 Task: Plan a trip to Sinan, South Korea from 11th November, 2023 to 15th November, 2023 for 2 adults. Place can be private room with 1  bedroom having 2 beds and 1 bathroom. Property type can be hotel.
Action: Mouse moved to (452, 62)
Screenshot: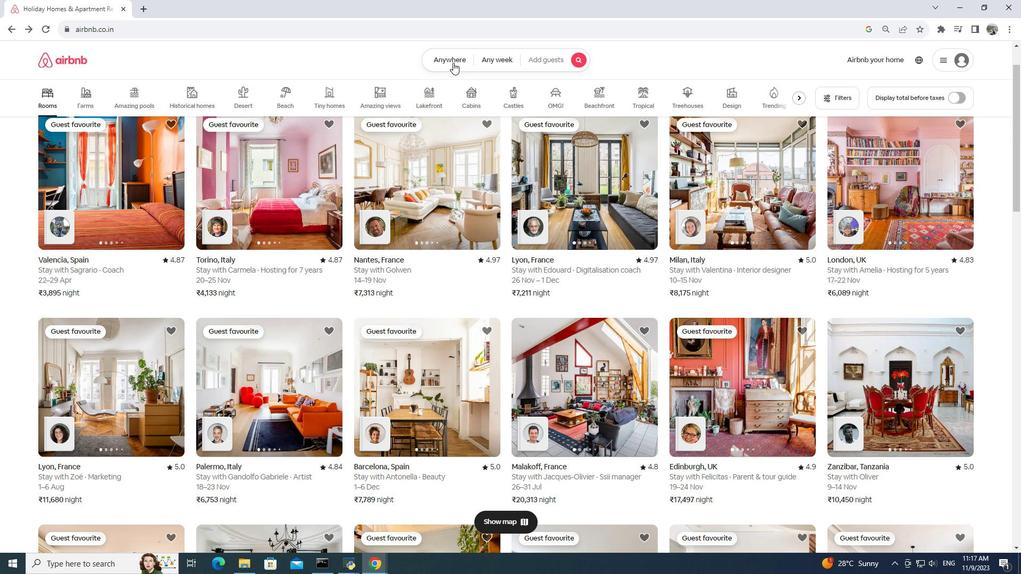 
Action: Mouse pressed left at (452, 62)
Screenshot: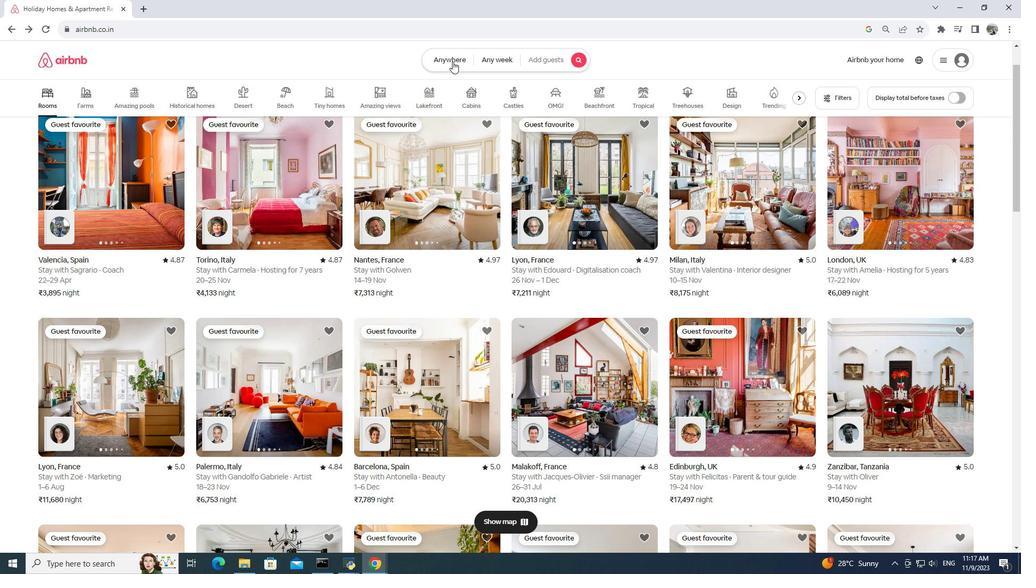
Action: Mouse moved to (381, 98)
Screenshot: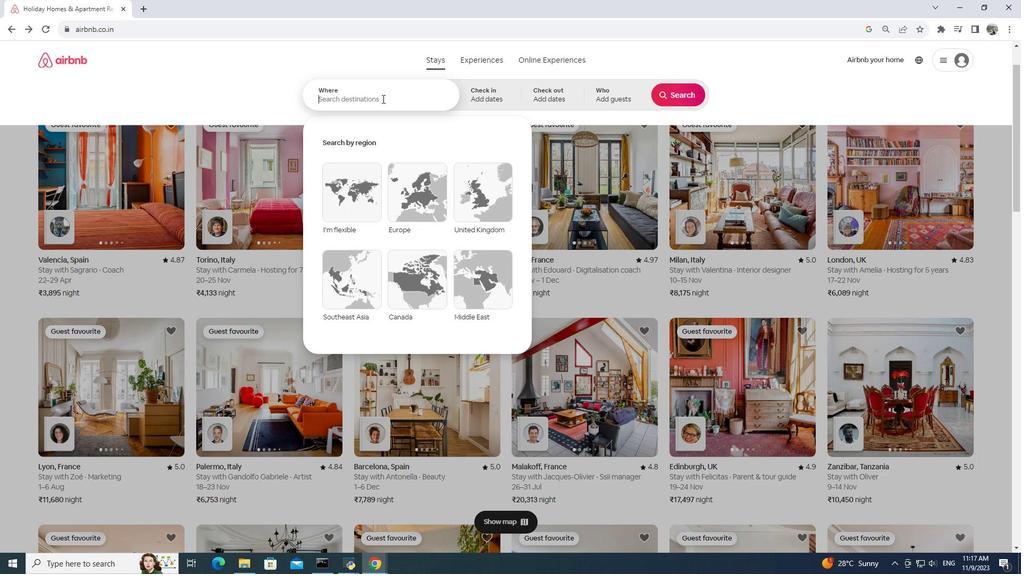 
Action: Mouse pressed left at (381, 98)
Screenshot: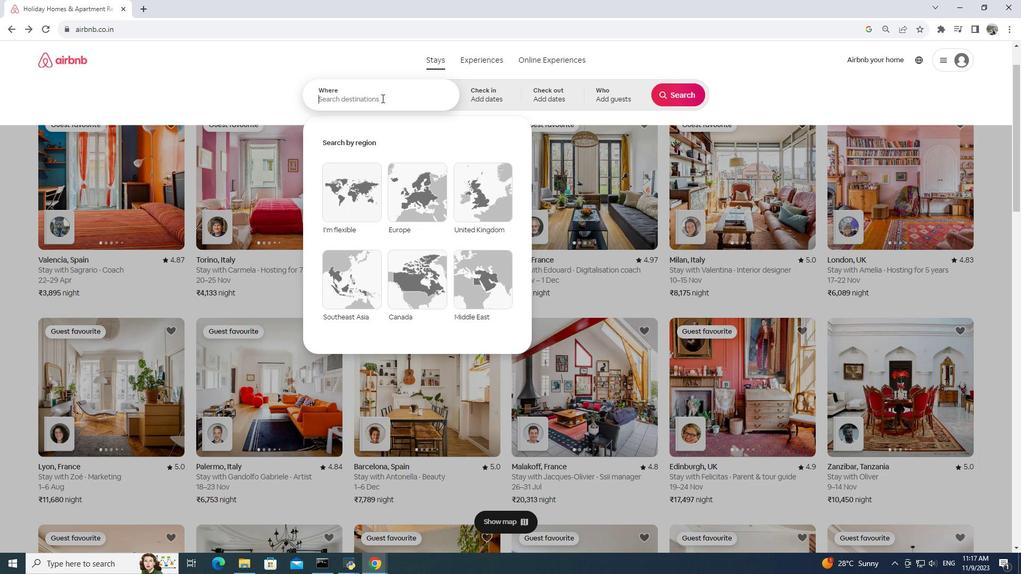 
Action: Mouse moved to (381, 96)
Screenshot: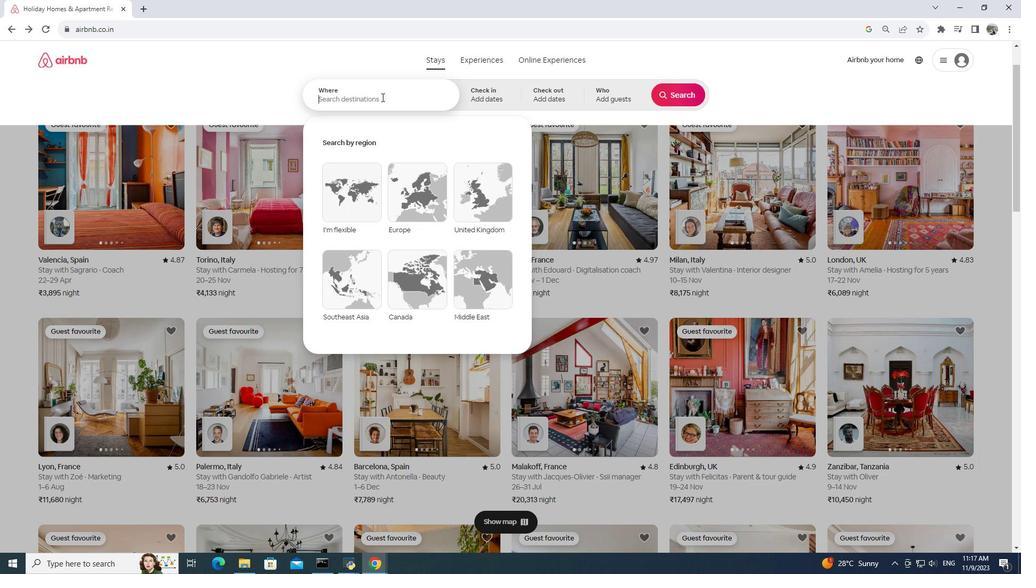 
Action: Key pressed sinan<Key.space>,<Key.space>south<Key.space>korea
Screenshot: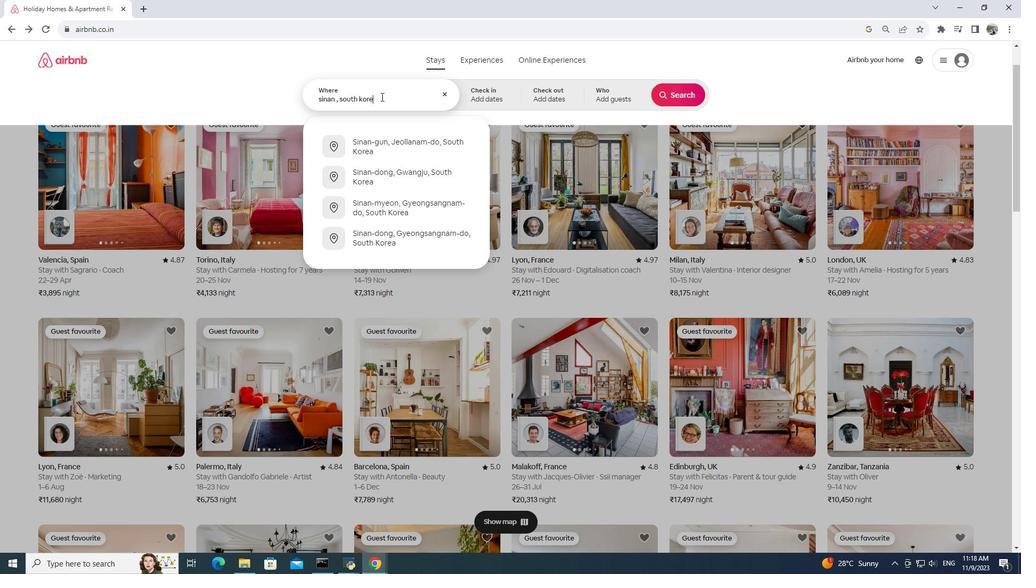
Action: Mouse moved to (495, 89)
Screenshot: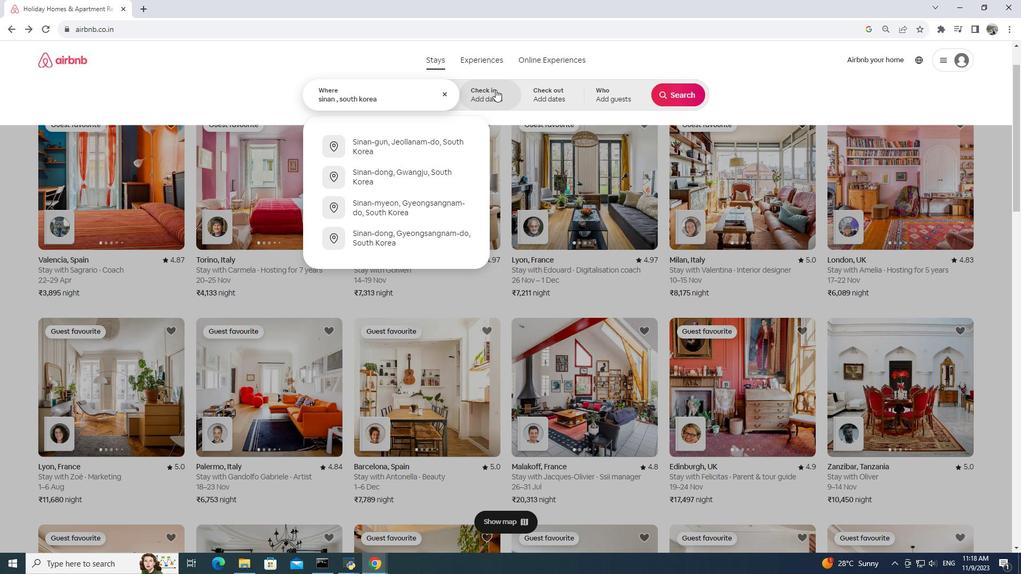 
Action: Mouse pressed left at (495, 89)
Screenshot: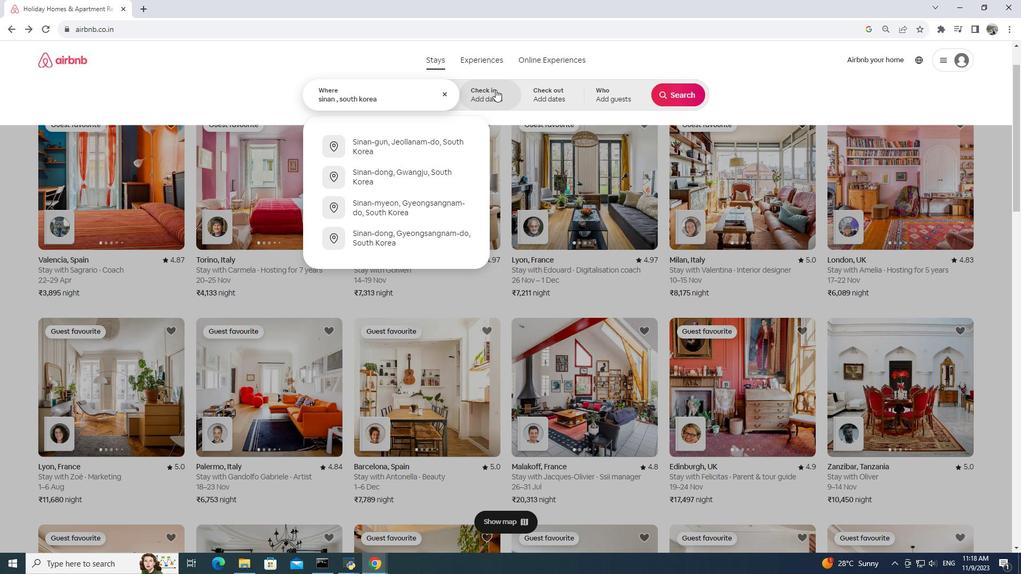
Action: Mouse moved to (479, 235)
Screenshot: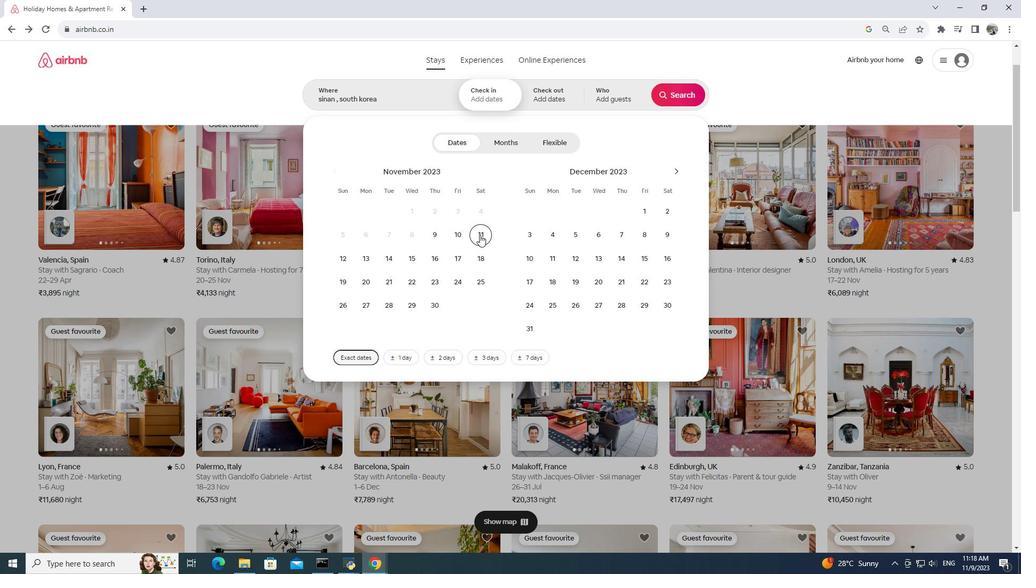 
Action: Mouse pressed left at (479, 235)
Screenshot: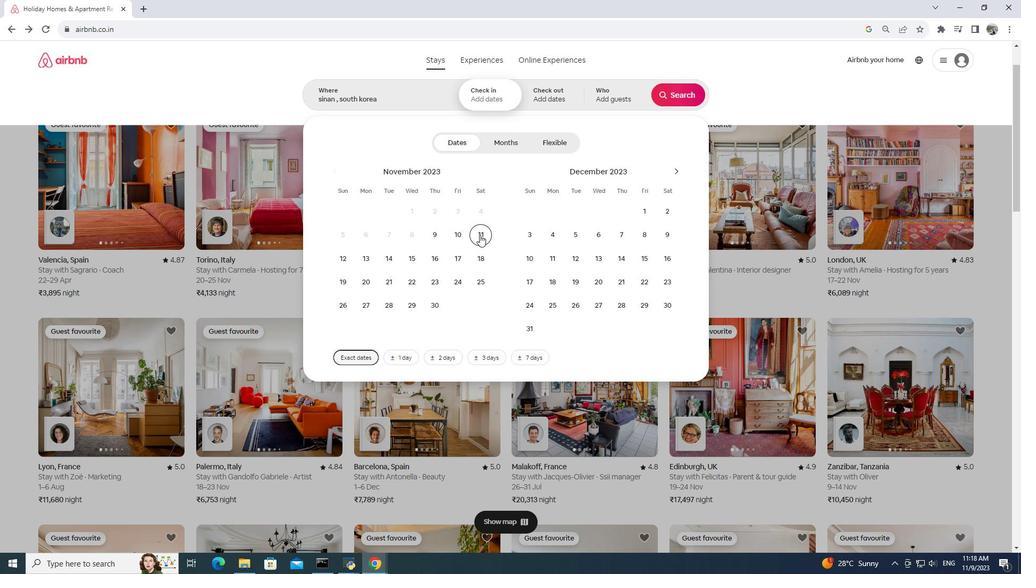 
Action: Mouse moved to (415, 260)
Screenshot: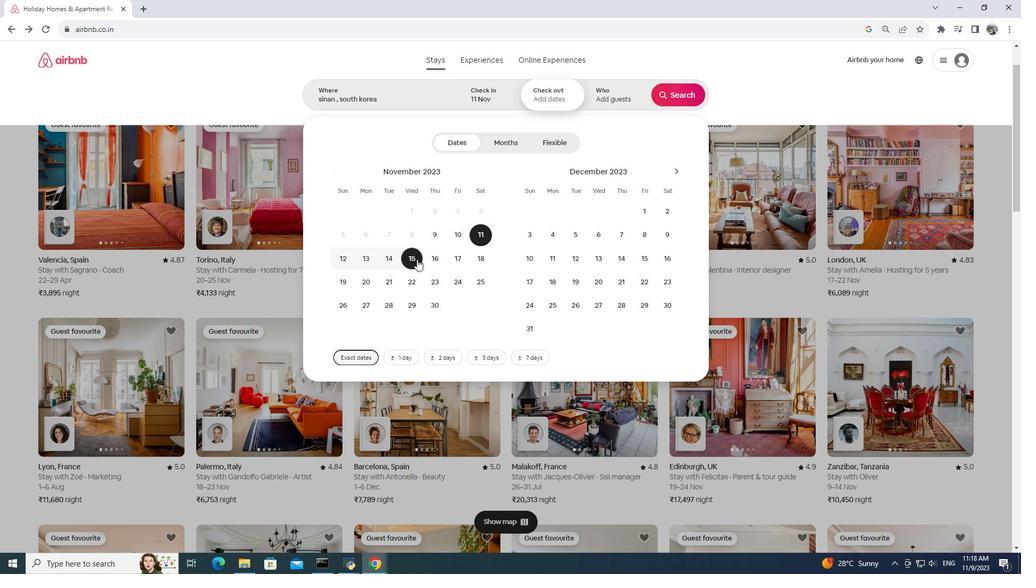 
Action: Mouse pressed left at (415, 260)
Screenshot: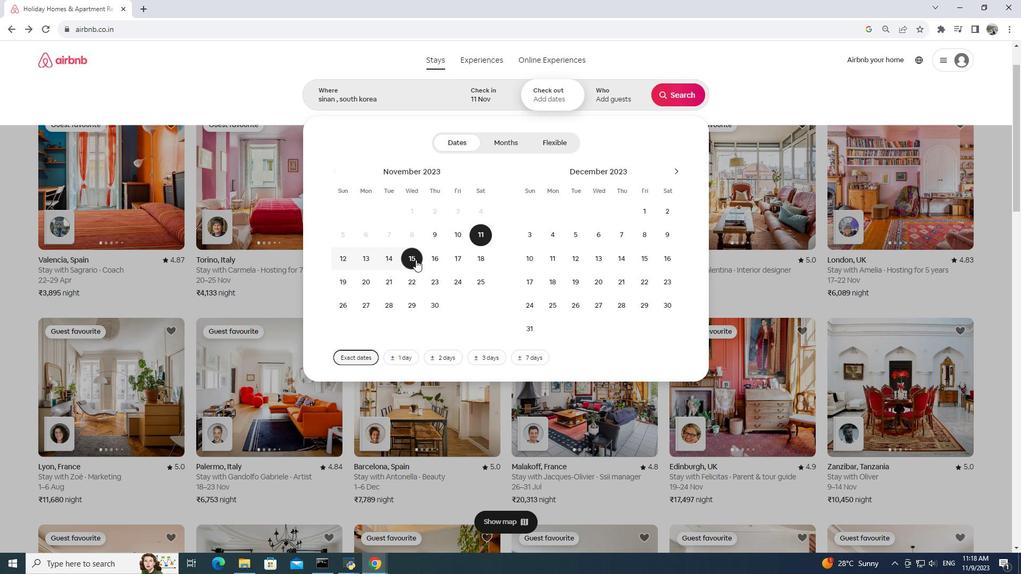 
Action: Mouse moved to (591, 96)
Screenshot: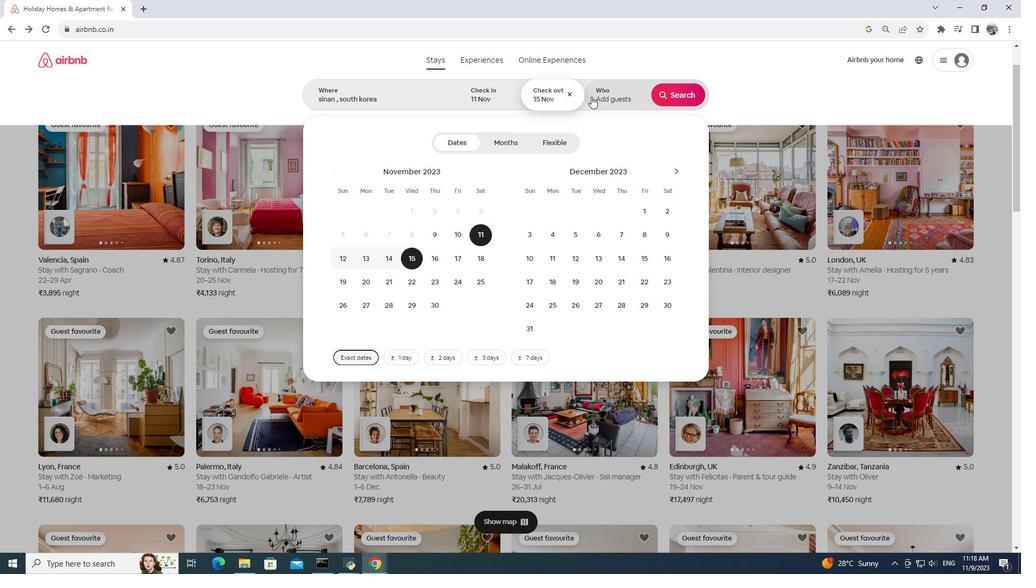 
Action: Mouse pressed left at (591, 96)
Screenshot: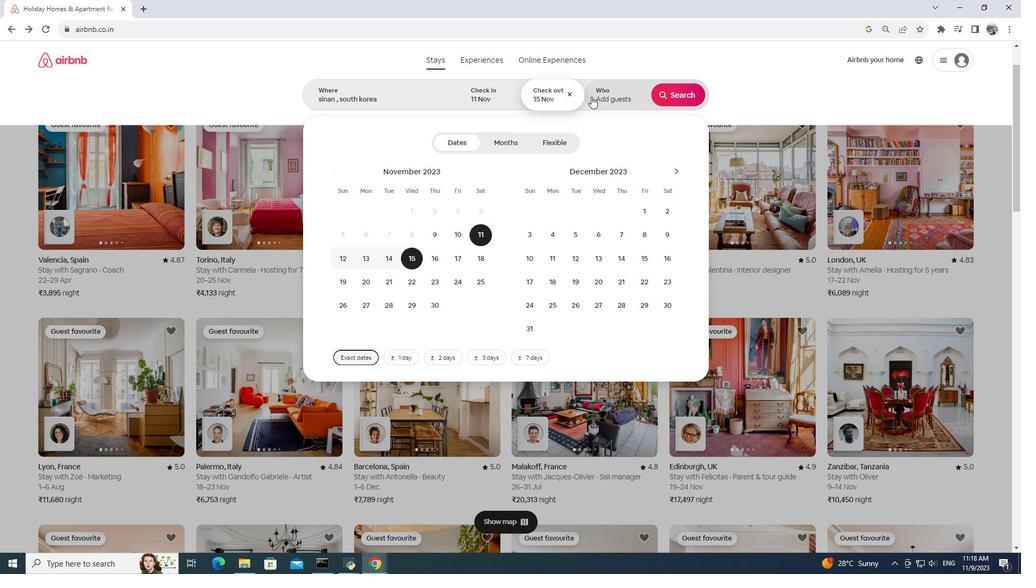 
Action: Mouse moved to (685, 144)
Screenshot: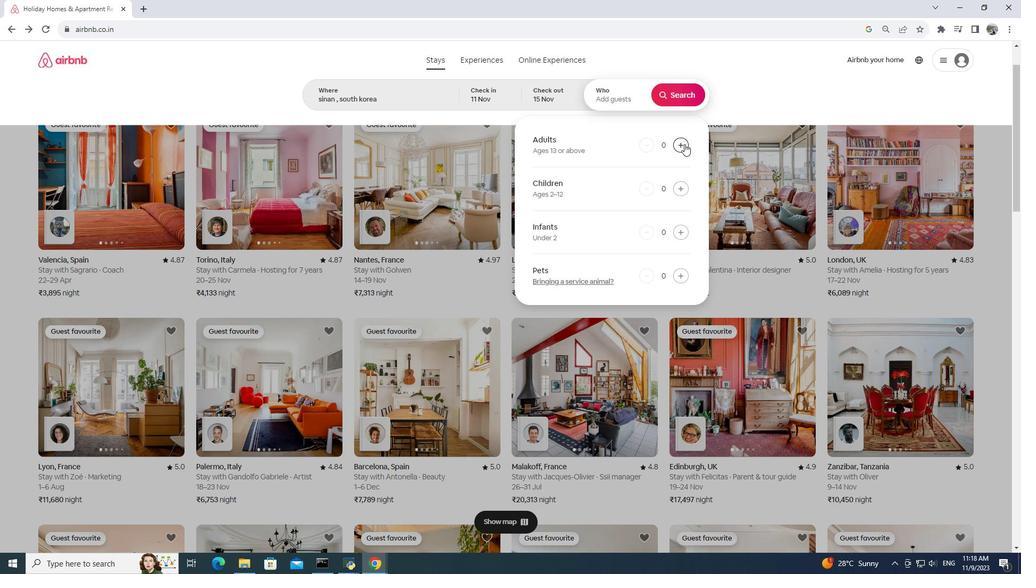 
Action: Mouse pressed left at (685, 144)
Screenshot: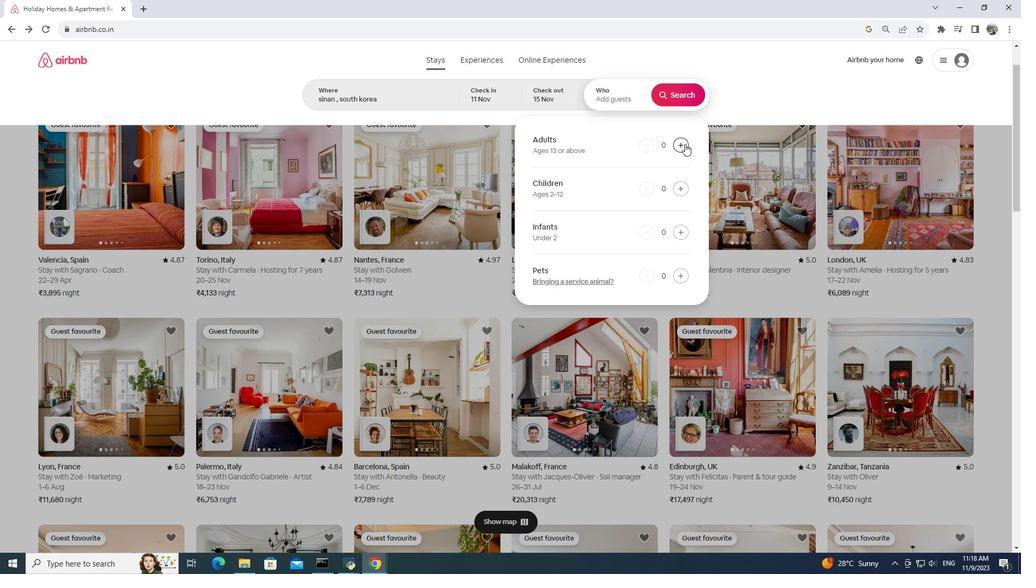 
Action: Mouse pressed left at (685, 144)
Screenshot: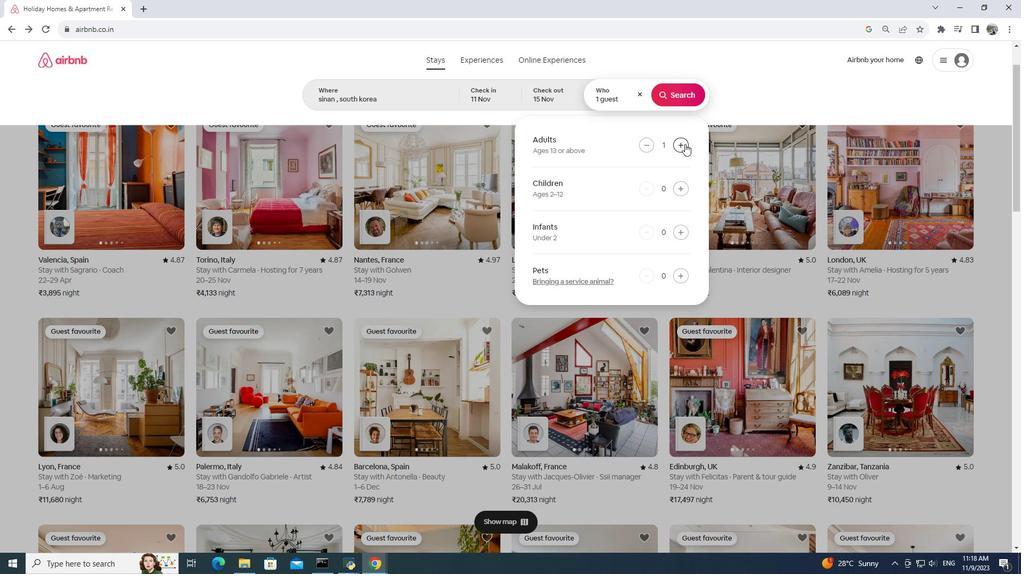 
Action: Mouse moved to (677, 103)
Screenshot: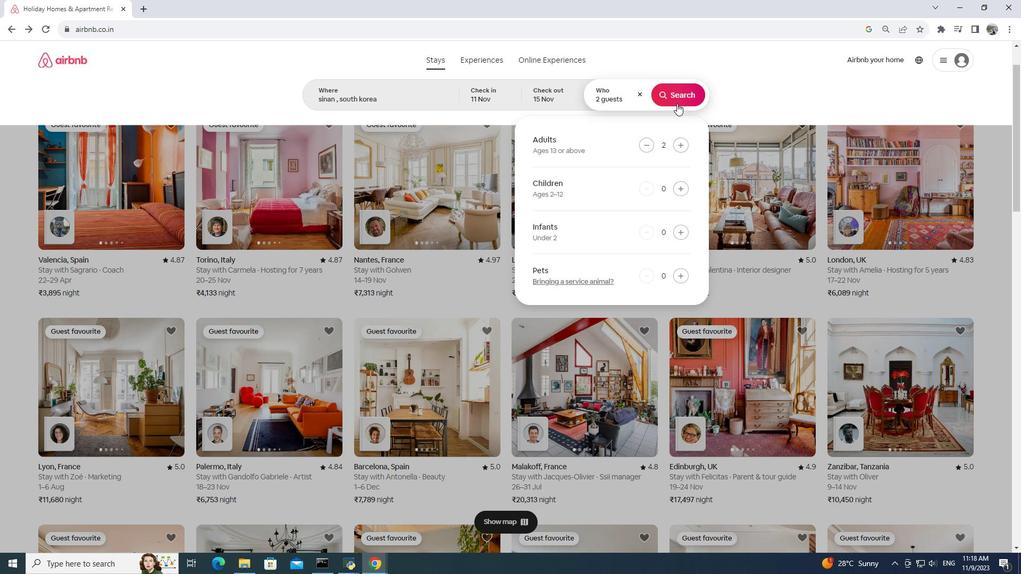 
Action: Mouse pressed left at (677, 103)
Screenshot: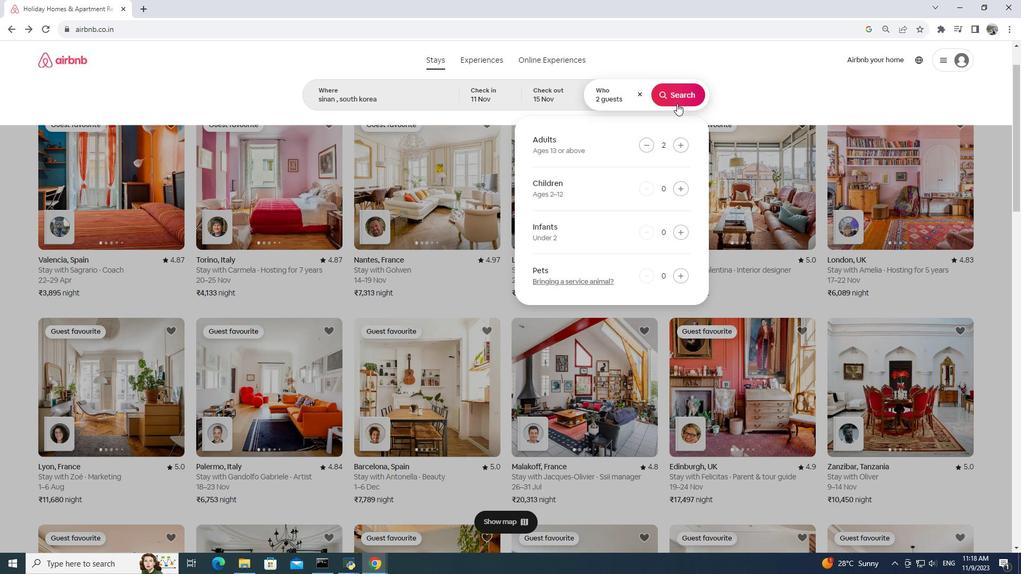 
Action: Mouse moved to (858, 94)
Screenshot: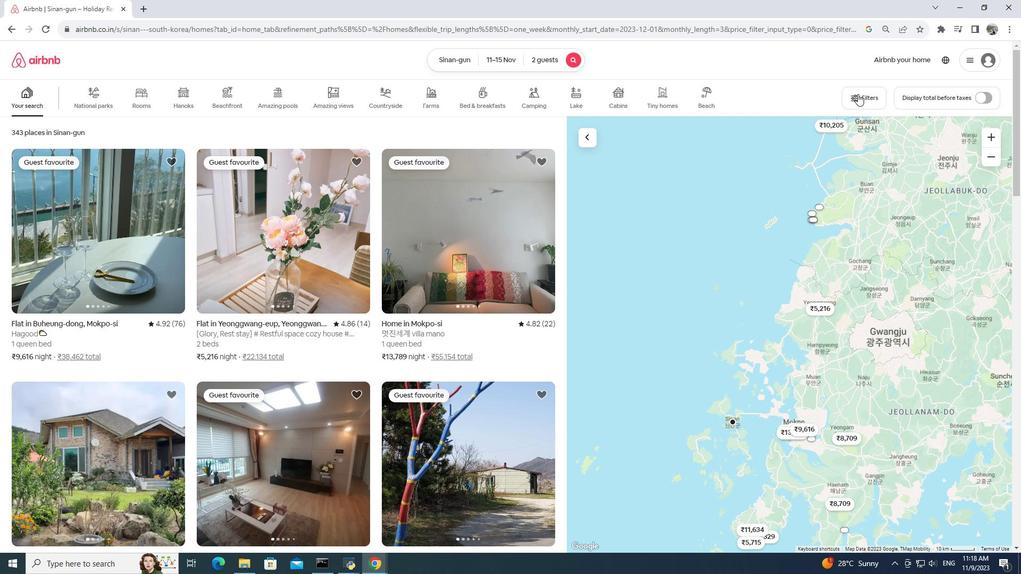 
Action: Mouse pressed left at (858, 94)
Screenshot: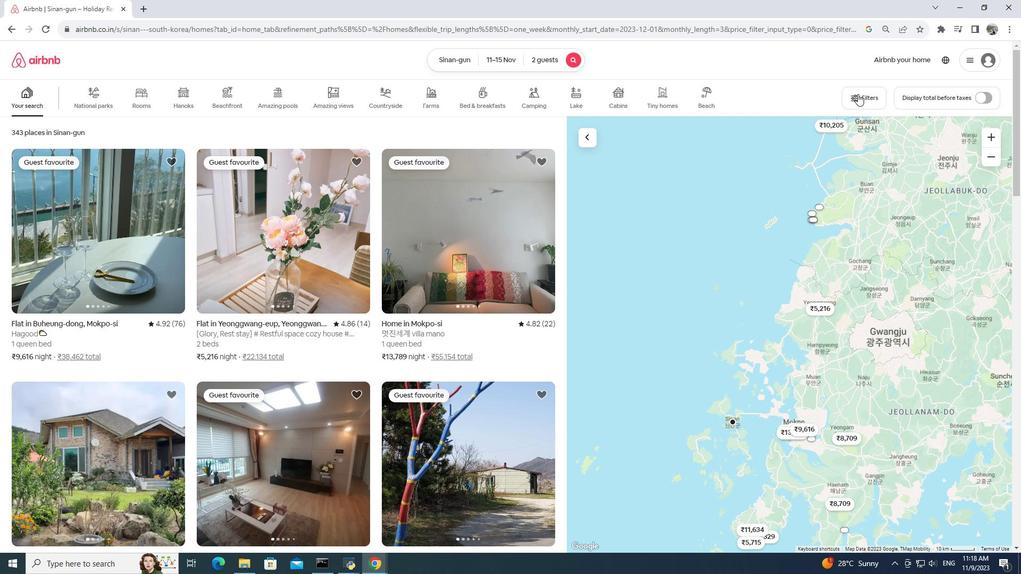 
Action: Mouse moved to (384, 402)
Screenshot: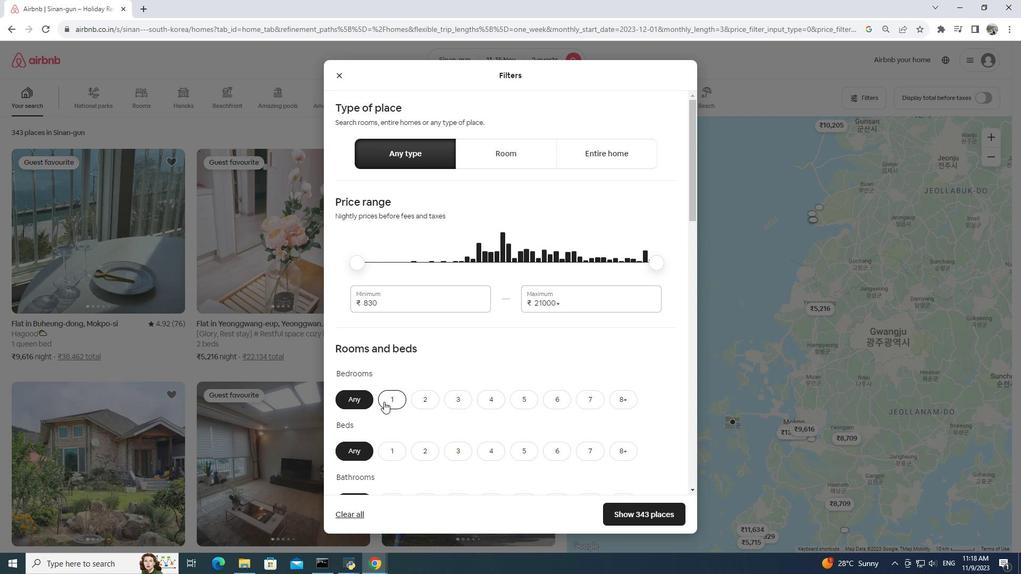 
Action: Mouse pressed left at (384, 402)
Screenshot: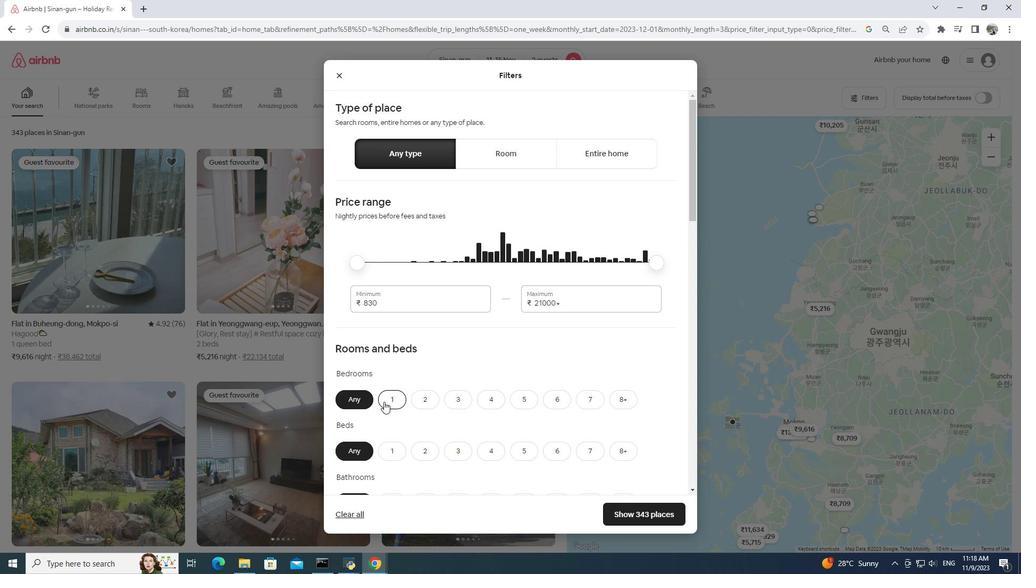 
Action: Mouse moved to (436, 454)
Screenshot: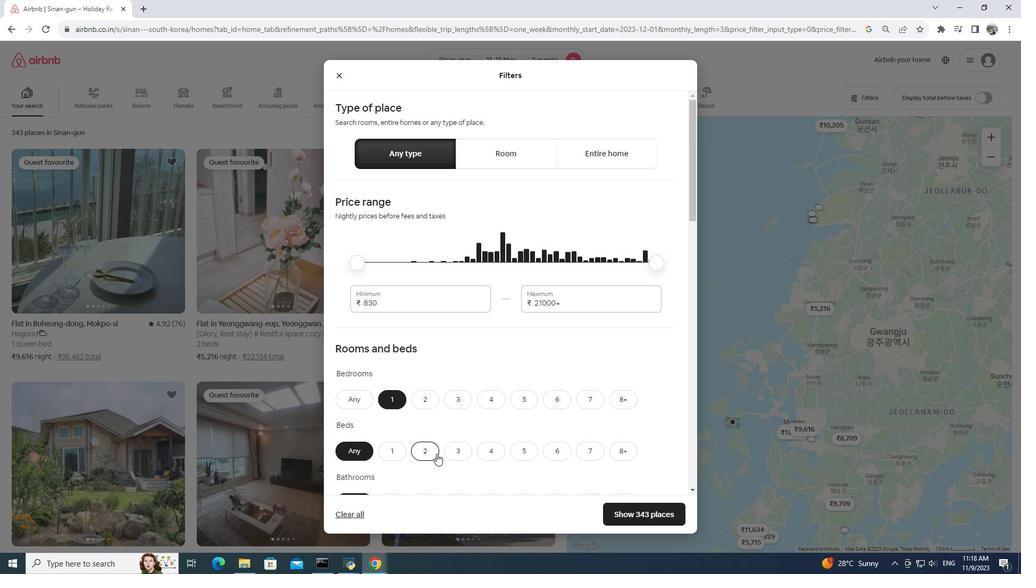 
Action: Mouse pressed left at (436, 454)
Screenshot: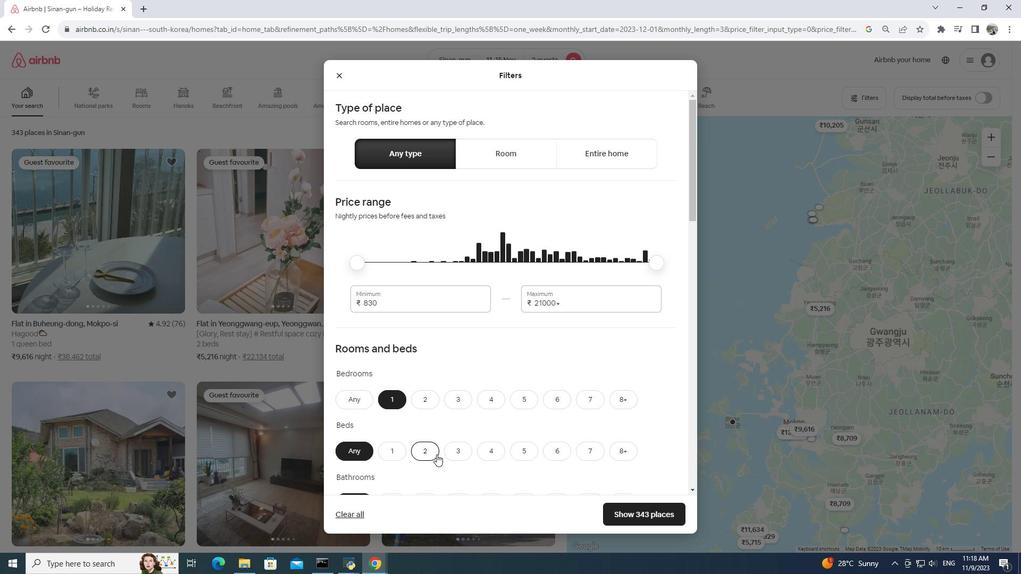 
Action: Mouse moved to (447, 426)
Screenshot: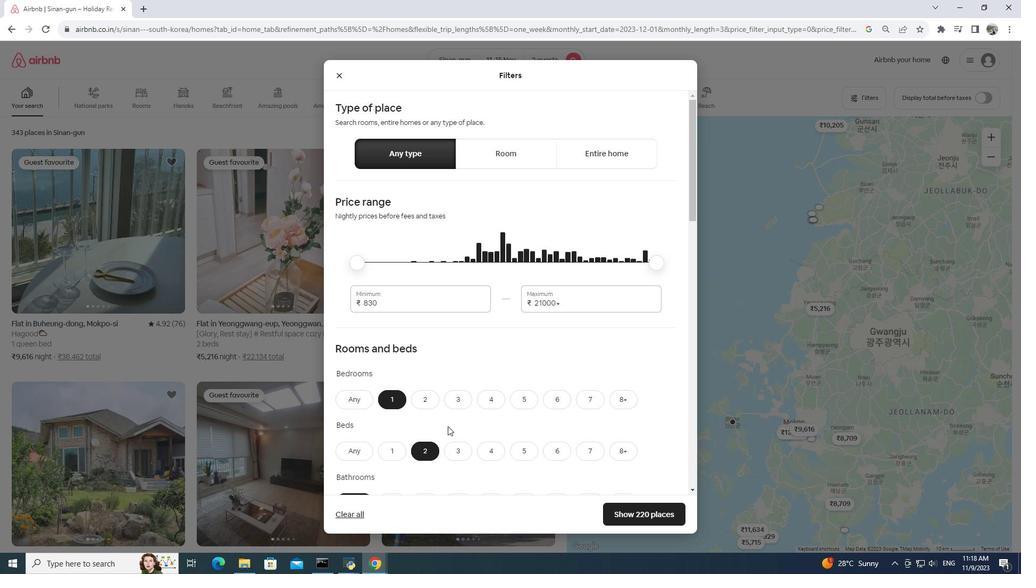 
Action: Mouse scrolled (447, 426) with delta (0, 0)
Screenshot: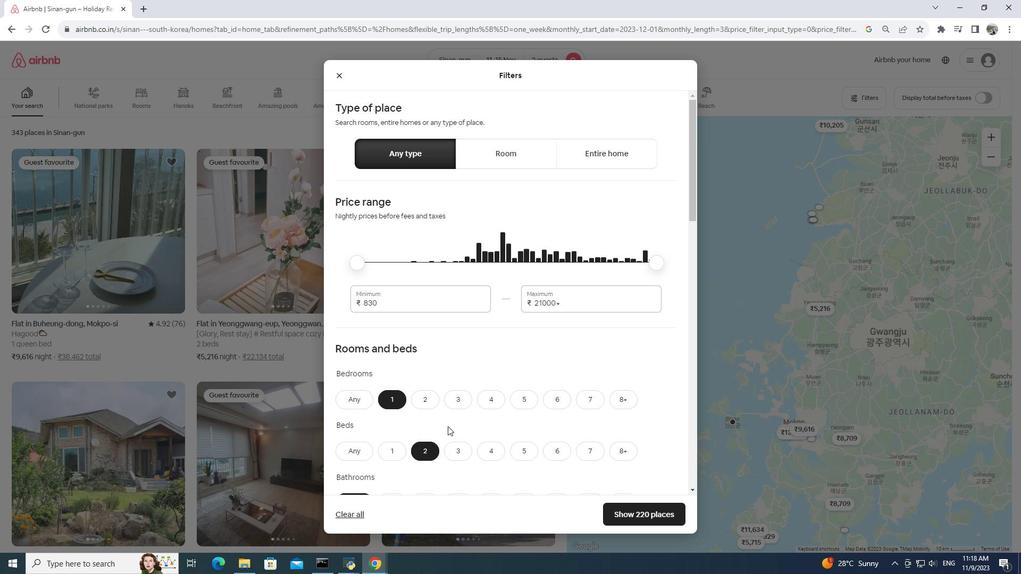 
Action: Mouse scrolled (447, 426) with delta (0, 0)
Screenshot: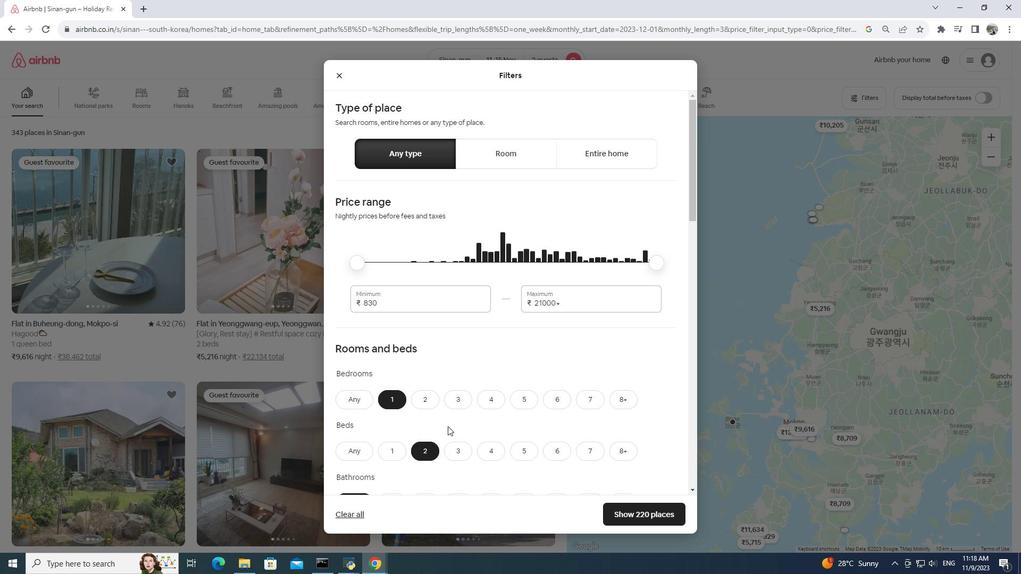 
Action: Mouse moved to (396, 399)
Screenshot: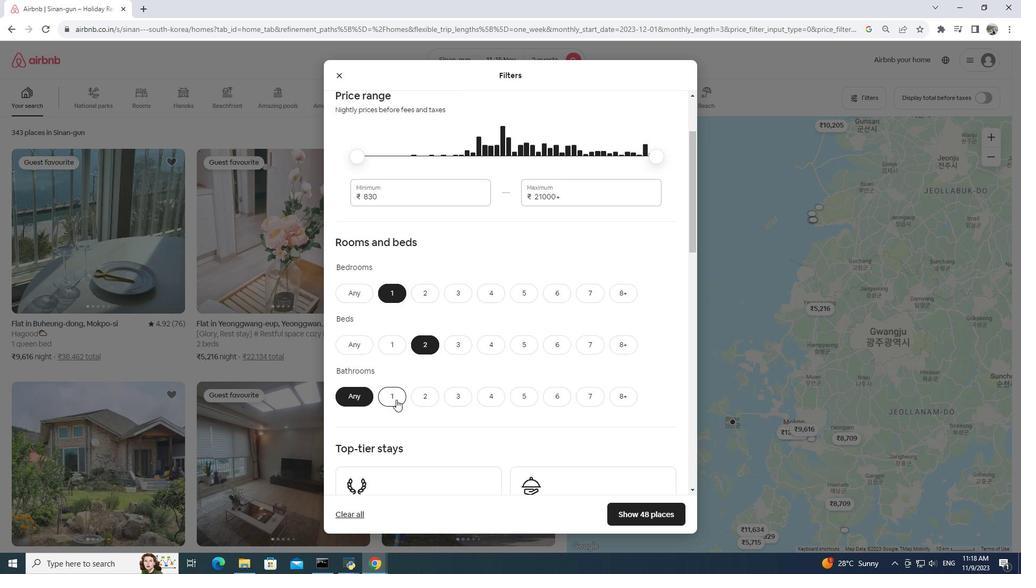 
Action: Mouse pressed left at (396, 399)
Screenshot: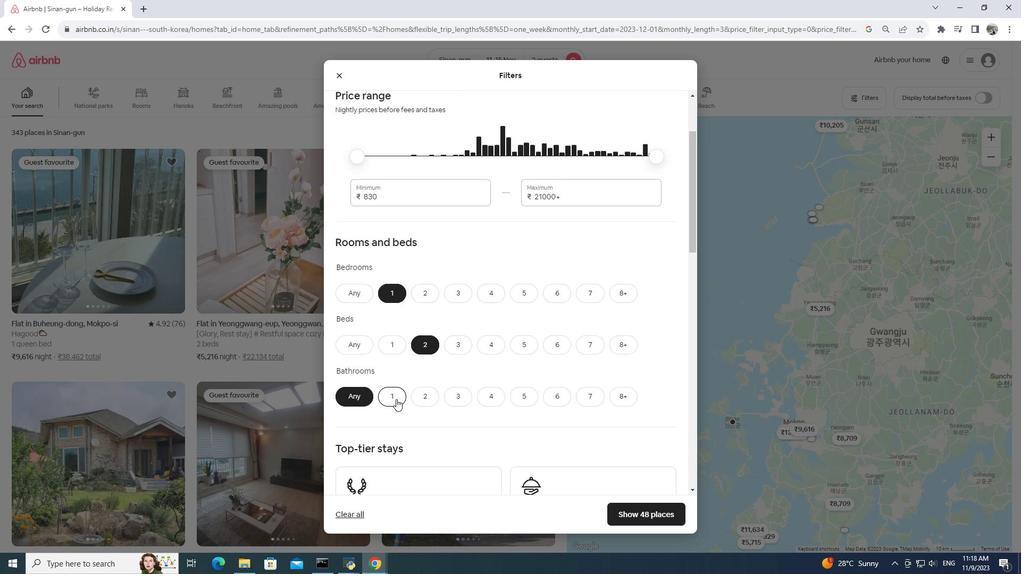 
Action: Mouse moved to (522, 344)
Screenshot: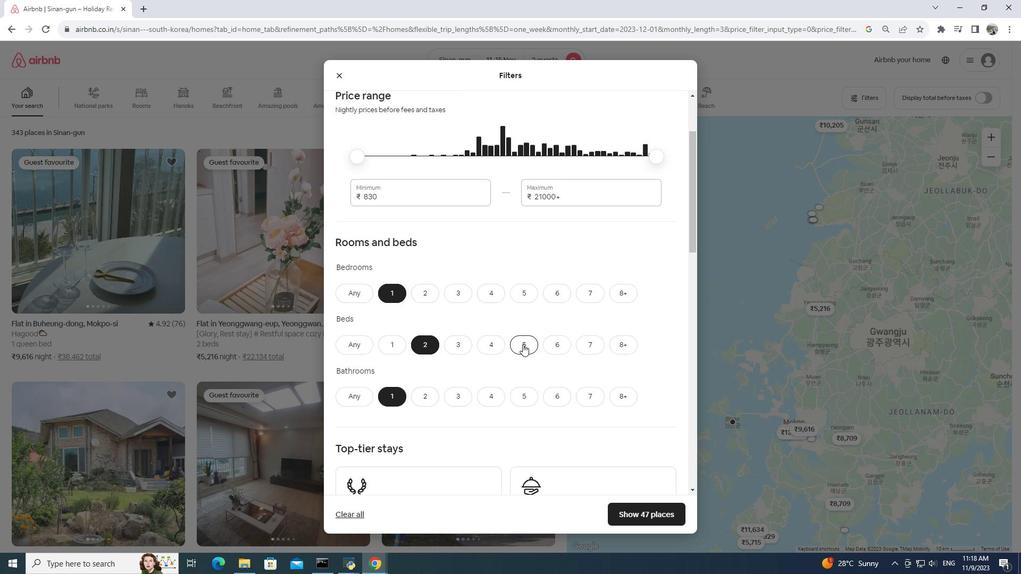 
Action: Mouse scrolled (522, 344) with delta (0, 0)
Screenshot: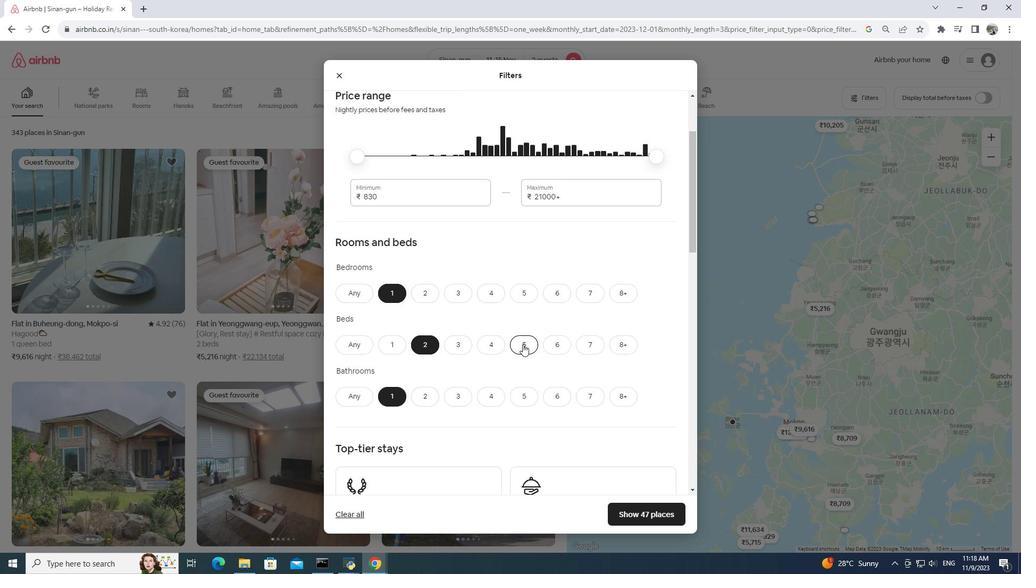 
Action: Mouse scrolled (522, 344) with delta (0, 0)
Screenshot: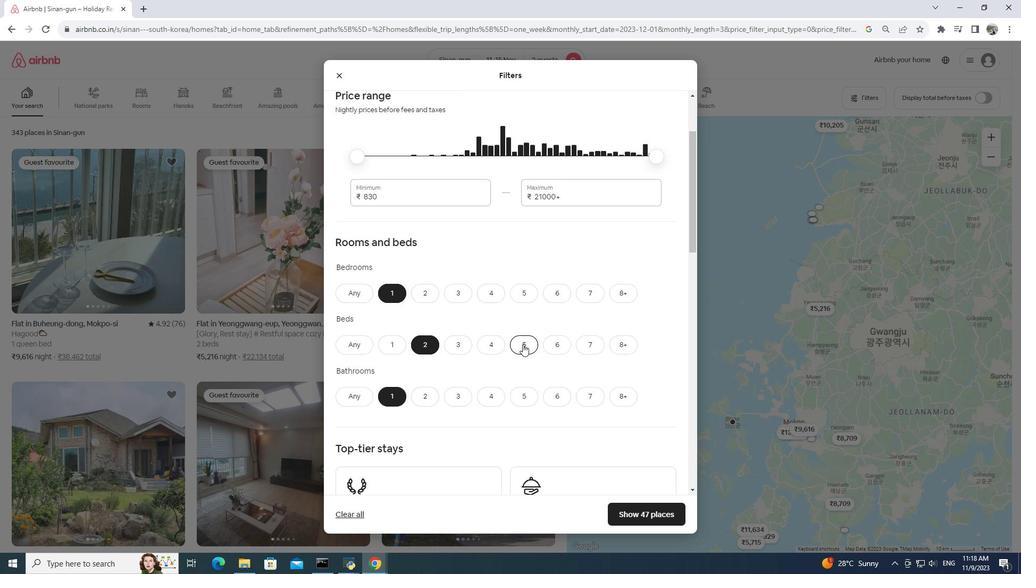 
Action: Mouse scrolled (522, 344) with delta (0, 0)
Screenshot: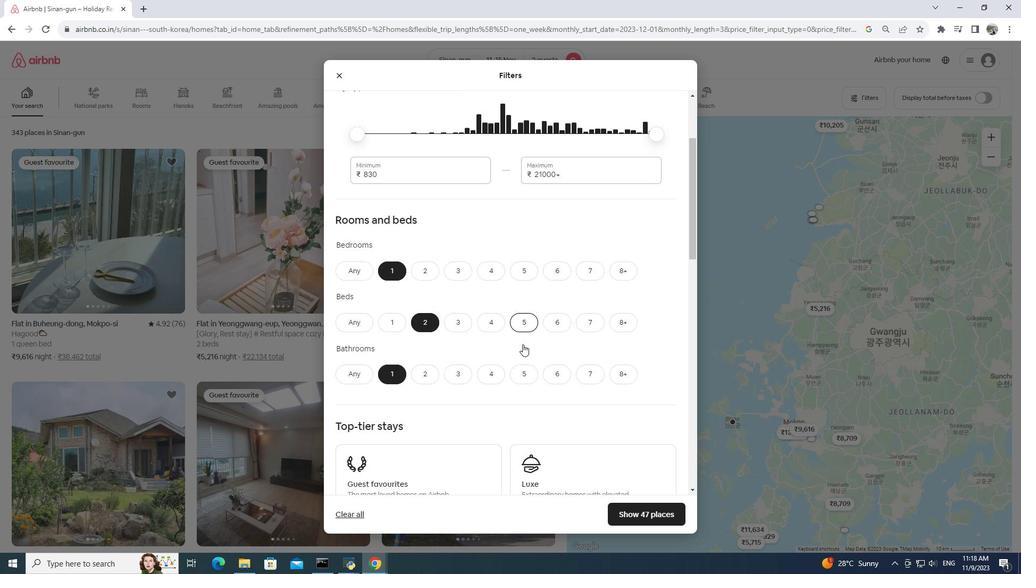 
Action: Mouse moved to (522, 344)
Screenshot: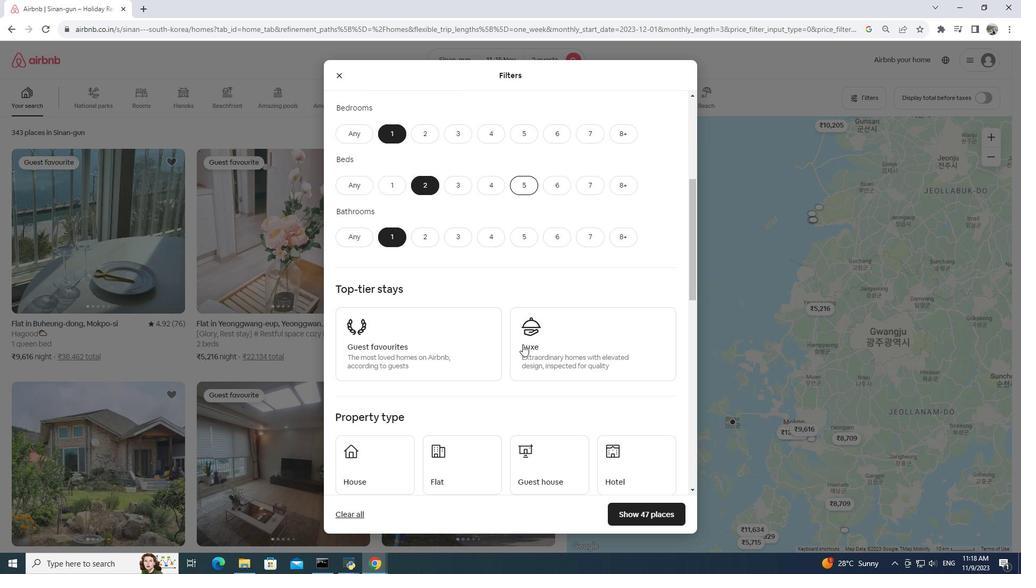 
Action: Mouse scrolled (522, 344) with delta (0, 0)
Screenshot: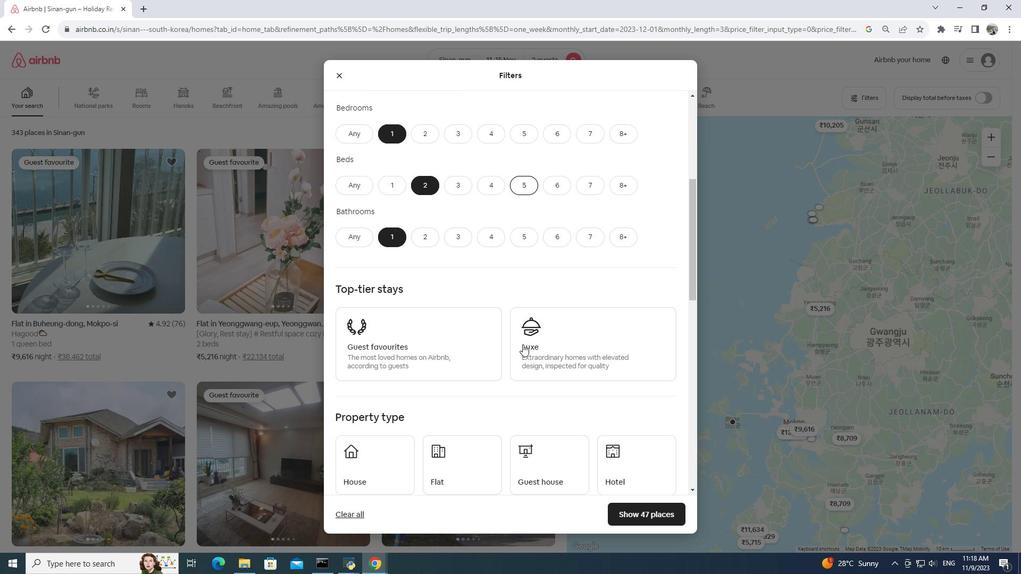 
Action: Mouse scrolled (522, 344) with delta (0, 0)
Screenshot: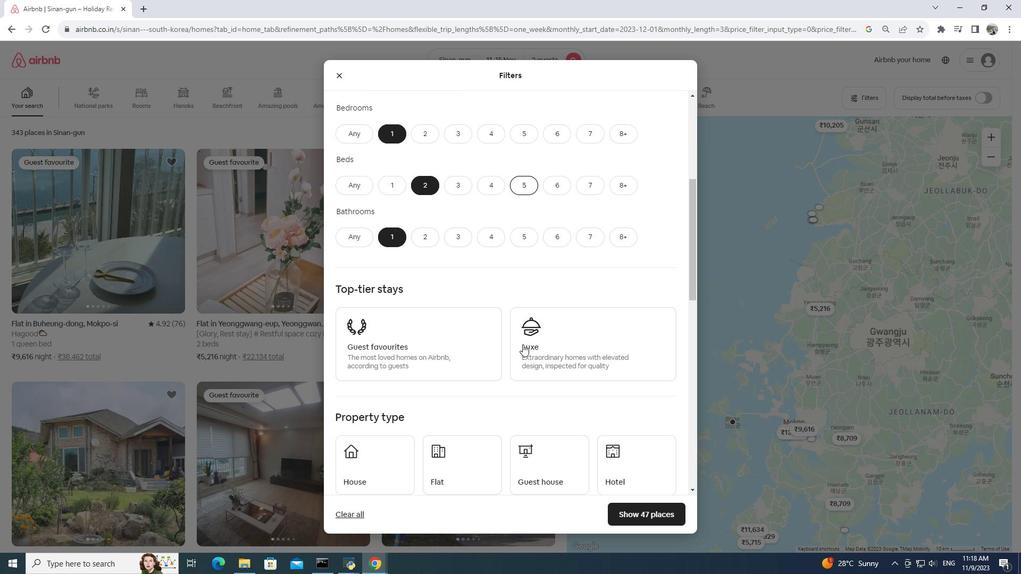 
Action: Mouse moved to (604, 372)
Screenshot: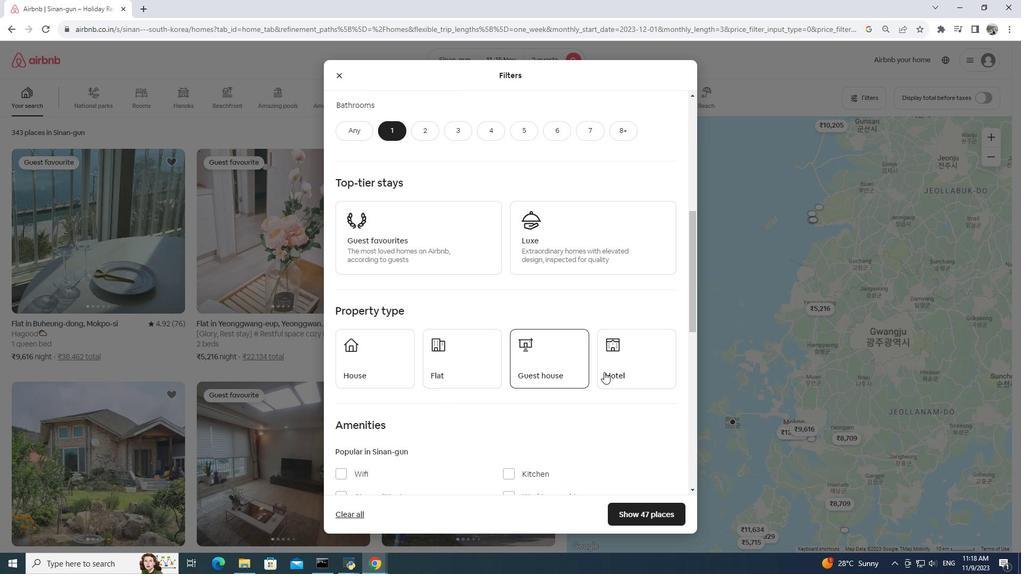 
Action: Mouse pressed left at (604, 372)
Screenshot: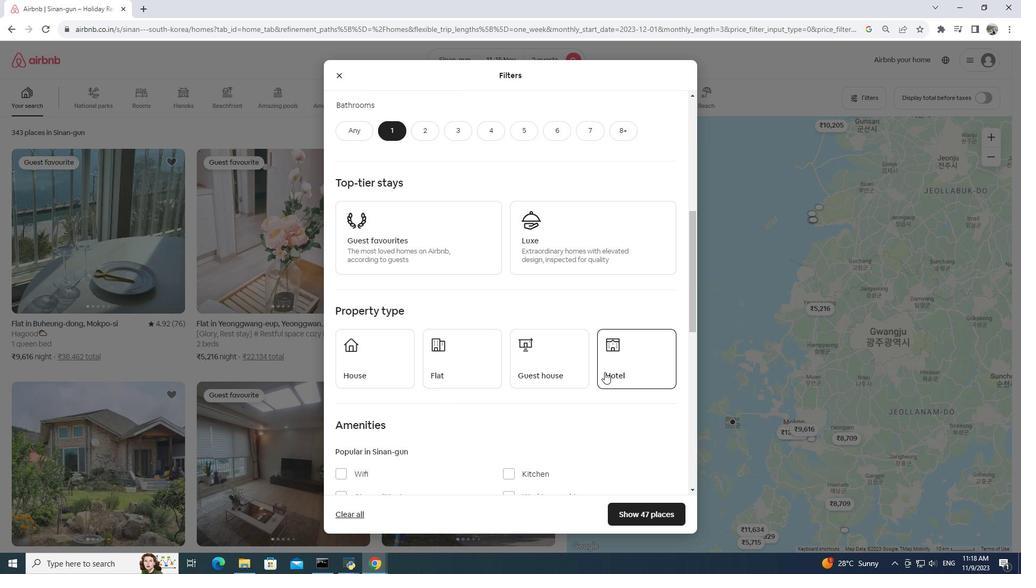 
Action: Mouse moved to (639, 514)
Screenshot: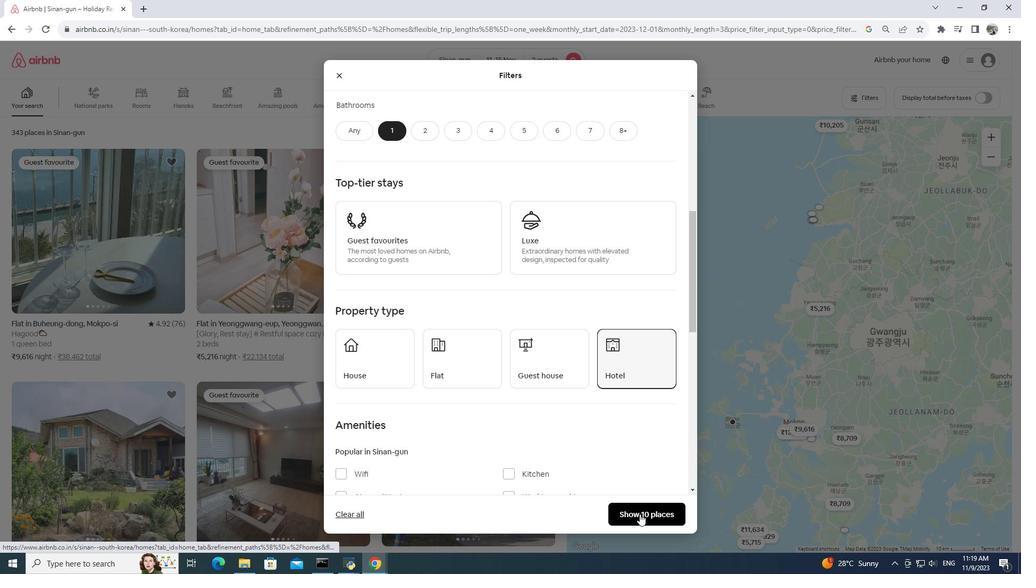 
Action: Mouse pressed left at (639, 514)
Screenshot: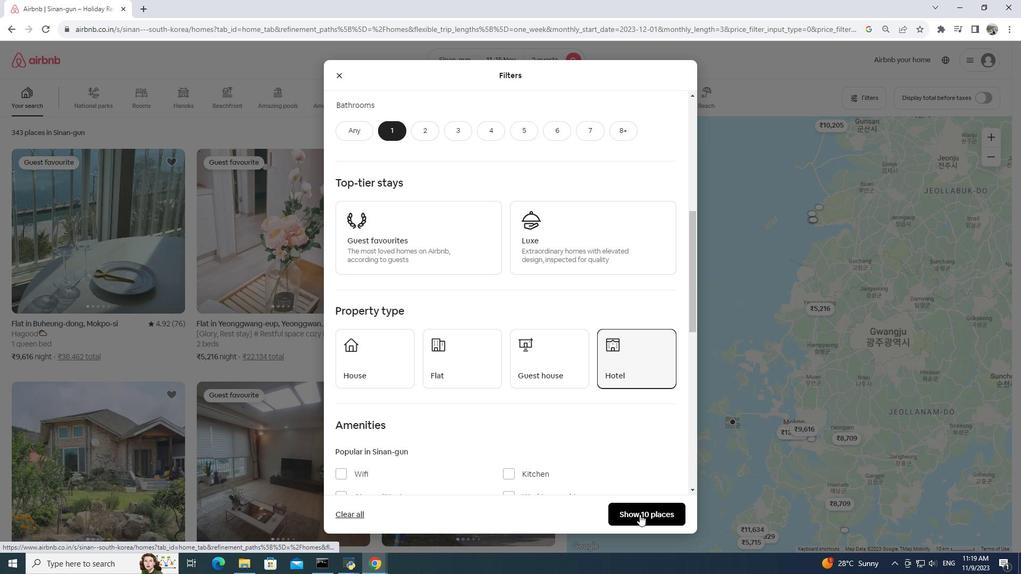 
Action: Mouse moved to (126, 285)
Screenshot: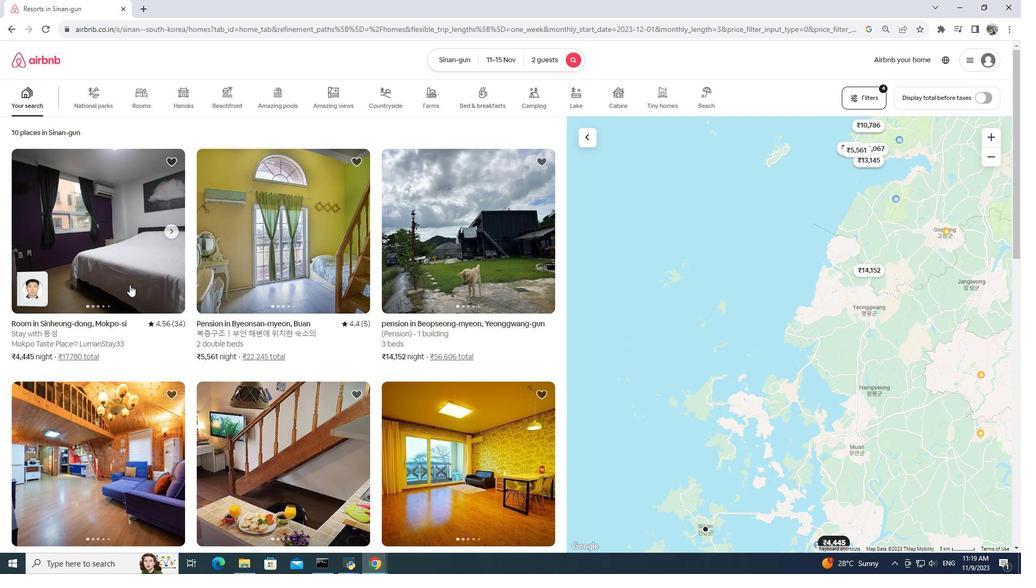 
Action: Mouse pressed left at (126, 285)
Screenshot: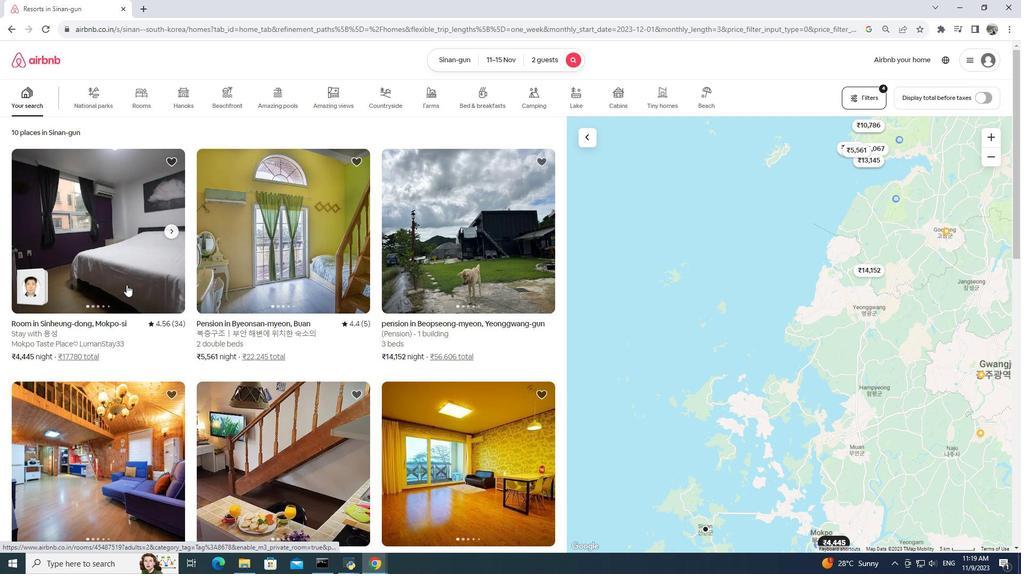 
Action: Mouse moved to (250, 8)
Screenshot: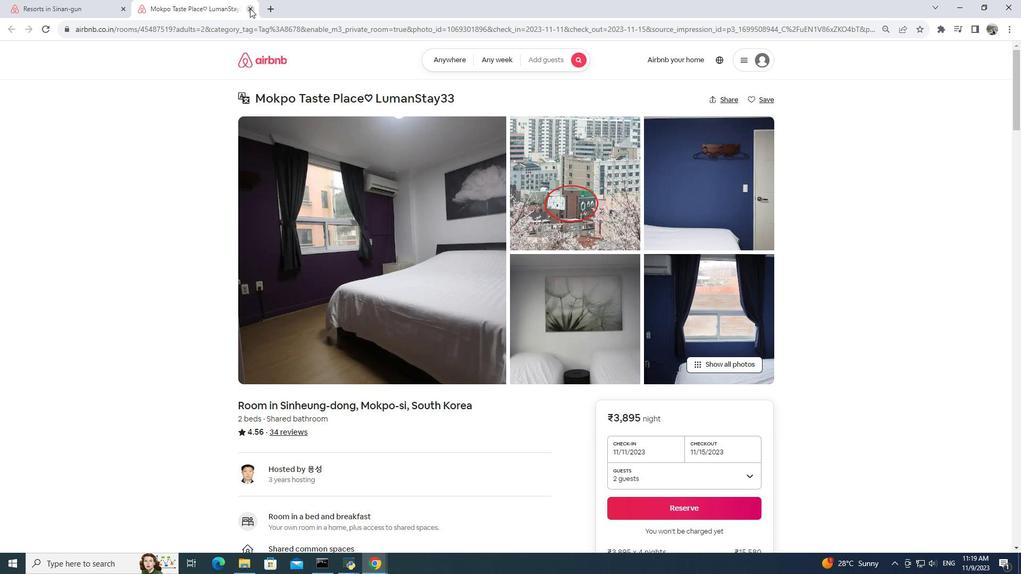 
Action: Mouse pressed left at (250, 8)
Screenshot: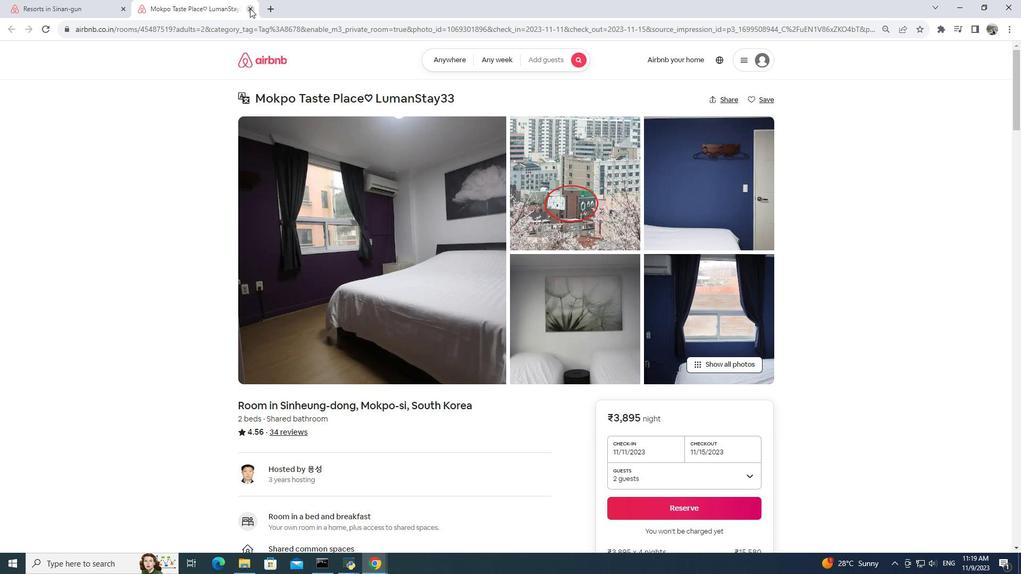 
Action: Mouse moved to (286, 261)
Screenshot: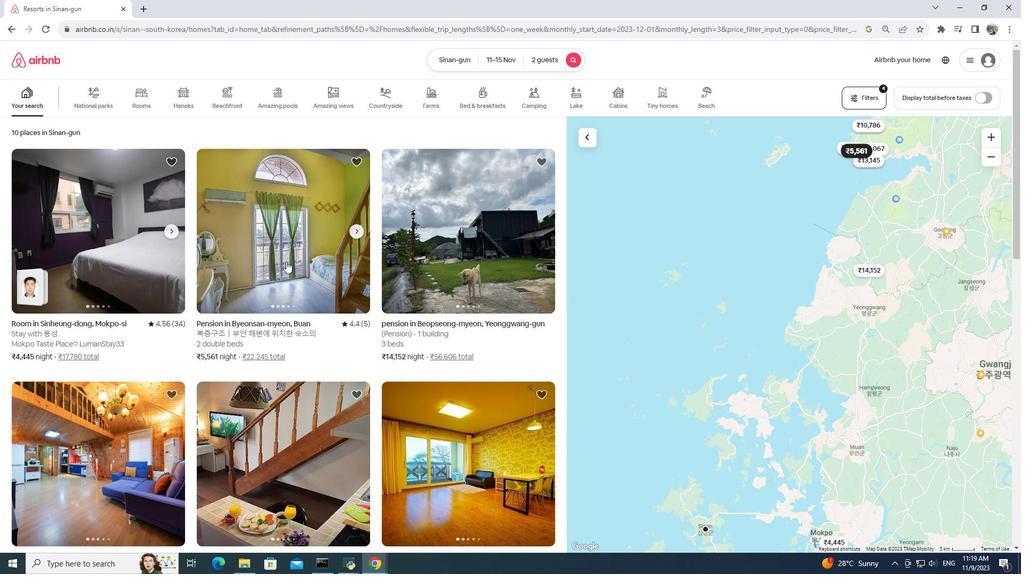 
Action: Mouse pressed left at (286, 261)
Screenshot: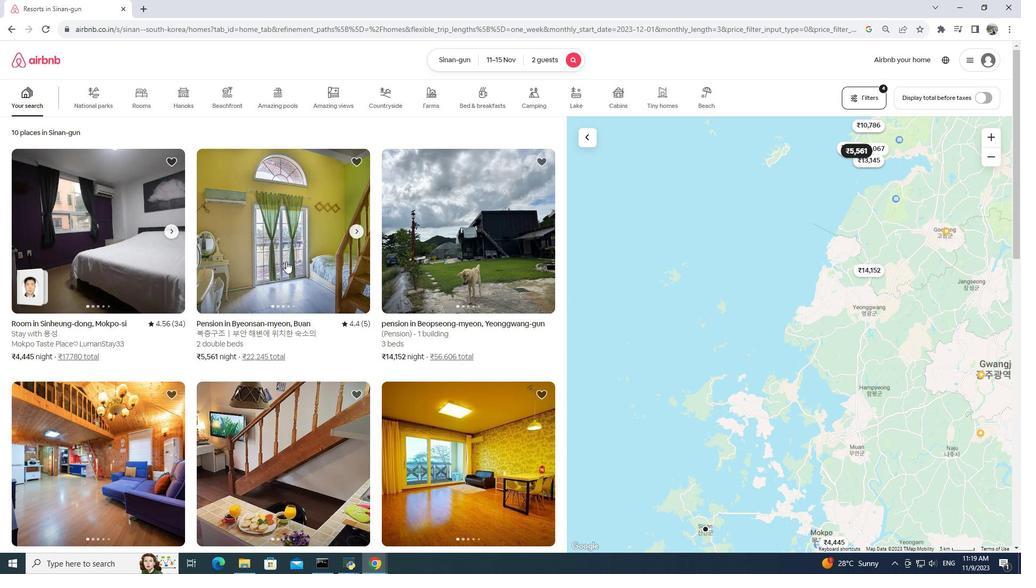 
Action: Mouse moved to (286, 261)
Screenshot: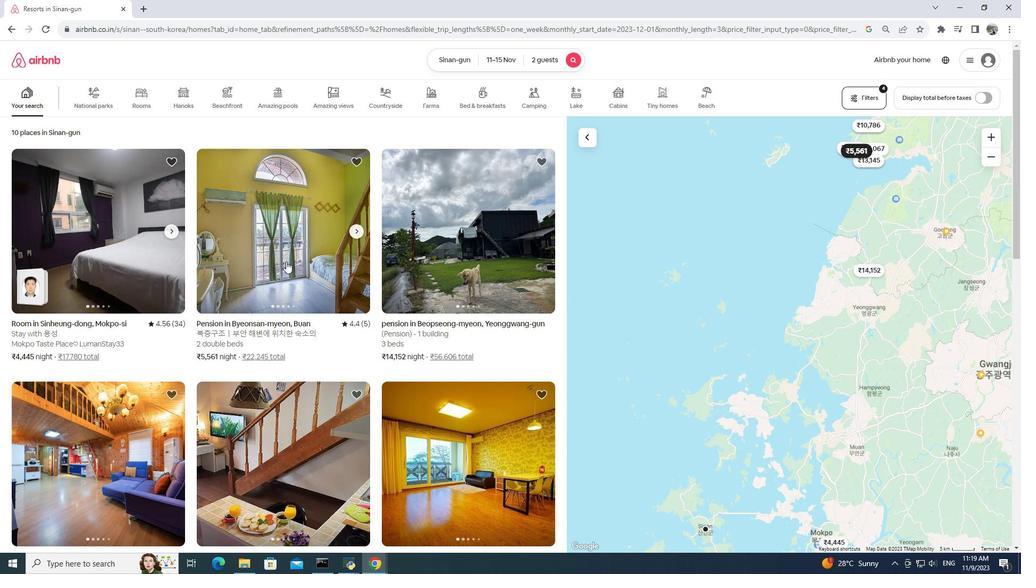 
Action: Mouse pressed left at (286, 261)
Screenshot: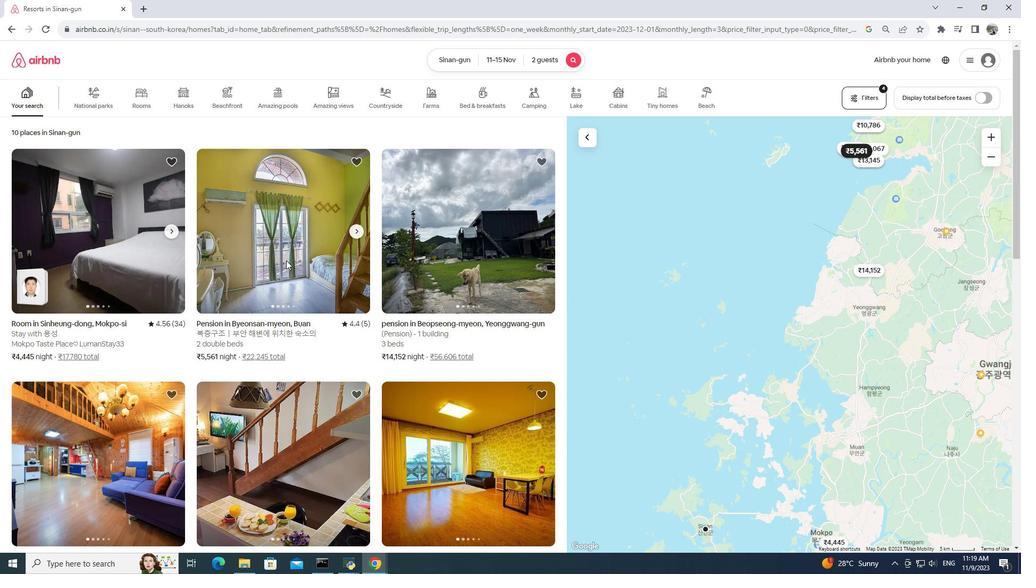 
Action: Mouse moved to (720, 374)
Screenshot: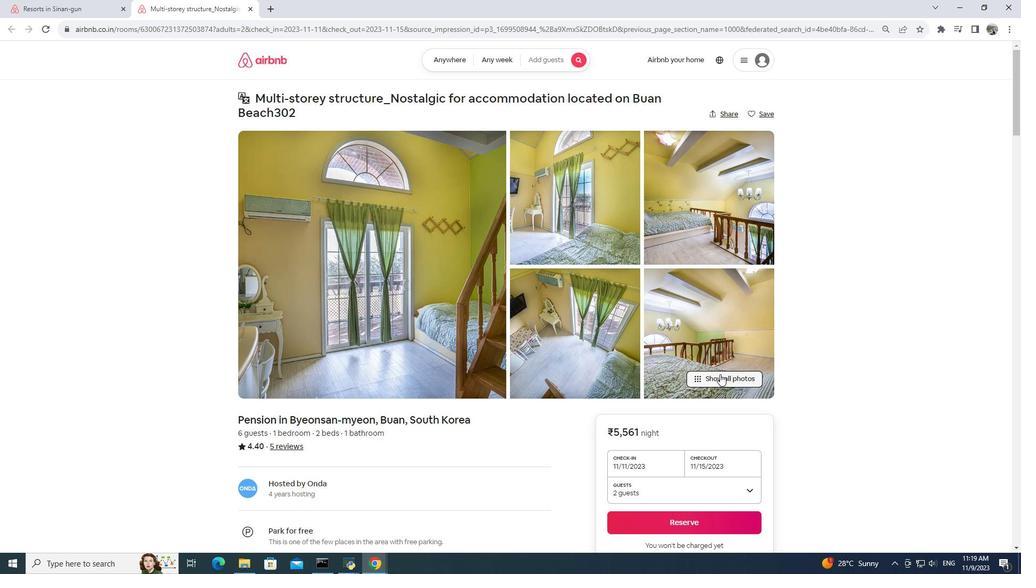 
Action: Mouse pressed left at (720, 374)
Screenshot: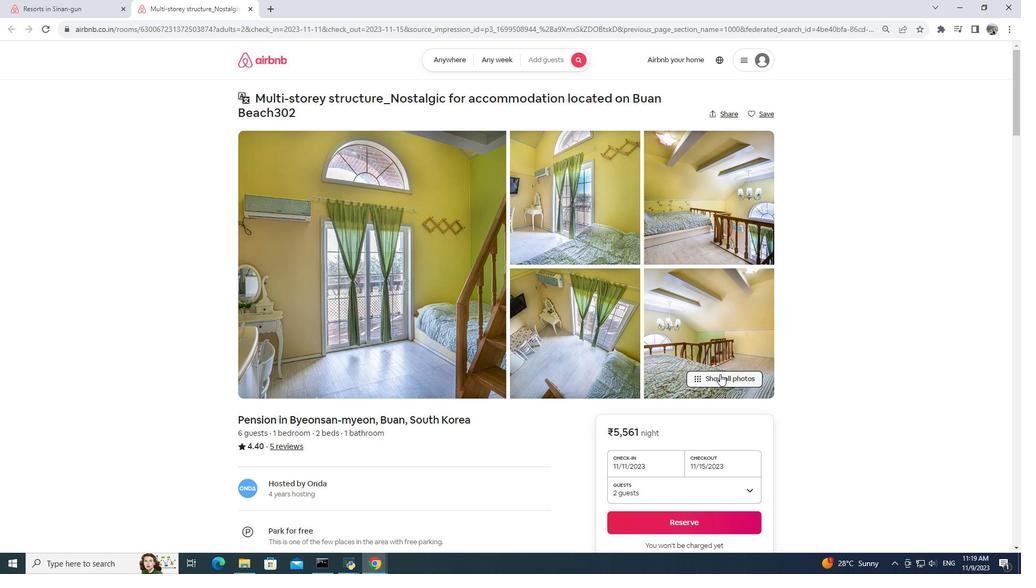 
Action: Mouse moved to (518, 280)
Screenshot: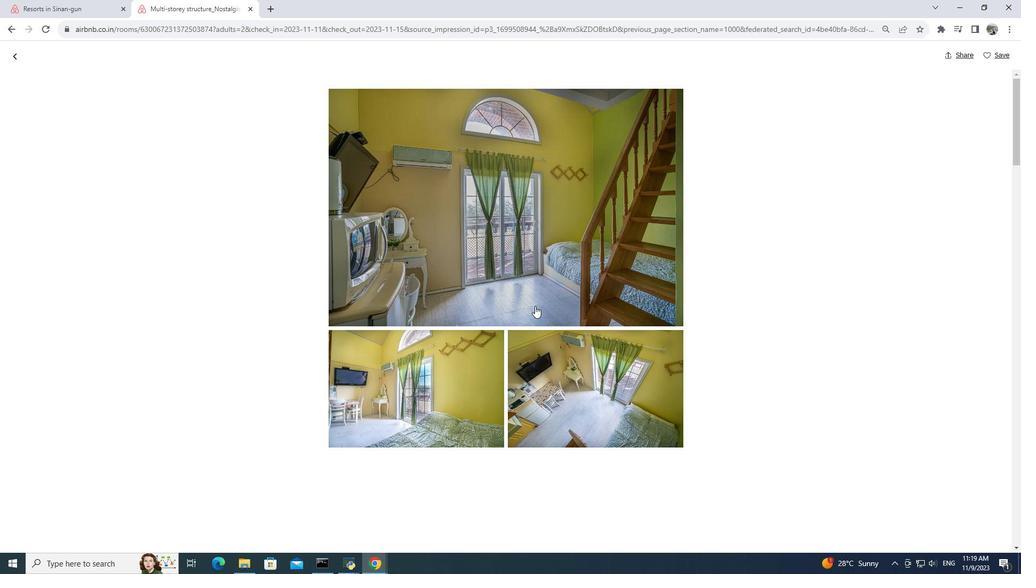 
Action: Mouse scrolled (518, 280) with delta (0, 0)
Screenshot: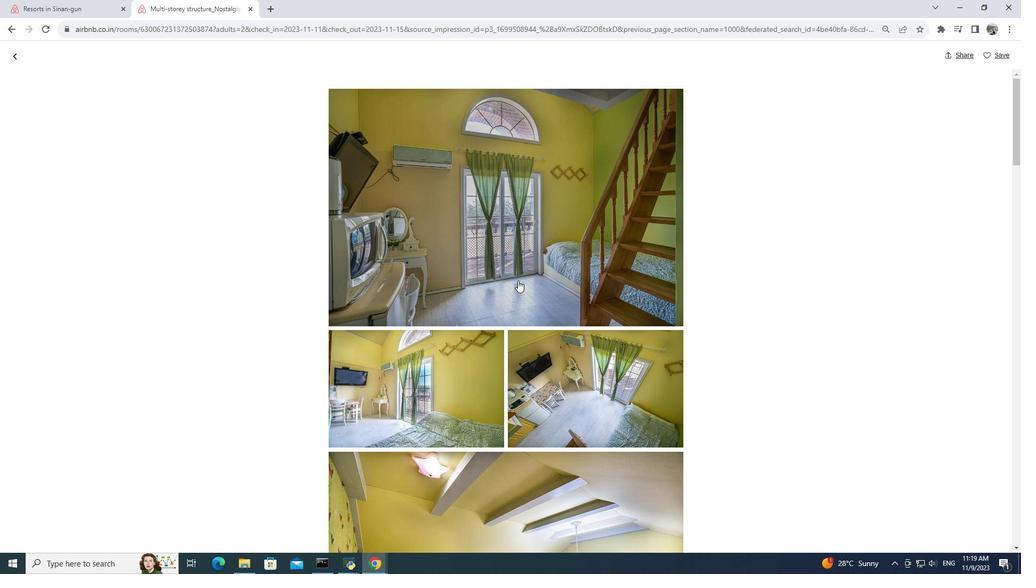 
Action: Mouse scrolled (518, 280) with delta (0, 0)
Screenshot: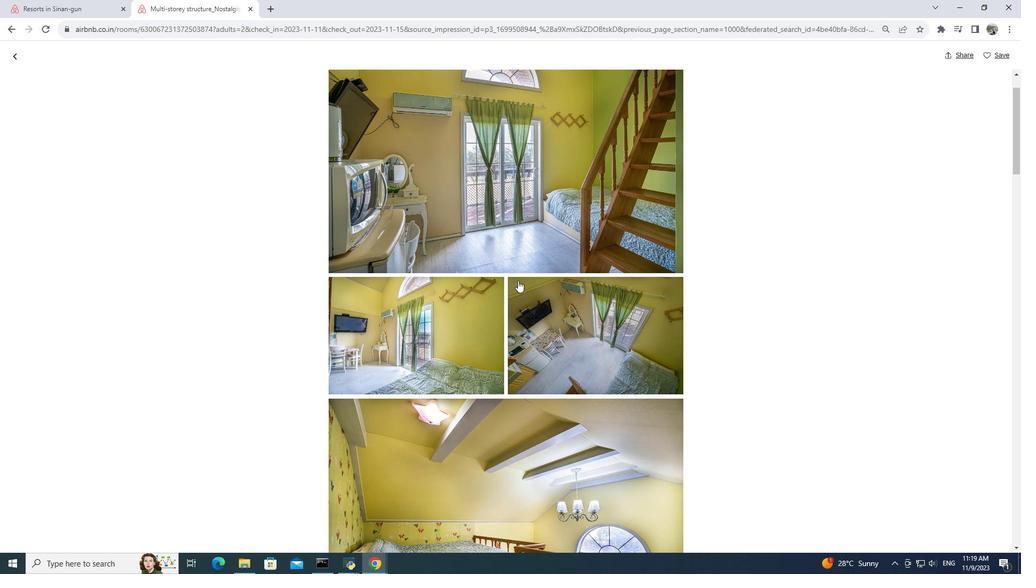 
Action: Mouse scrolled (518, 280) with delta (0, 0)
Screenshot: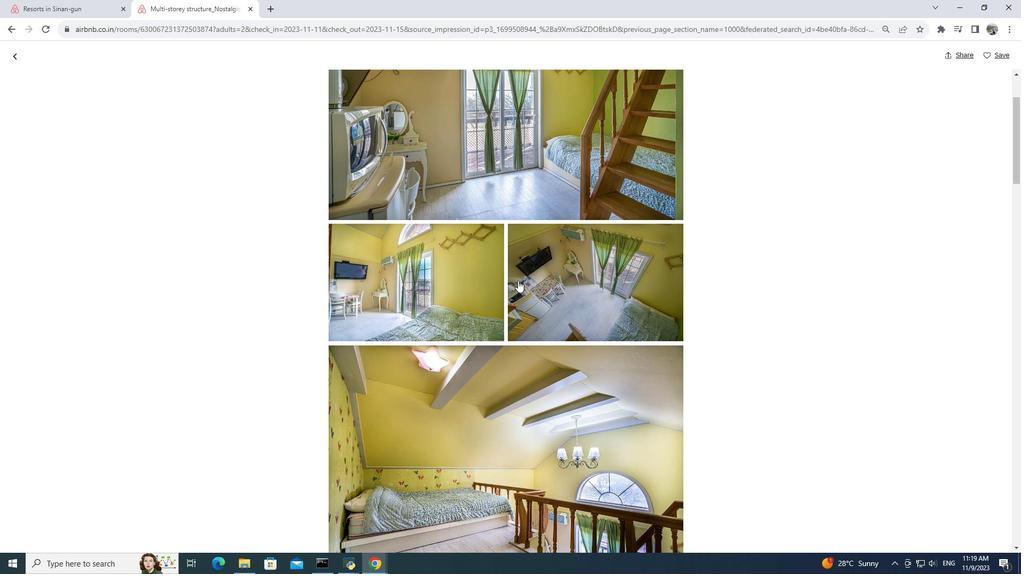
Action: Mouse scrolled (518, 280) with delta (0, 0)
Screenshot: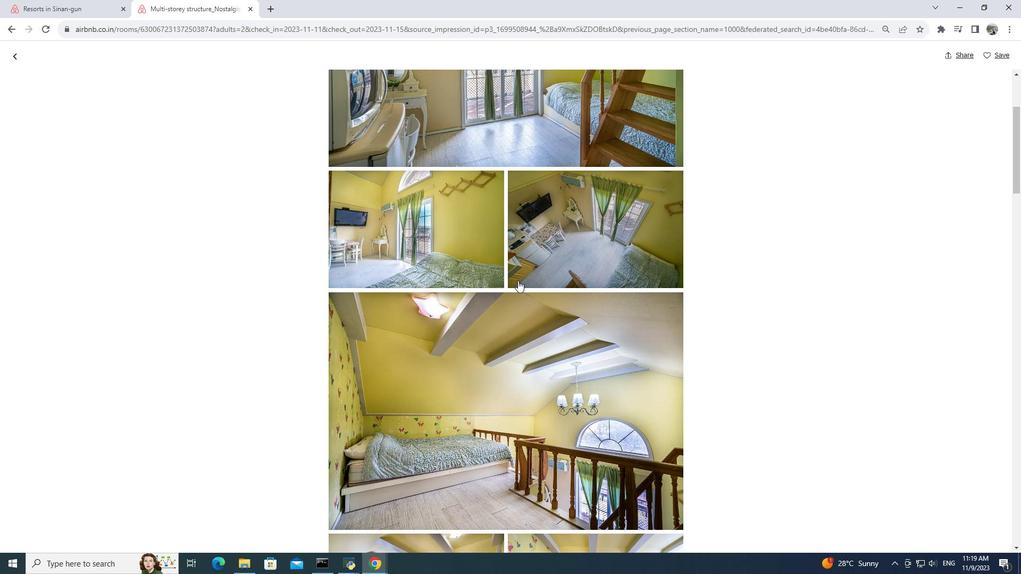 
Action: Mouse scrolled (518, 280) with delta (0, 0)
Screenshot: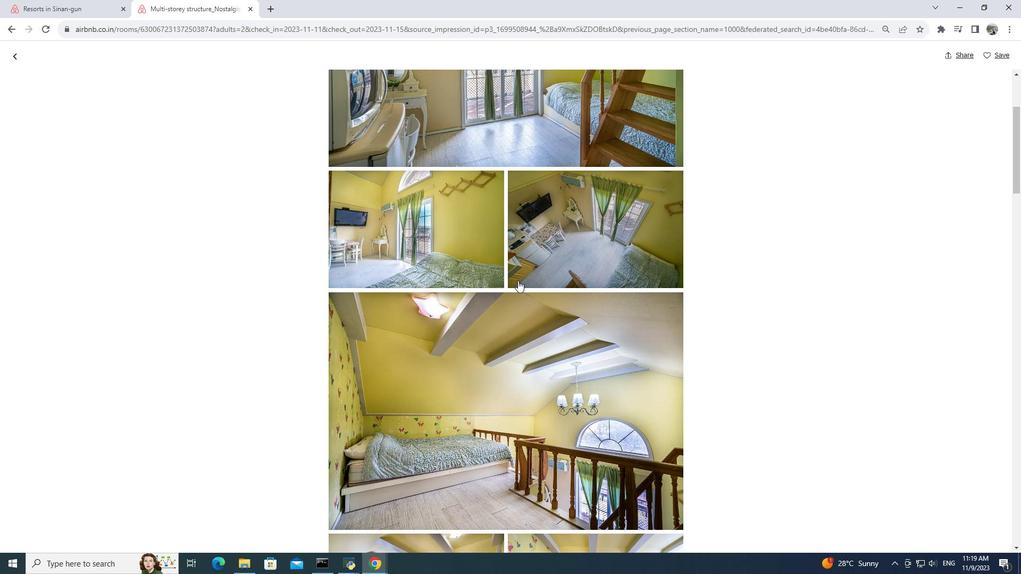 
Action: Mouse scrolled (518, 280) with delta (0, 0)
Screenshot: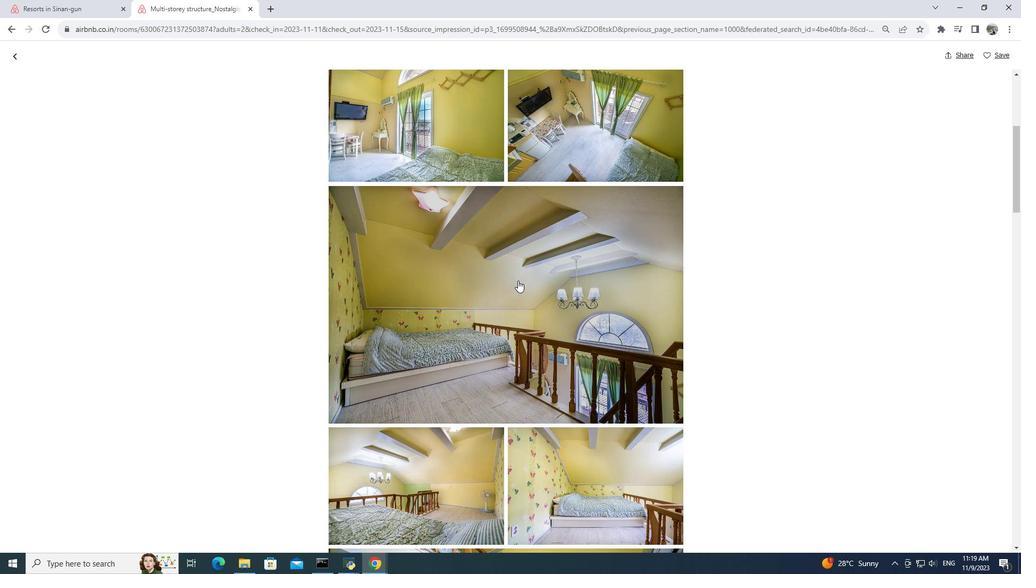 
Action: Mouse scrolled (518, 280) with delta (0, 0)
Screenshot: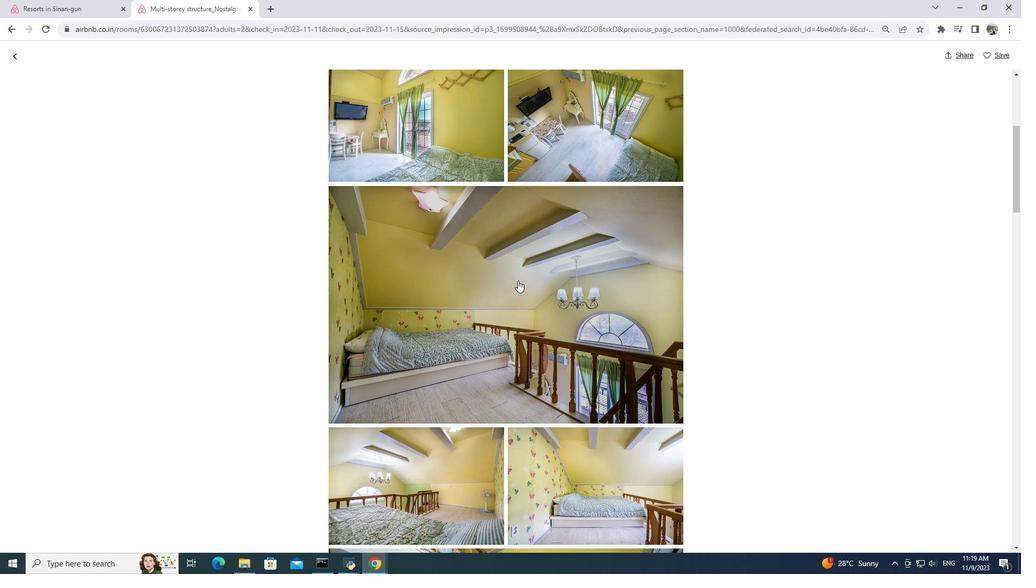 
Action: Mouse scrolled (518, 280) with delta (0, 0)
Screenshot: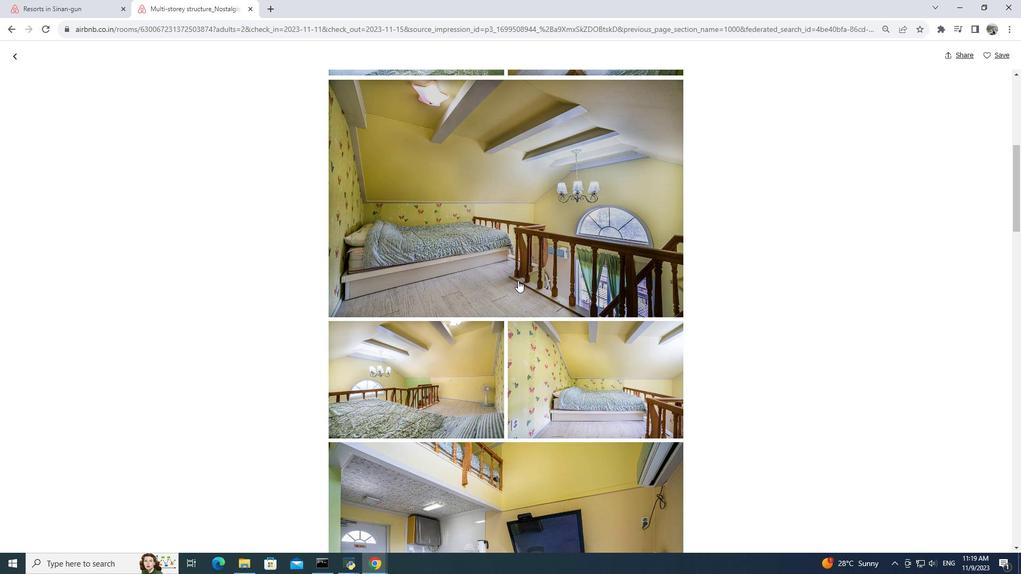 
Action: Mouse scrolled (518, 280) with delta (0, 0)
Screenshot: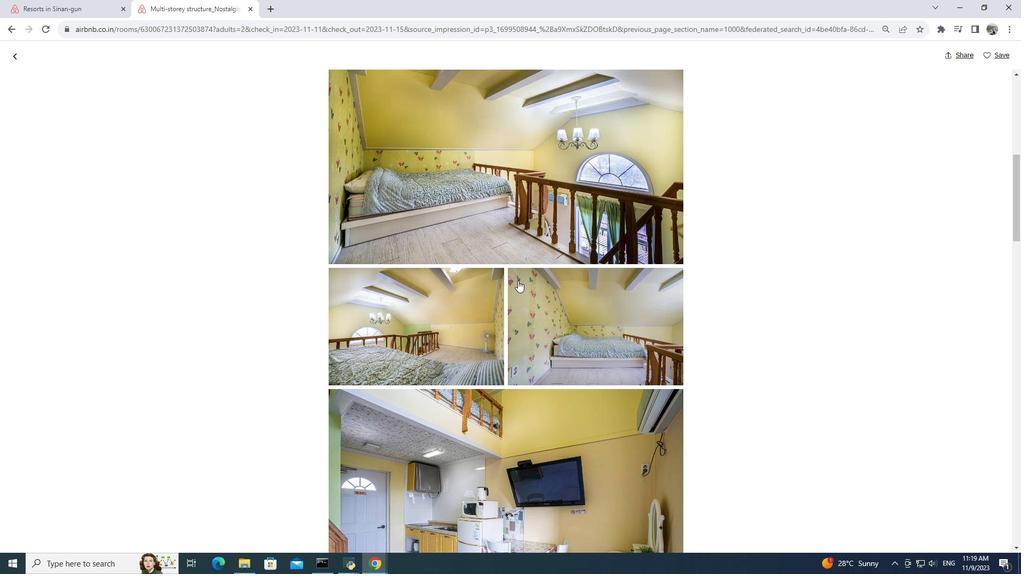 
Action: Mouse scrolled (518, 280) with delta (0, 0)
Screenshot: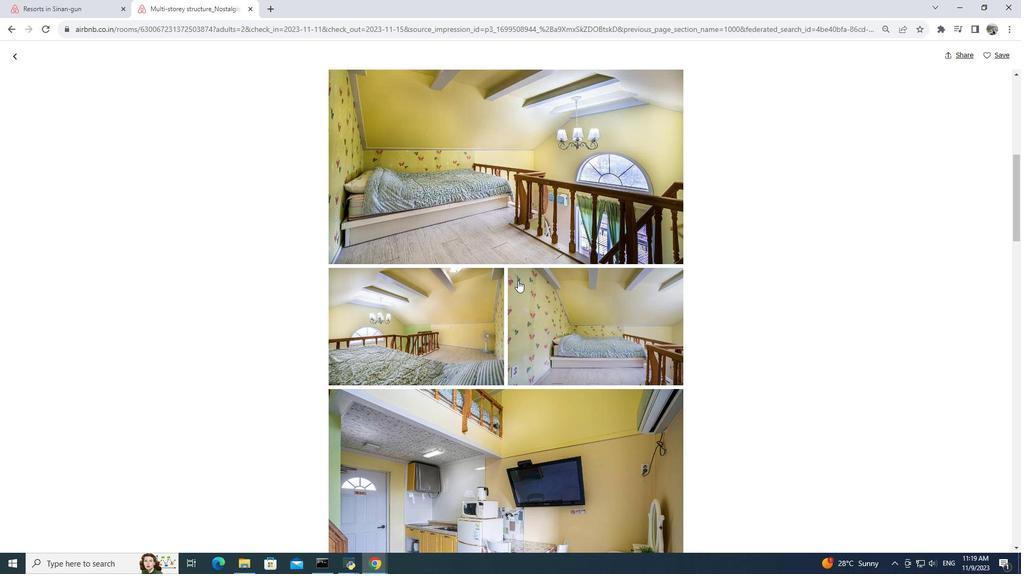 
Action: Mouse scrolled (518, 280) with delta (0, 0)
Screenshot: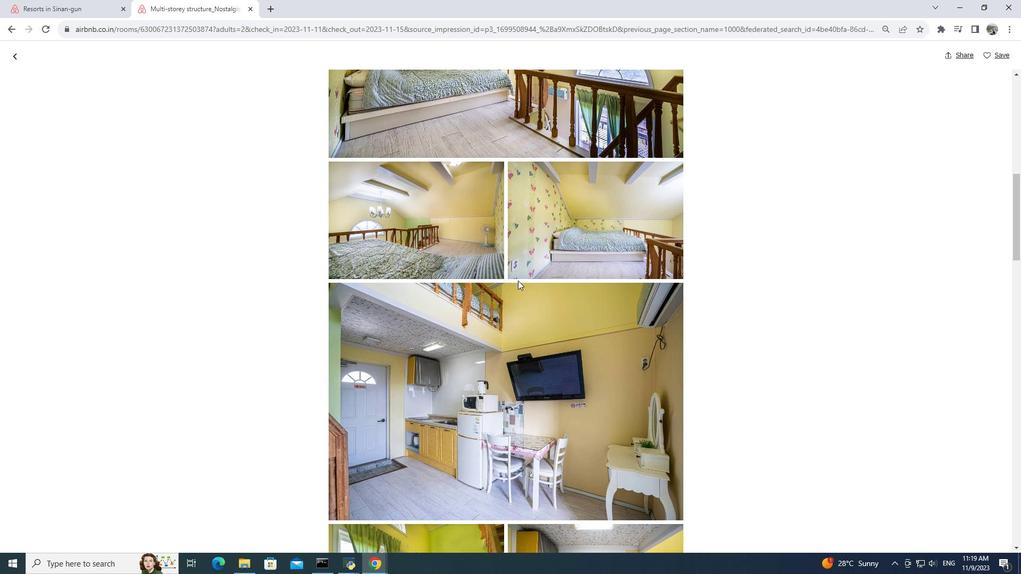 
Action: Mouse scrolled (518, 280) with delta (0, 0)
Screenshot: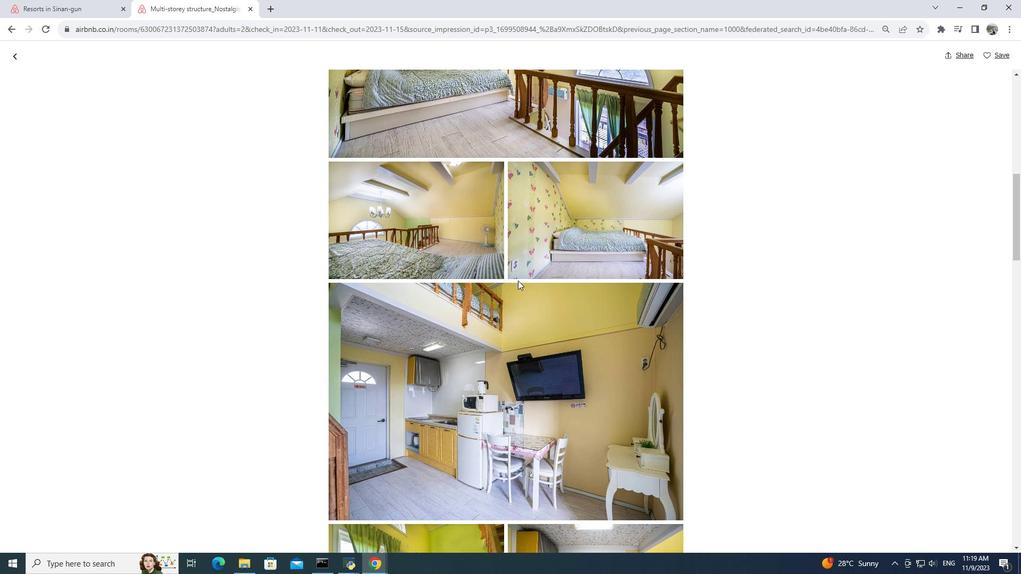 
Action: Mouse scrolled (518, 280) with delta (0, 0)
Screenshot: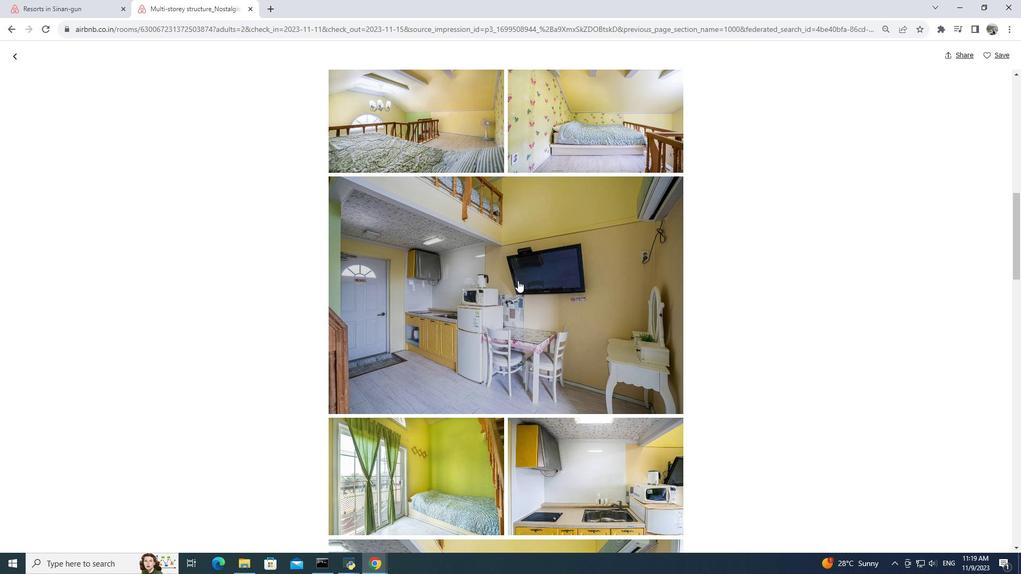 
Action: Mouse moved to (518, 280)
Screenshot: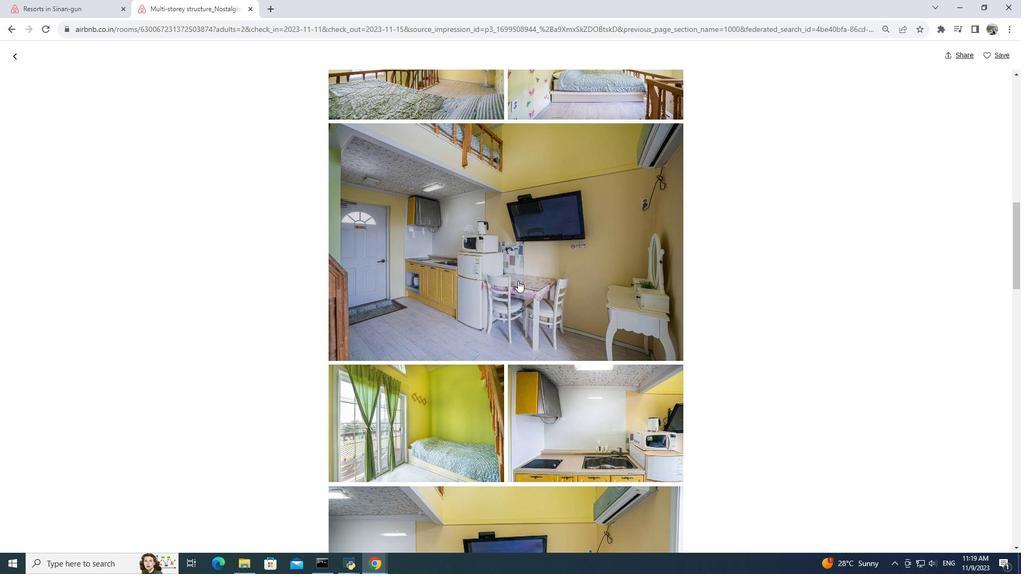 
Action: Mouse scrolled (518, 280) with delta (0, 0)
Screenshot: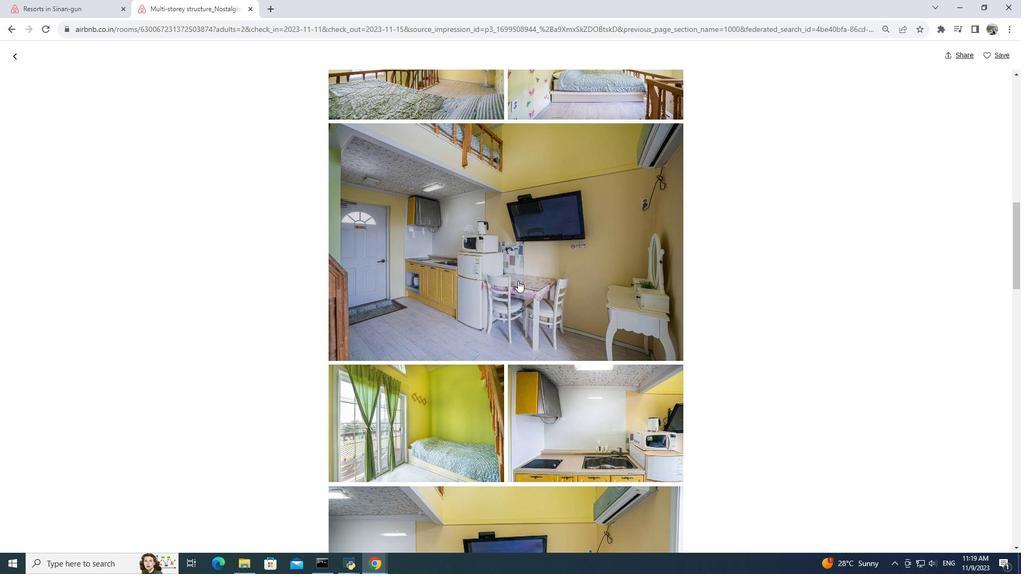 
Action: Mouse moved to (517, 282)
Screenshot: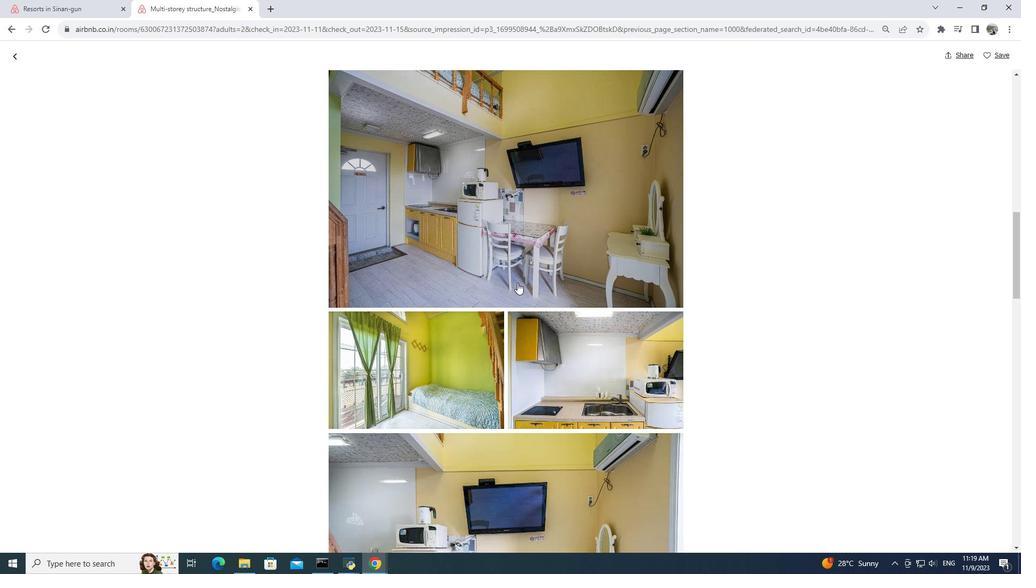 
Action: Mouse scrolled (517, 282) with delta (0, 0)
Screenshot: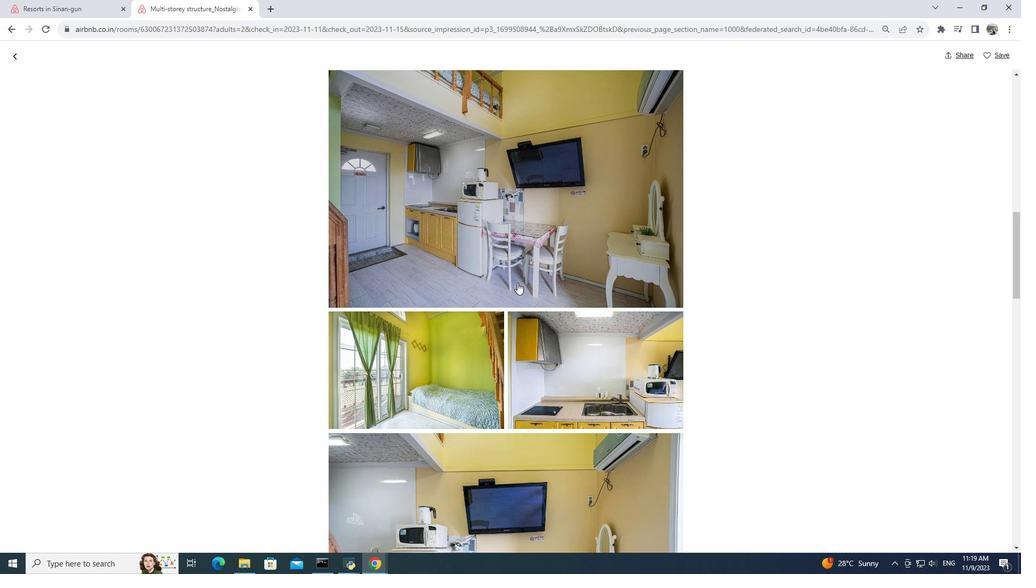 
Action: Mouse moved to (515, 284)
Screenshot: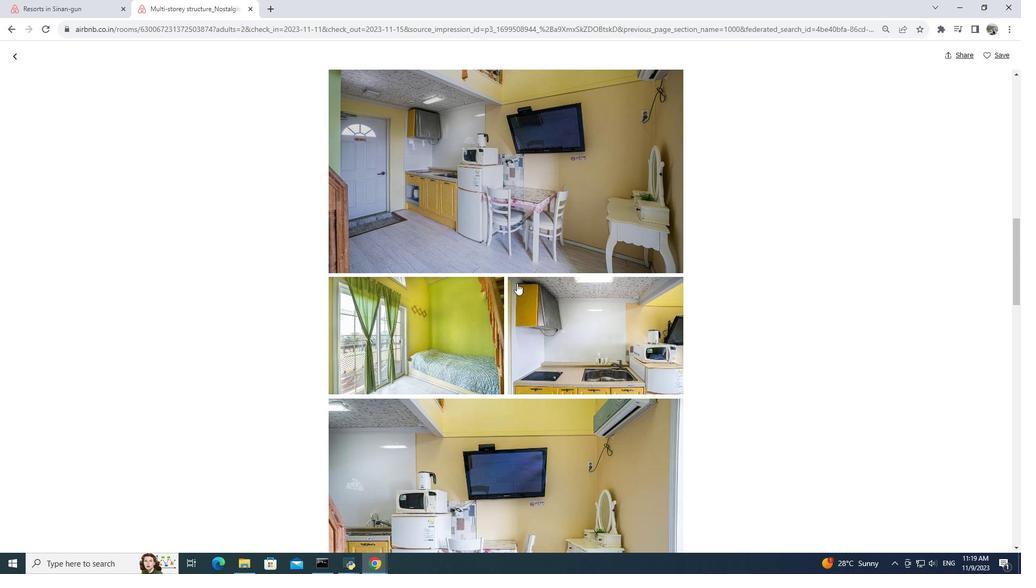 
Action: Mouse scrolled (515, 283) with delta (0, 0)
Screenshot: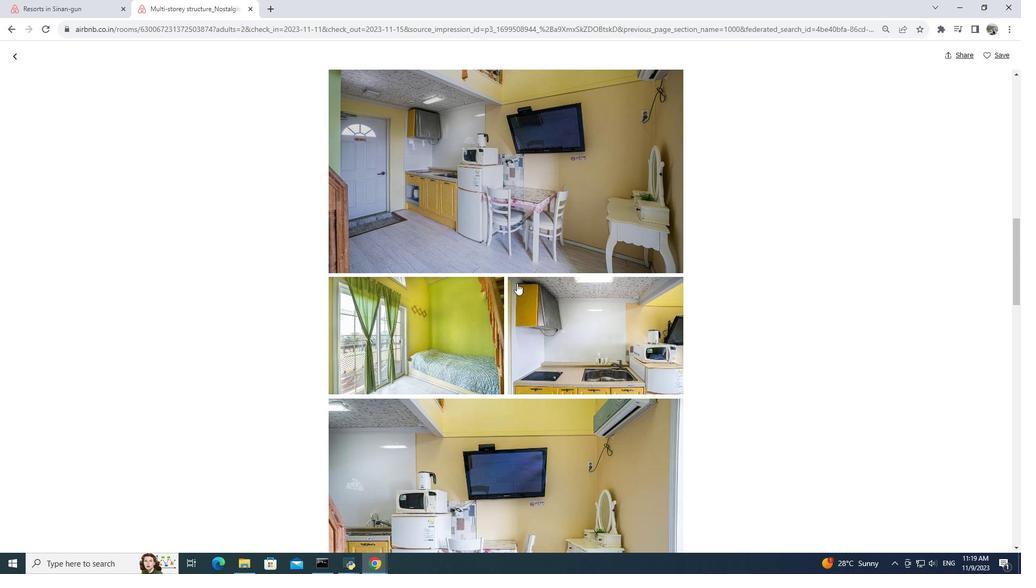 
Action: Mouse moved to (514, 285)
Screenshot: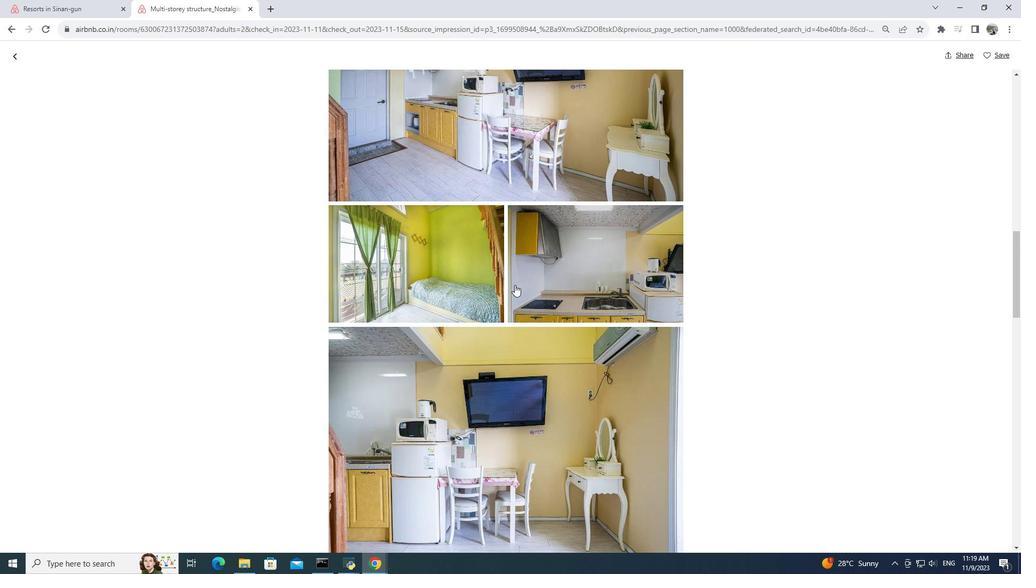 
Action: Mouse scrolled (514, 284) with delta (0, 0)
Screenshot: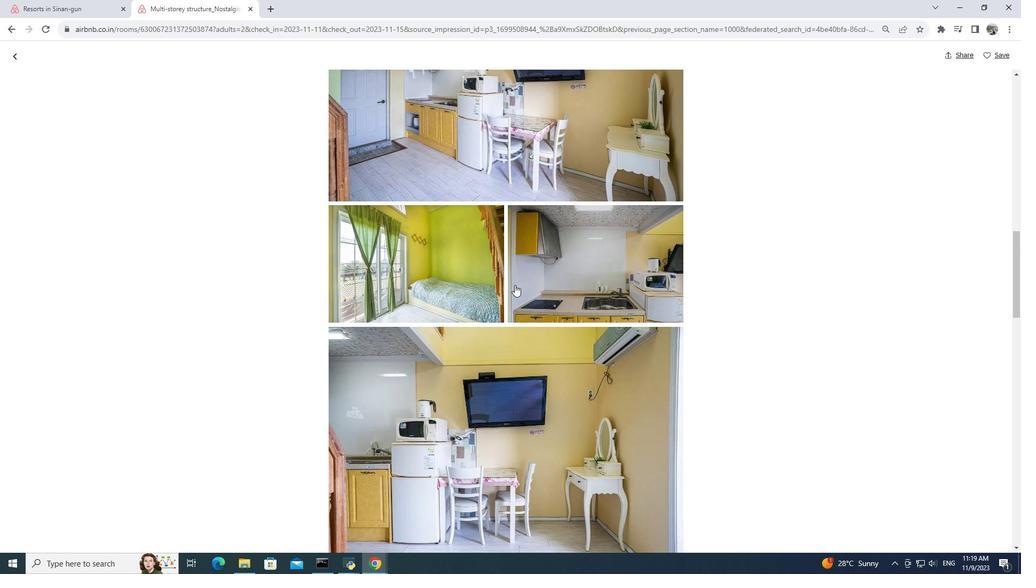 
Action: Mouse scrolled (514, 284) with delta (0, 0)
Screenshot: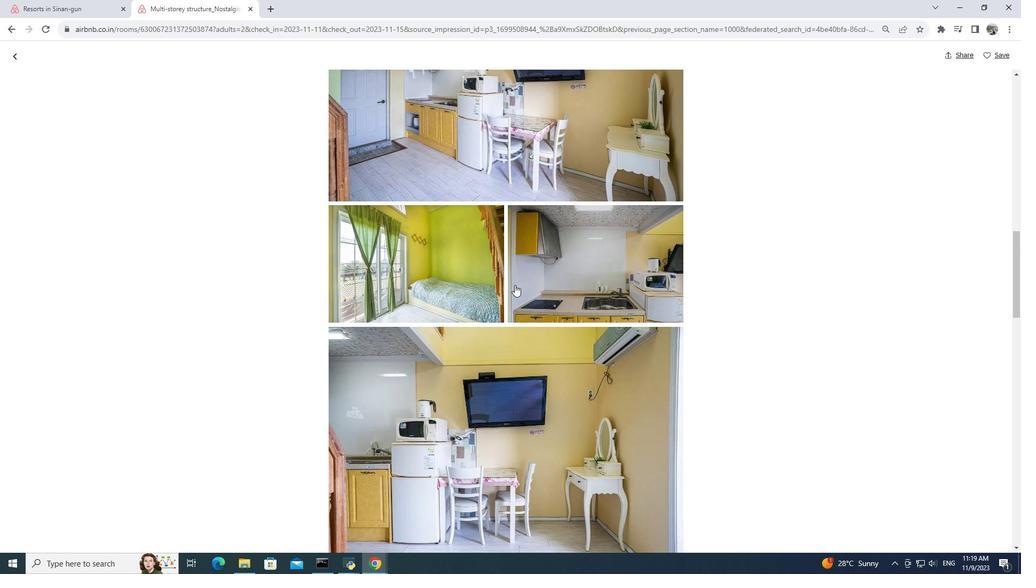 
Action: Mouse scrolled (514, 284) with delta (0, 0)
Screenshot: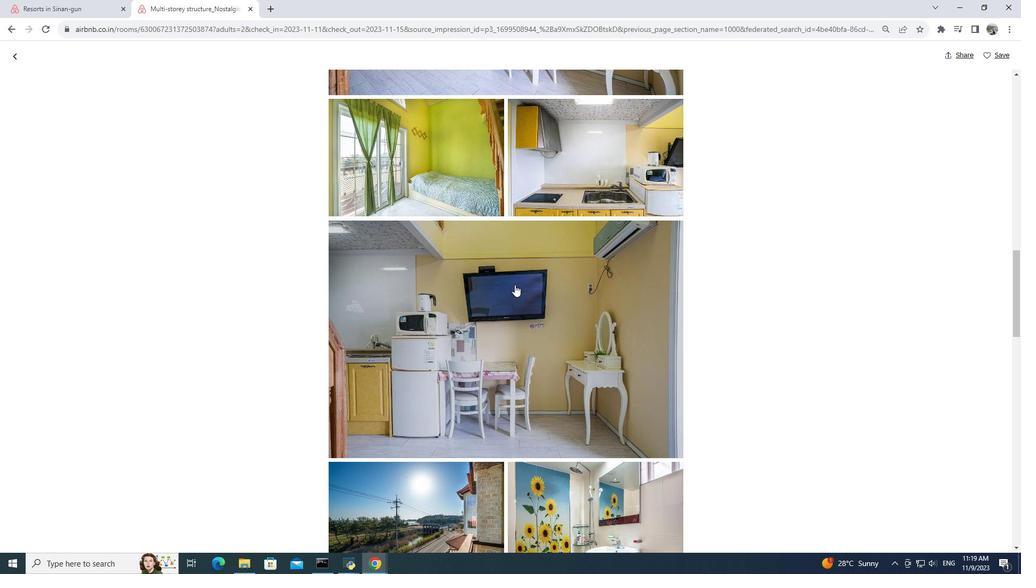 
Action: Mouse scrolled (514, 284) with delta (0, 0)
Screenshot: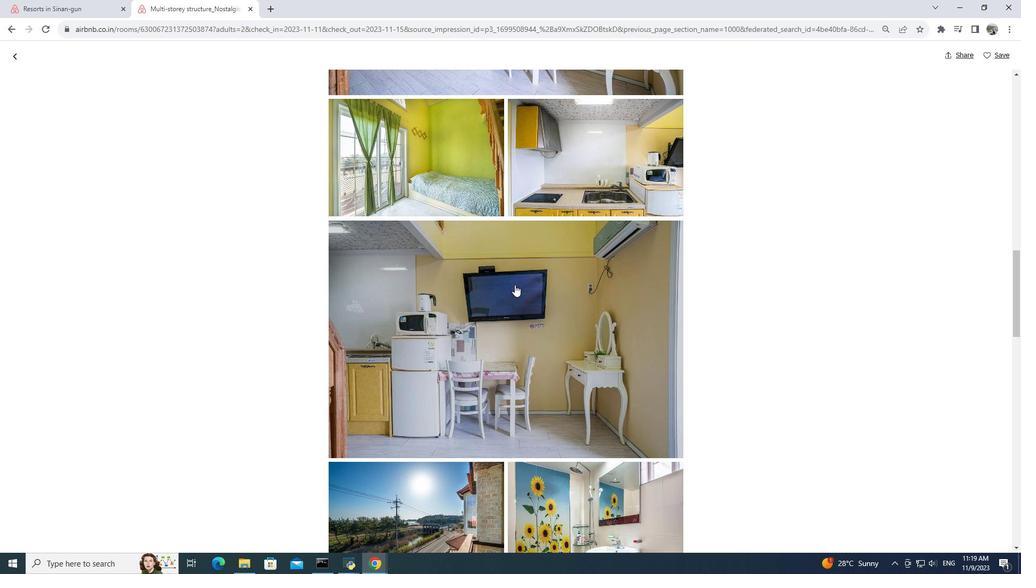
Action: Mouse scrolled (514, 284) with delta (0, 0)
Screenshot: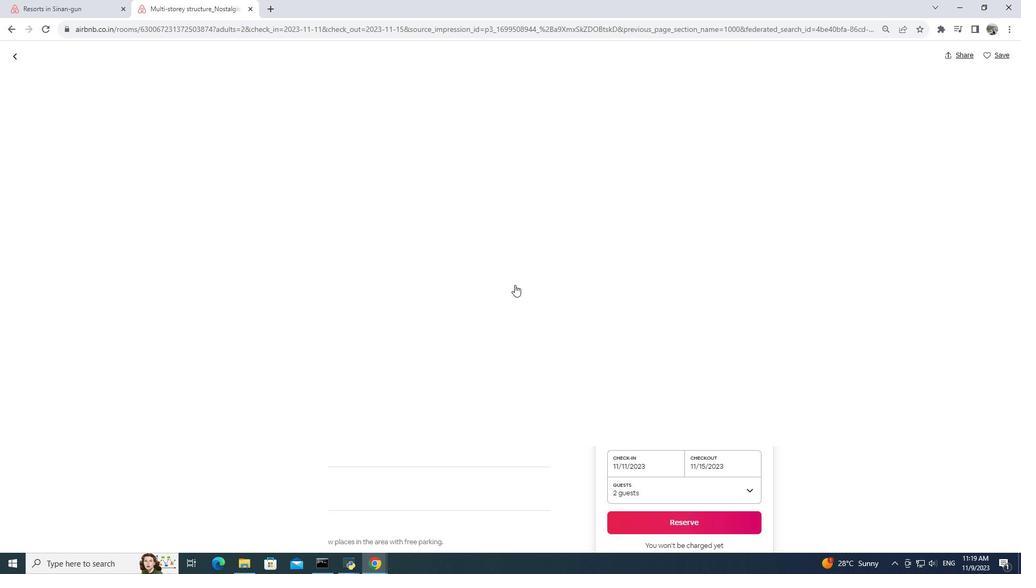 
Action: Mouse scrolled (514, 284) with delta (0, 0)
Screenshot: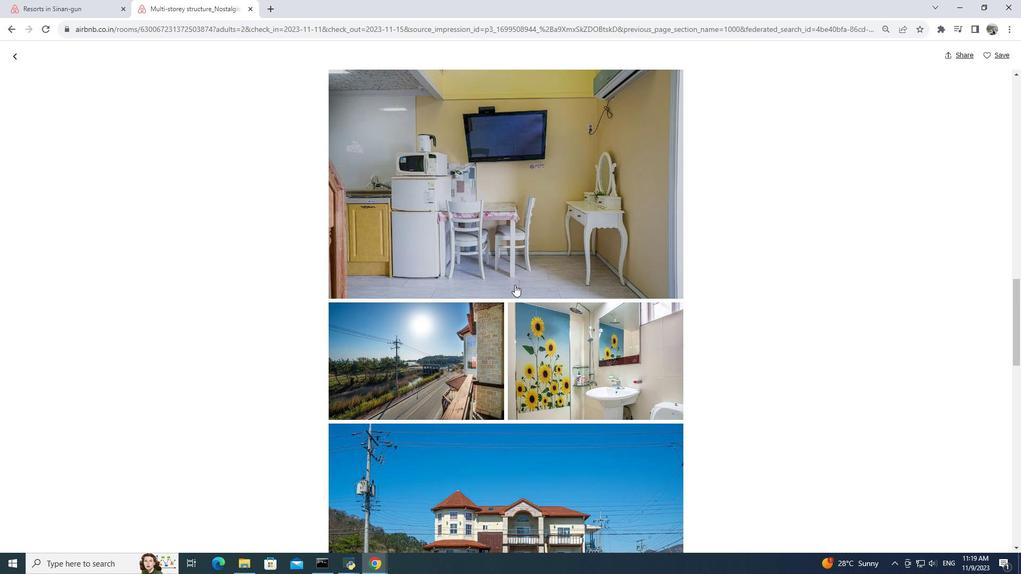 
Action: Mouse scrolled (514, 284) with delta (0, 0)
Screenshot: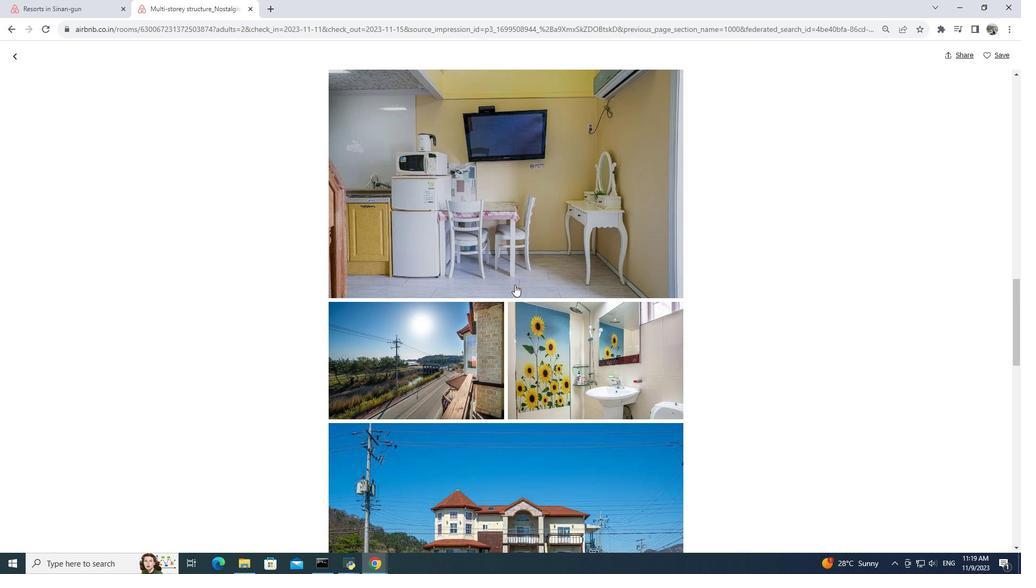 
Action: Mouse moved to (514, 284)
Screenshot: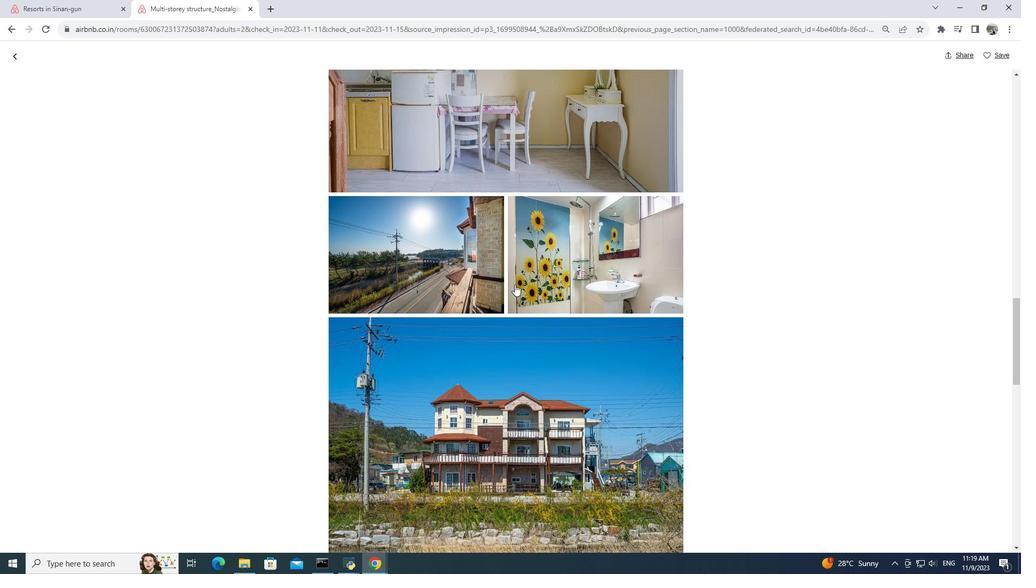 
Action: Mouse scrolled (514, 284) with delta (0, 0)
Screenshot: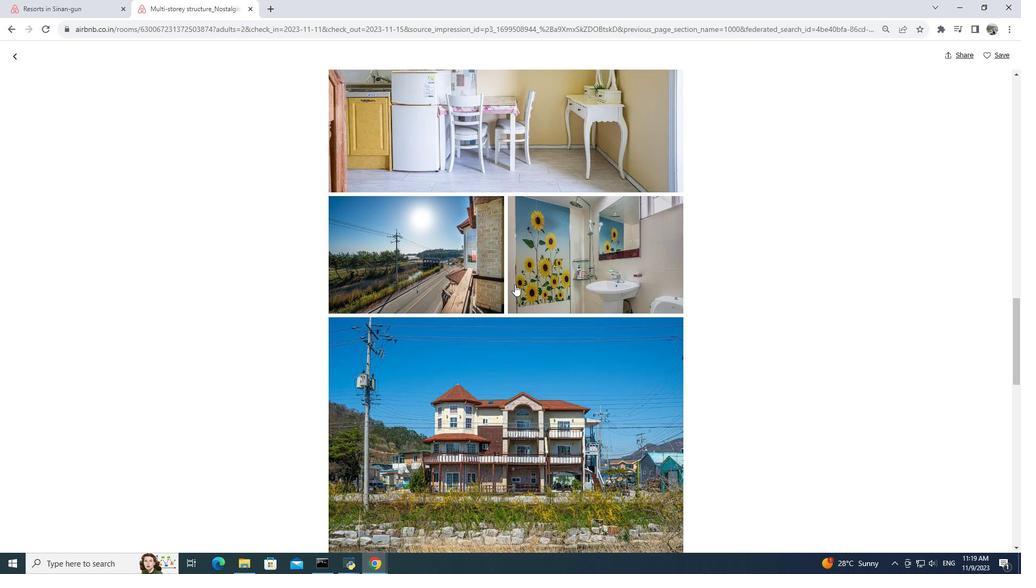 
Action: Mouse scrolled (514, 284) with delta (0, 0)
Screenshot: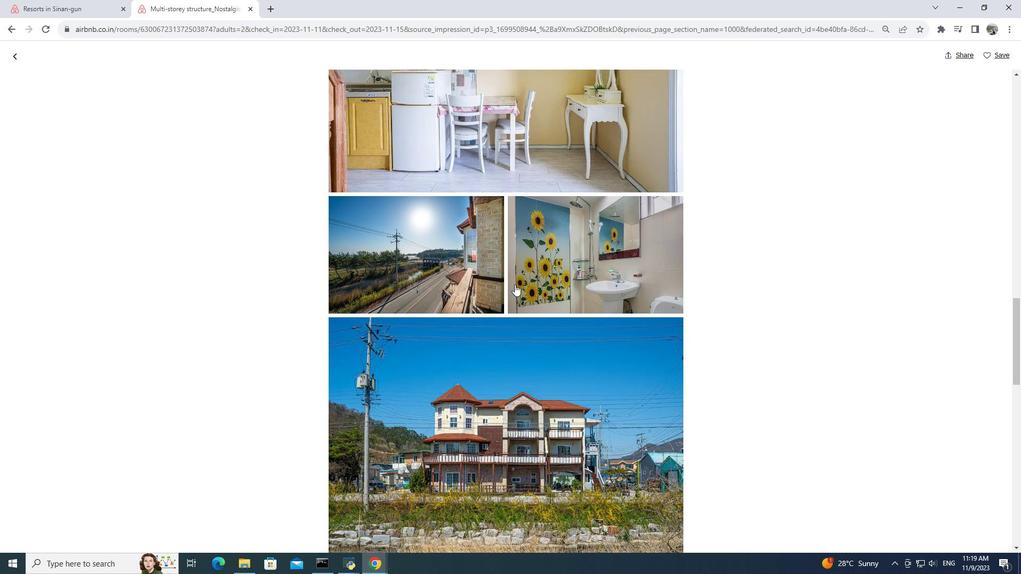 
Action: Mouse scrolled (514, 284) with delta (0, 0)
Screenshot: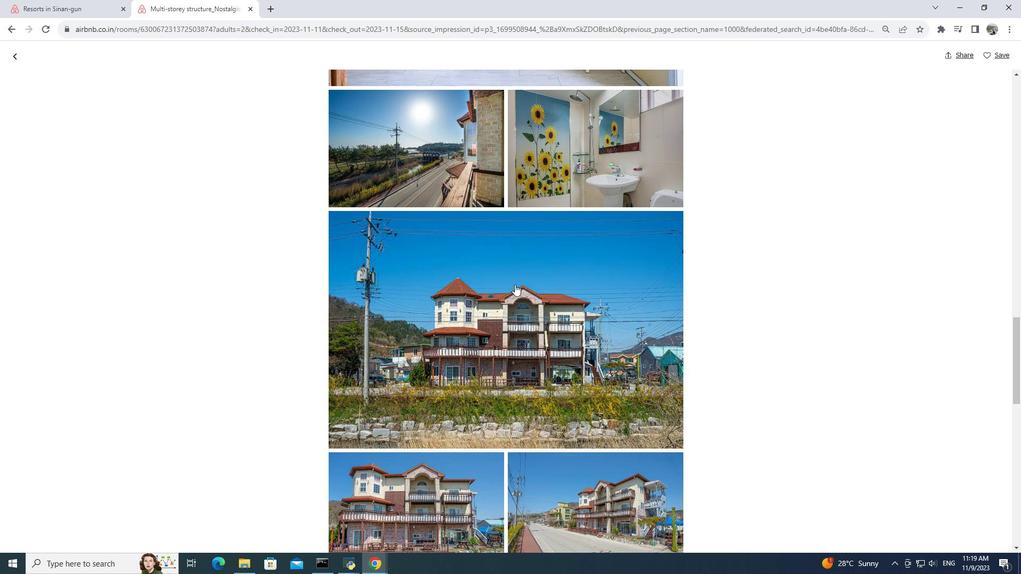 
Action: Mouse scrolled (514, 284) with delta (0, 0)
Screenshot: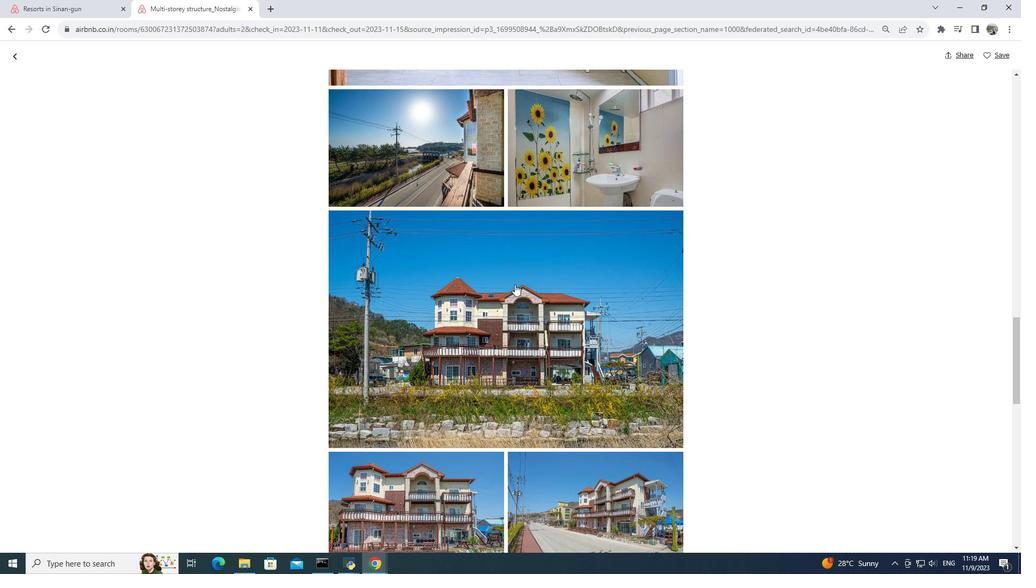 
Action: Mouse scrolled (514, 284) with delta (0, 0)
Screenshot: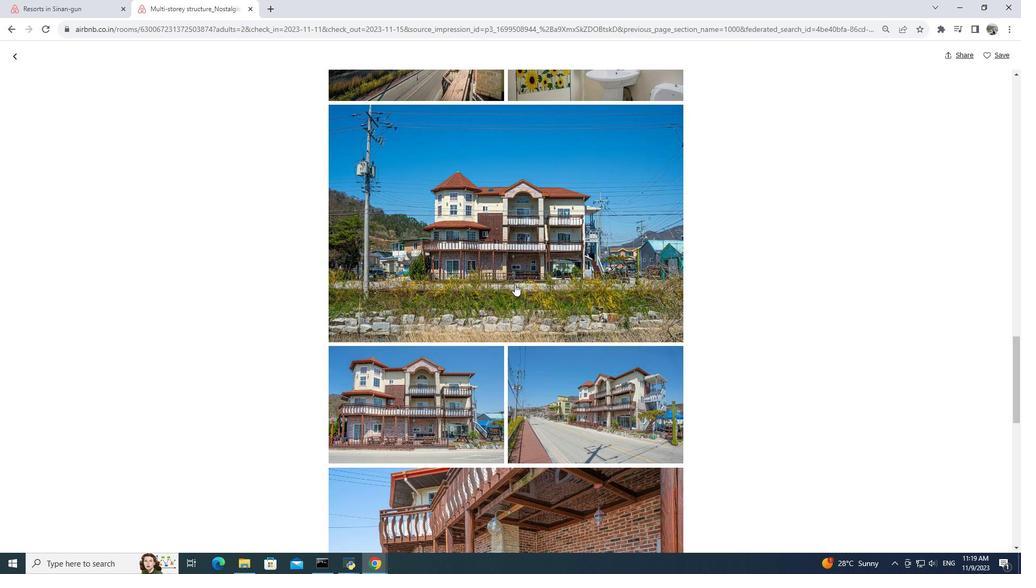
Action: Mouse scrolled (514, 284) with delta (0, 0)
Screenshot: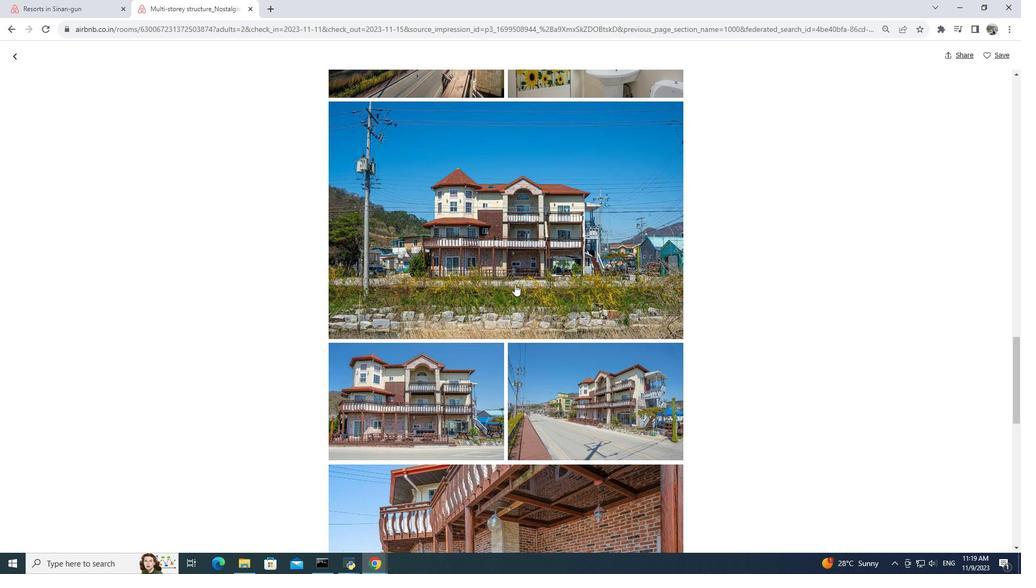 
Action: Mouse scrolled (514, 284) with delta (0, 0)
Screenshot: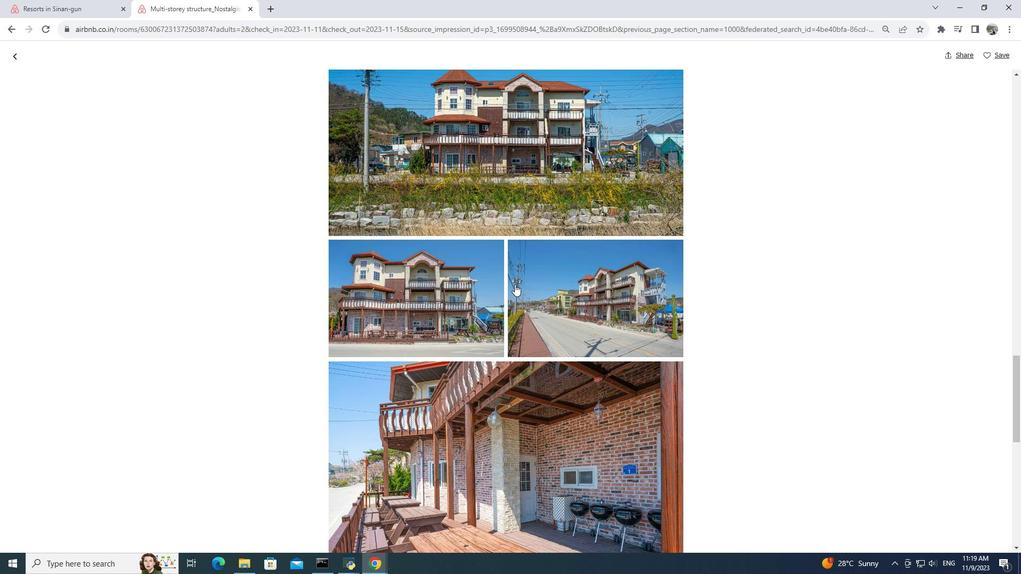 
Action: Mouse scrolled (514, 284) with delta (0, 0)
Screenshot: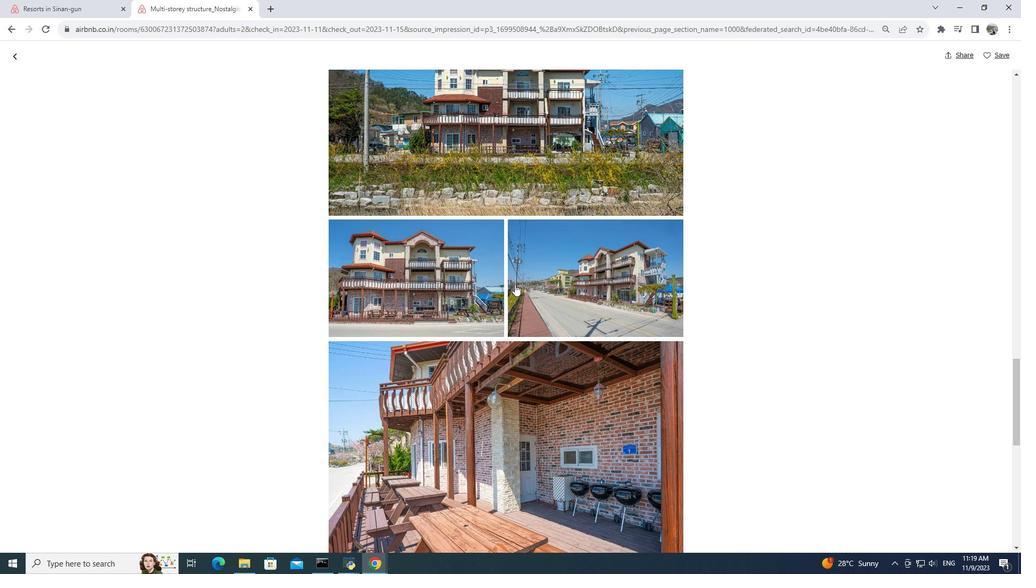 
Action: Mouse scrolled (514, 284) with delta (0, 0)
Screenshot: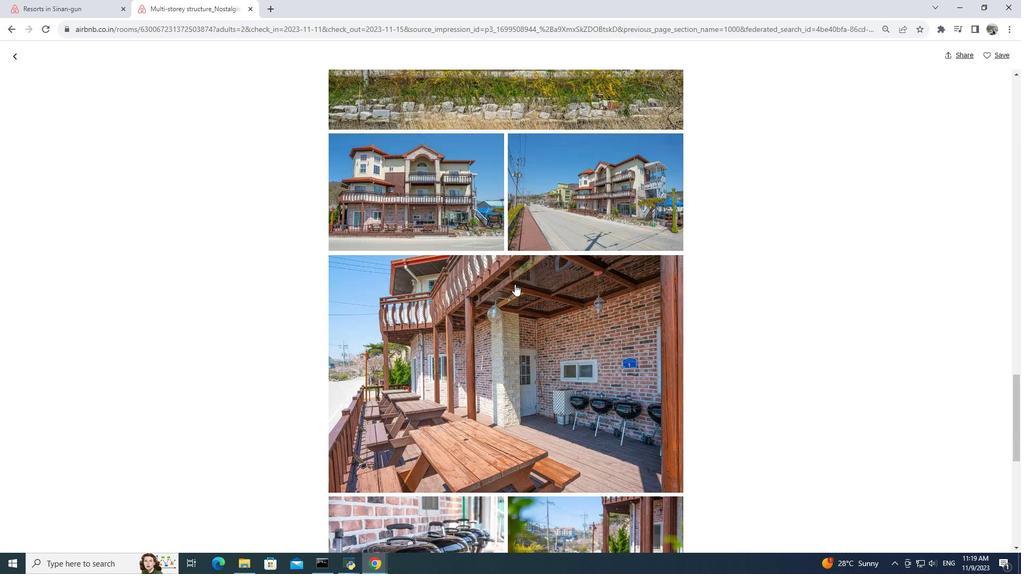 
Action: Mouse scrolled (514, 284) with delta (0, 0)
Screenshot: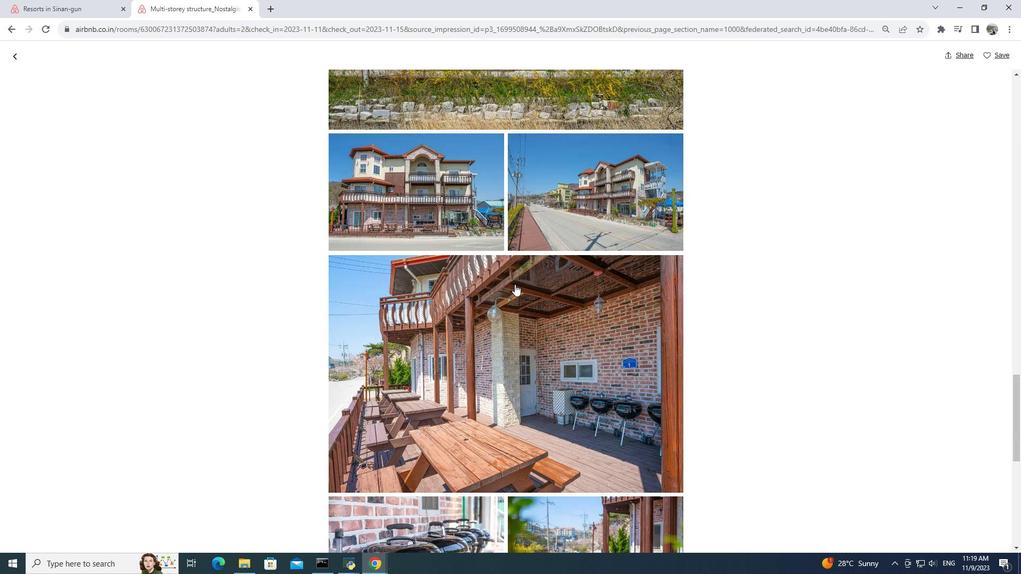 
Action: Mouse scrolled (514, 284) with delta (0, 0)
Screenshot: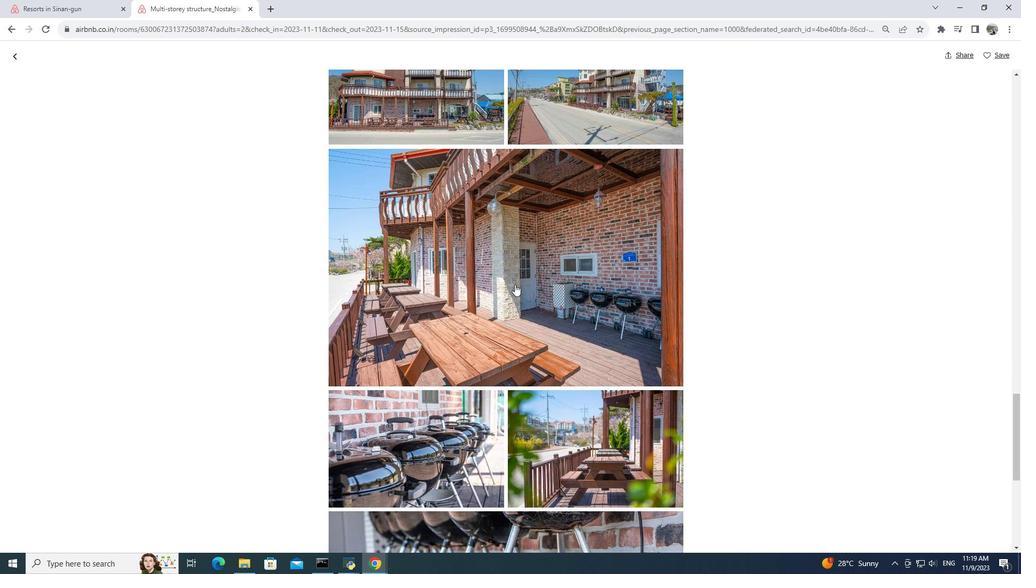 
Action: Mouse scrolled (514, 284) with delta (0, 0)
Screenshot: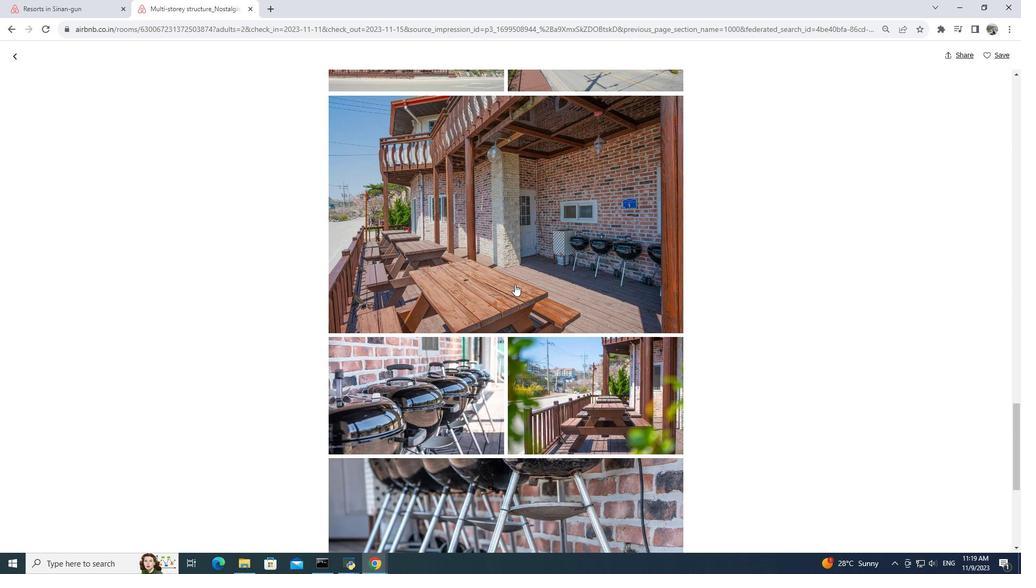 
Action: Mouse scrolled (514, 284) with delta (0, 0)
Screenshot: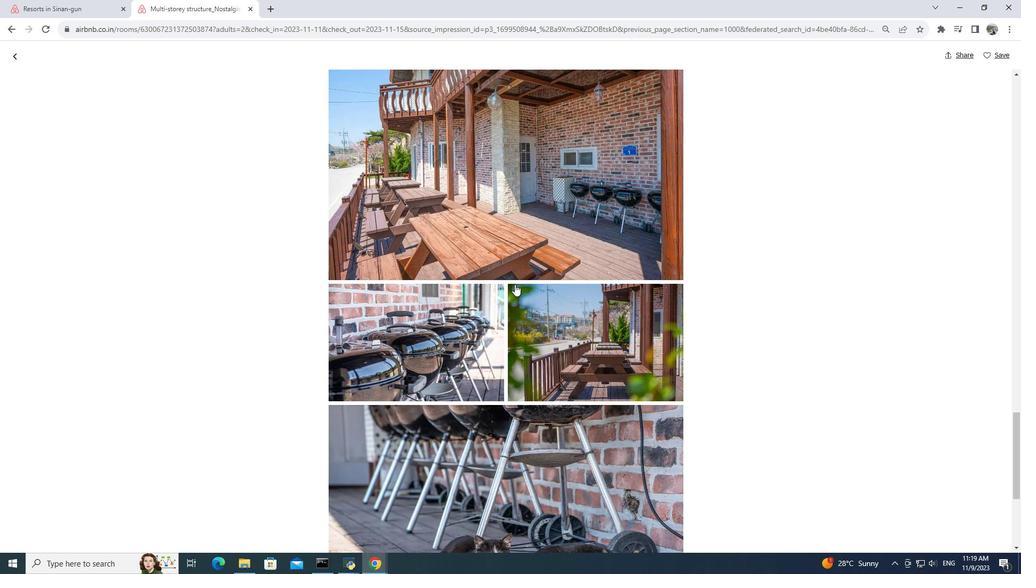 
Action: Mouse scrolled (514, 284) with delta (0, 0)
Screenshot: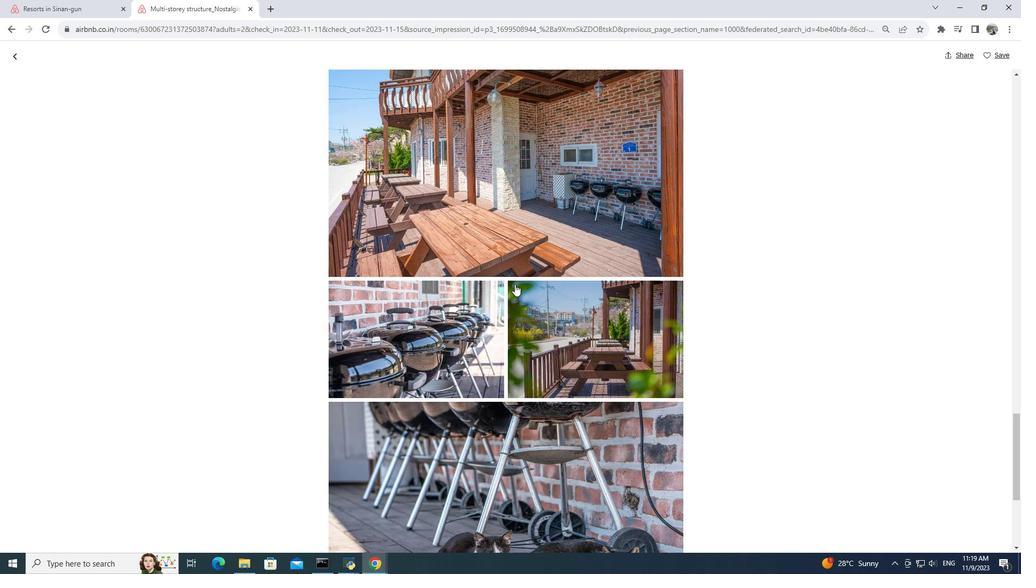 
Action: Mouse scrolled (514, 284) with delta (0, 0)
Screenshot: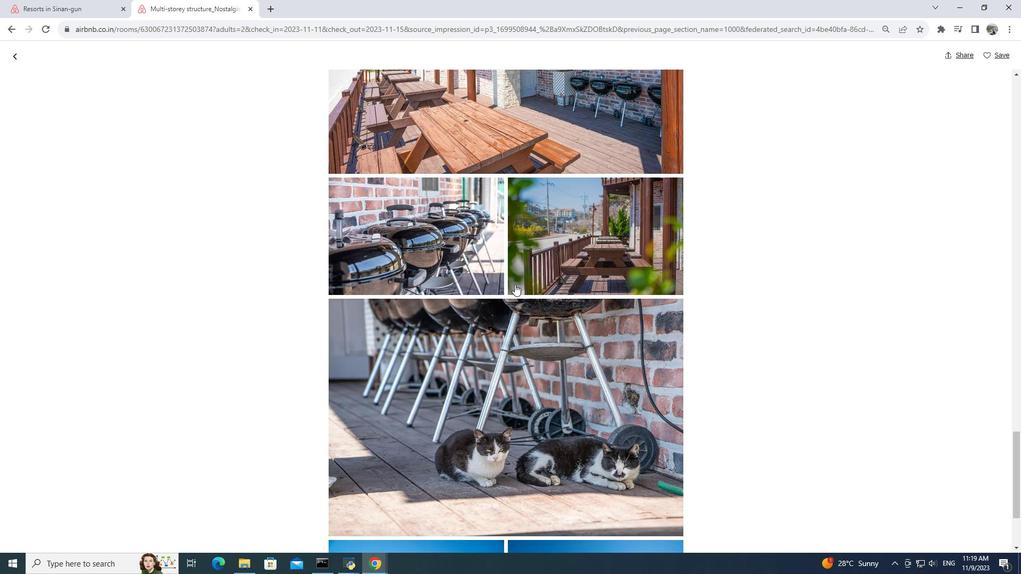 
Action: Mouse scrolled (514, 284) with delta (0, 0)
Screenshot: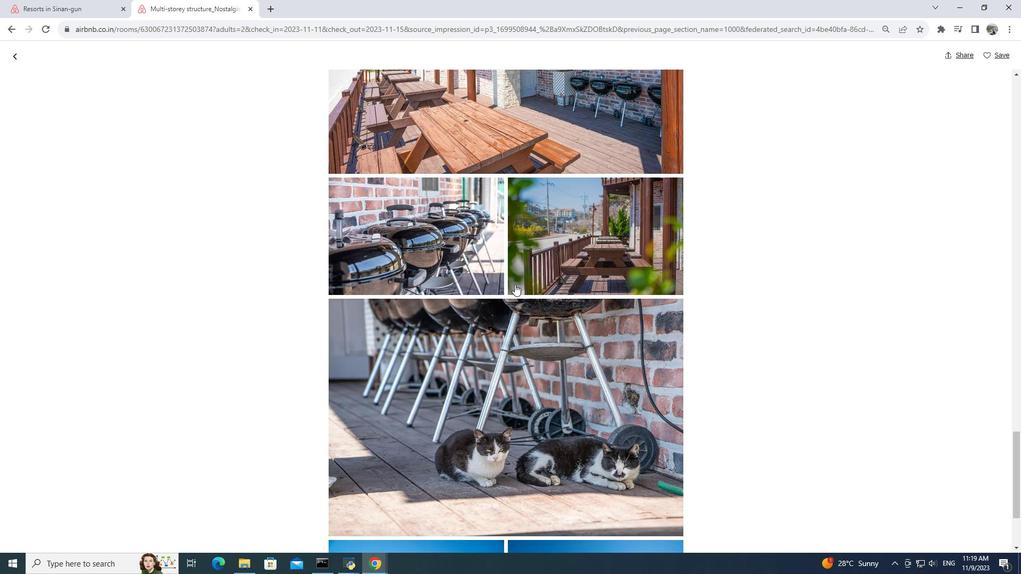 
Action: Mouse scrolled (514, 284) with delta (0, 0)
Screenshot: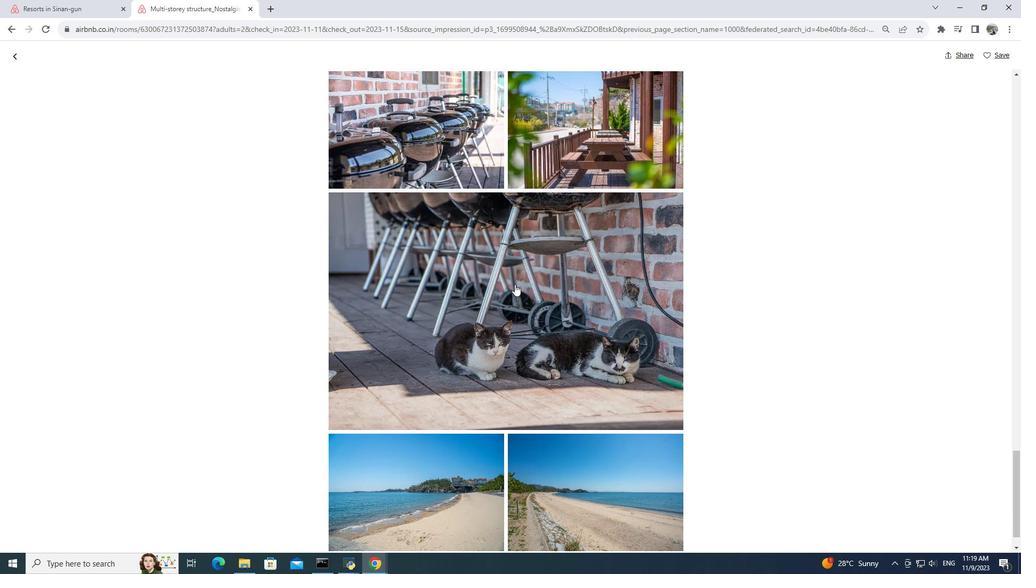 
Action: Mouse scrolled (514, 284) with delta (0, 0)
Screenshot: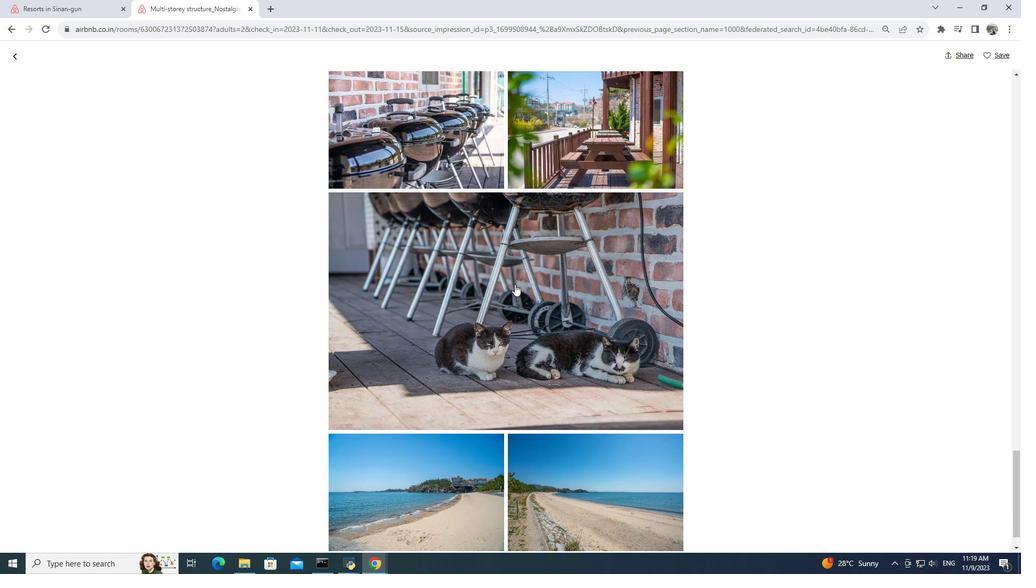 
Action: Mouse scrolled (514, 284) with delta (0, 0)
Screenshot: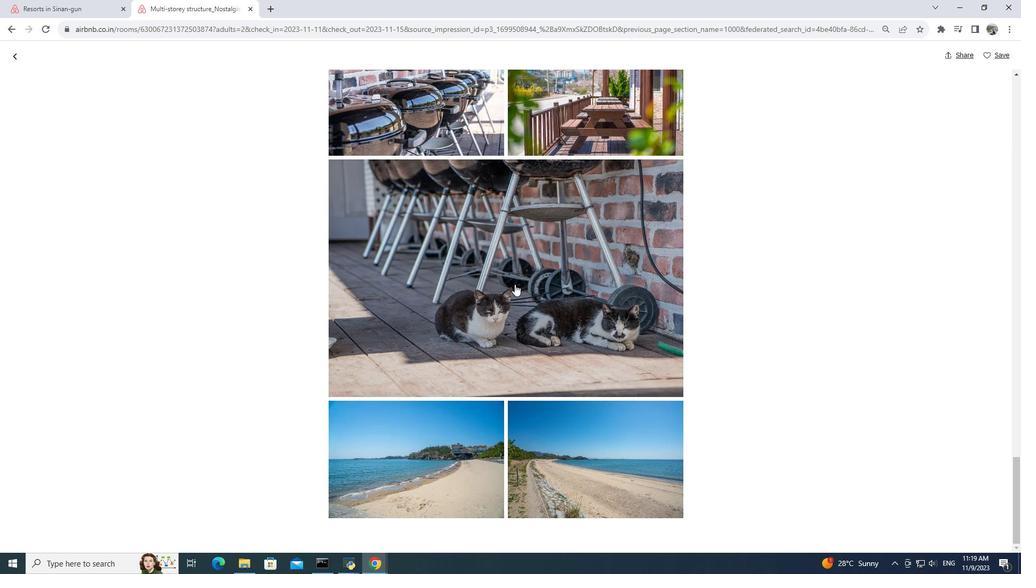 
Action: Mouse scrolled (514, 284) with delta (0, 0)
Screenshot: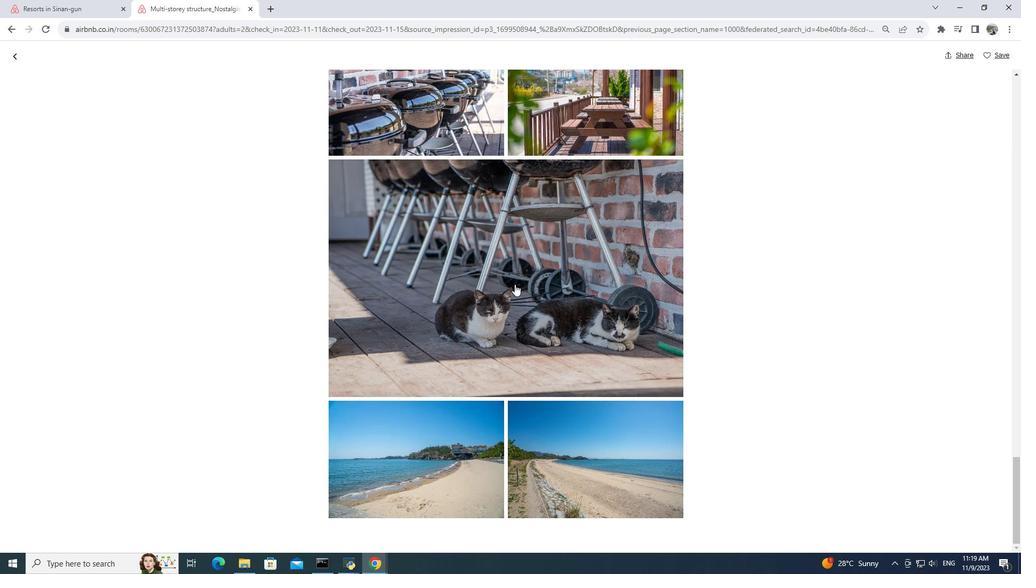 
Action: Mouse moved to (514, 284)
Screenshot: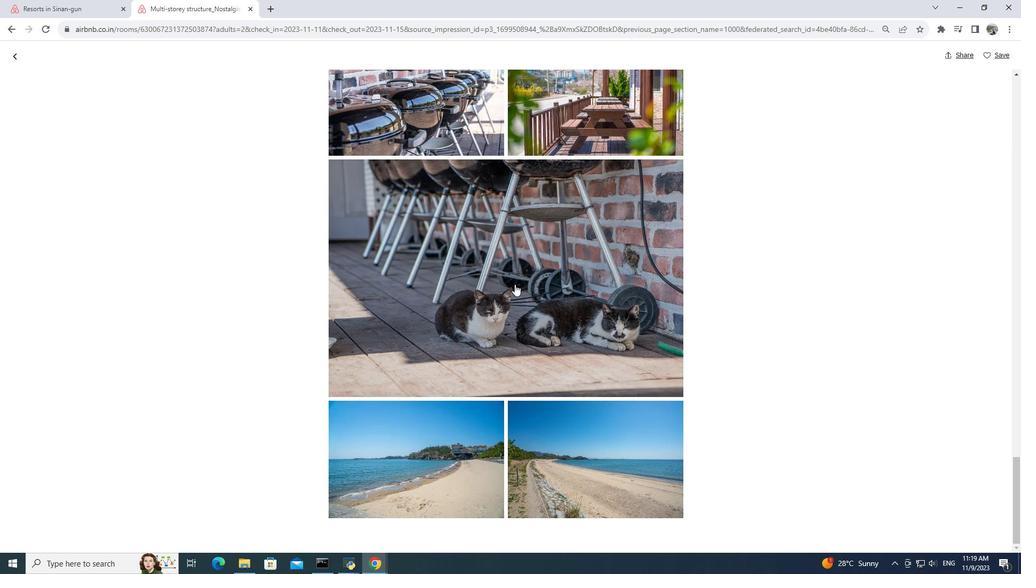 
Action: Mouse scrolled (514, 284) with delta (0, 0)
Screenshot: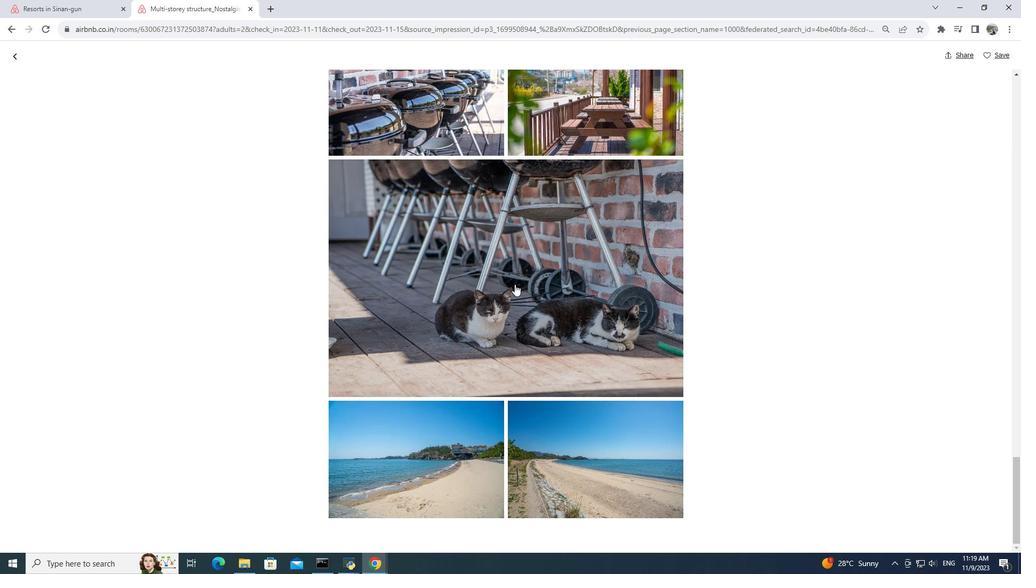 
Action: Mouse scrolled (514, 284) with delta (0, 0)
Screenshot: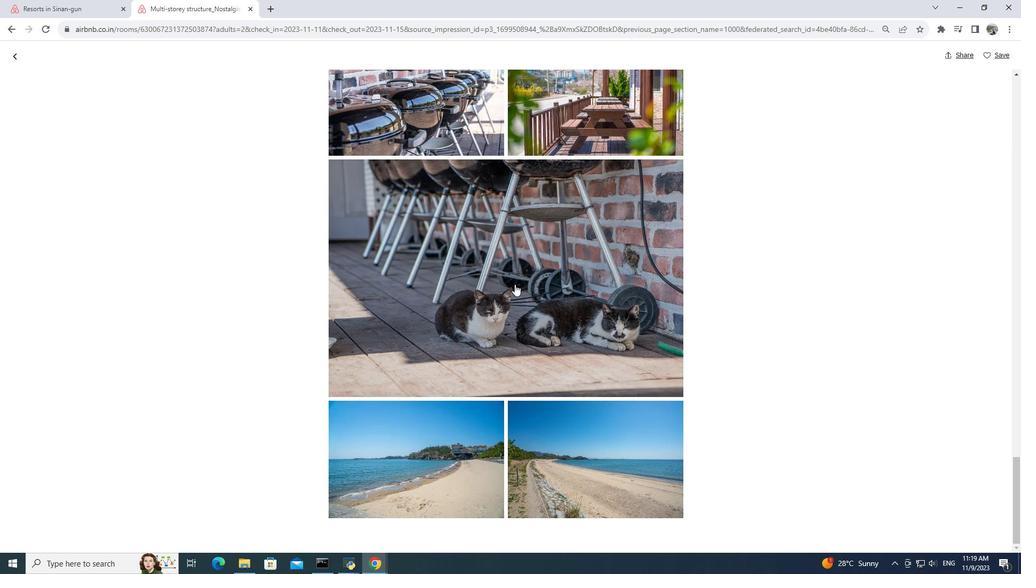 
Action: Mouse moved to (515, 281)
Screenshot: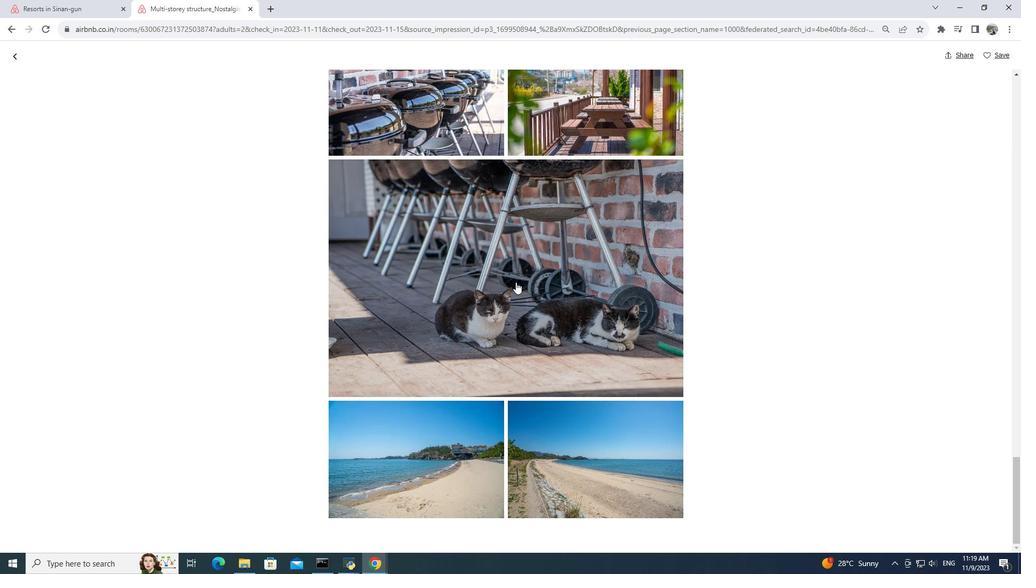 
Action: Mouse scrolled (515, 281) with delta (0, 0)
Screenshot: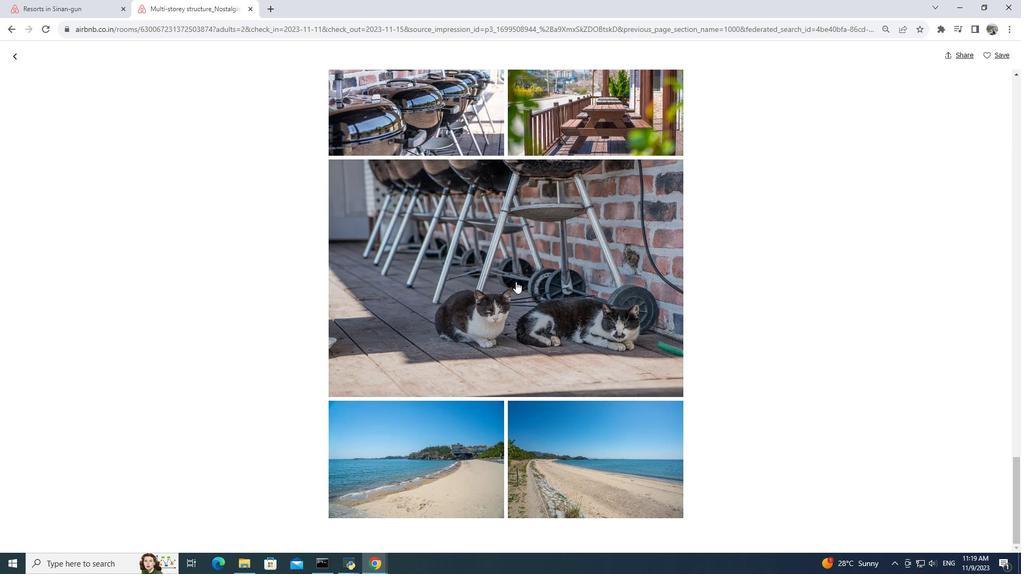 
Action: Mouse scrolled (515, 281) with delta (0, 0)
Screenshot: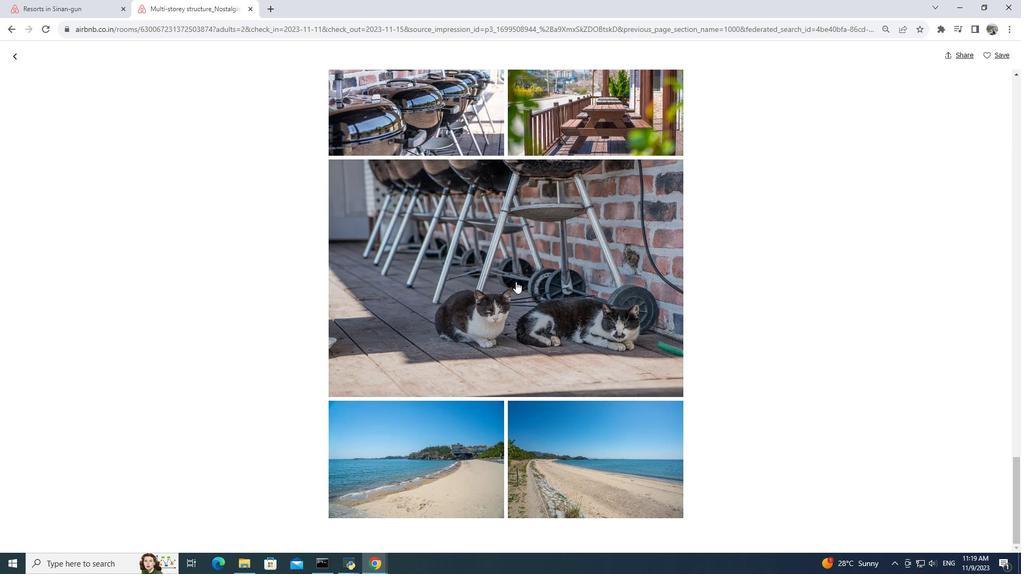 
Action: Mouse scrolled (515, 281) with delta (0, 0)
Screenshot: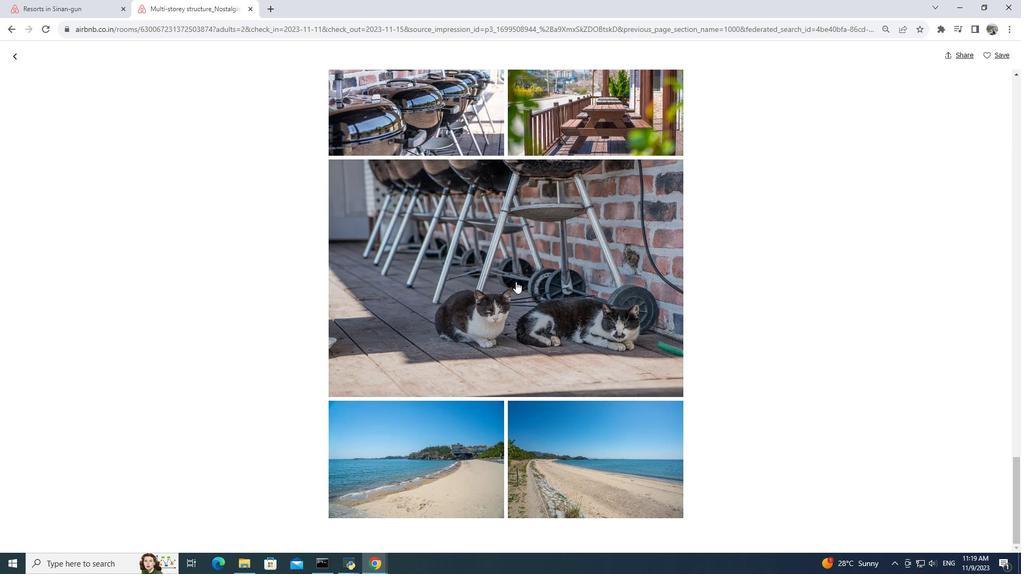 
Action: Mouse moved to (14, 59)
Screenshot: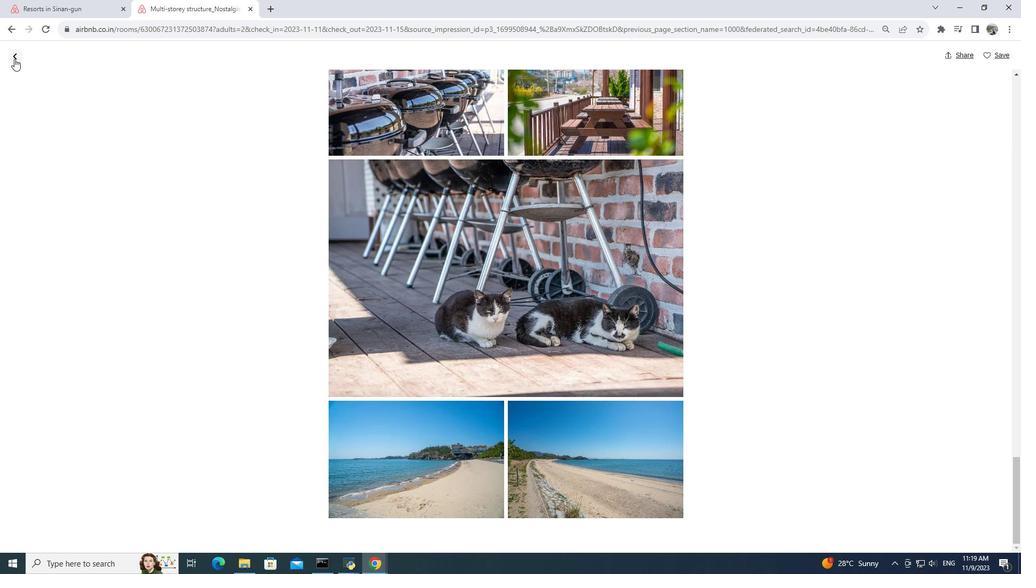 
Action: Mouse pressed left at (14, 59)
Screenshot: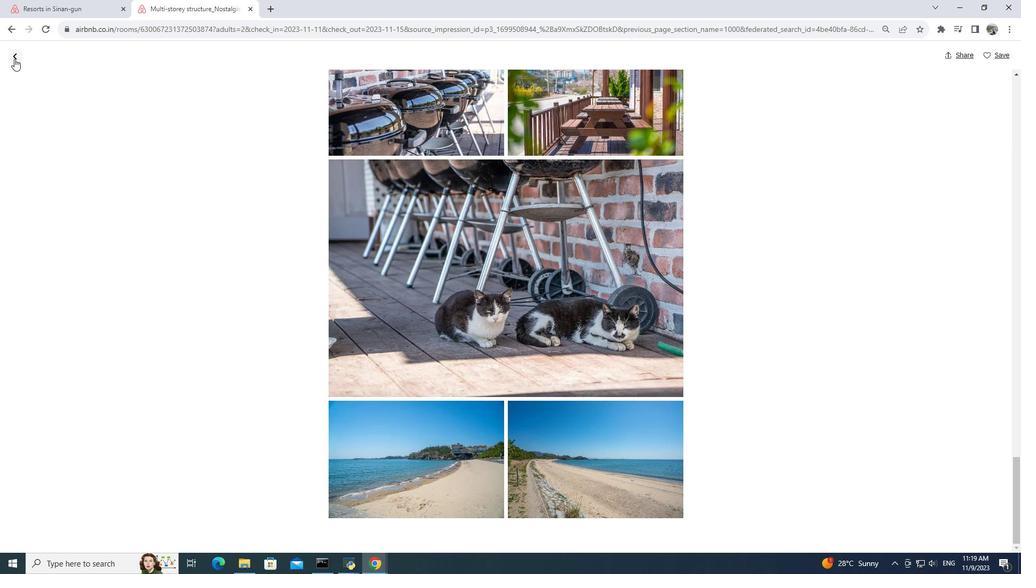 
Action: Mouse moved to (173, 154)
Screenshot: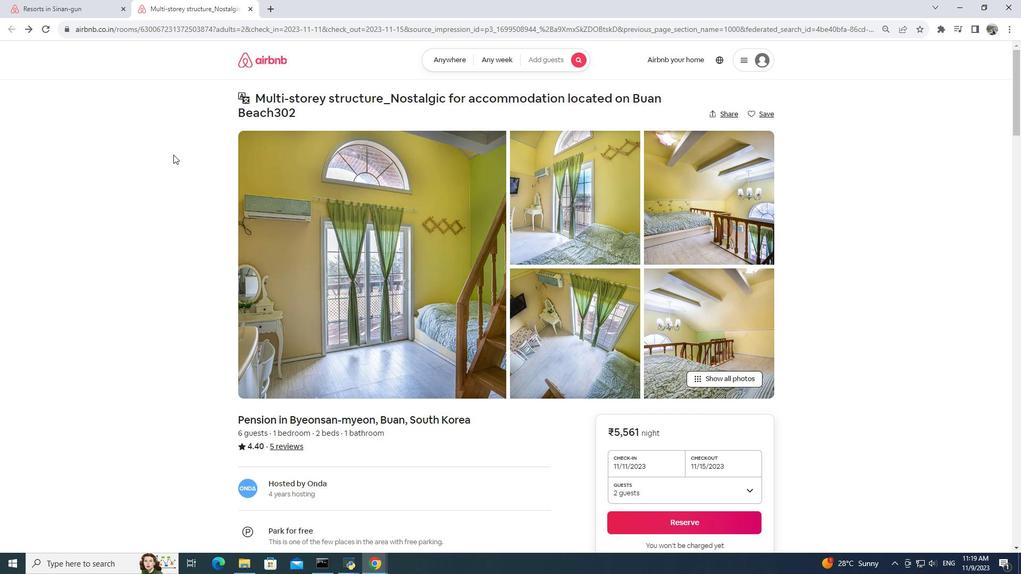 
Action: Mouse scrolled (173, 154) with delta (0, 0)
Screenshot: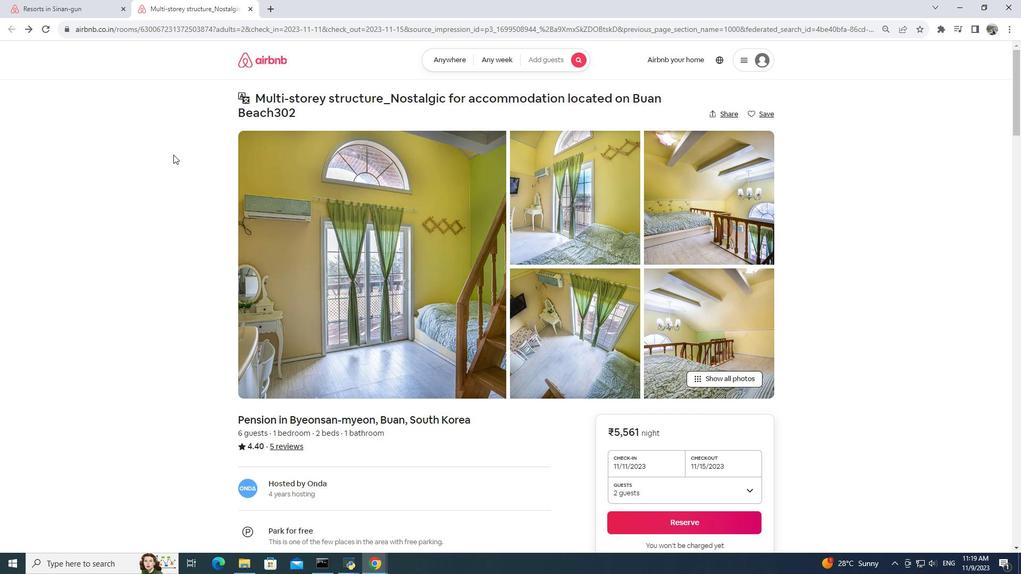 
Action: Mouse scrolled (173, 154) with delta (0, 0)
Screenshot: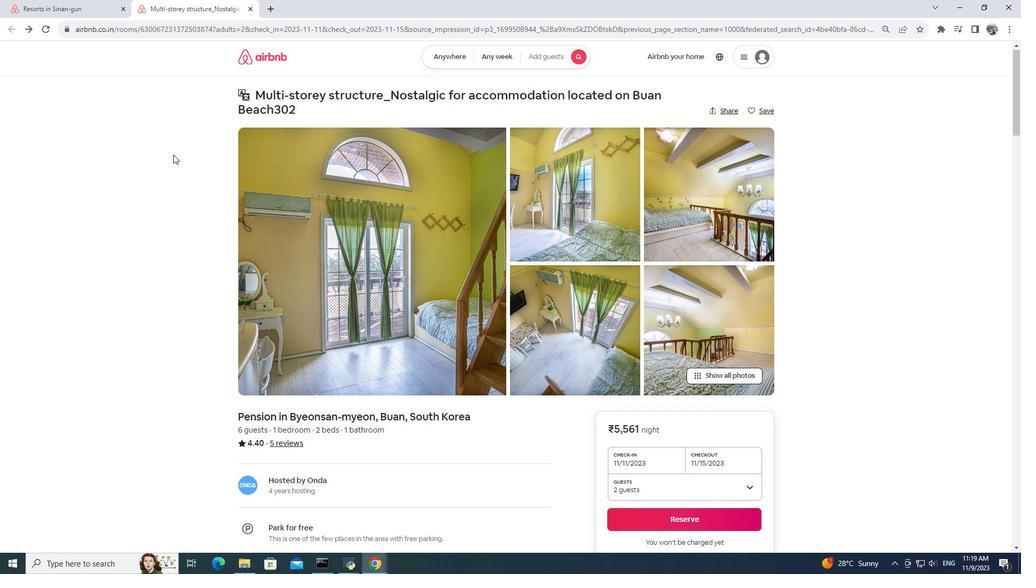 
Action: Mouse scrolled (173, 154) with delta (0, 0)
Screenshot: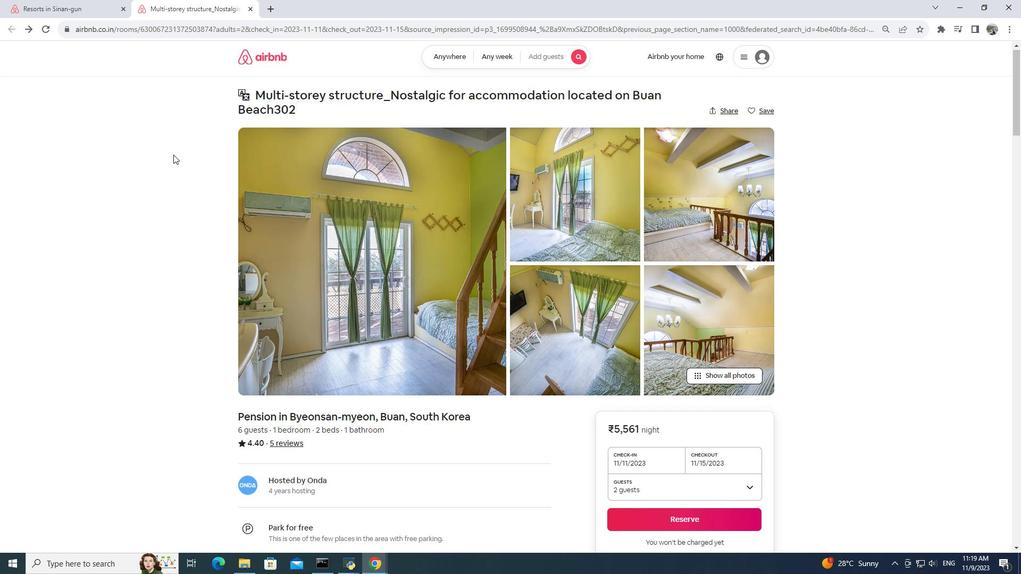 
Action: Mouse scrolled (173, 154) with delta (0, 0)
Screenshot: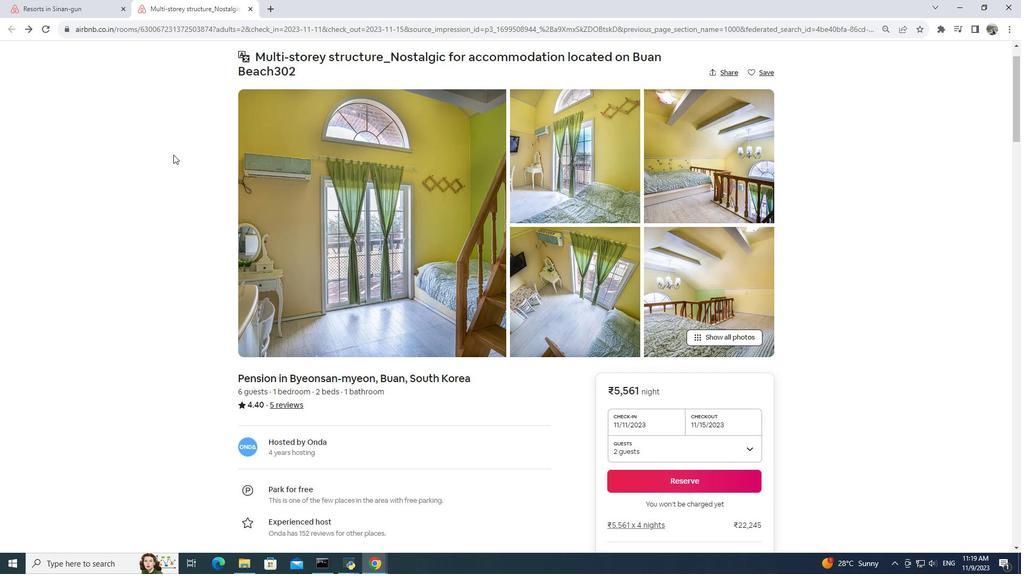 
Action: Mouse scrolled (173, 154) with delta (0, 0)
Screenshot: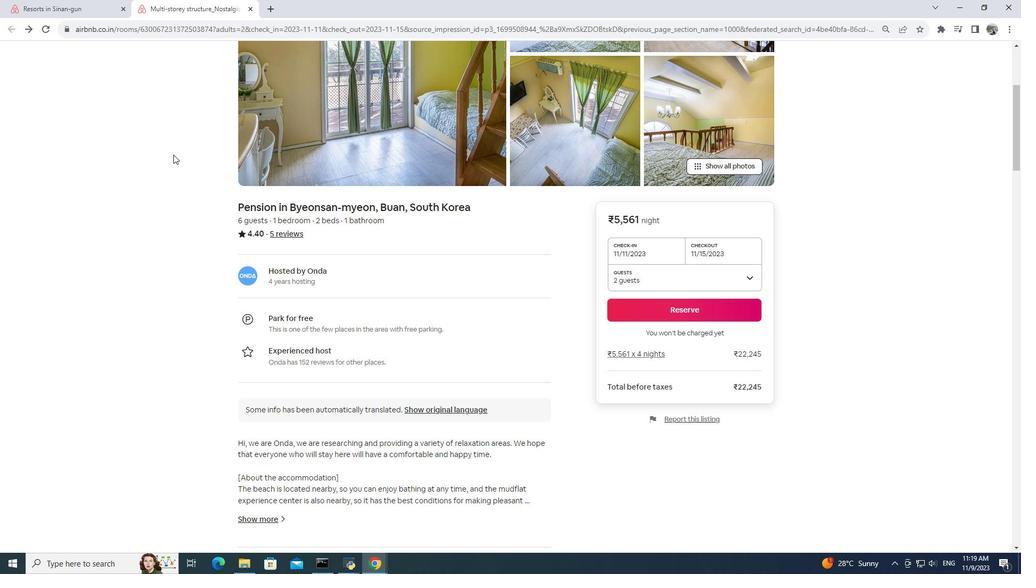 
Action: Mouse scrolled (173, 154) with delta (0, 0)
Screenshot: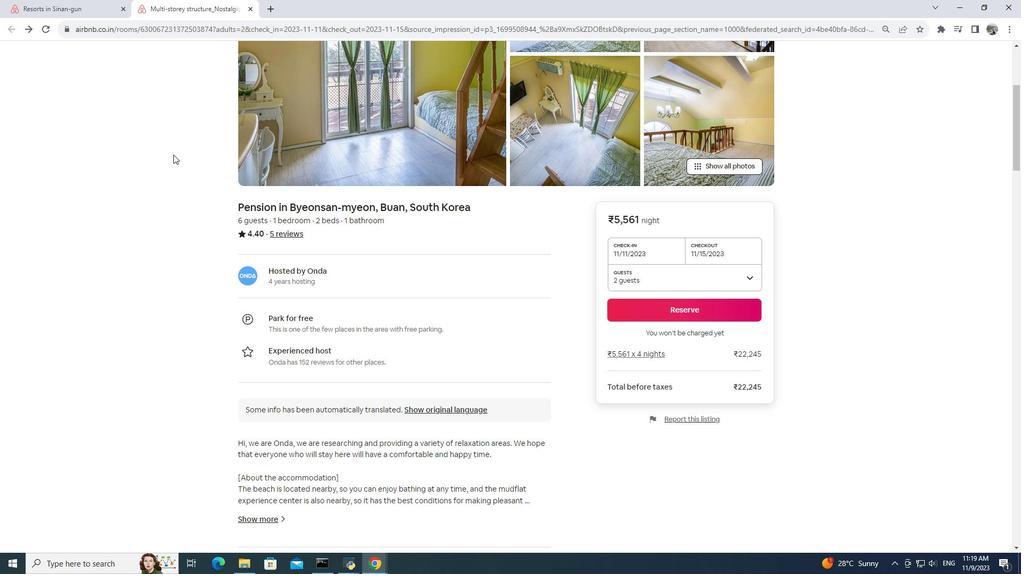 
Action: Mouse scrolled (173, 154) with delta (0, 0)
Screenshot: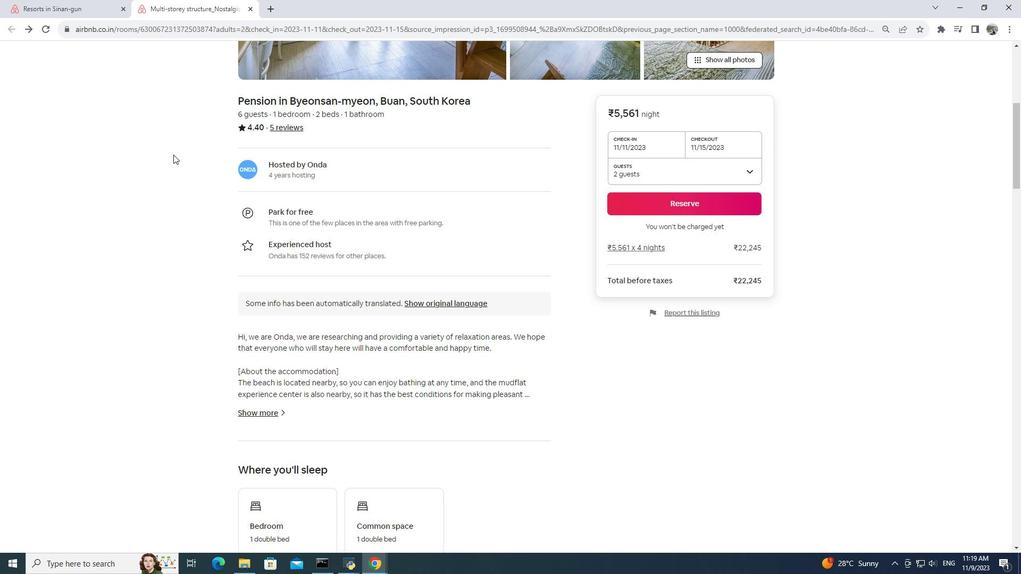 
Action: Mouse scrolled (173, 154) with delta (0, 0)
Screenshot: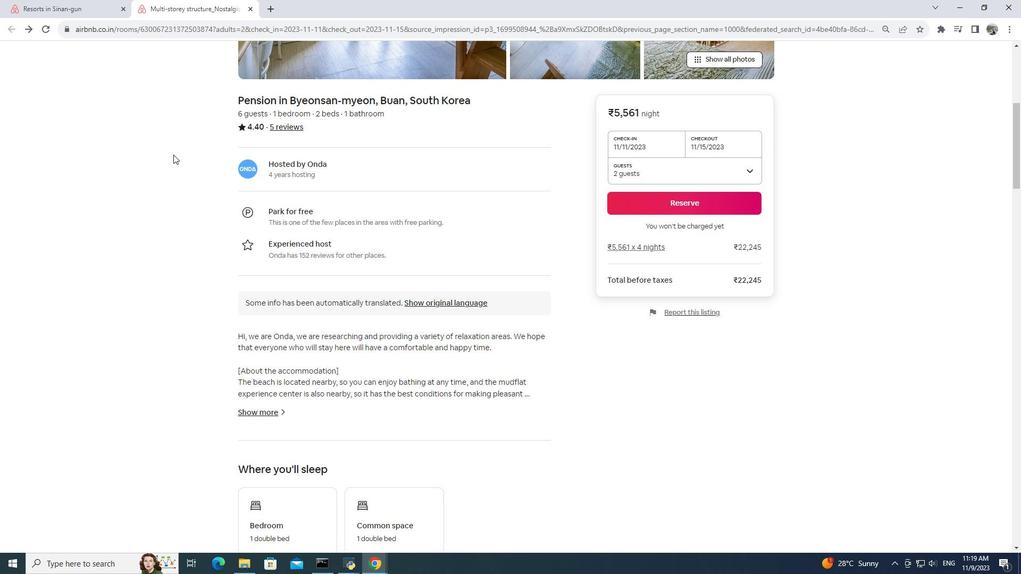 
Action: Mouse scrolled (173, 154) with delta (0, 0)
Screenshot: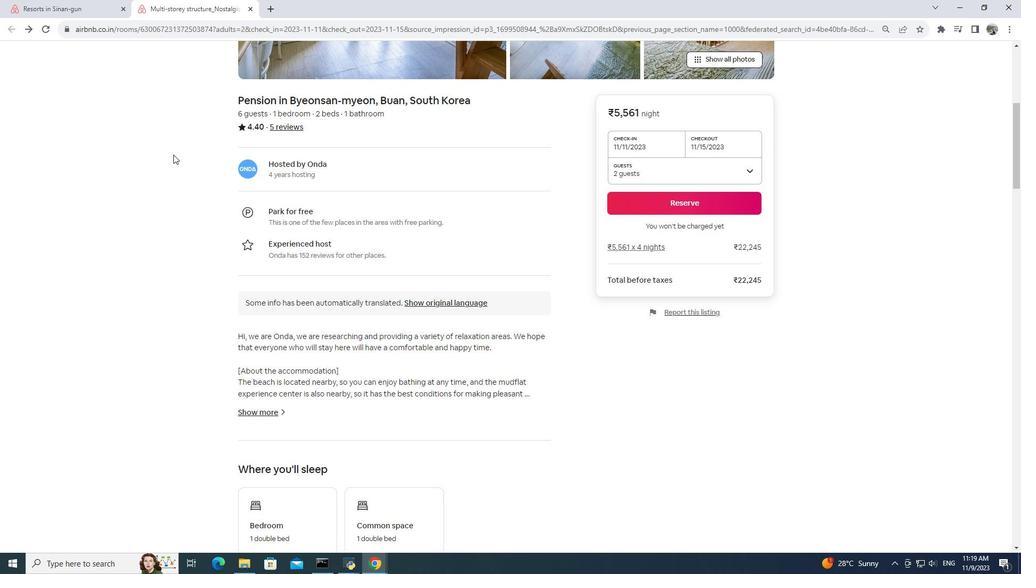 
Action: Mouse scrolled (173, 154) with delta (0, 0)
Screenshot: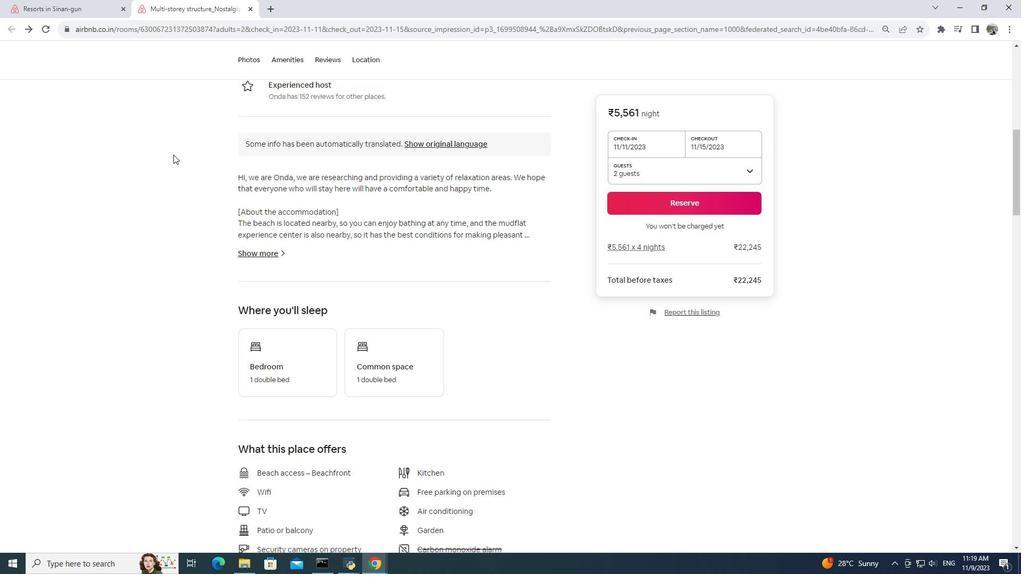 
Action: Mouse moved to (267, 200)
Screenshot: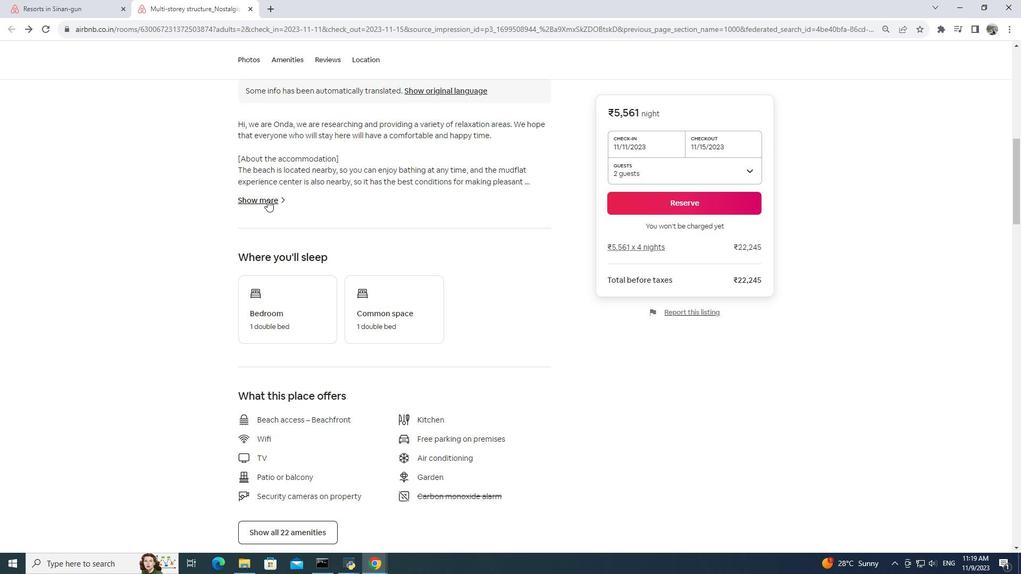 
Action: Mouse pressed left at (267, 200)
Screenshot: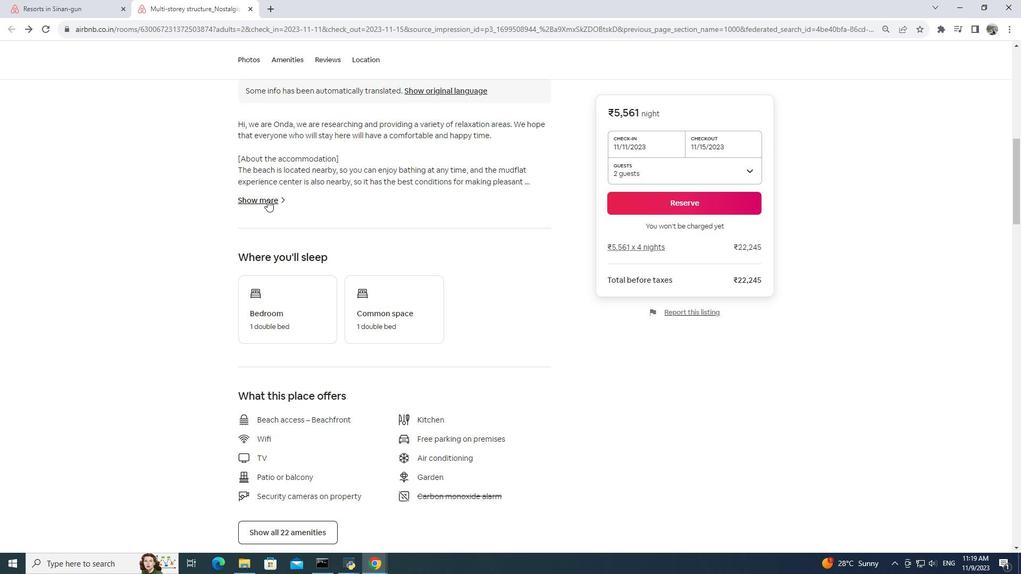 
Action: Mouse moved to (322, 196)
Screenshot: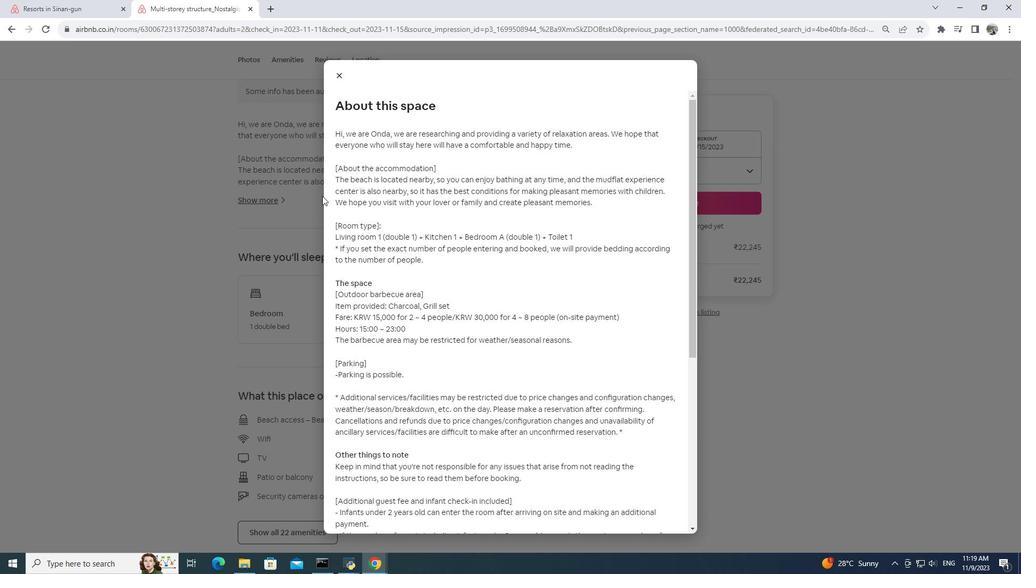 
Action: Mouse scrolled (322, 195) with delta (0, 0)
Screenshot: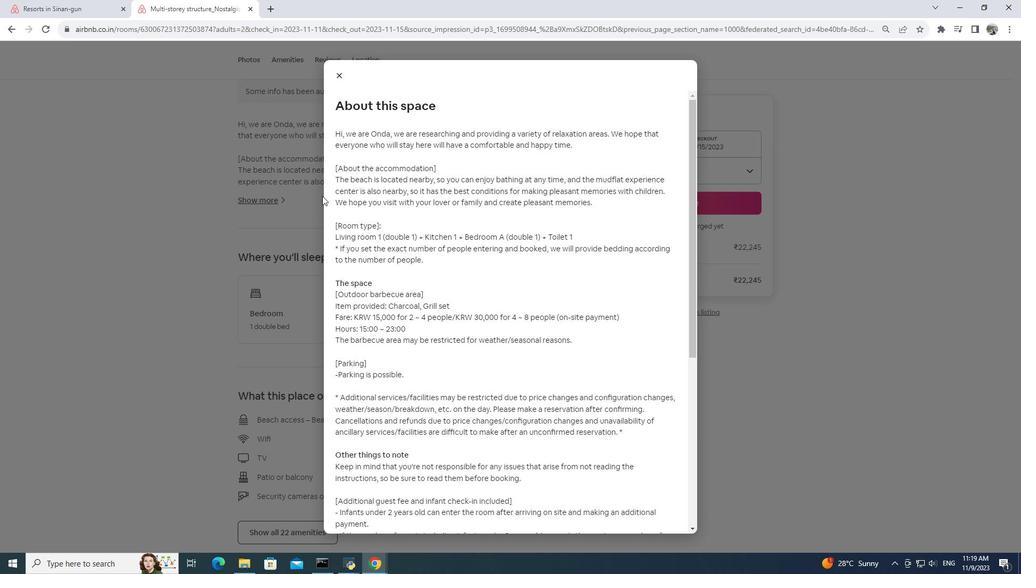 
Action: Mouse moved to (327, 195)
Screenshot: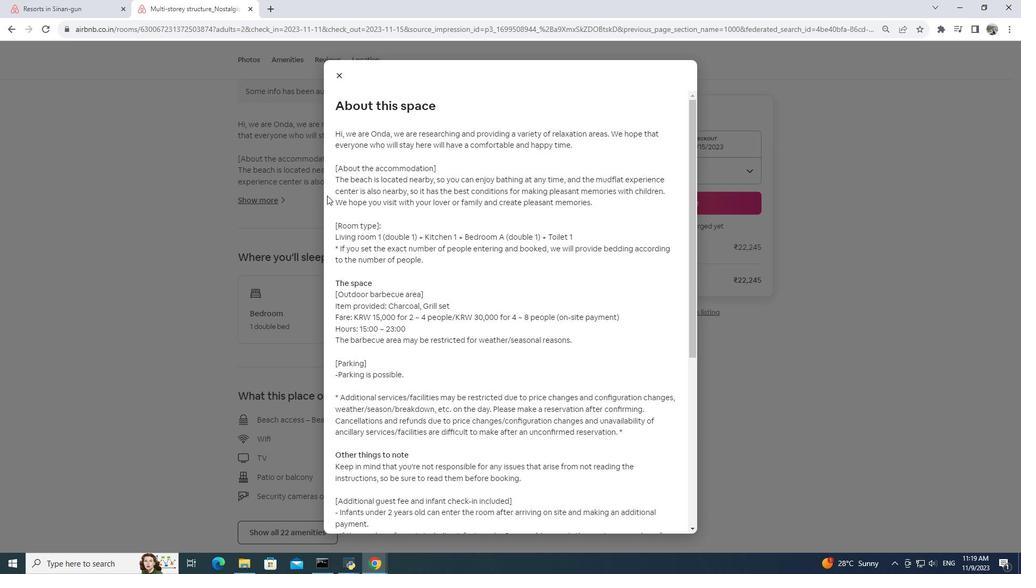 
Action: Mouse scrolled (327, 195) with delta (0, 0)
Screenshot: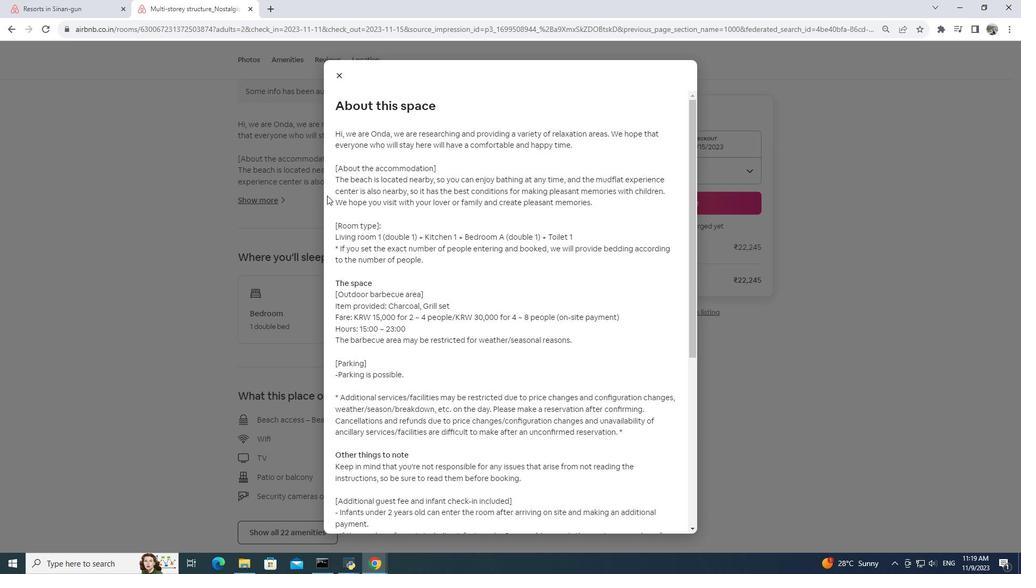 
Action: Mouse scrolled (327, 195) with delta (0, 0)
Screenshot: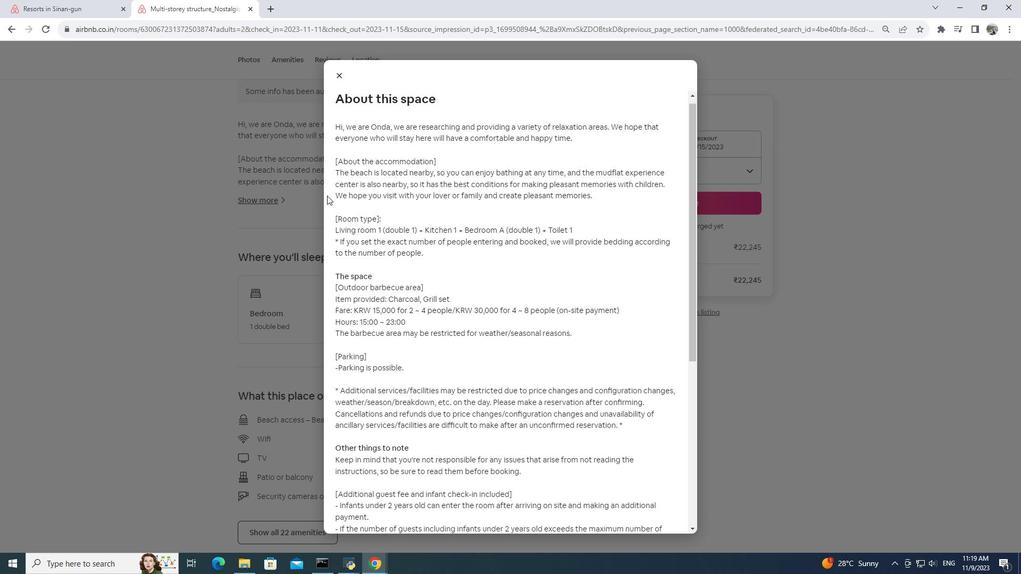 
Action: Mouse scrolled (327, 195) with delta (0, 0)
Screenshot: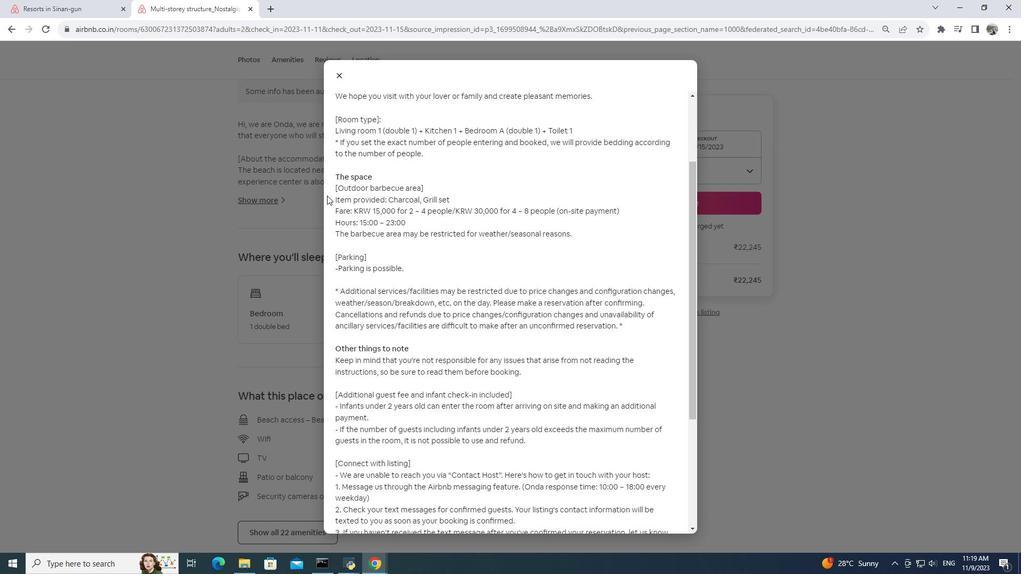 
Action: Mouse scrolled (327, 195) with delta (0, 0)
Screenshot: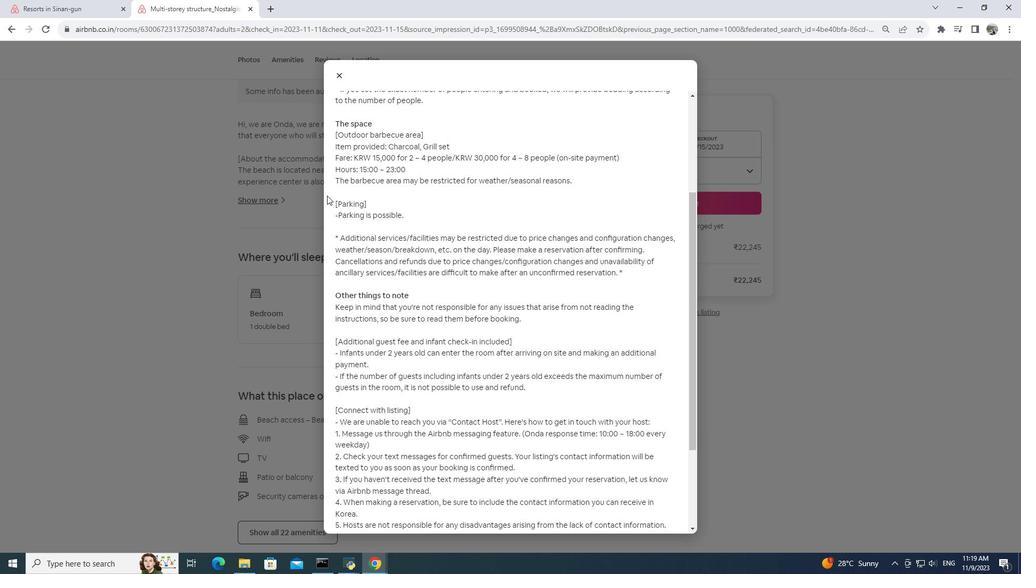
Action: Mouse moved to (326, 195)
Screenshot: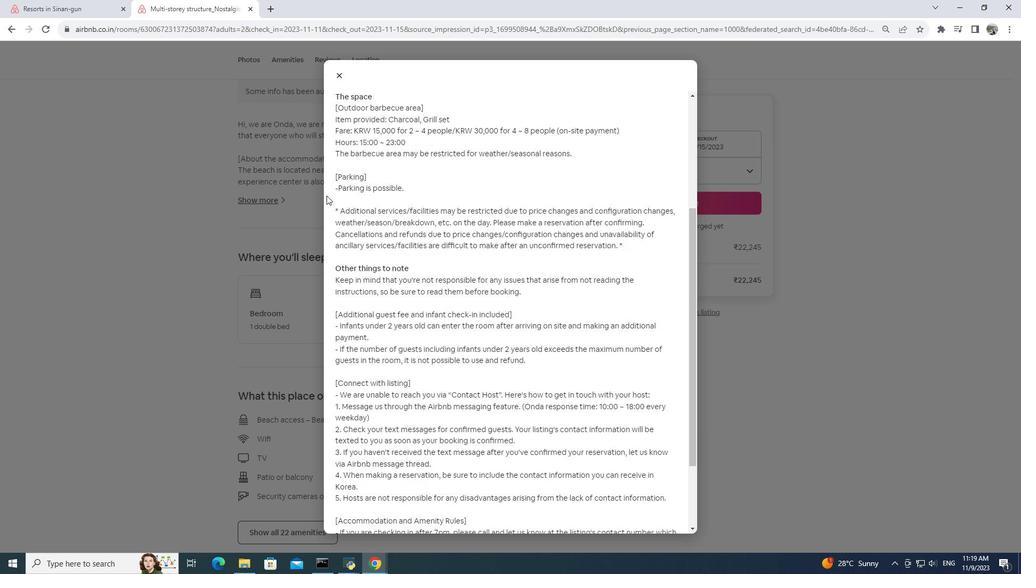 
Action: Mouse scrolled (326, 195) with delta (0, 0)
Screenshot: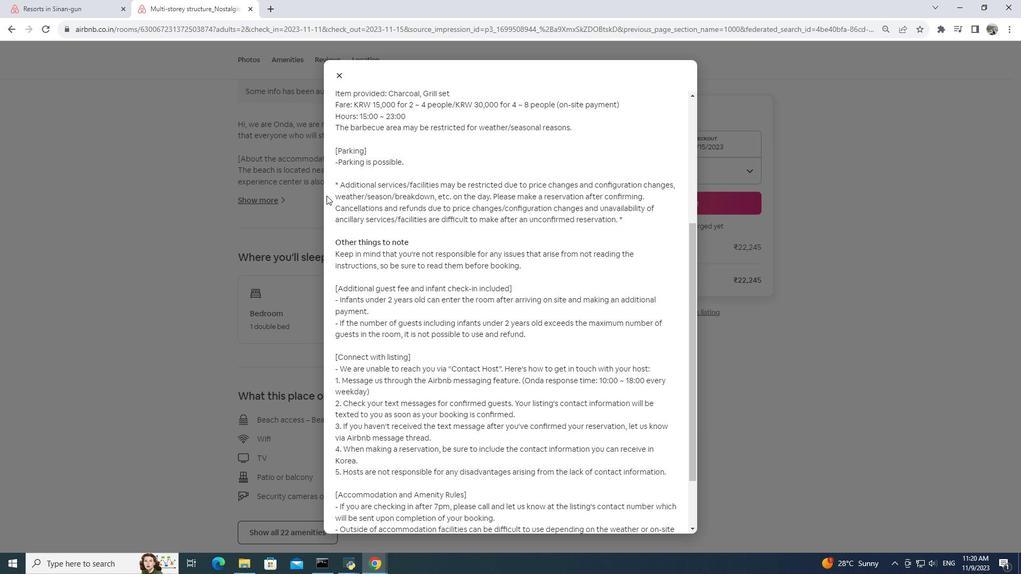 
Action: Mouse scrolled (326, 195) with delta (0, 0)
Screenshot: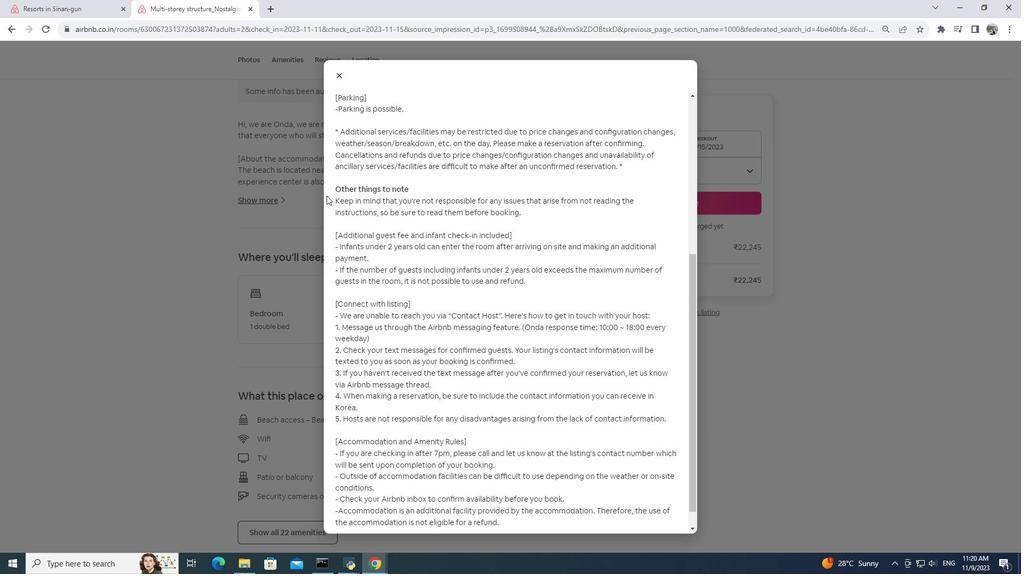 
Action: Mouse scrolled (326, 195) with delta (0, 0)
Screenshot: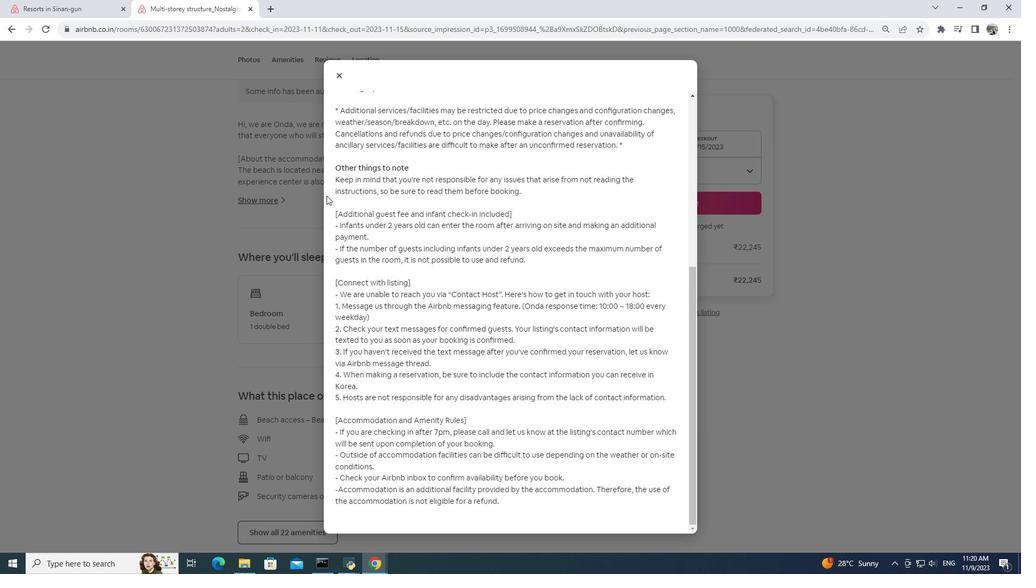 
Action: Mouse moved to (326, 194)
Screenshot: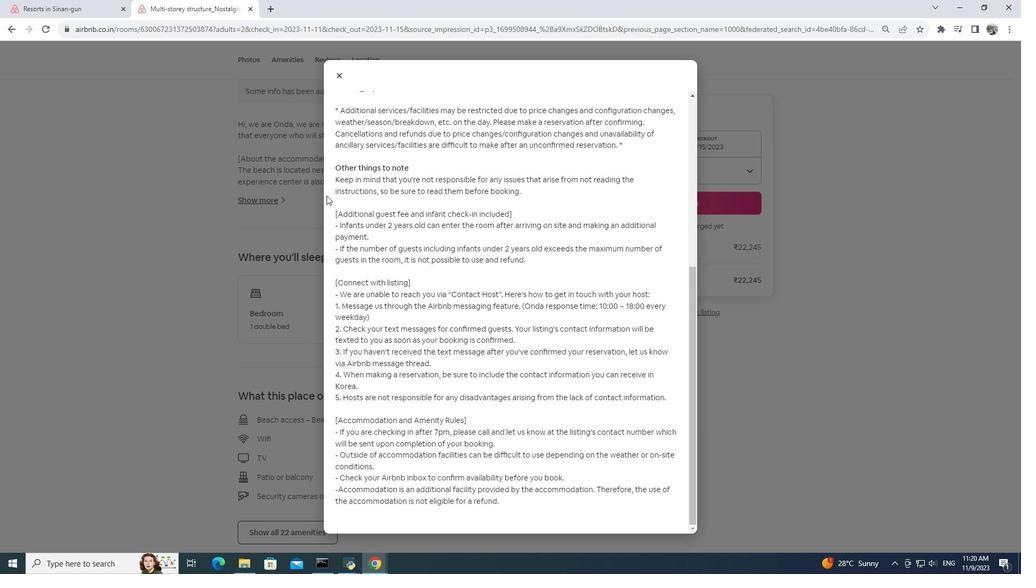 
Action: Mouse scrolled (326, 193) with delta (0, 0)
Screenshot: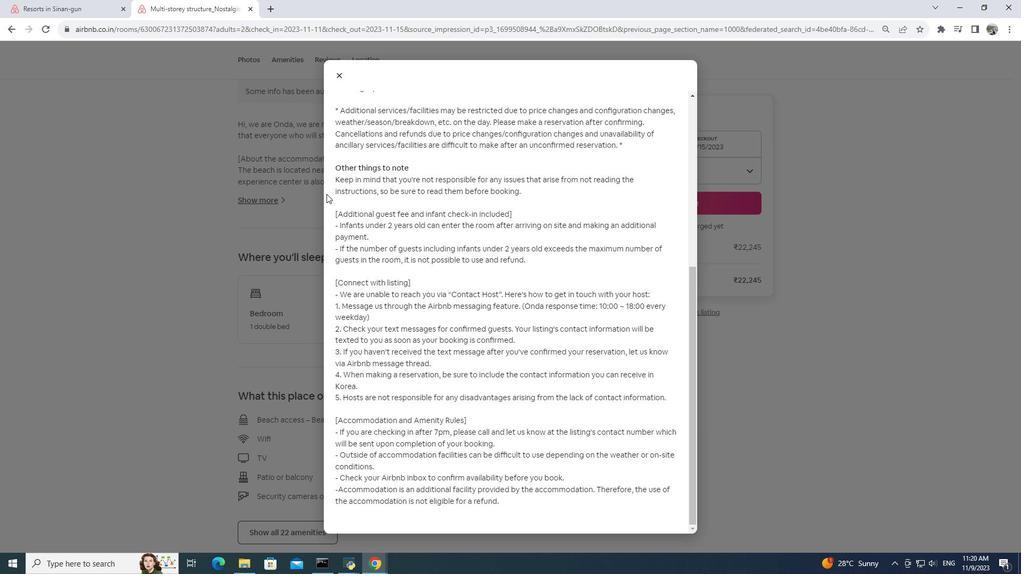 
Action: Mouse scrolled (326, 193) with delta (0, 0)
Screenshot: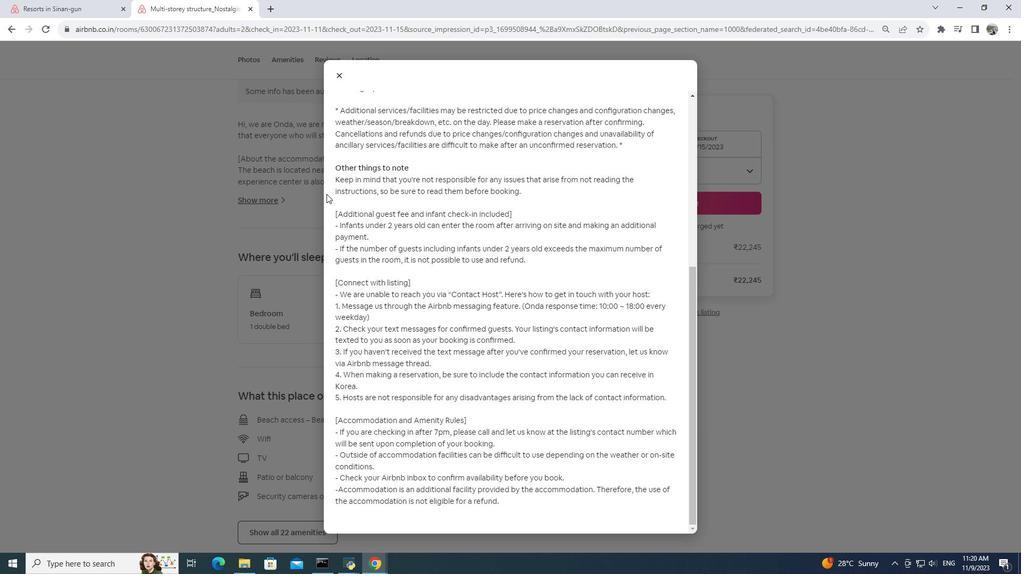 
Action: Mouse scrolled (326, 193) with delta (0, 0)
Screenshot: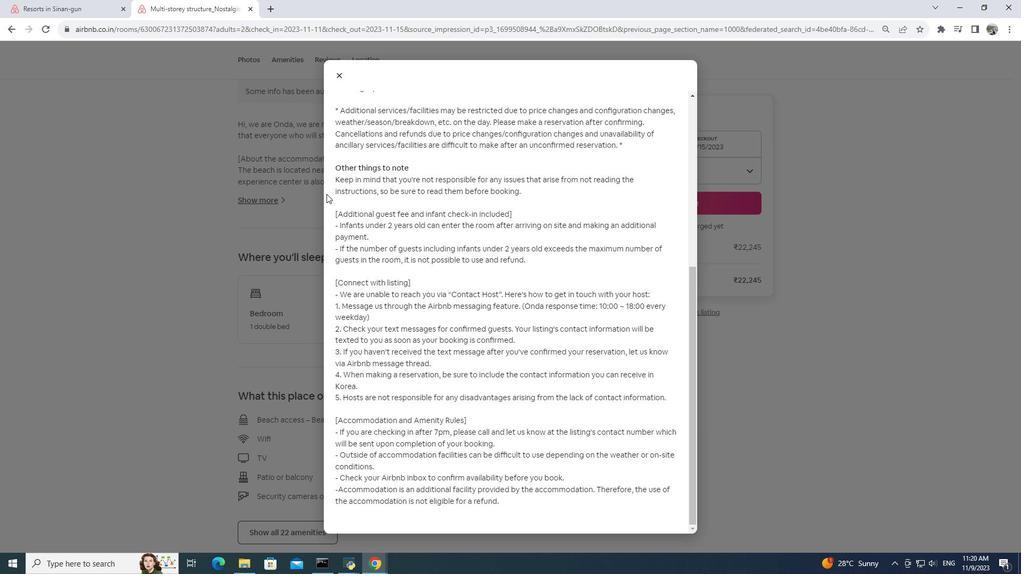 
Action: Mouse moved to (339, 72)
Screenshot: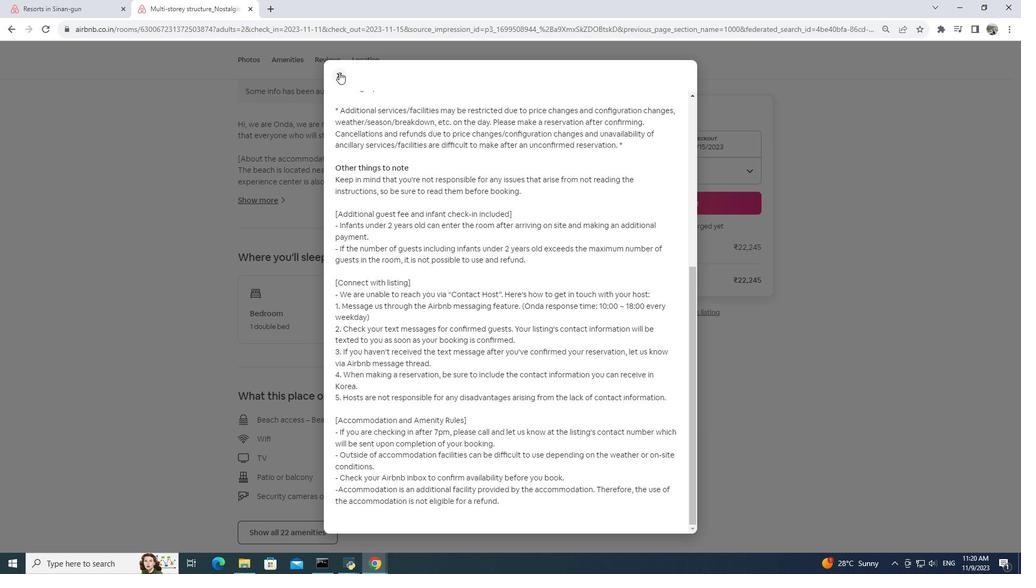 
Action: Mouse pressed left at (339, 72)
Screenshot: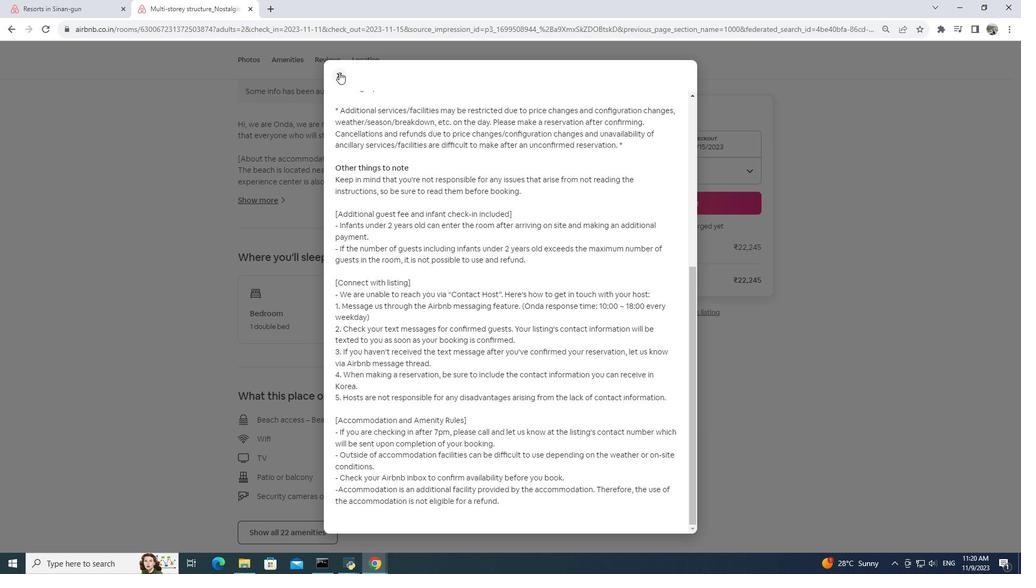 
Action: Mouse moved to (332, 253)
Screenshot: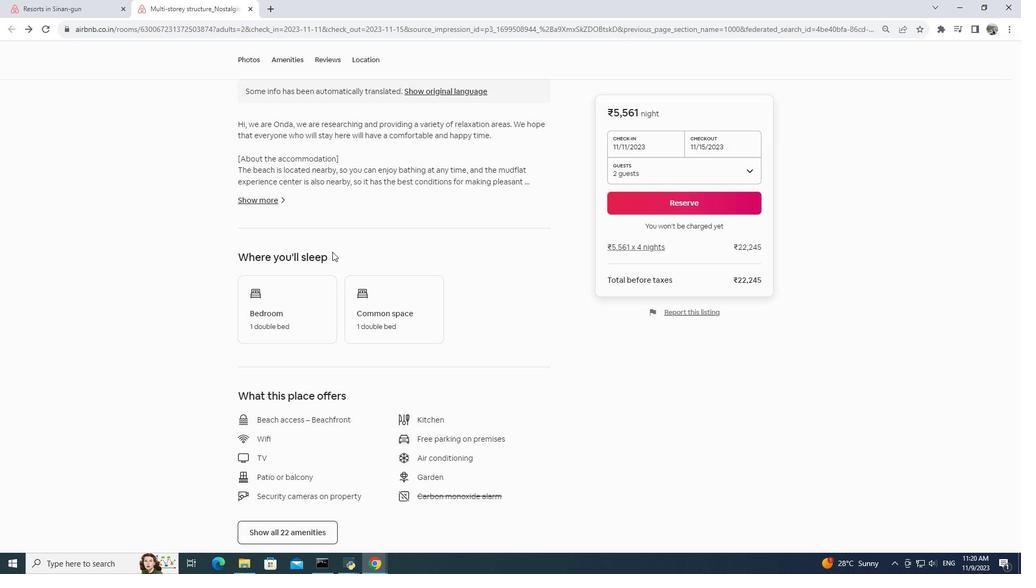 
Action: Mouse scrolled (332, 253) with delta (0, 0)
Screenshot: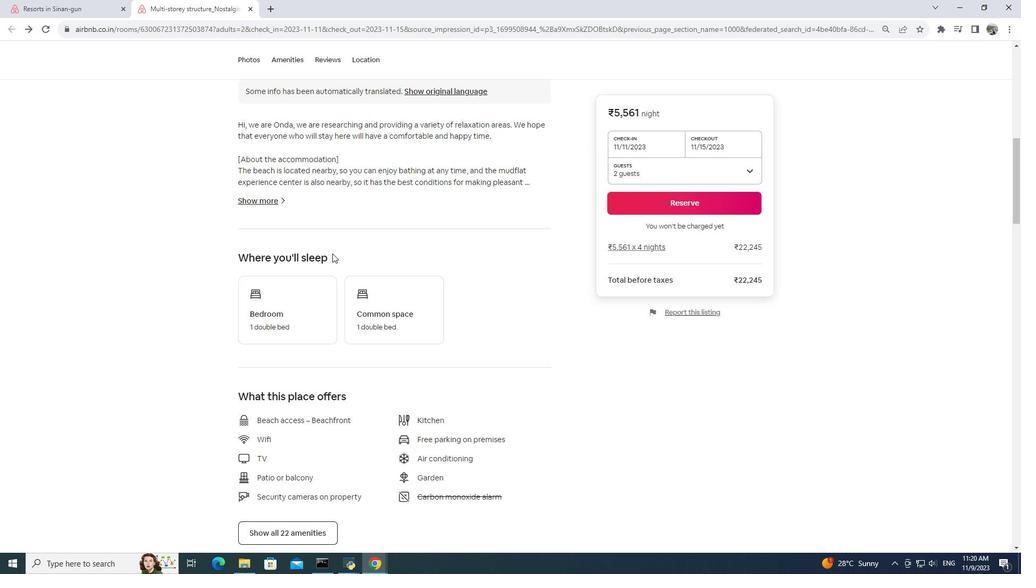 
Action: Mouse scrolled (332, 253) with delta (0, 0)
Screenshot: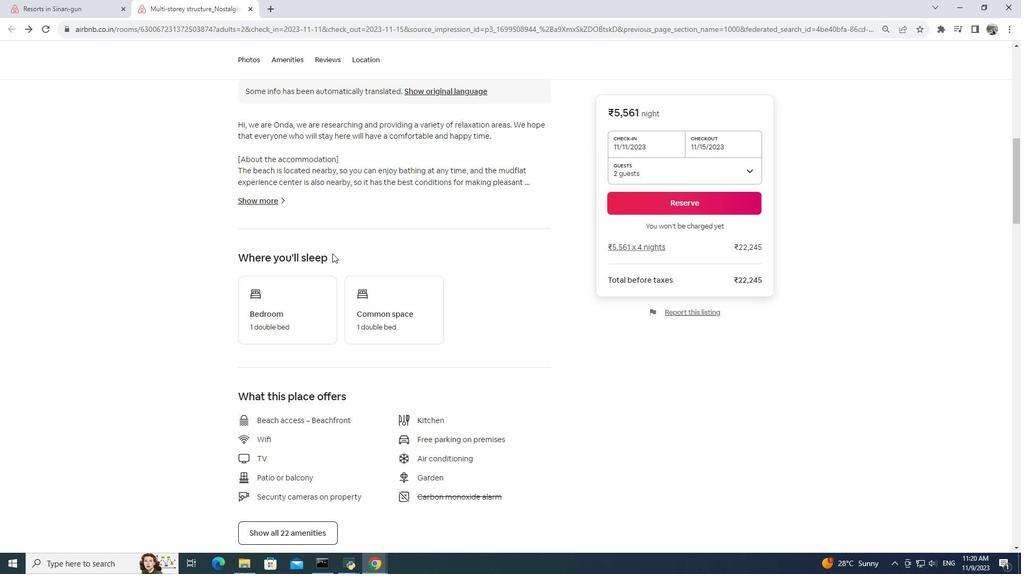 
Action: Mouse moved to (333, 253)
Screenshot: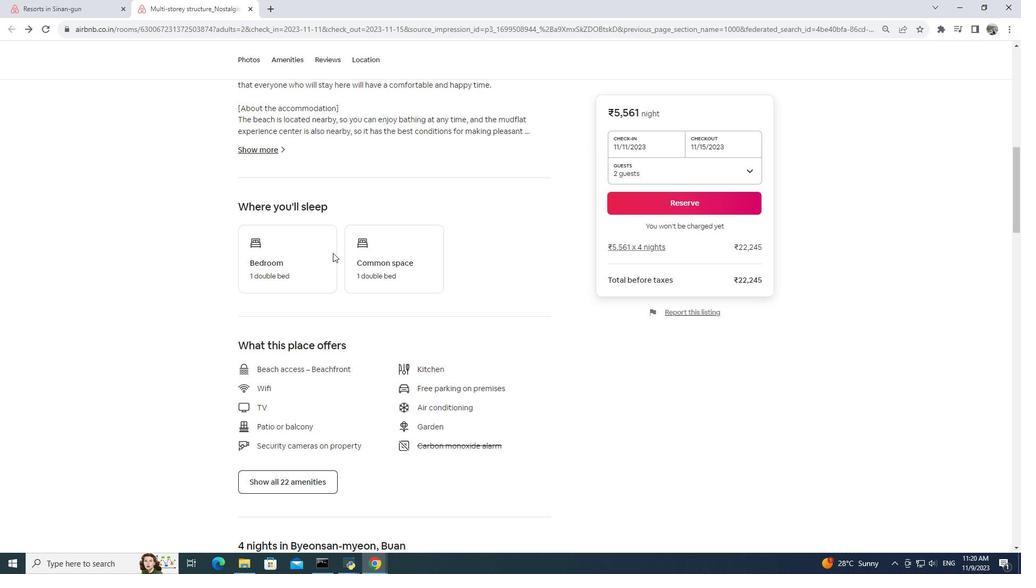 
Action: Mouse scrolled (333, 252) with delta (0, 0)
Screenshot: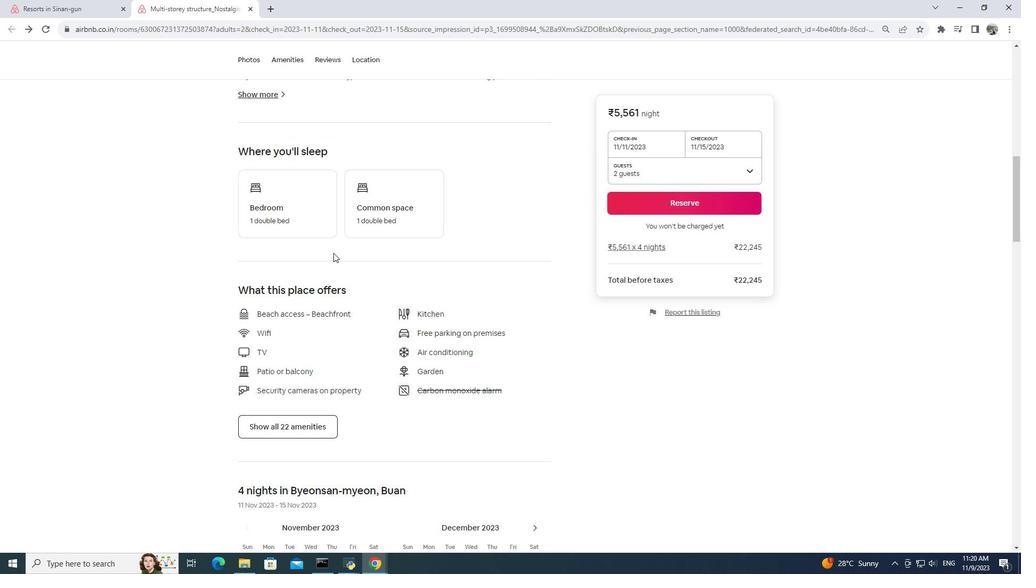 
Action: Mouse scrolled (333, 252) with delta (0, 0)
Screenshot: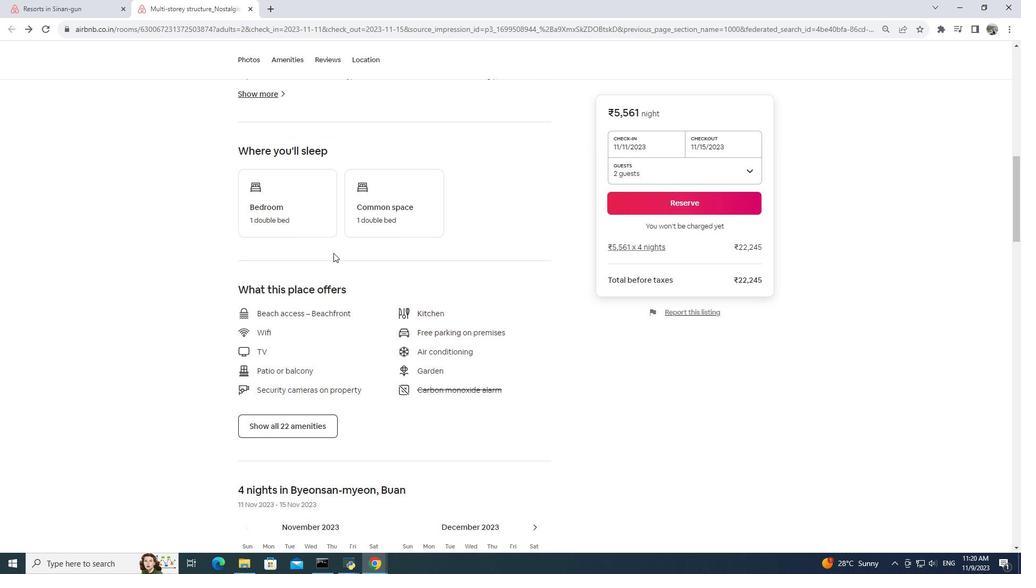
Action: Mouse scrolled (333, 252) with delta (0, 0)
Screenshot: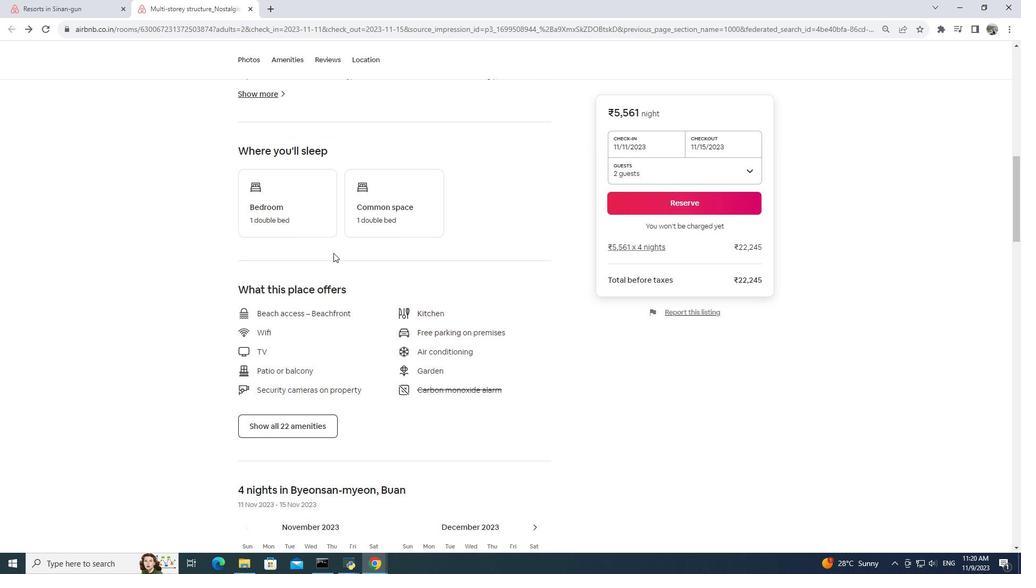 
Action: Mouse moved to (307, 261)
Screenshot: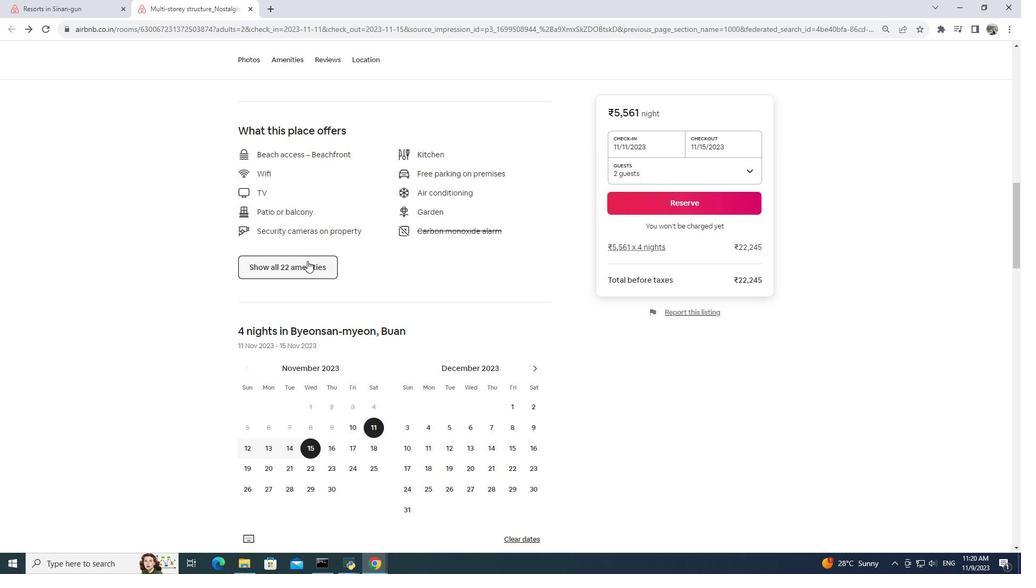 
Action: Mouse pressed left at (307, 261)
Screenshot: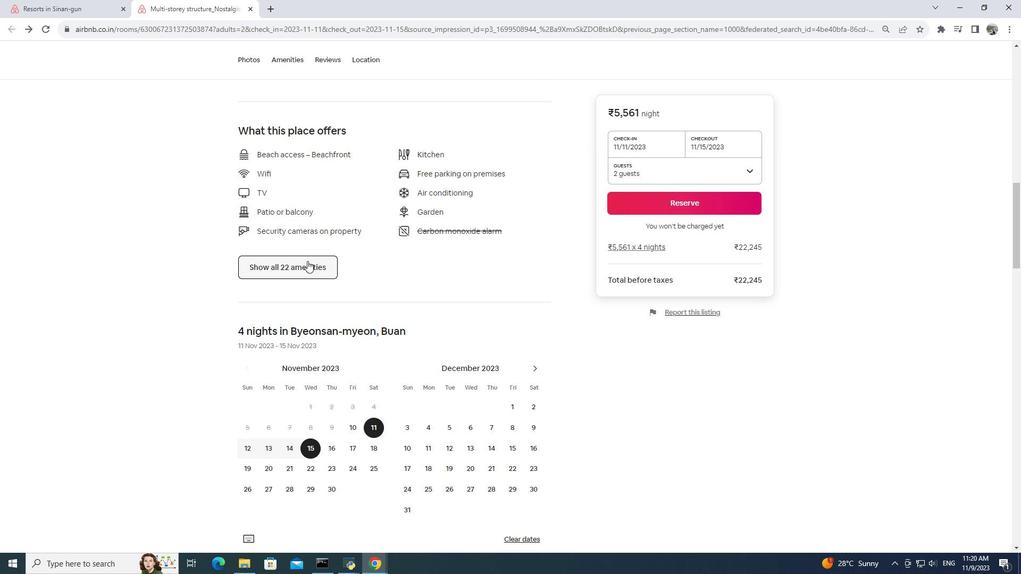 
Action: Mouse moved to (382, 243)
Screenshot: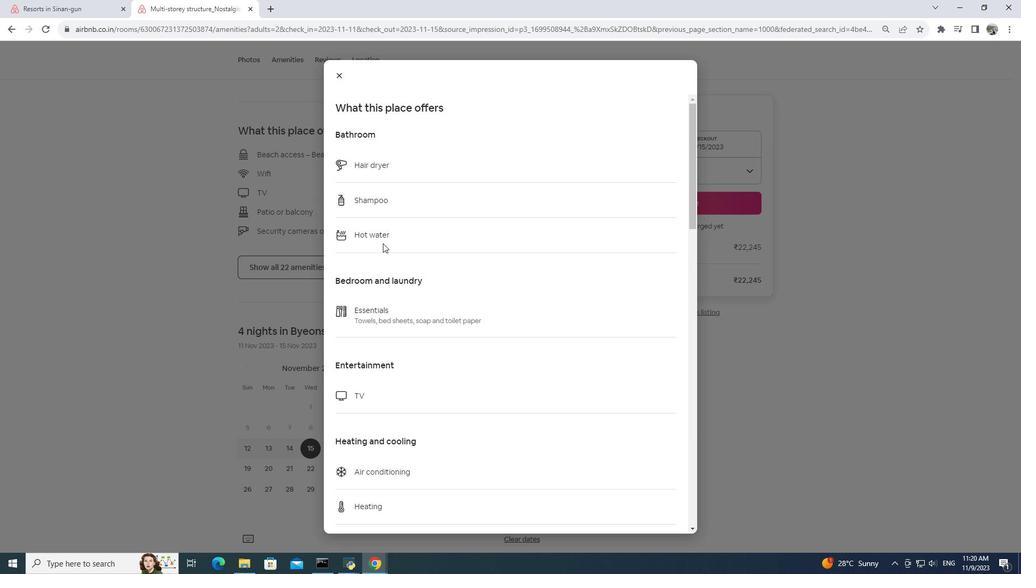
Action: Mouse scrolled (382, 243) with delta (0, 0)
Screenshot: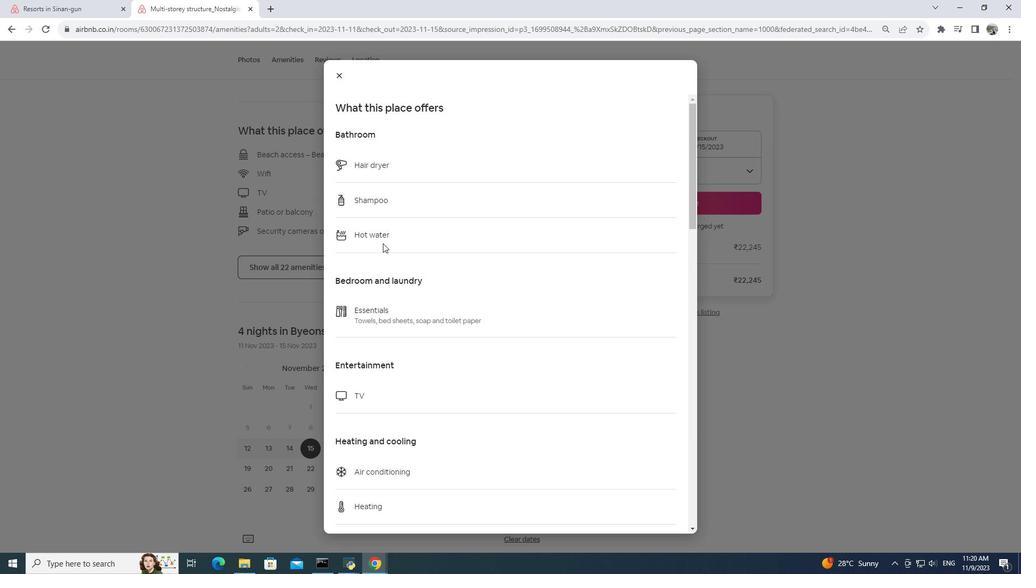 
Action: Mouse scrolled (382, 243) with delta (0, 0)
Screenshot: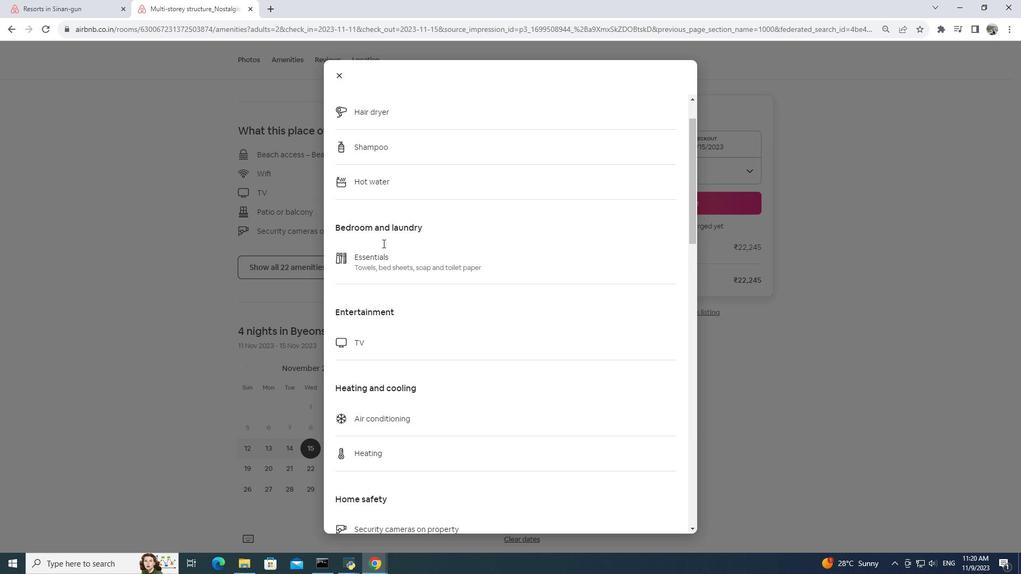 
Action: Mouse scrolled (382, 243) with delta (0, 0)
Screenshot: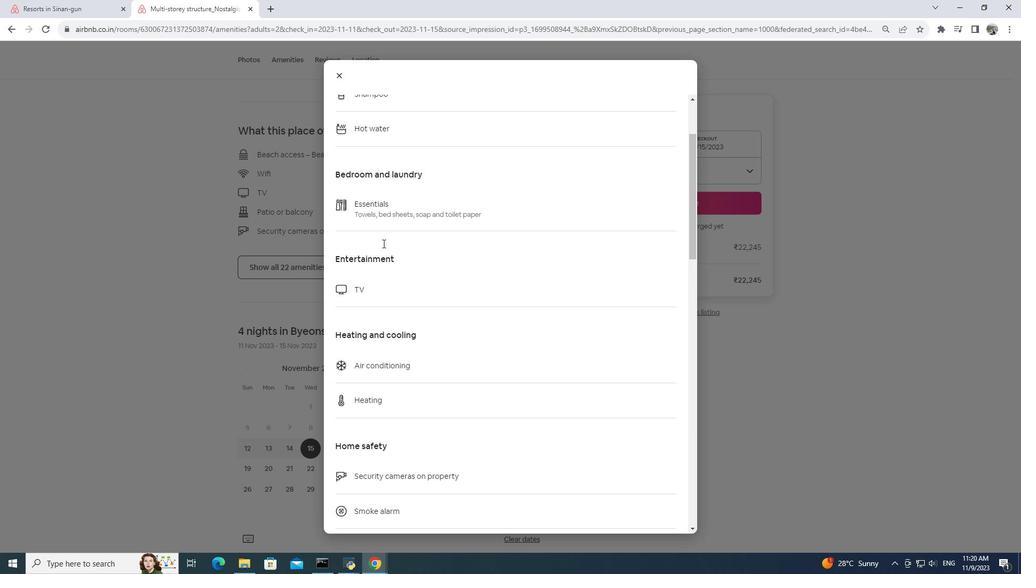 
Action: Mouse scrolled (382, 243) with delta (0, 0)
Screenshot: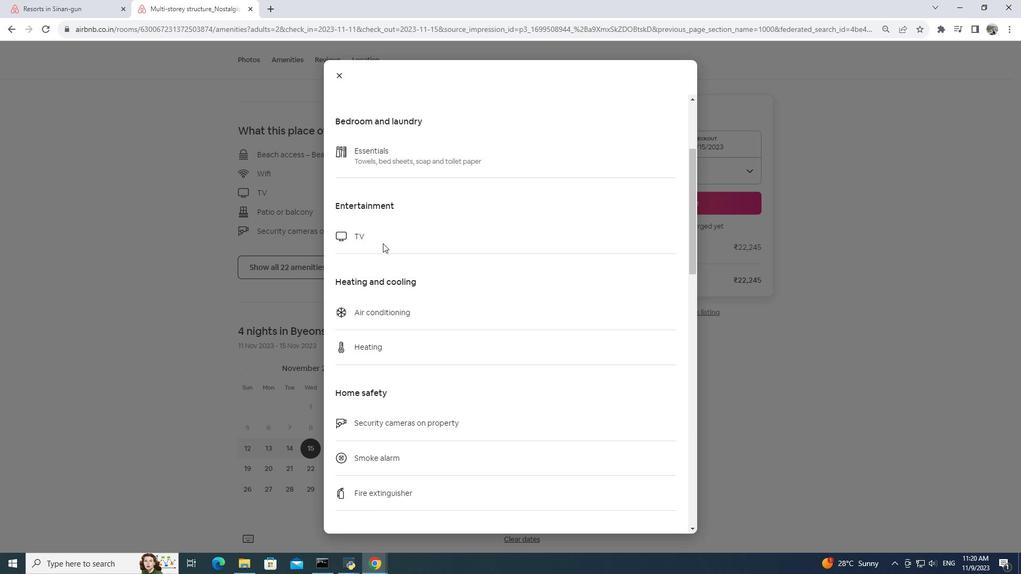 
Action: Mouse scrolled (382, 243) with delta (0, 0)
Screenshot: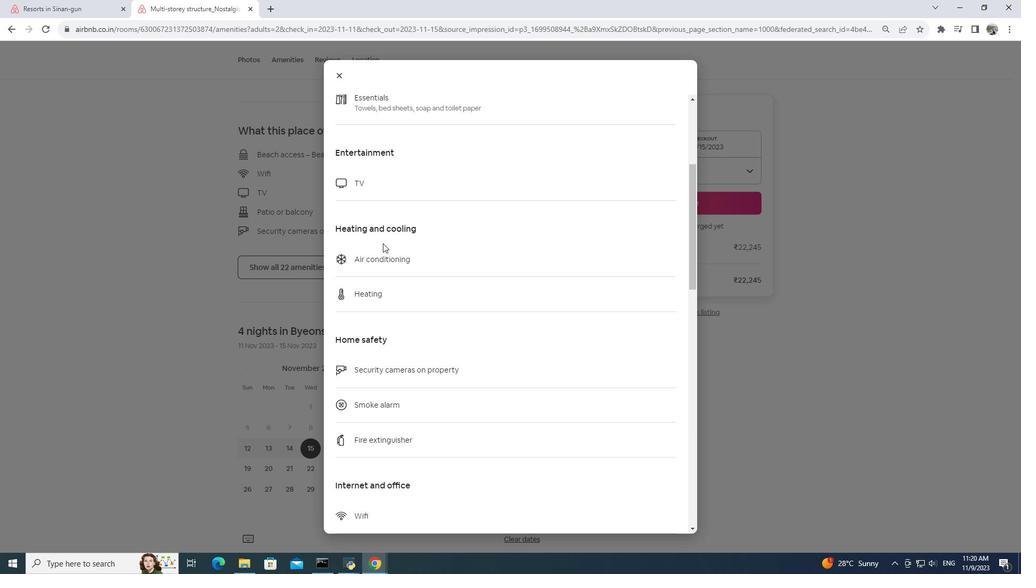 
Action: Mouse scrolled (382, 243) with delta (0, 0)
Screenshot: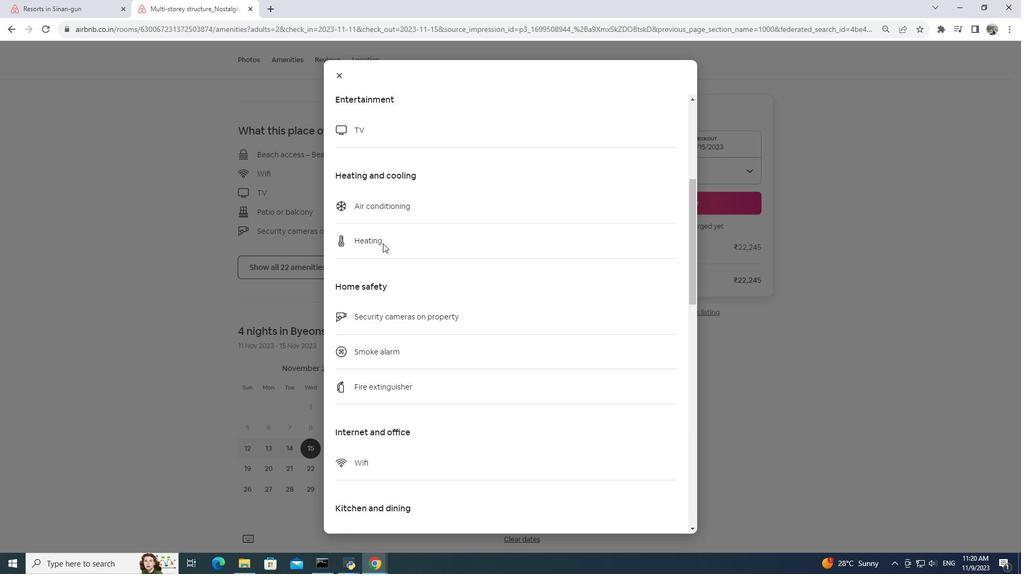
Action: Mouse moved to (382, 243)
Screenshot: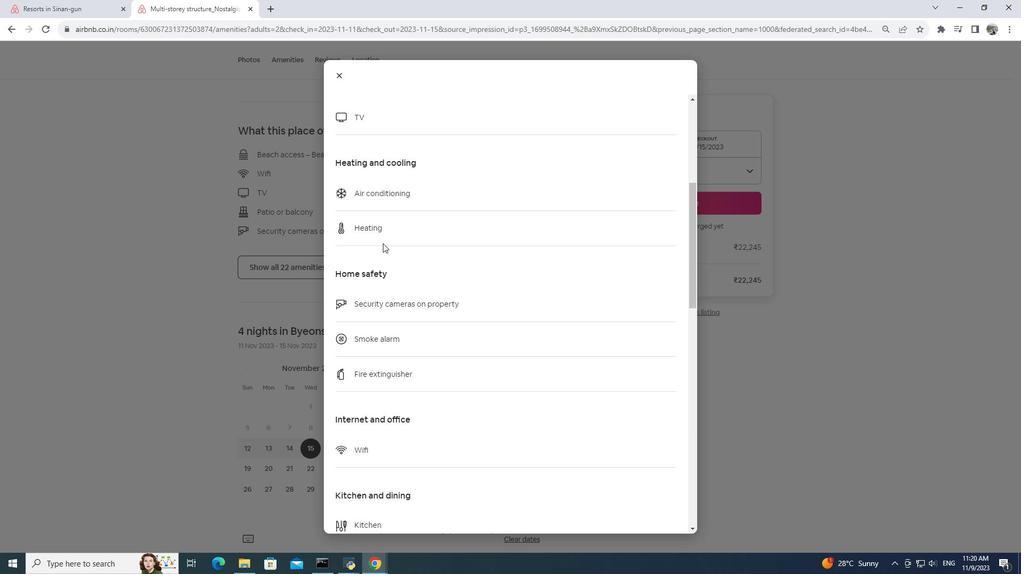 
Action: Mouse scrolled (382, 243) with delta (0, 0)
Screenshot: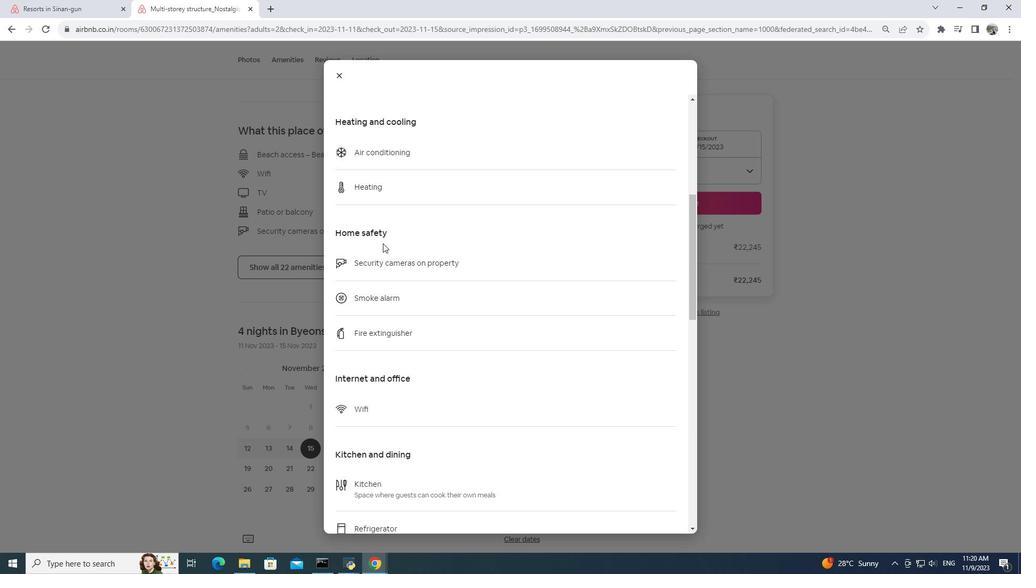 
Action: Mouse scrolled (382, 243) with delta (0, 0)
Screenshot: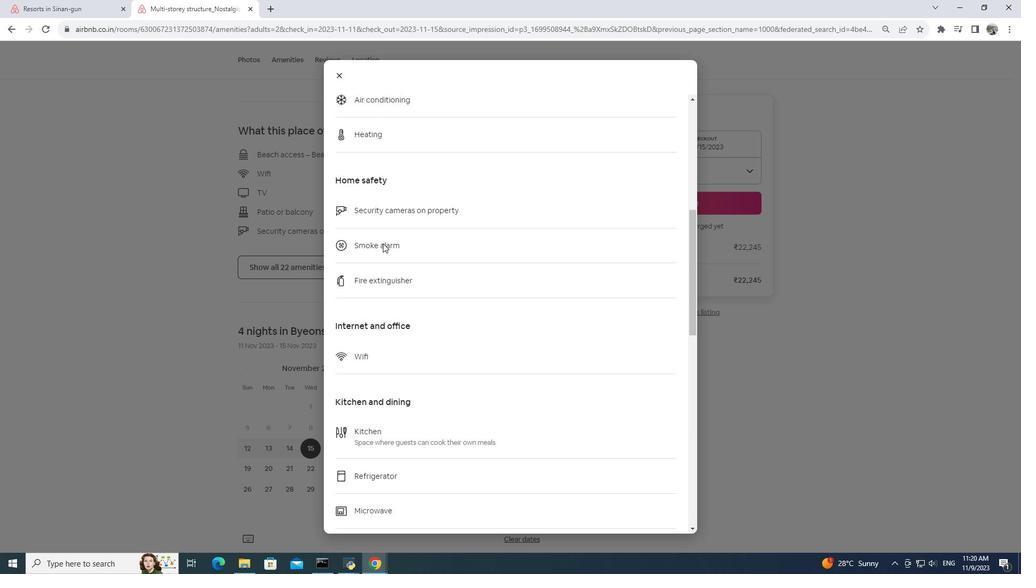 
Action: Mouse scrolled (382, 243) with delta (0, 0)
Screenshot: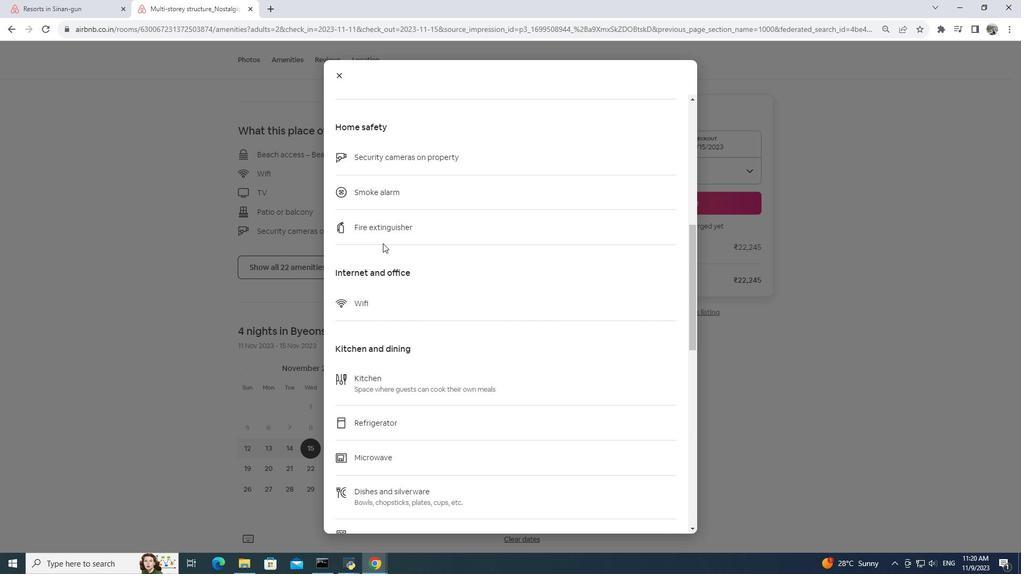 
Action: Mouse scrolled (382, 243) with delta (0, 0)
Screenshot: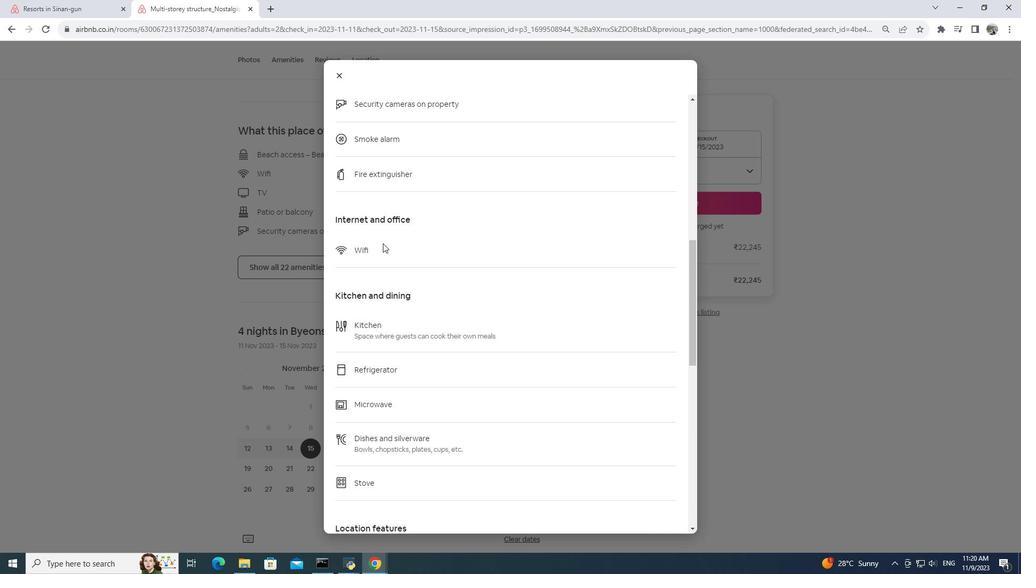 
Action: Mouse moved to (382, 243)
Screenshot: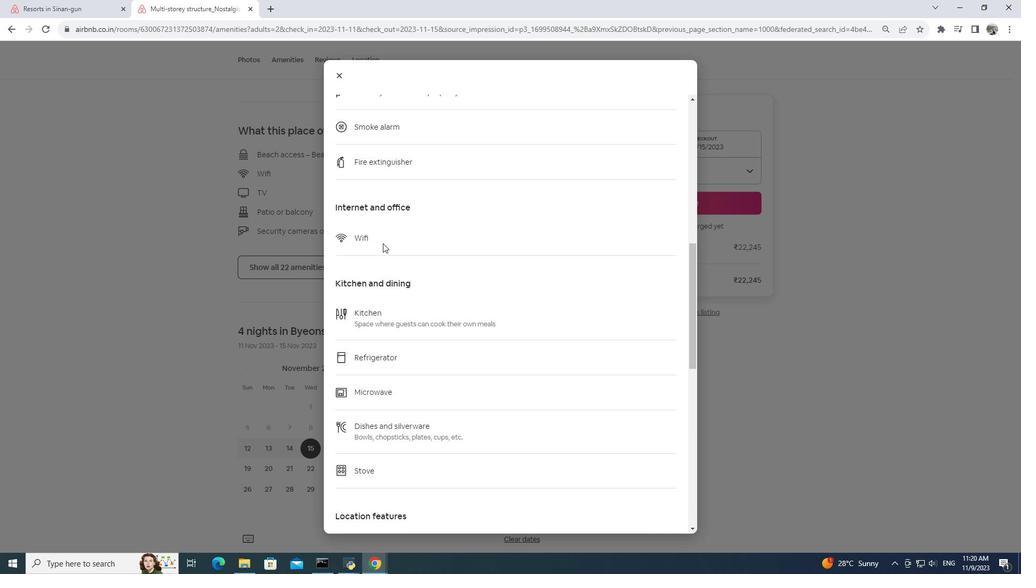 
Action: Mouse scrolled (382, 243) with delta (0, 0)
Screenshot: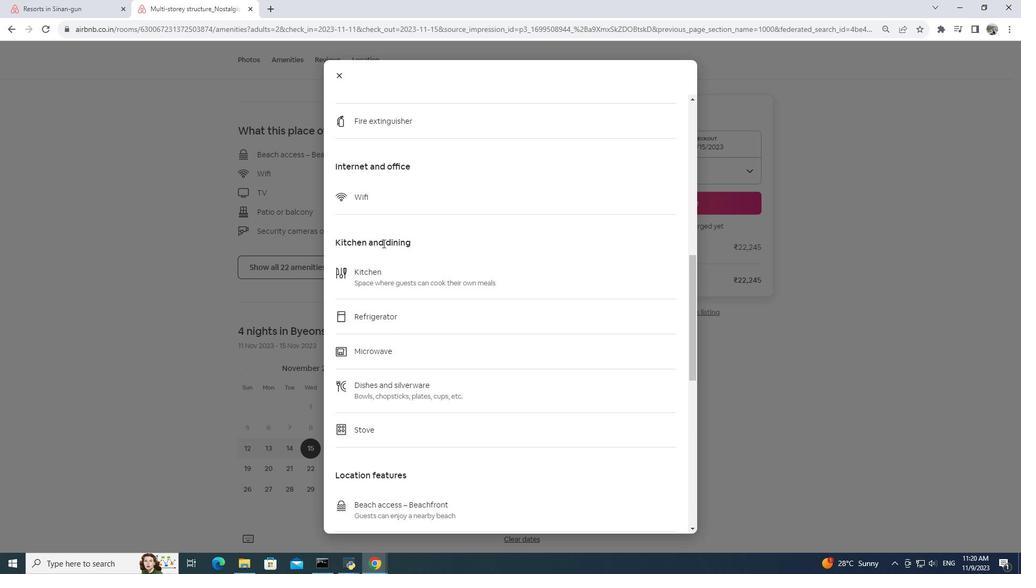 
Action: Mouse scrolled (382, 243) with delta (0, 0)
Screenshot: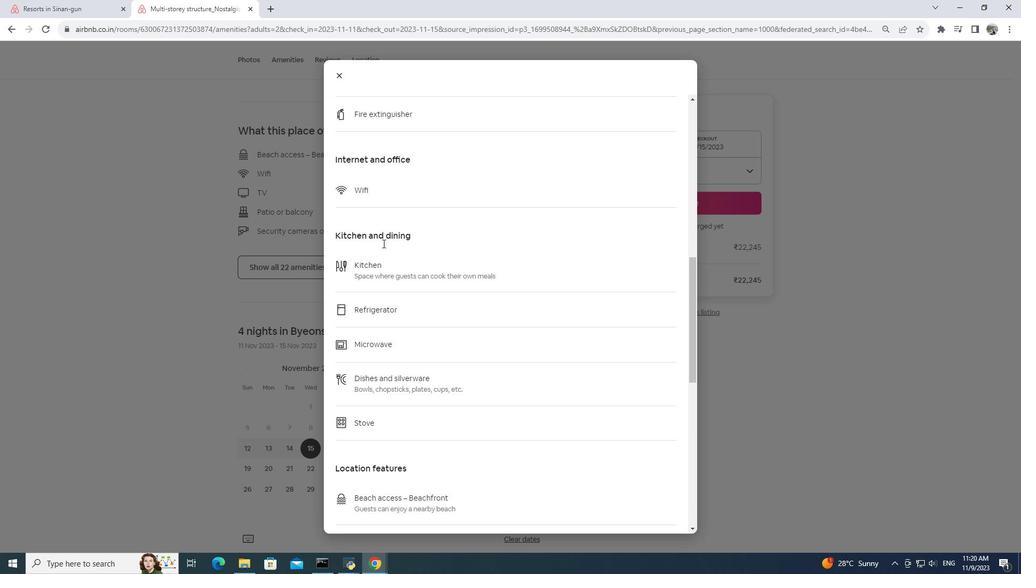 
Action: Mouse scrolled (382, 243) with delta (0, 0)
Screenshot: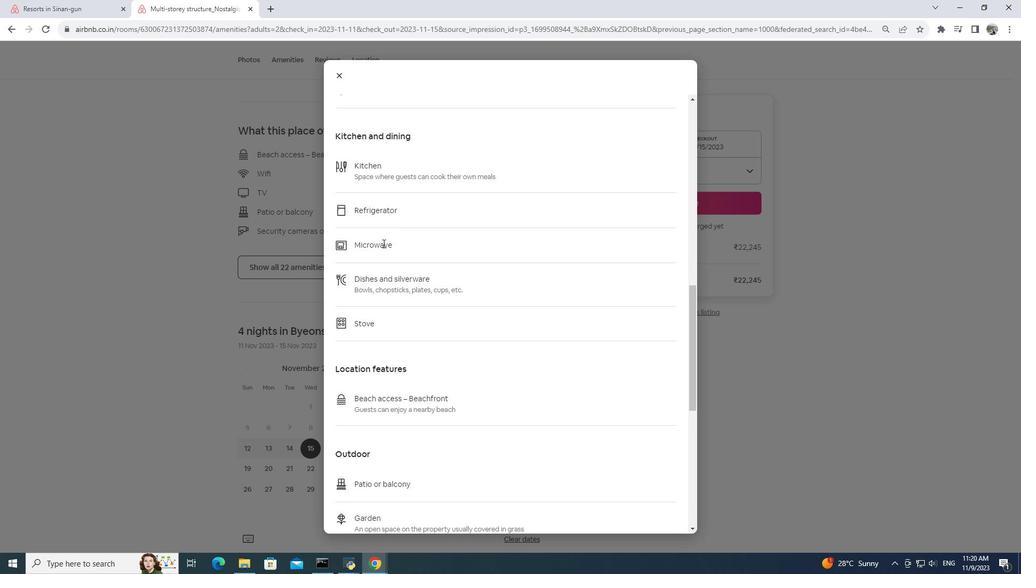 
Action: Mouse scrolled (382, 243) with delta (0, 0)
Screenshot: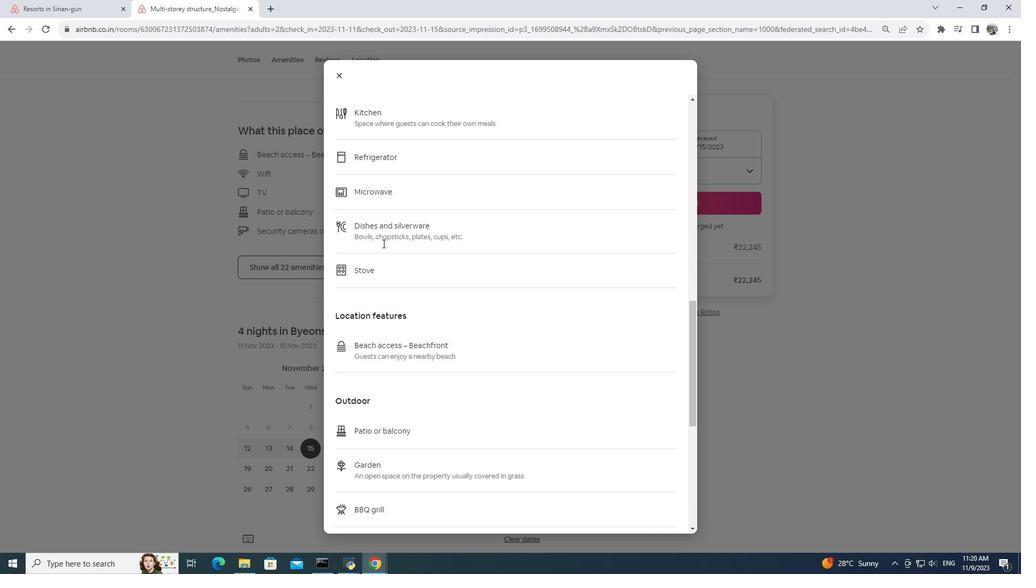 
Action: Mouse scrolled (382, 243) with delta (0, 0)
Screenshot: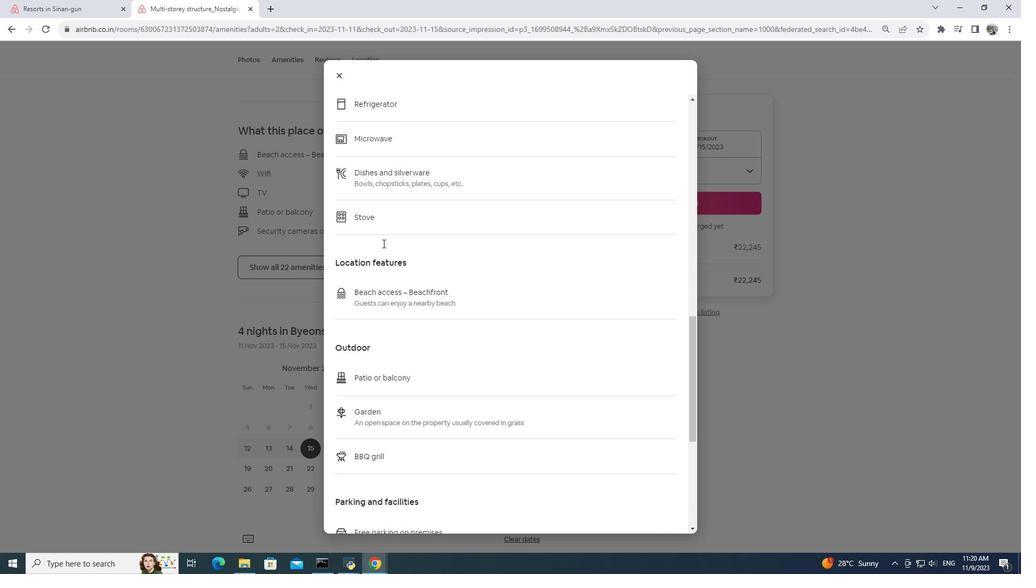 
Action: Mouse scrolled (382, 243) with delta (0, 0)
Screenshot: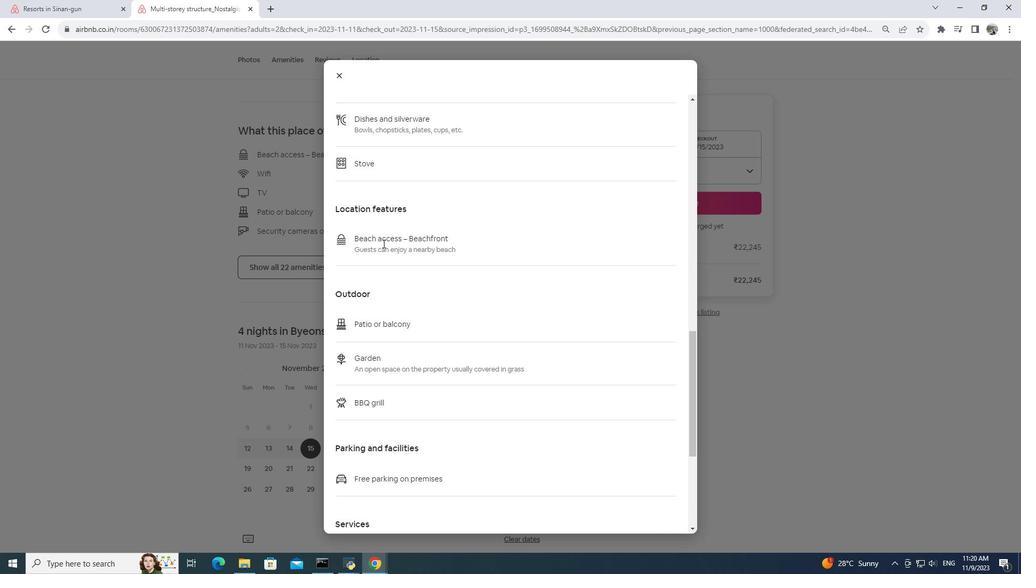 
Action: Mouse scrolled (382, 243) with delta (0, 0)
Screenshot: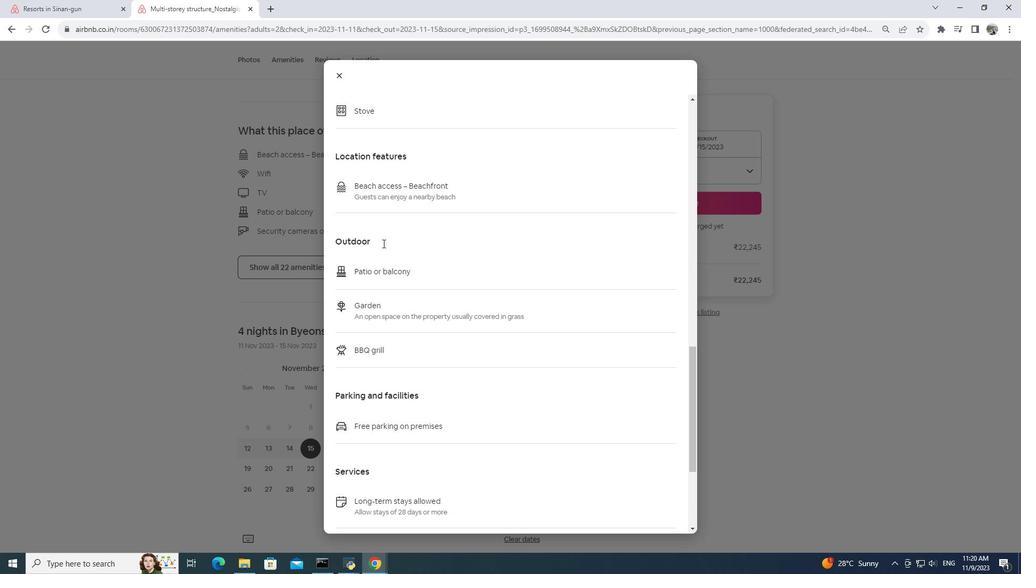 
Action: Mouse scrolled (382, 243) with delta (0, 0)
Screenshot: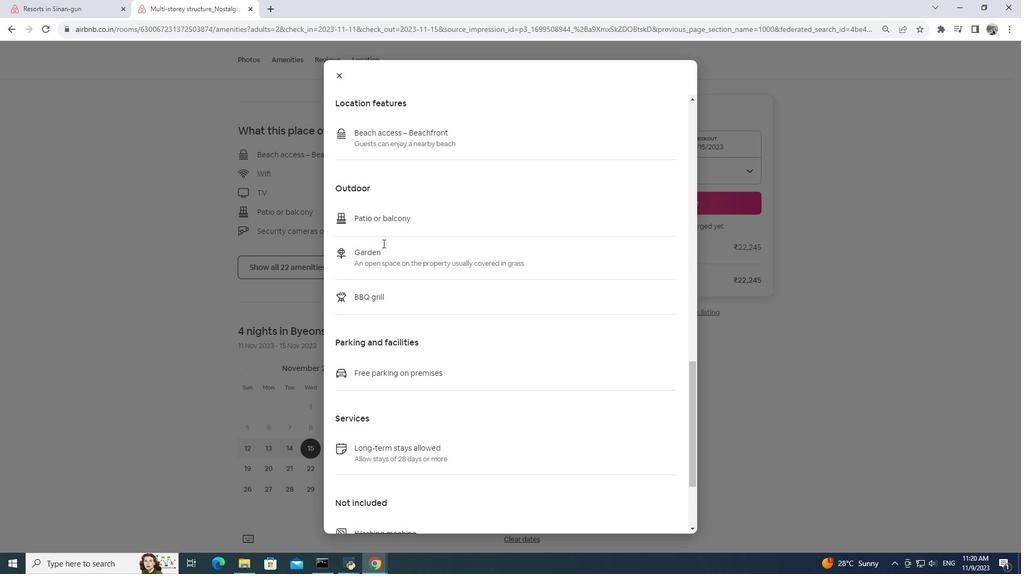 
Action: Mouse scrolled (382, 243) with delta (0, 0)
Screenshot: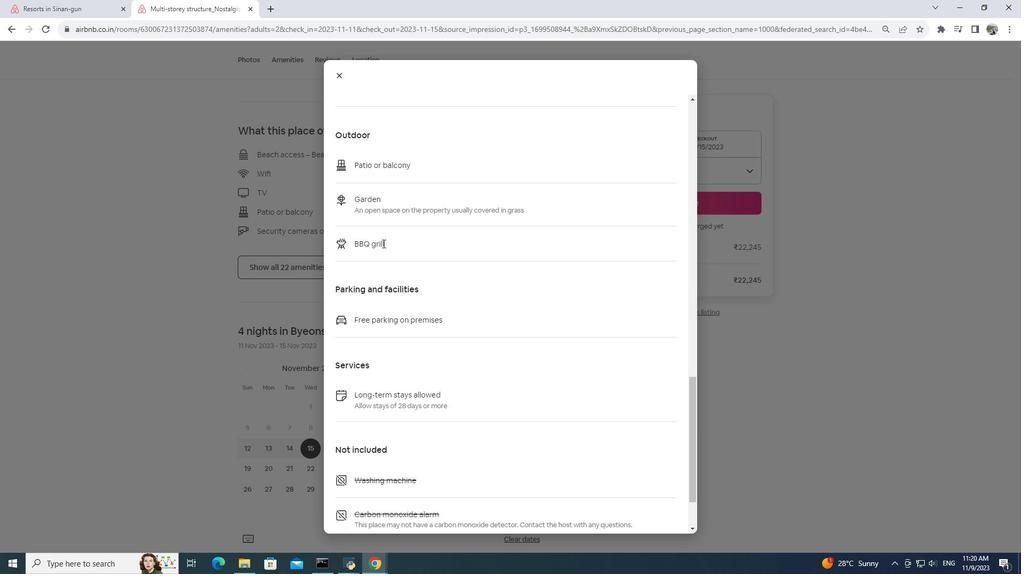 
Action: Mouse scrolled (382, 243) with delta (0, 0)
Screenshot: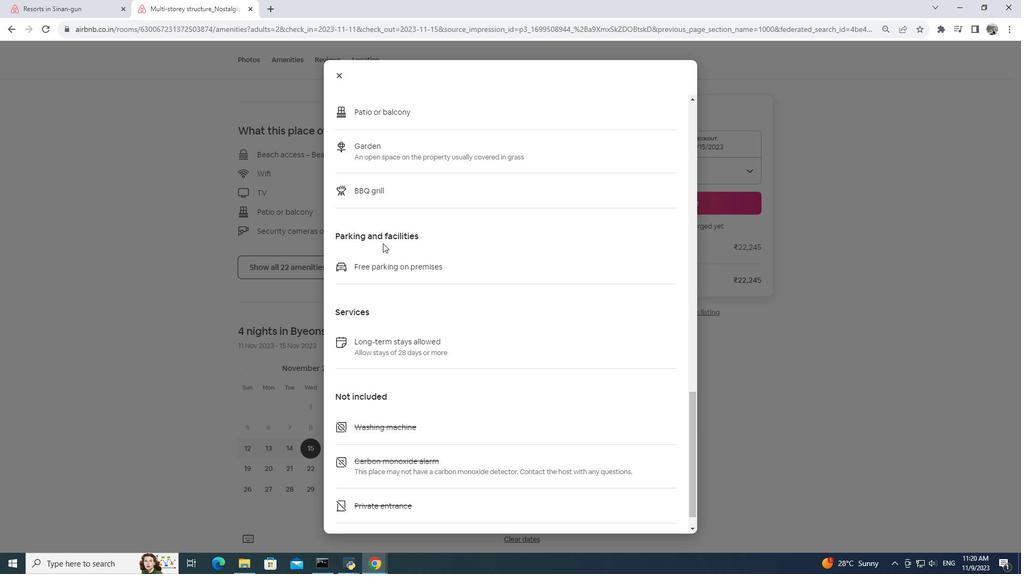 
Action: Mouse scrolled (382, 243) with delta (0, 0)
Screenshot: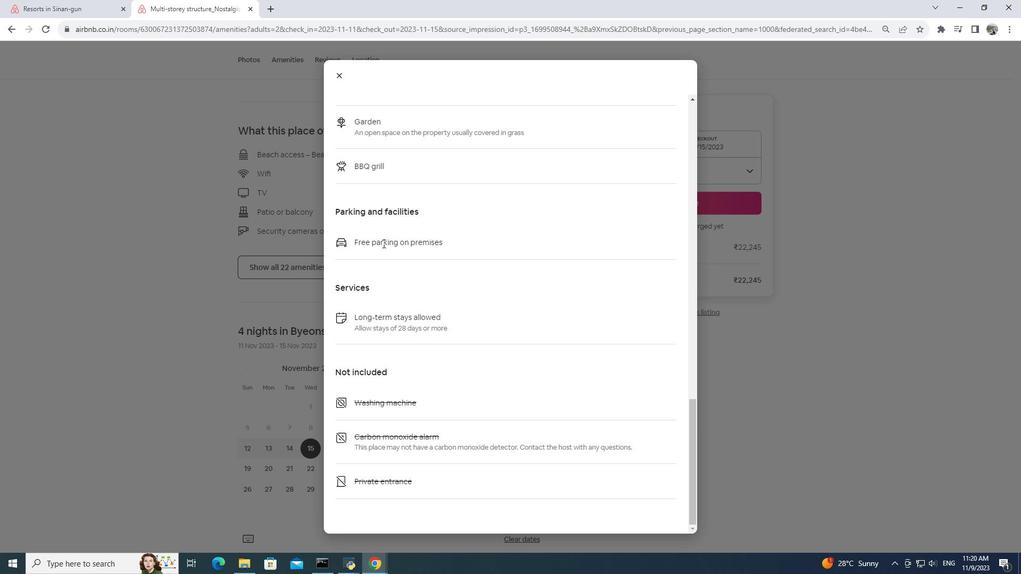 
Action: Mouse scrolled (382, 243) with delta (0, 0)
Screenshot: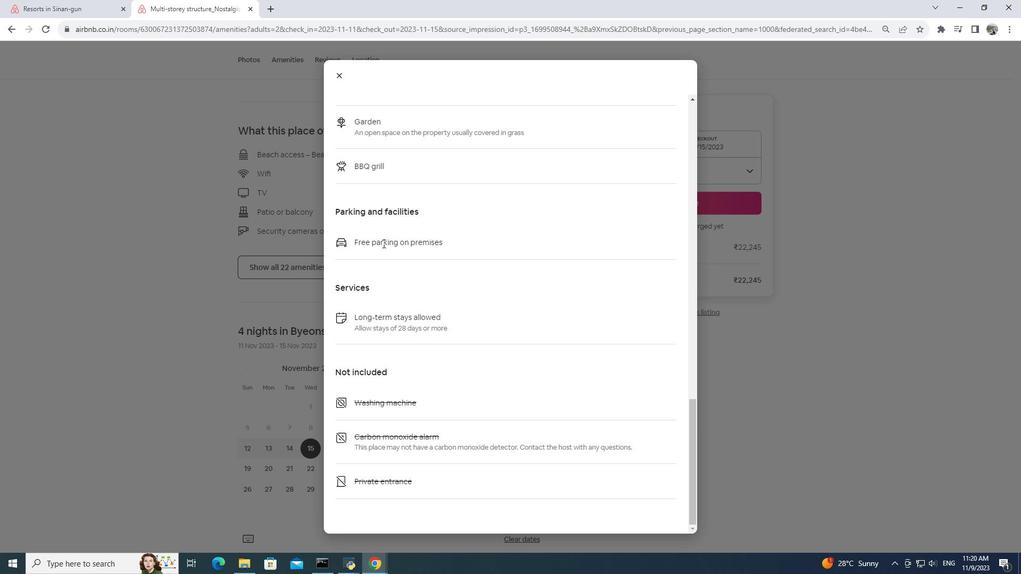 
Action: Mouse scrolled (382, 243) with delta (0, 0)
Screenshot: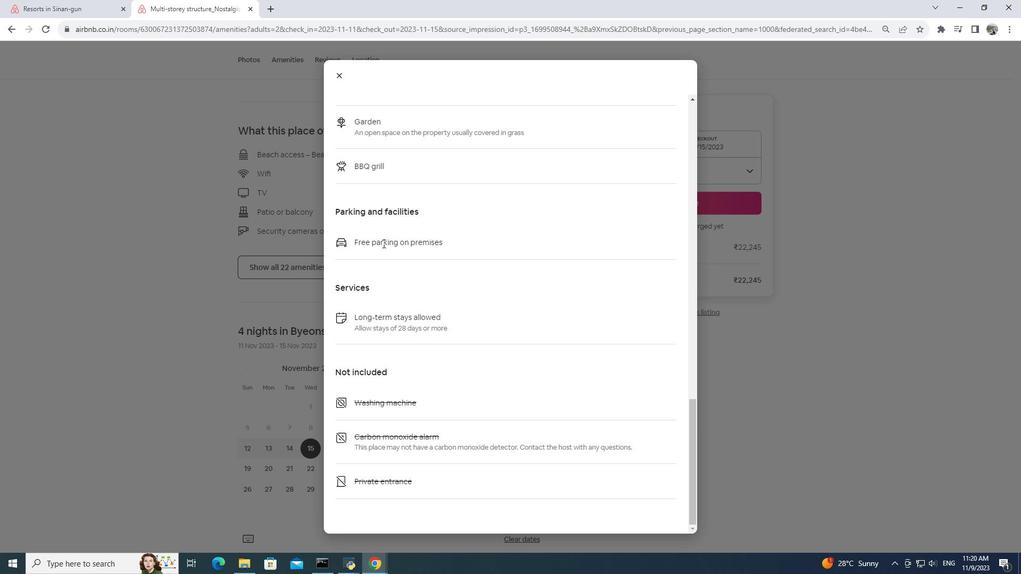 
Action: Mouse scrolled (382, 243) with delta (0, 0)
Screenshot: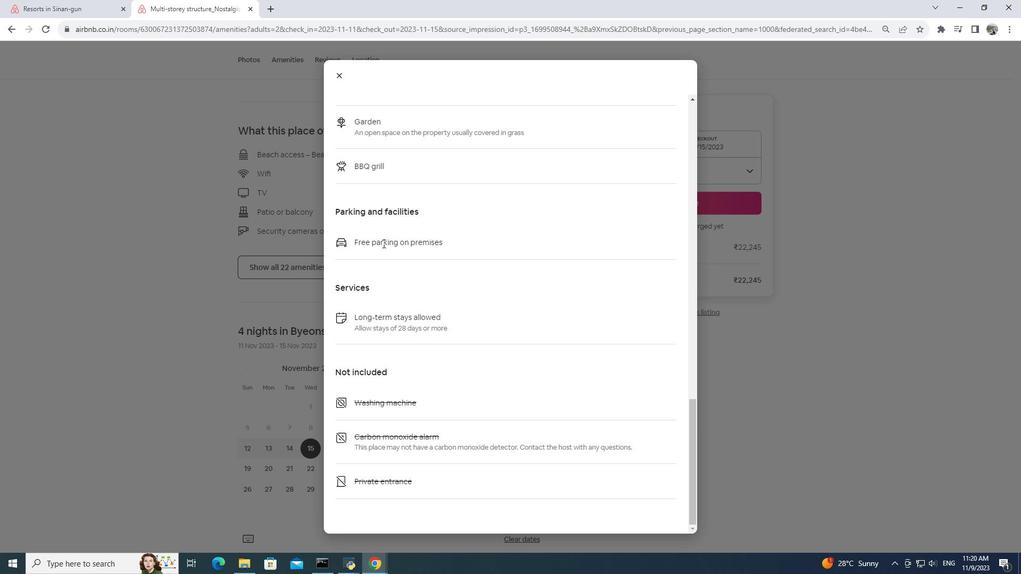 
Action: Mouse scrolled (382, 243) with delta (0, 0)
Screenshot: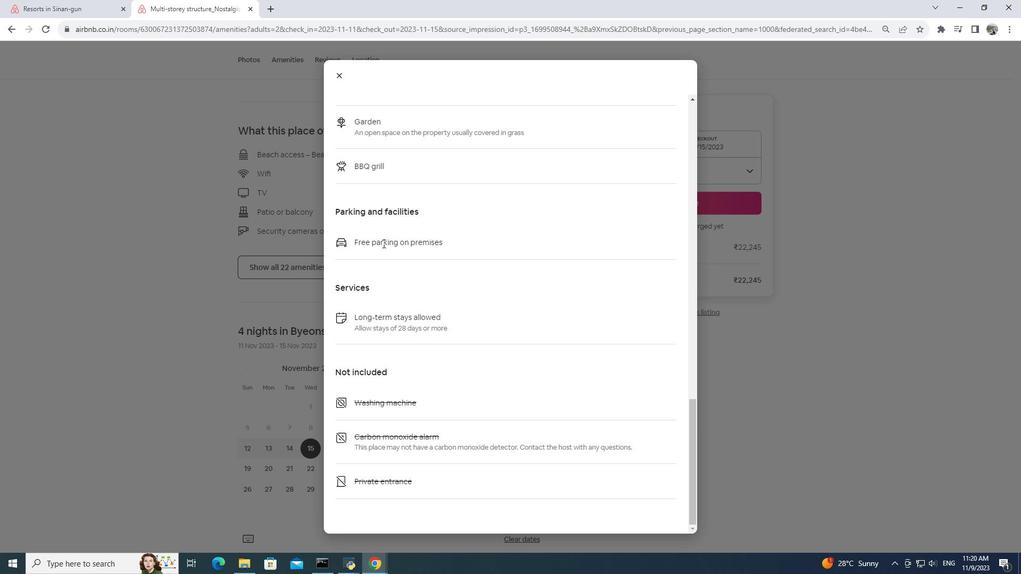 
Action: Mouse scrolled (382, 243) with delta (0, 0)
Screenshot: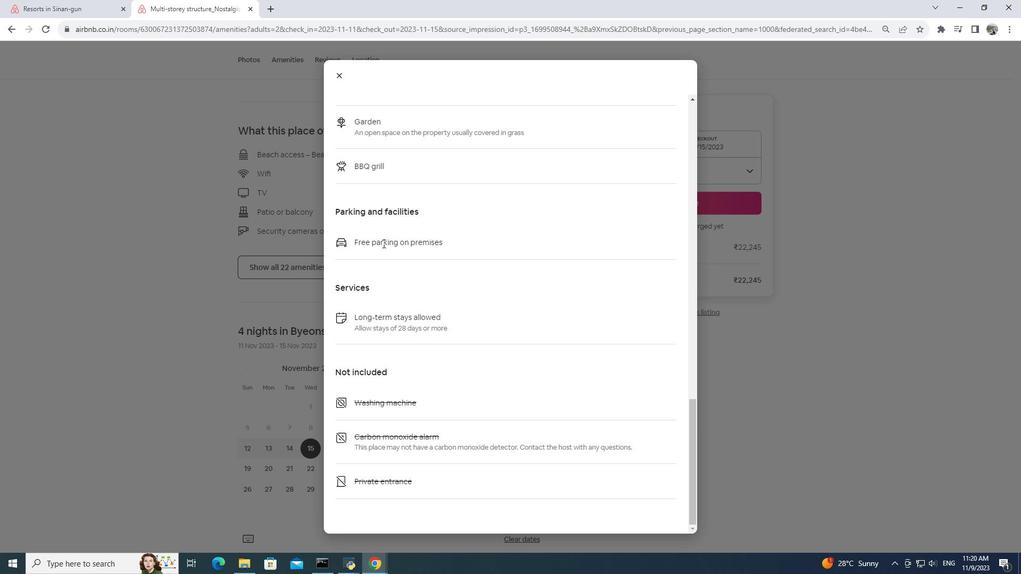 
Action: Mouse scrolled (382, 243) with delta (0, 0)
Screenshot: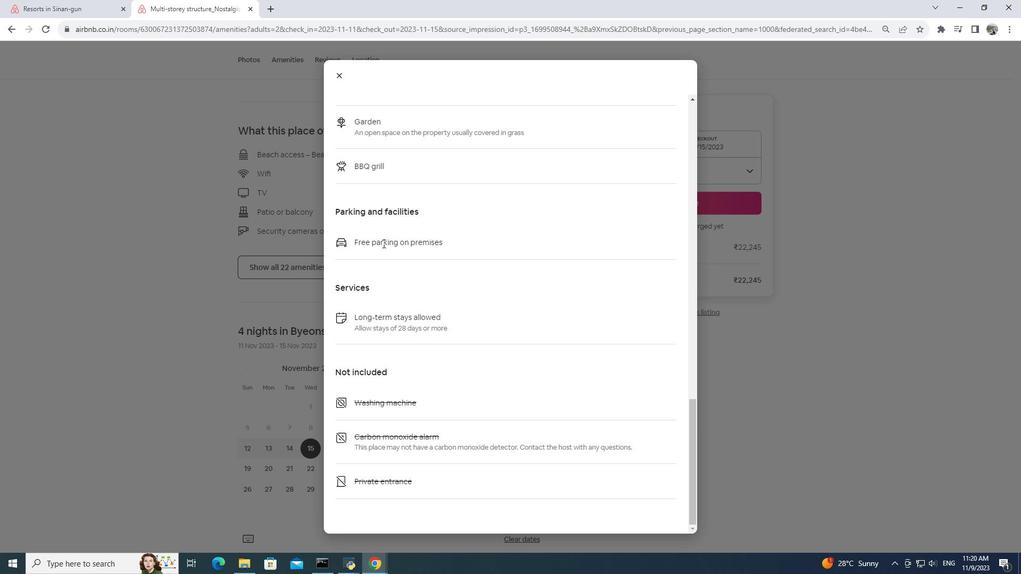 
Action: Mouse scrolled (382, 243) with delta (0, 0)
Screenshot: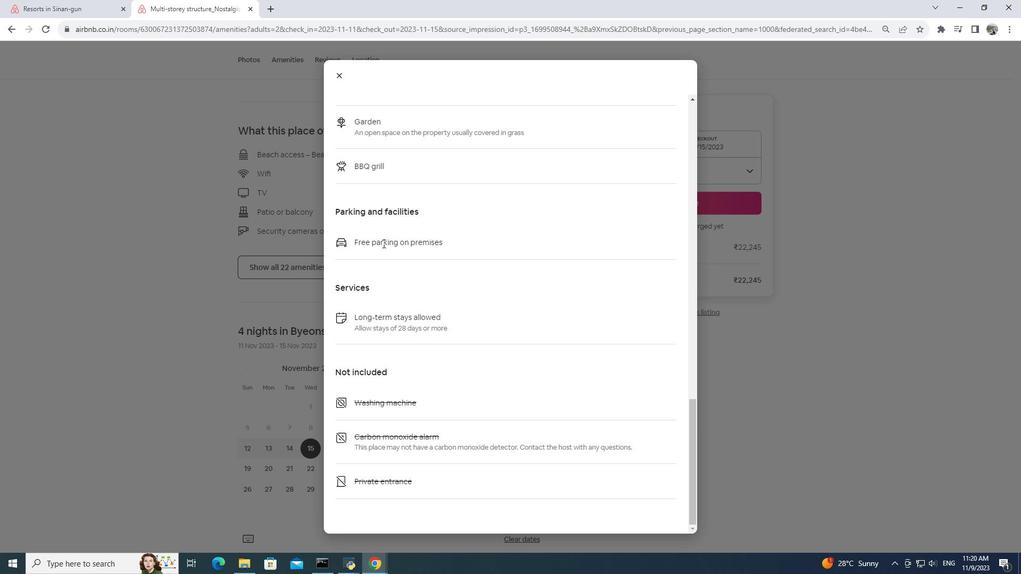 
Action: Mouse moved to (340, 79)
Screenshot: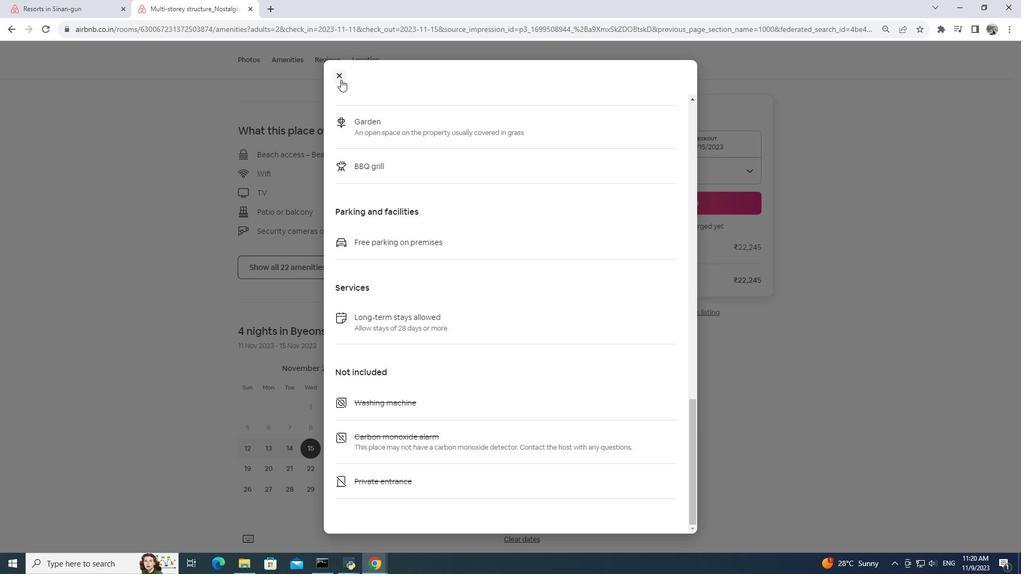 
Action: Mouse pressed left at (340, 79)
Screenshot: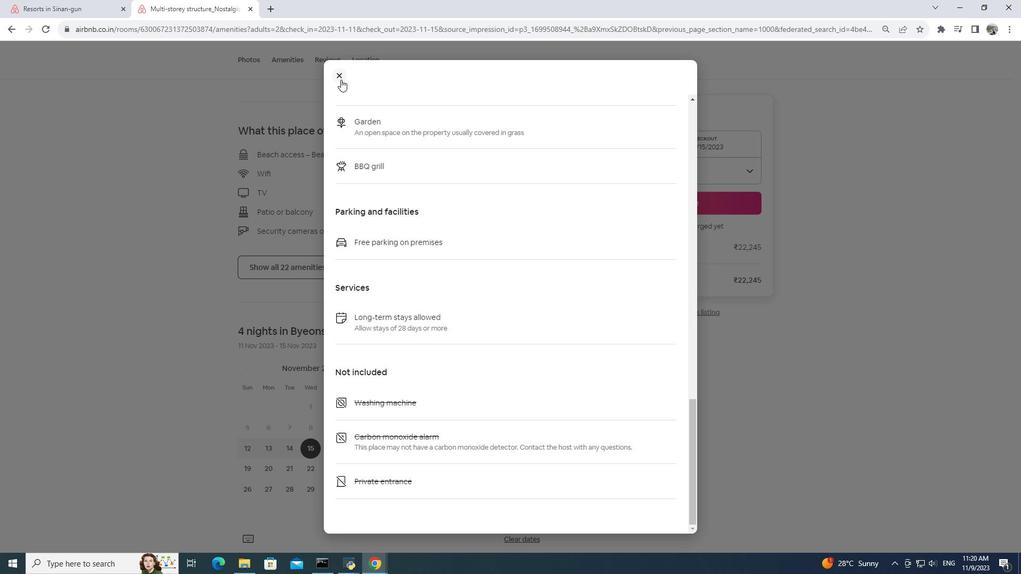 
Action: Mouse moved to (369, 263)
Screenshot: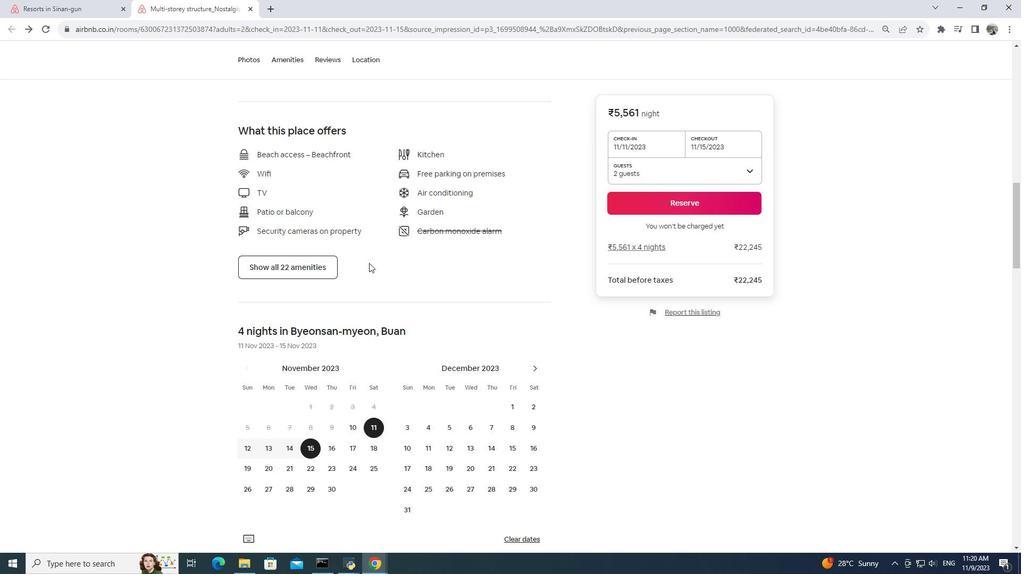 
Action: Mouse scrolled (369, 263) with delta (0, 0)
Screenshot: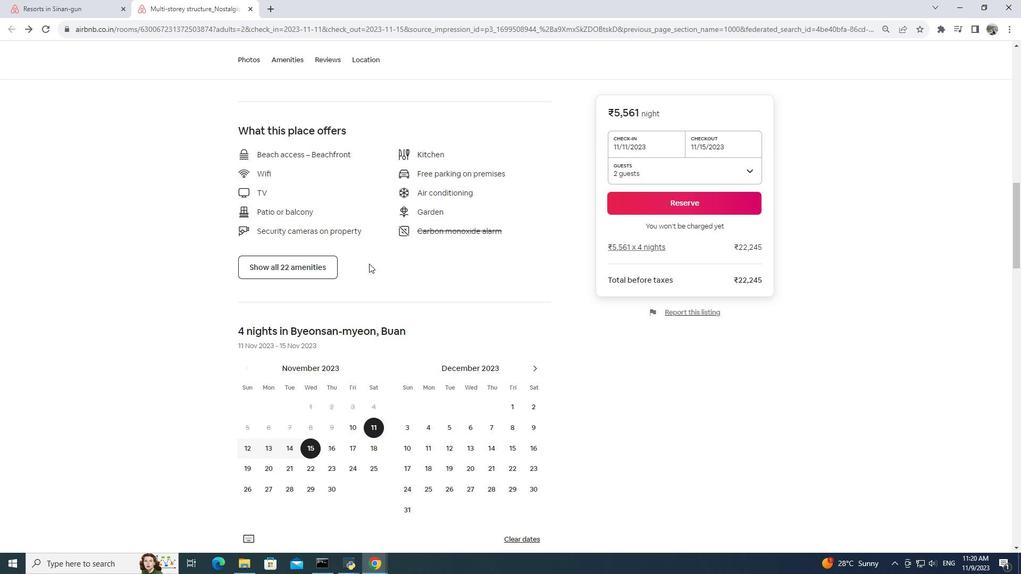 
Action: Mouse scrolled (369, 263) with delta (0, 0)
Screenshot: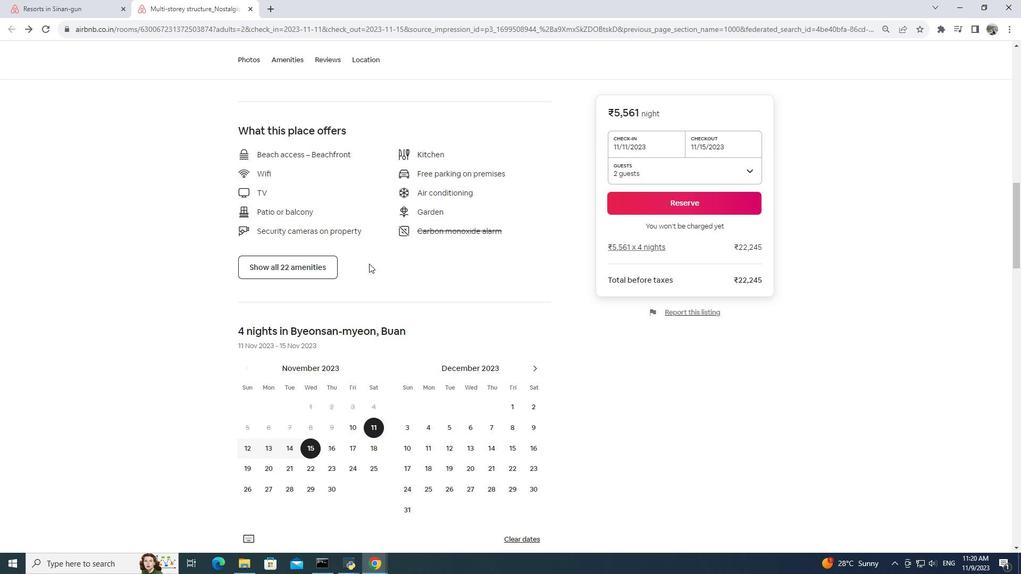 
Action: Mouse scrolled (369, 263) with delta (0, 0)
Screenshot: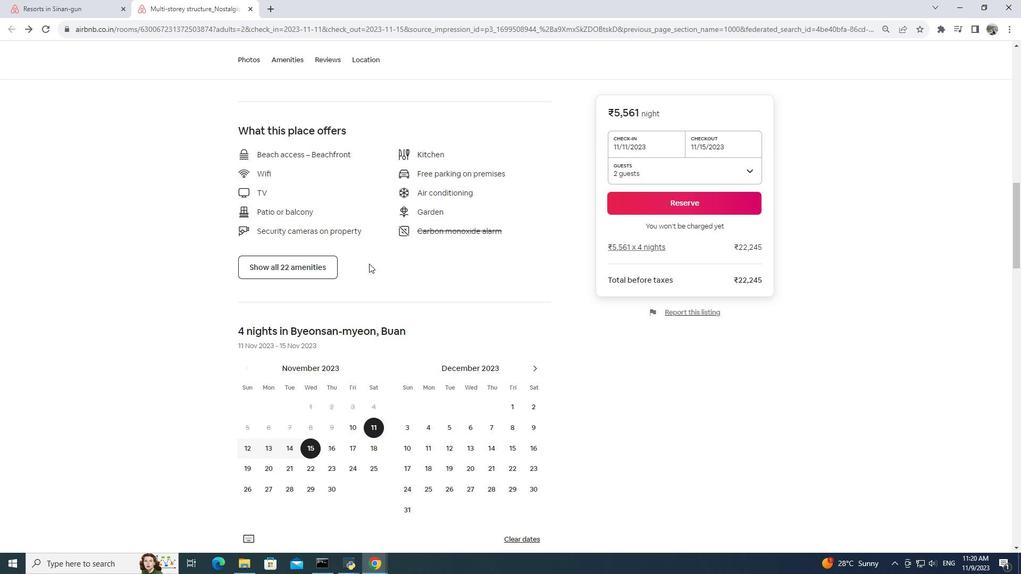 
Action: Mouse scrolled (369, 263) with delta (0, 0)
Screenshot: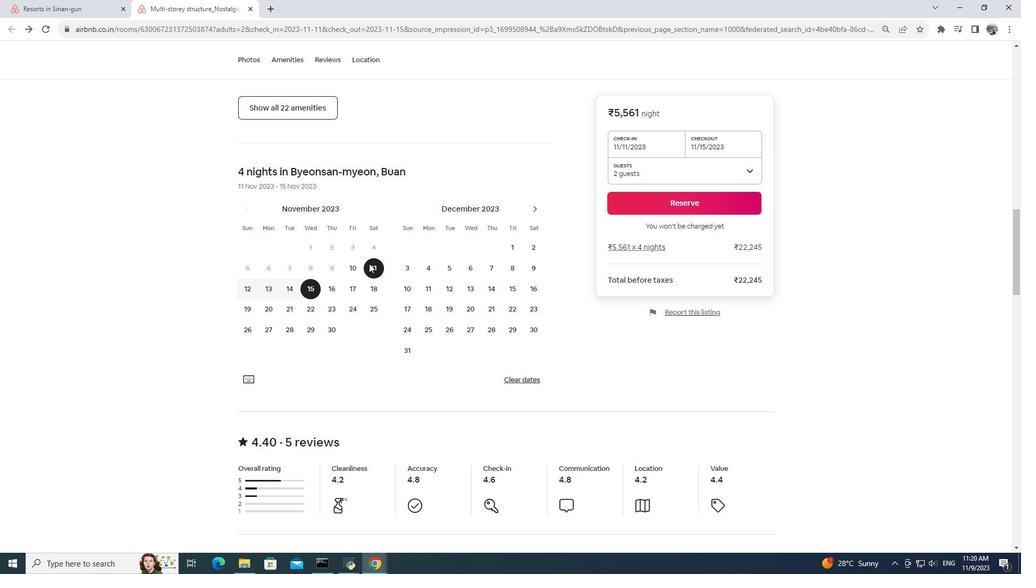 
Action: Mouse scrolled (369, 263) with delta (0, 0)
Screenshot: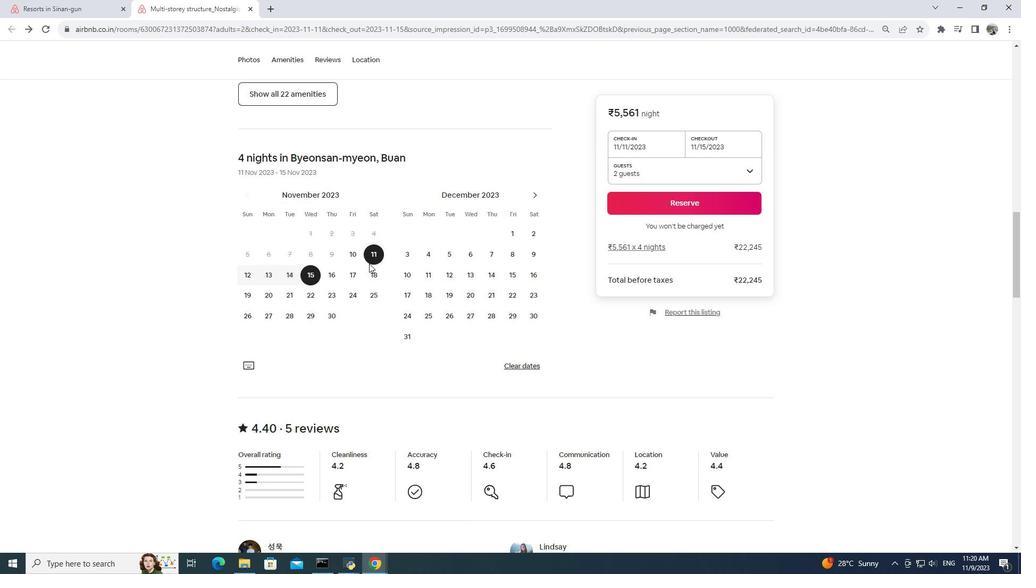 
Action: Mouse scrolled (369, 263) with delta (0, 0)
Screenshot: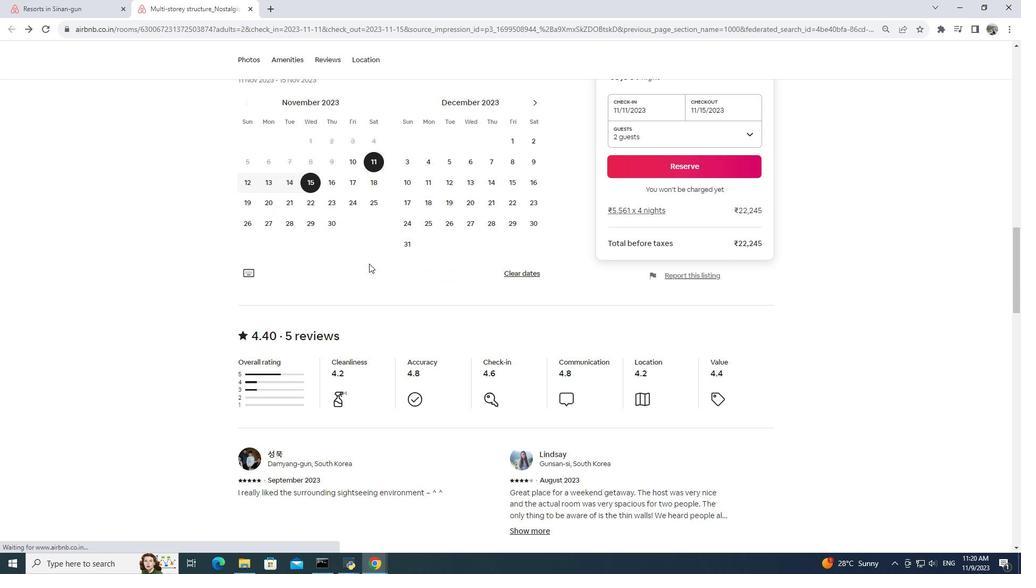 
Action: Mouse scrolled (369, 263) with delta (0, 0)
Screenshot: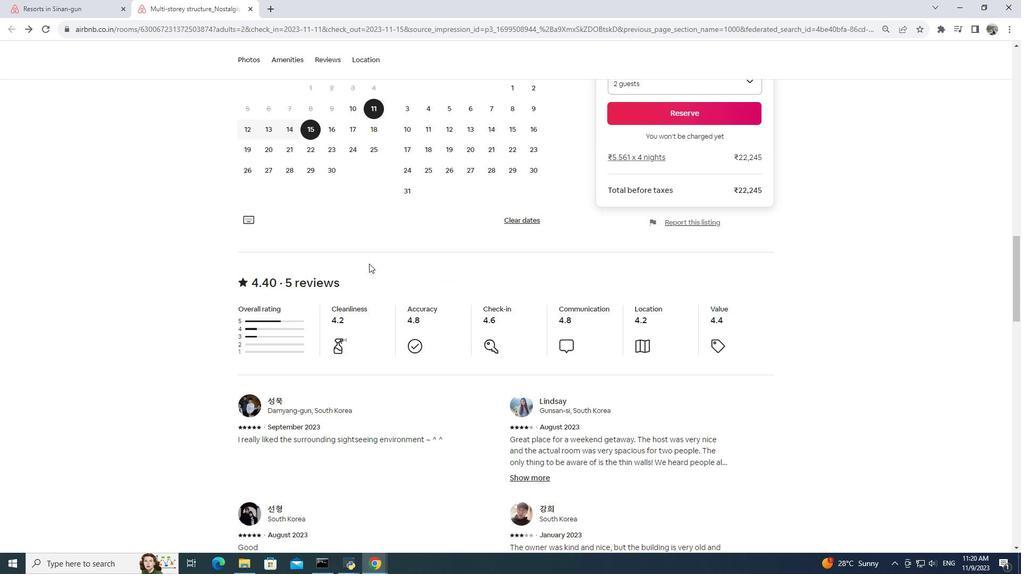 
Action: Mouse scrolled (369, 263) with delta (0, 0)
Screenshot: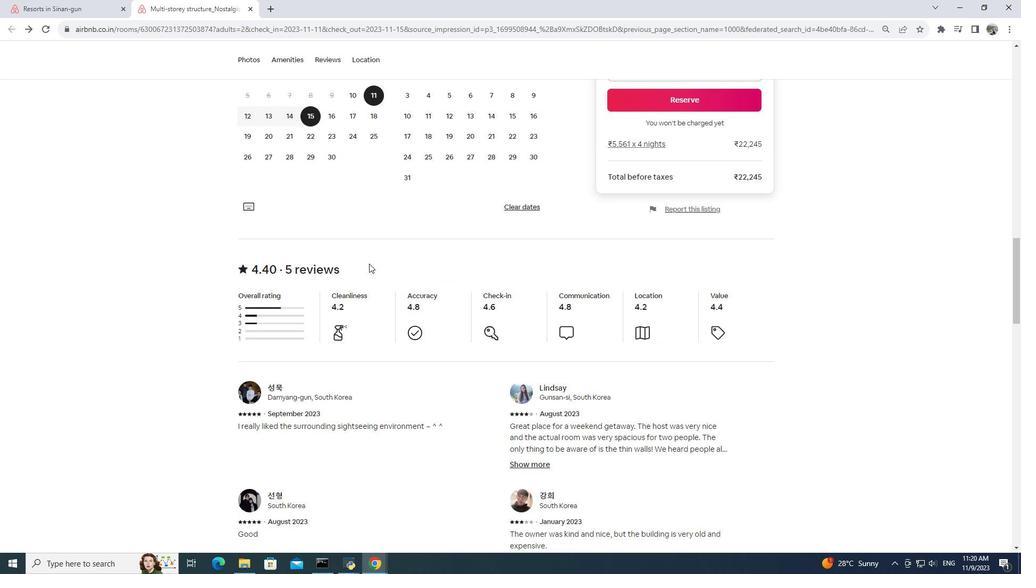 
Action: Mouse scrolled (369, 263) with delta (0, 0)
Screenshot: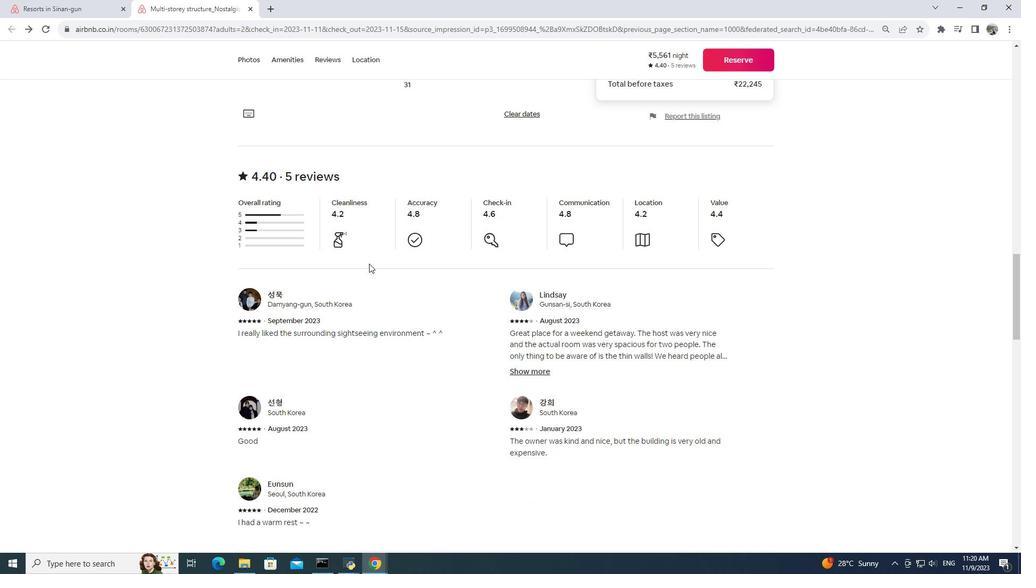 
Action: Mouse scrolled (369, 263) with delta (0, 0)
Screenshot: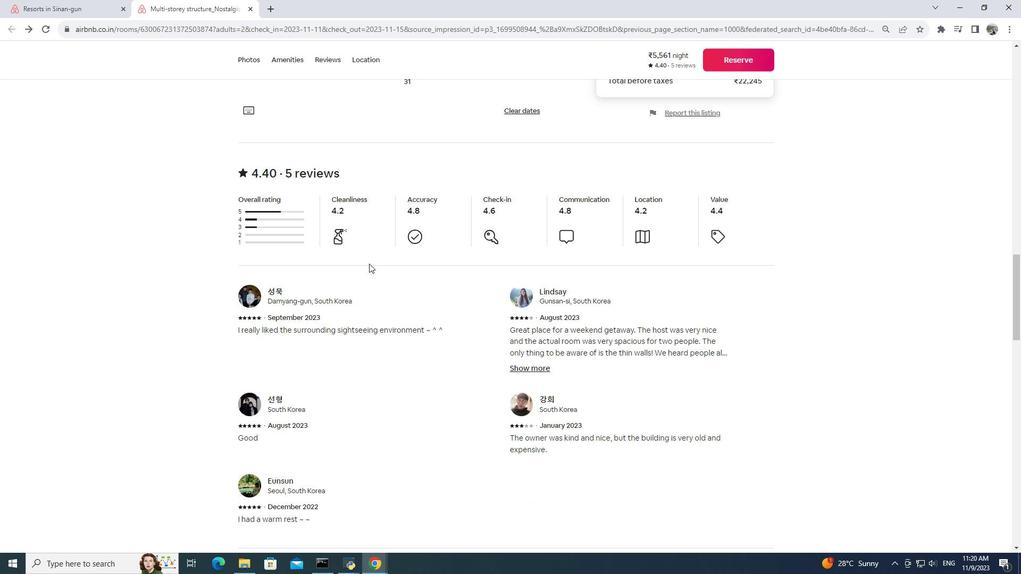 
Action: Mouse scrolled (369, 263) with delta (0, 0)
Screenshot: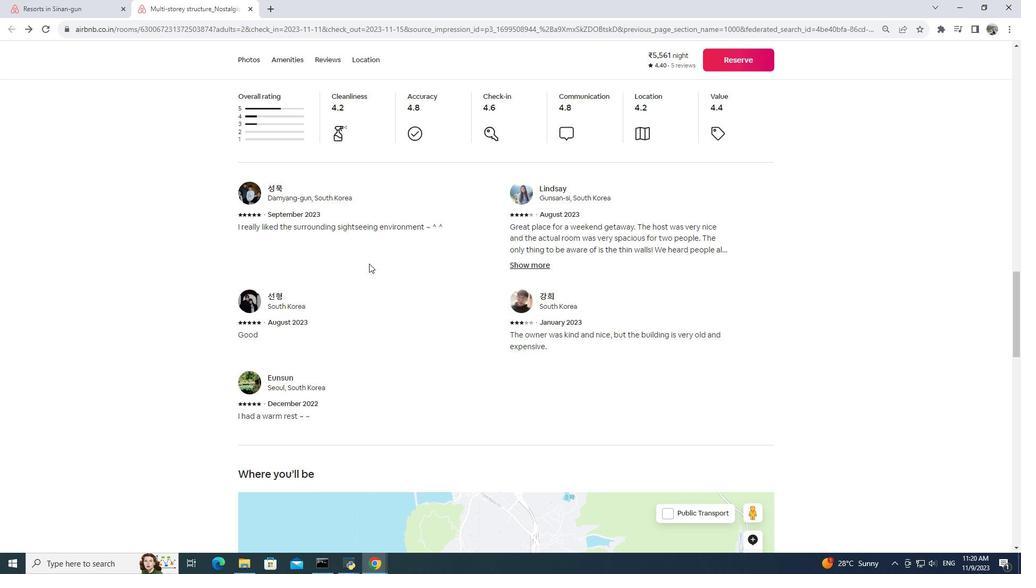 
Action: Mouse scrolled (369, 263) with delta (0, 0)
Screenshot: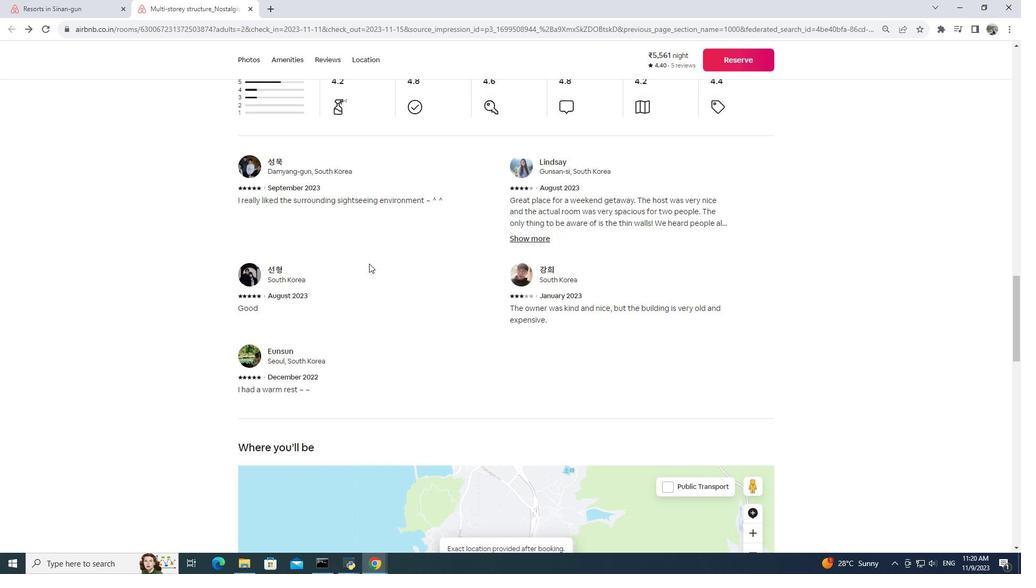 
Action: Mouse scrolled (369, 263) with delta (0, 0)
Screenshot: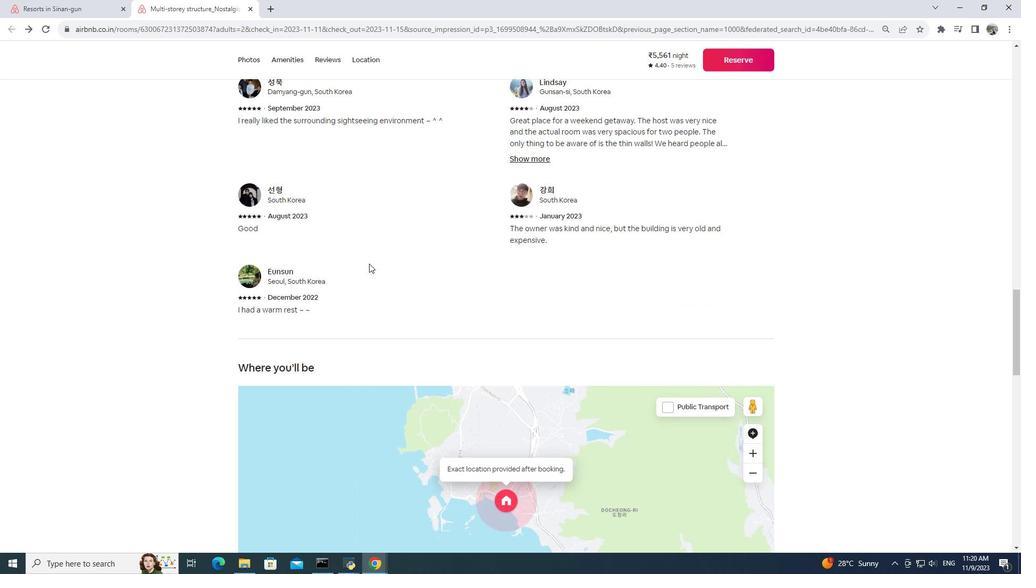 
Action: Mouse scrolled (369, 263) with delta (0, 0)
Screenshot: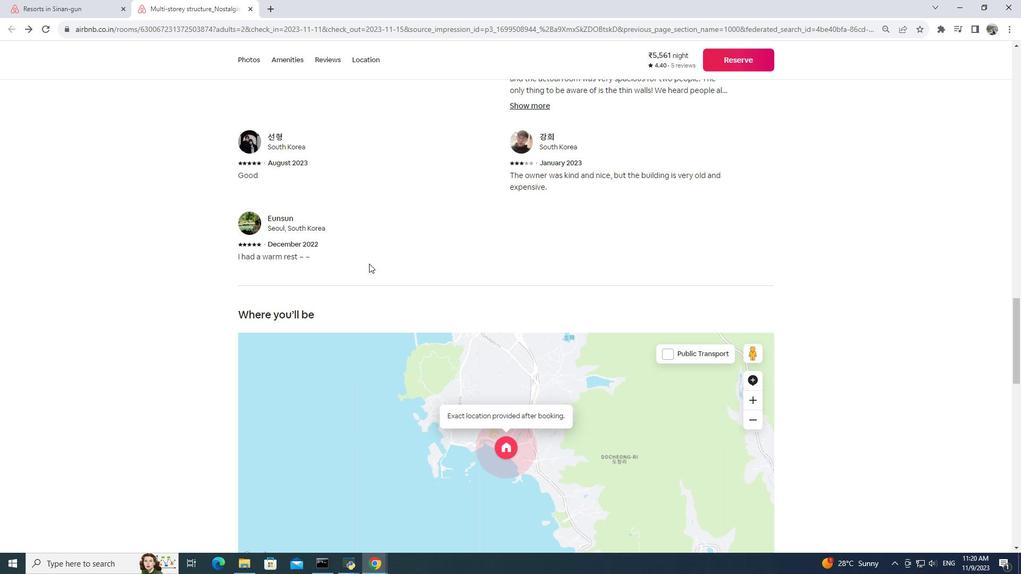 
Action: Mouse scrolled (369, 263) with delta (0, 0)
Screenshot: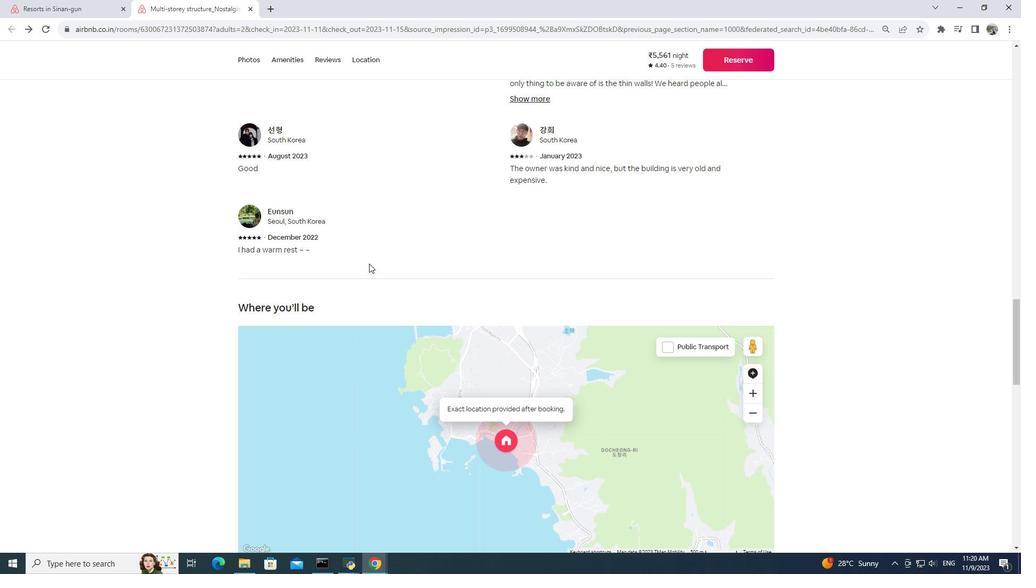 
Action: Mouse scrolled (369, 263) with delta (0, 0)
Screenshot: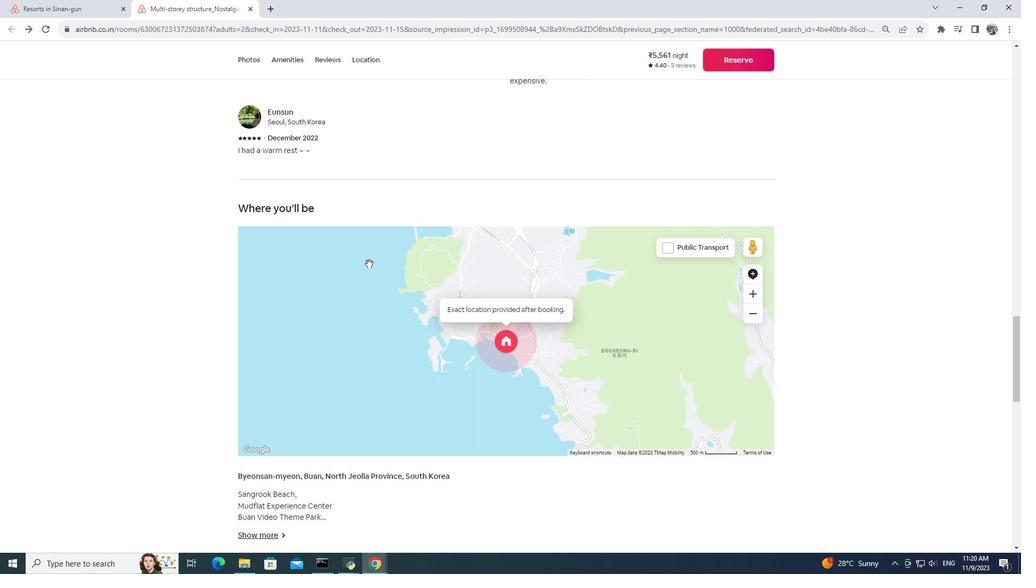 
Action: Mouse scrolled (369, 263) with delta (0, 0)
Screenshot: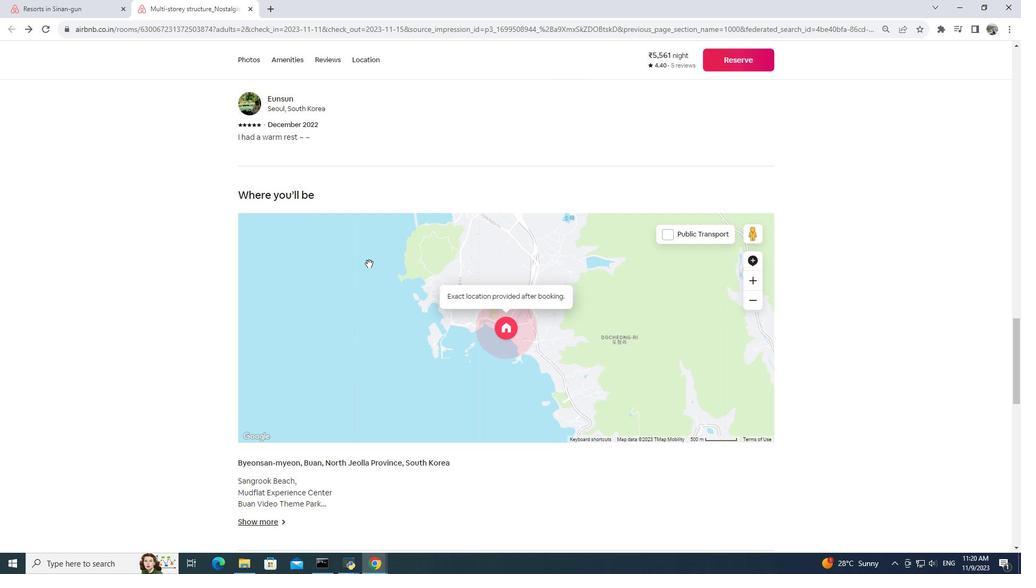 
Action: Mouse scrolled (369, 263) with delta (0, 0)
Screenshot: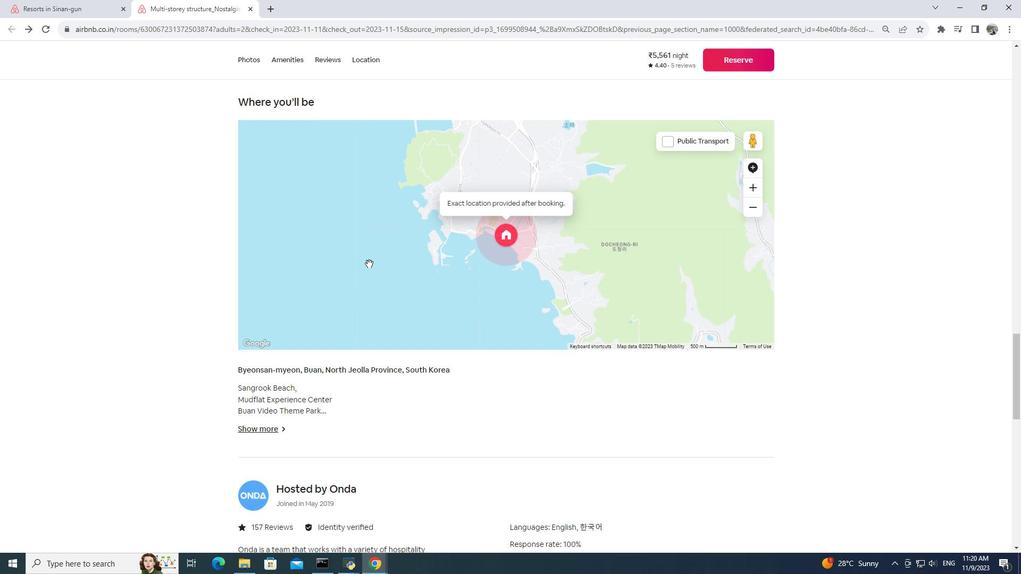 
Action: Mouse scrolled (369, 263) with delta (0, 0)
Screenshot: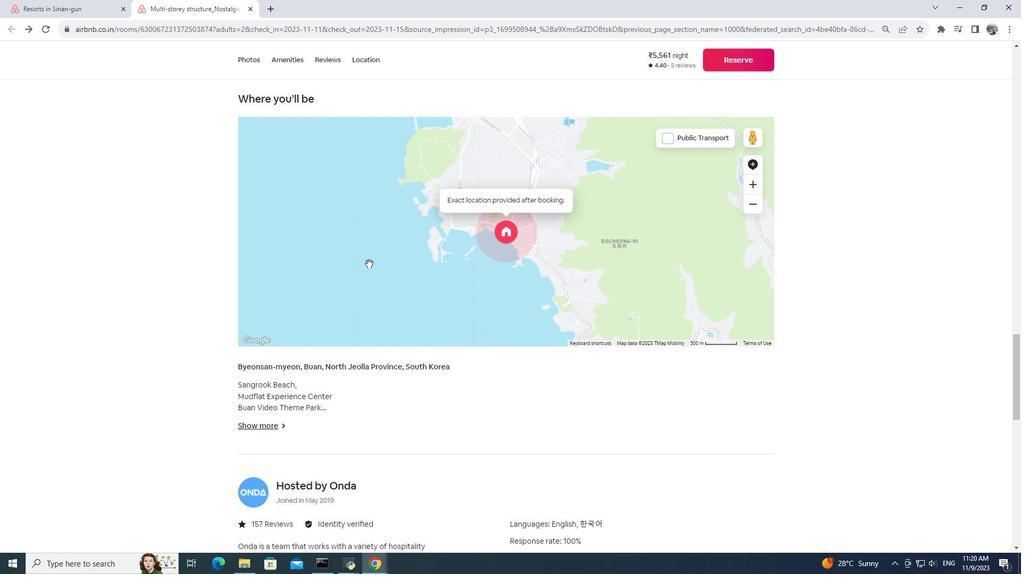 
Action: Mouse scrolled (369, 263) with delta (0, 0)
Screenshot: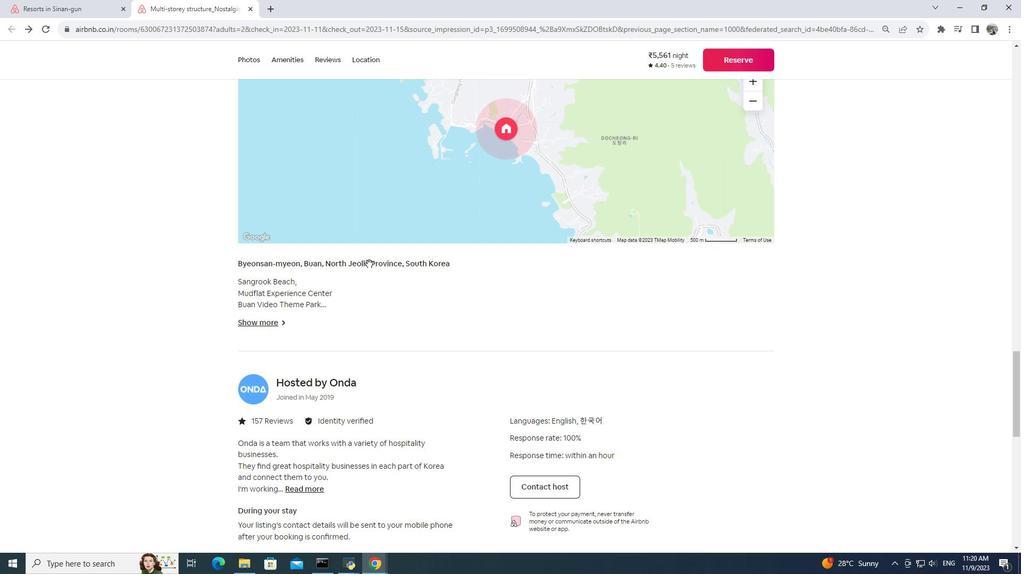 
Action: Mouse moved to (268, 274)
Screenshot: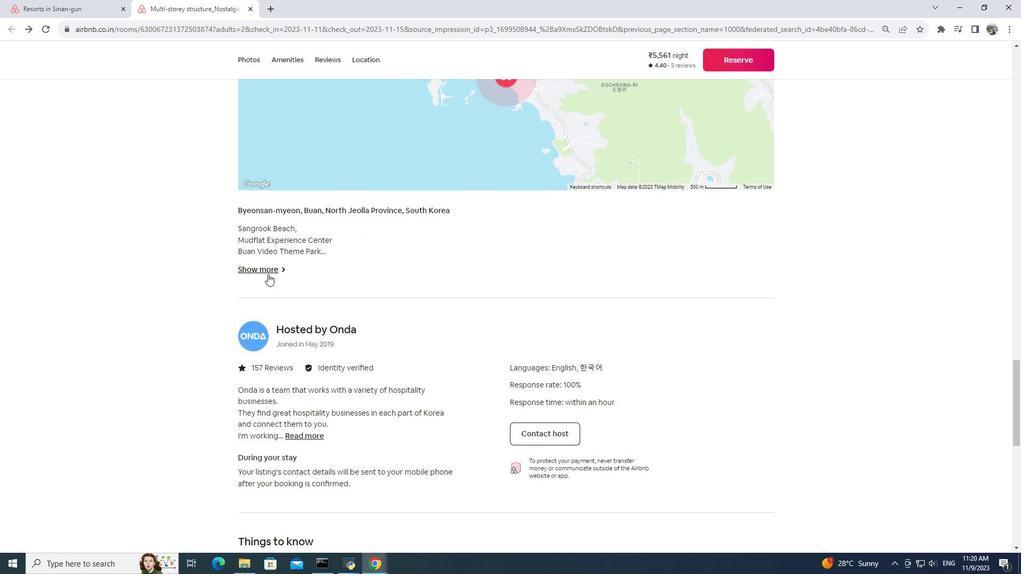 
Action: Mouse pressed left at (268, 274)
Screenshot: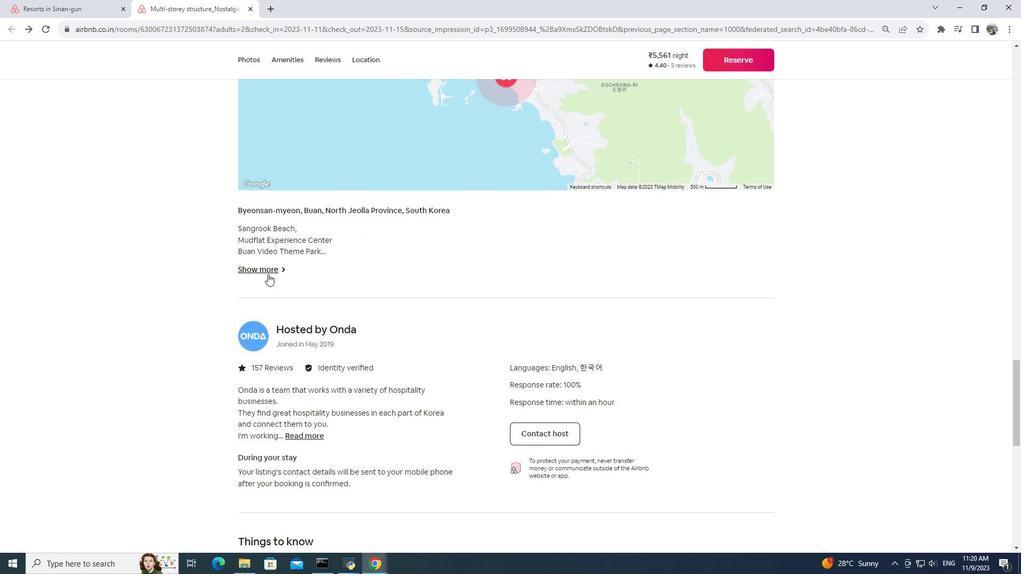 
Action: Mouse moved to (332, 280)
Screenshot: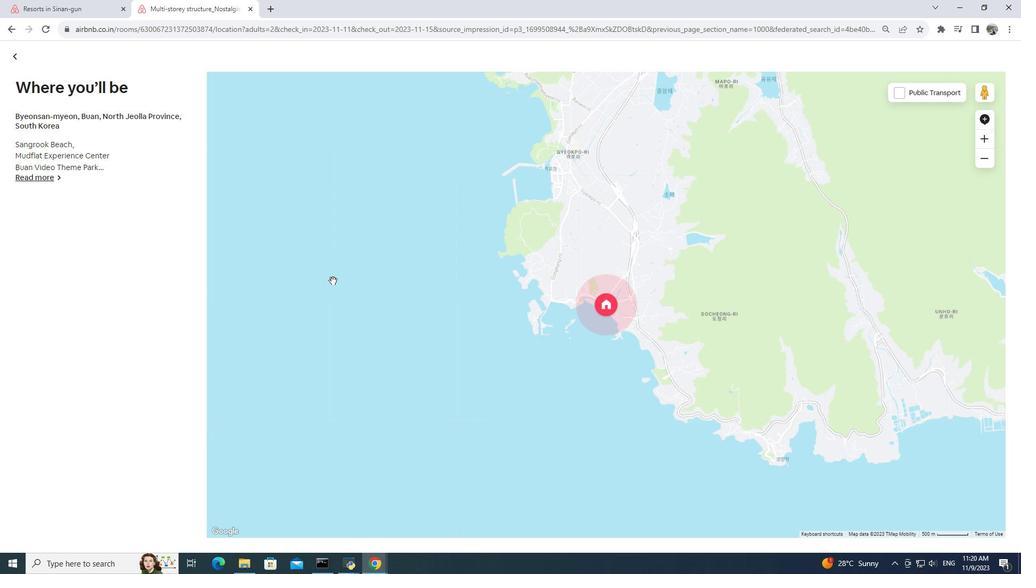 
Action: Mouse scrolled (332, 280) with delta (0, 0)
Screenshot: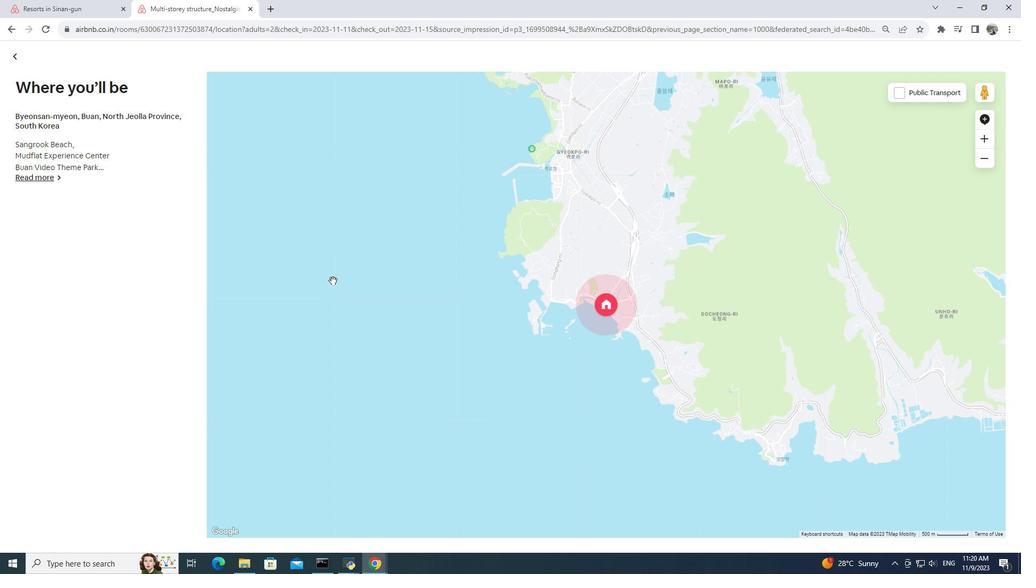 
Action: Mouse moved to (14, 57)
Screenshot: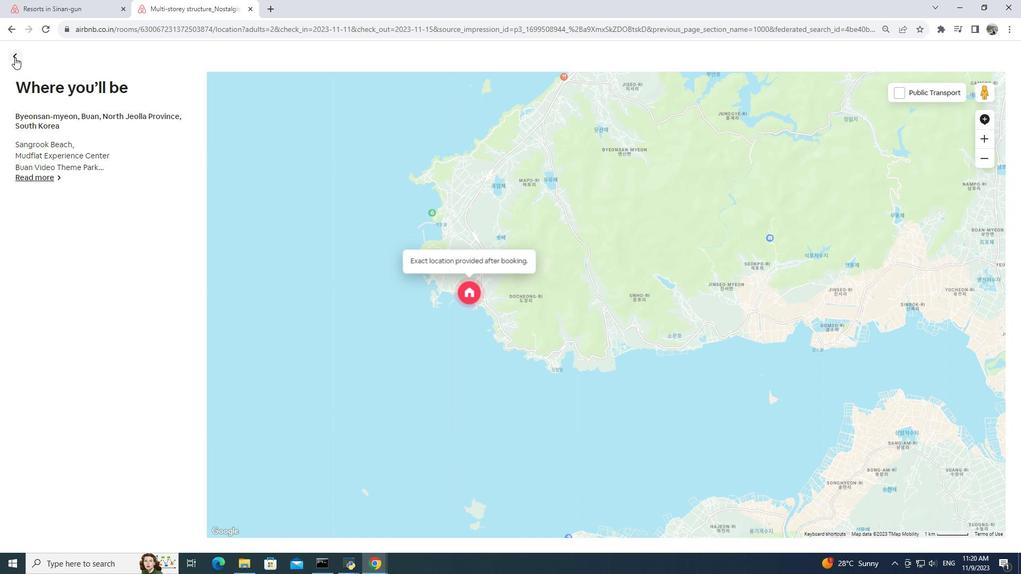 
Action: Mouse pressed left at (14, 57)
Screenshot: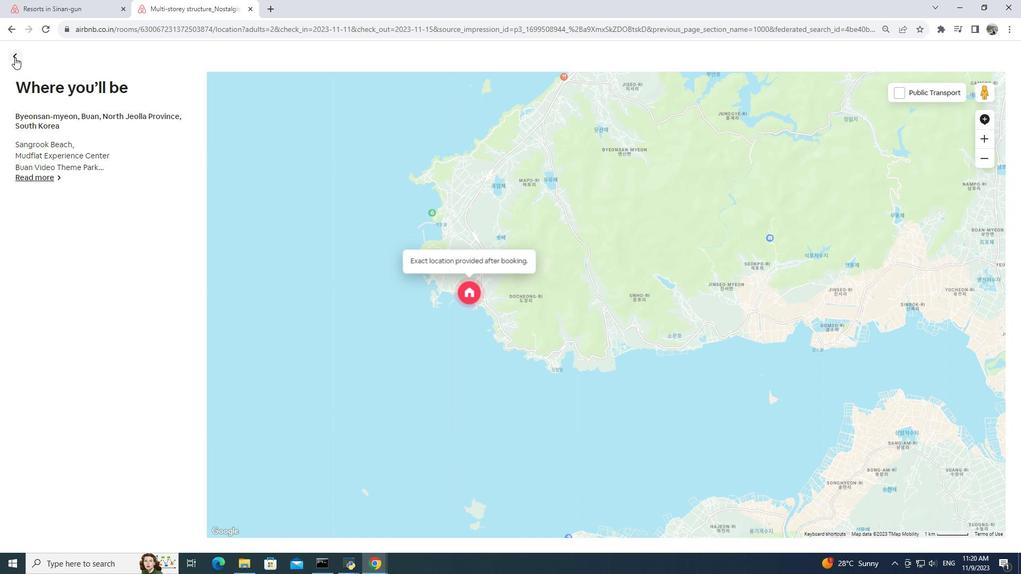 
Action: Mouse moved to (384, 224)
Screenshot: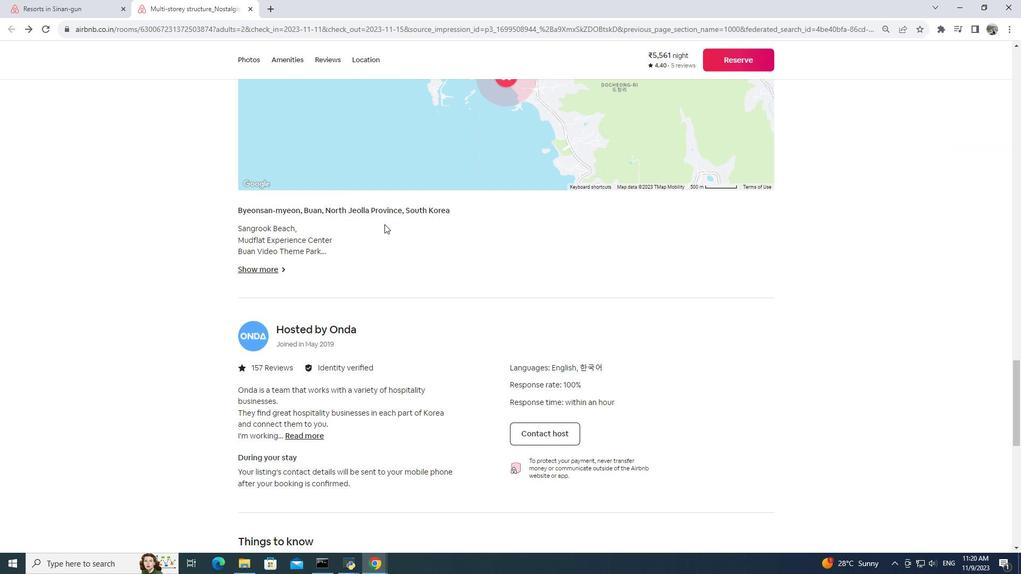 
Action: Mouse scrolled (384, 223) with delta (0, 0)
Screenshot: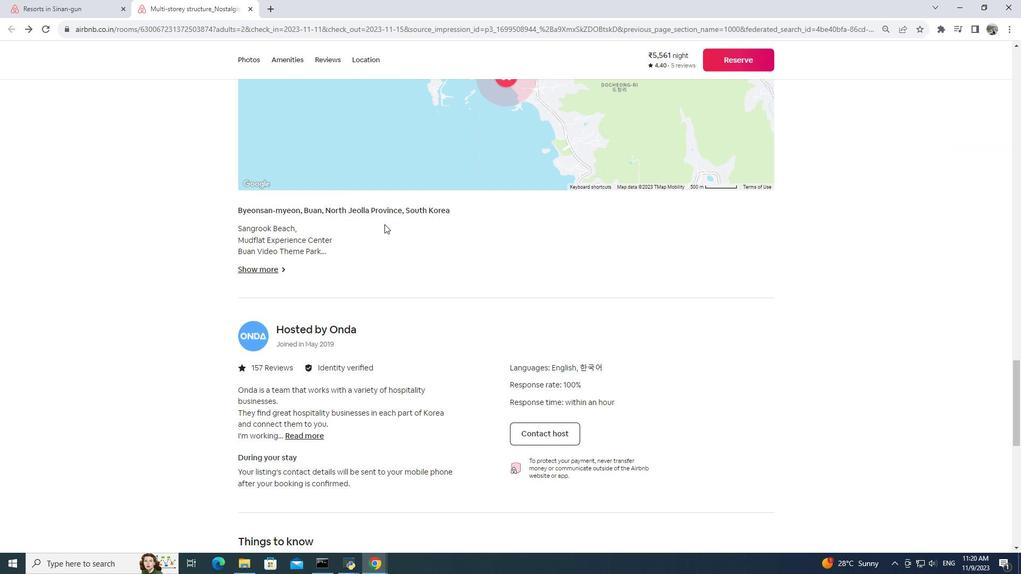 
Action: Mouse scrolled (384, 223) with delta (0, 0)
Screenshot: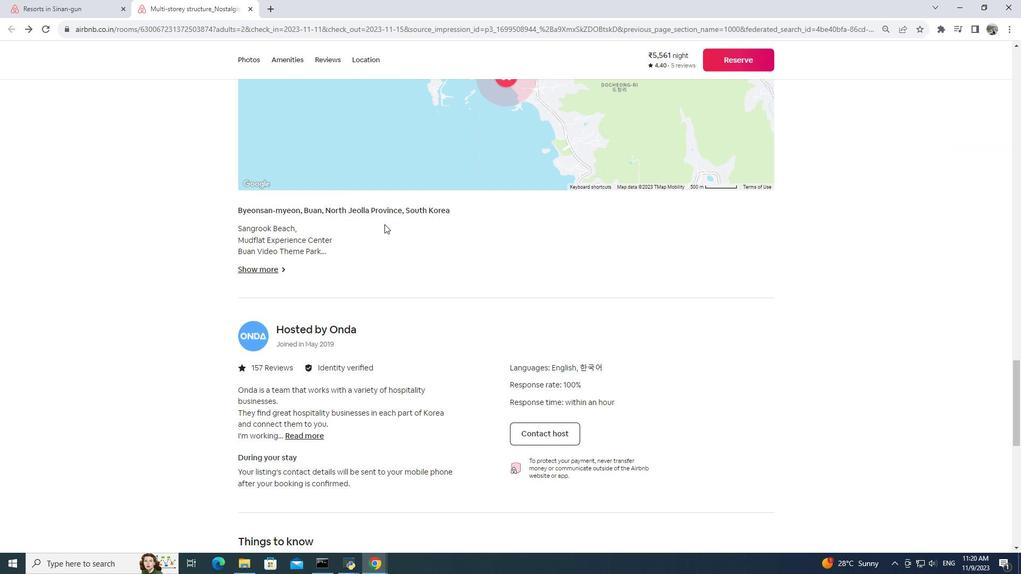 
Action: Mouse moved to (385, 223)
Screenshot: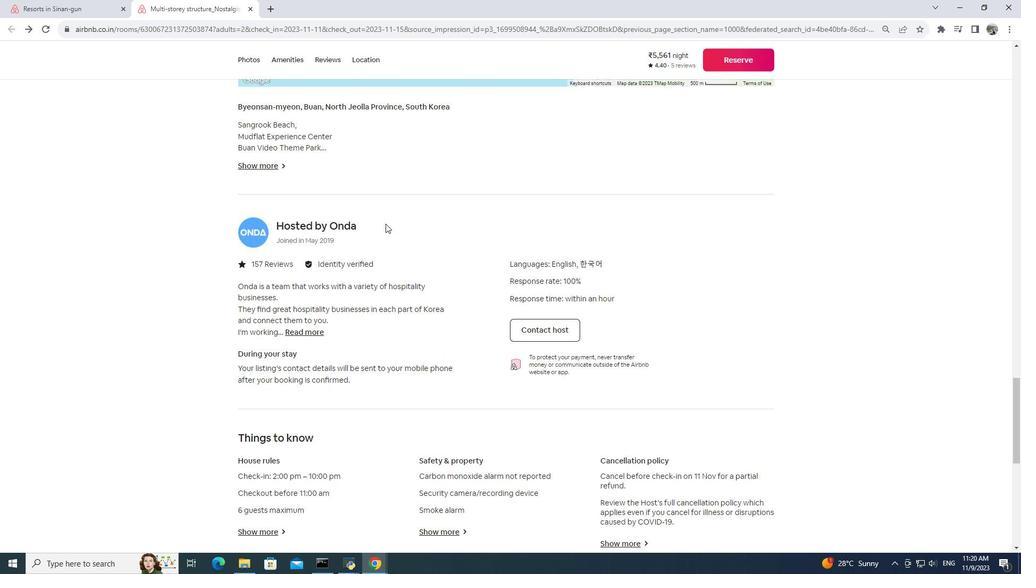 
Action: Mouse scrolled (385, 223) with delta (0, 0)
Screenshot: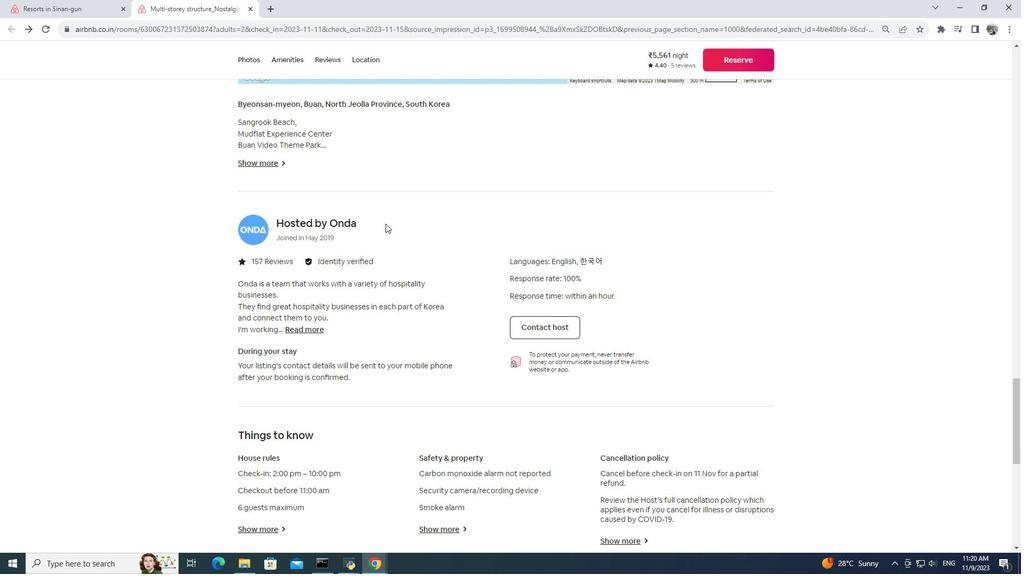 
Action: Mouse scrolled (385, 223) with delta (0, 0)
Screenshot: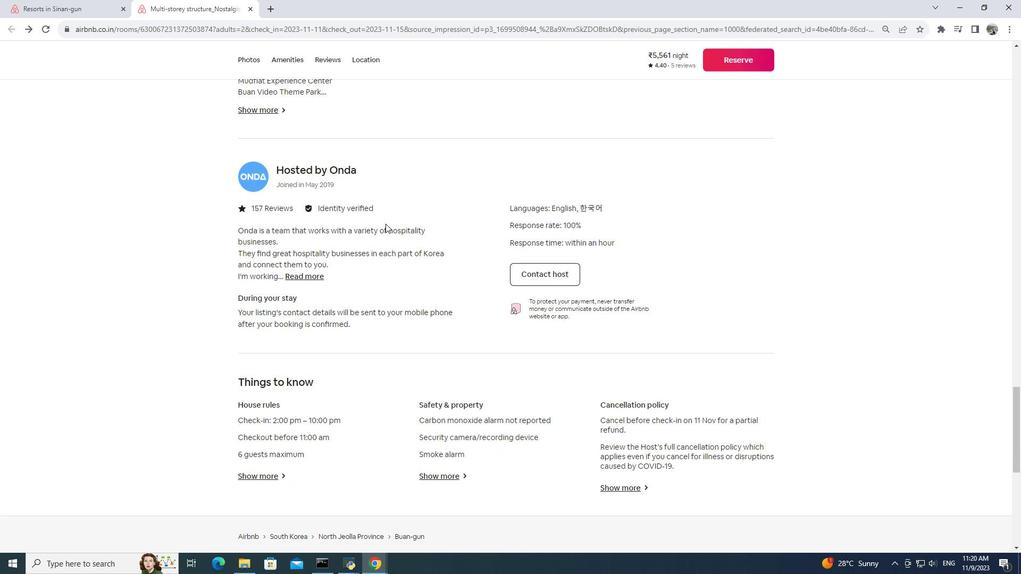 
Action: Mouse scrolled (385, 223) with delta (0, 0)
Screenshot: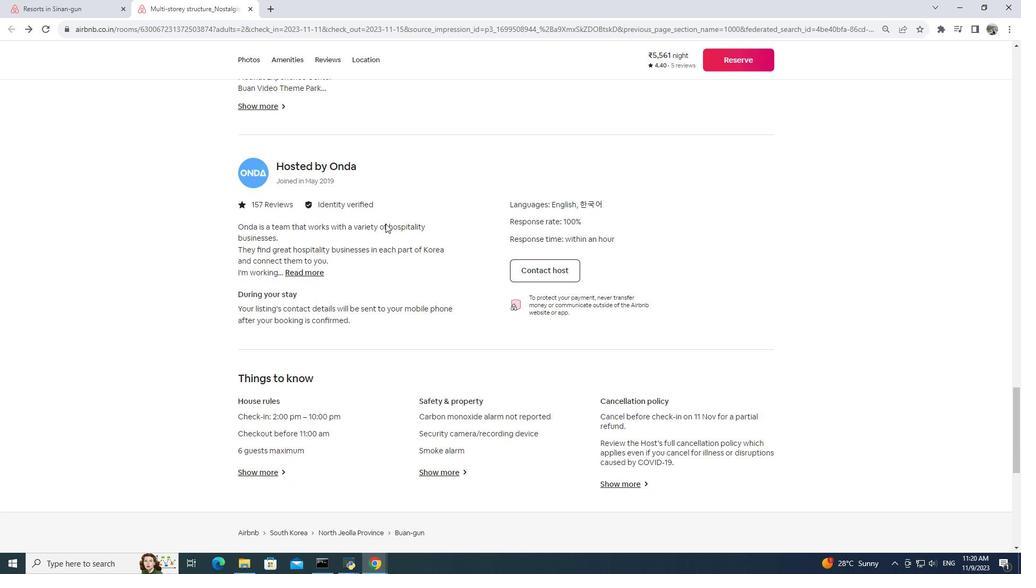 
Action: Mouse moved to (274, 369)
Screenshot: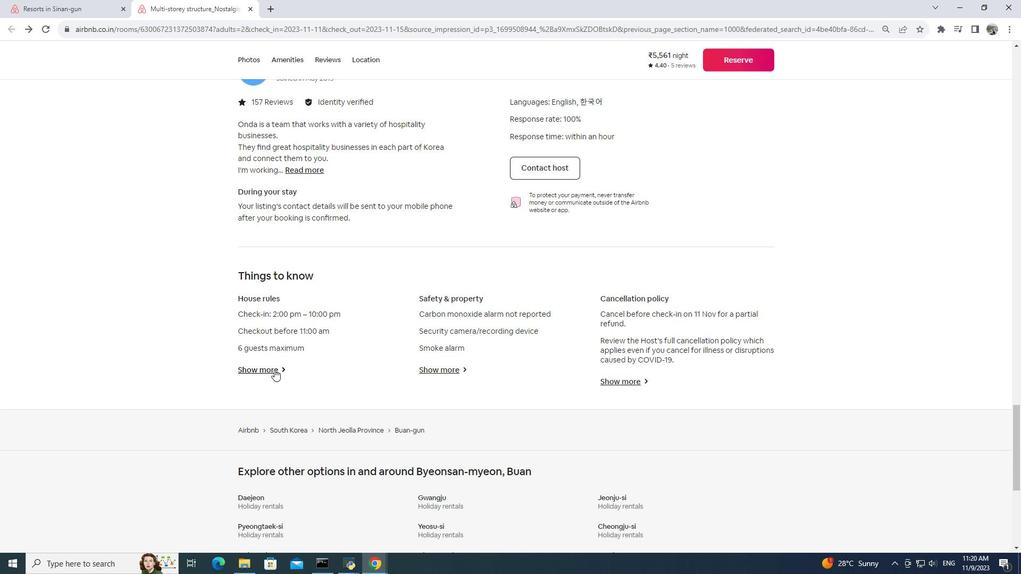 
Action: Mouse pressed left at (274, 369)
Screenshot: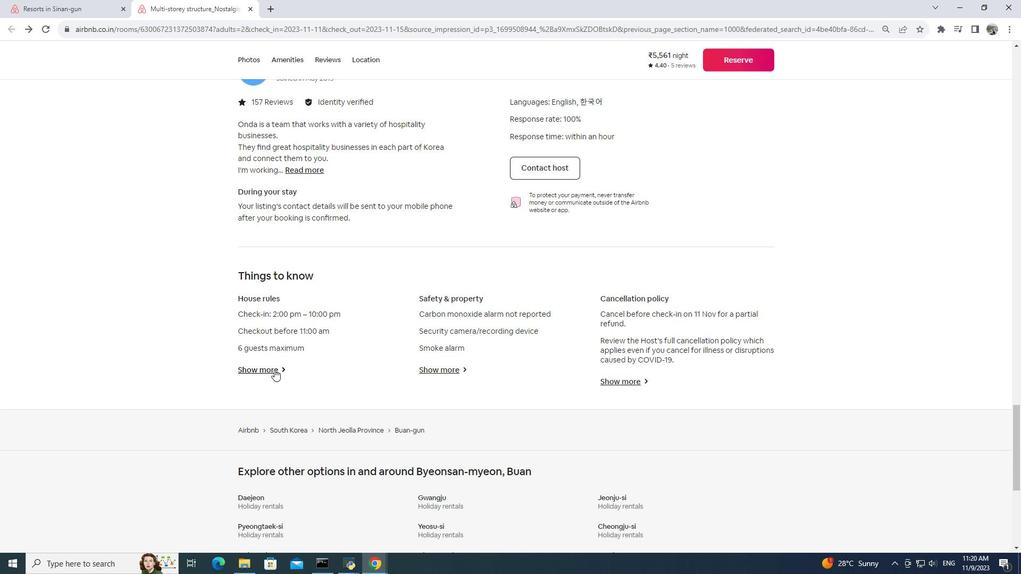 
Action: Mouse moved to (417, 288)
Screenshot: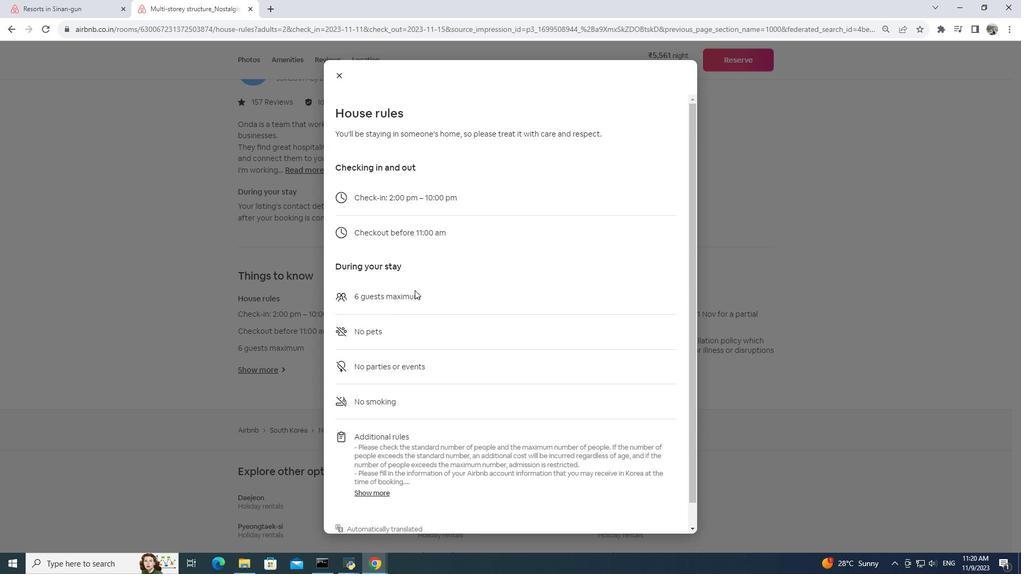 
Action: Mouse scrolled (417, 287) with delta (0, 0)
Screenshot: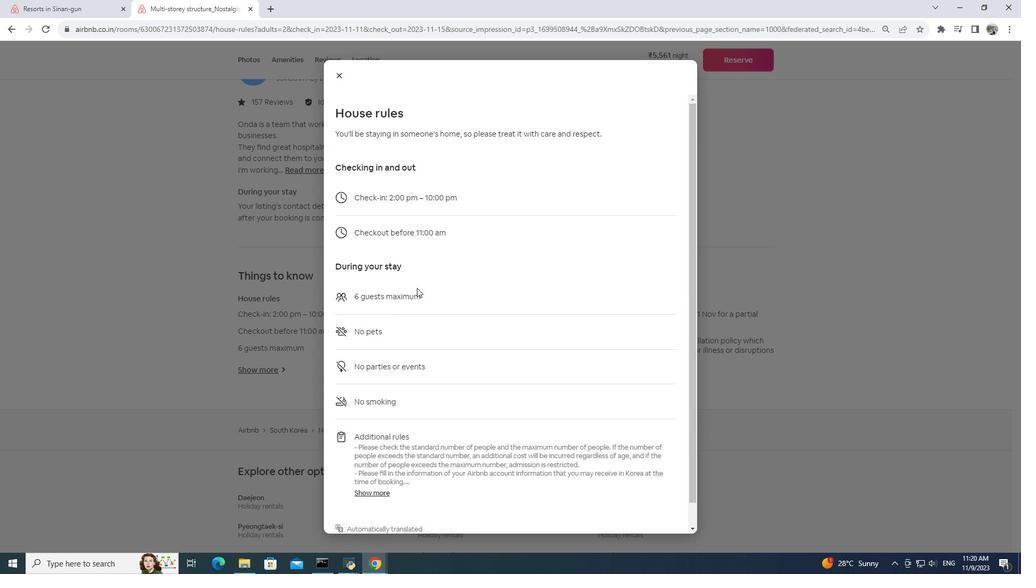 
Action: Mouse scrolled (417, 287) with delta (0, 0)
Screenshot: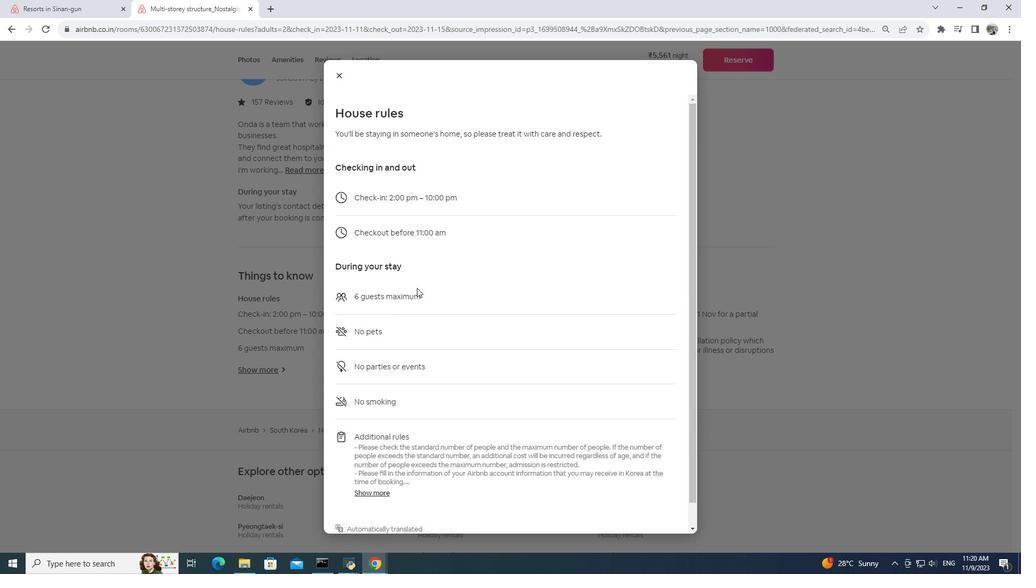 
Action: Mouse scrolled (417, 287) with delta (0, 0)
Screenshot: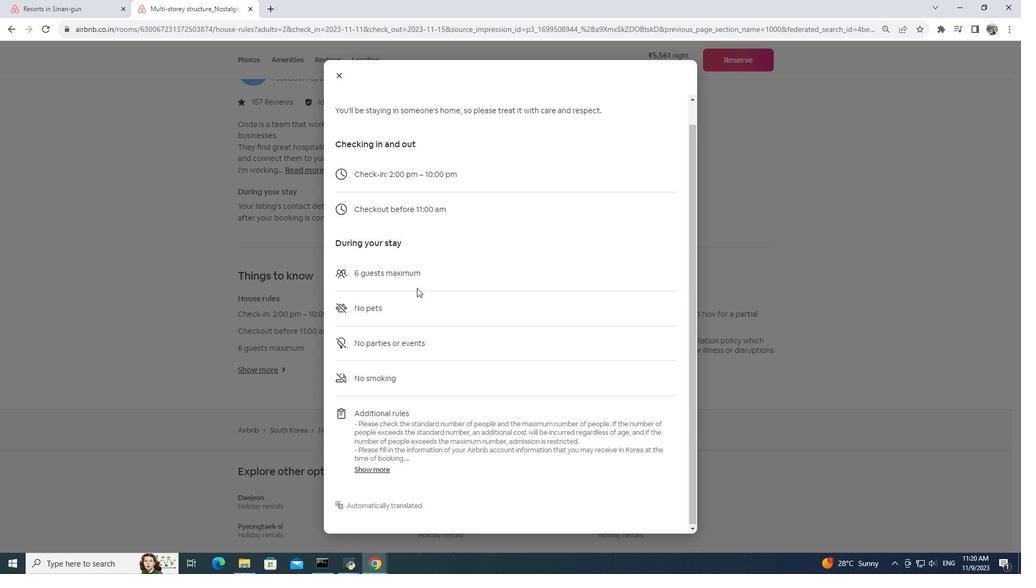 
Action: Mouse scrolled (417, 287) with delta (0, 0)
Screenshot: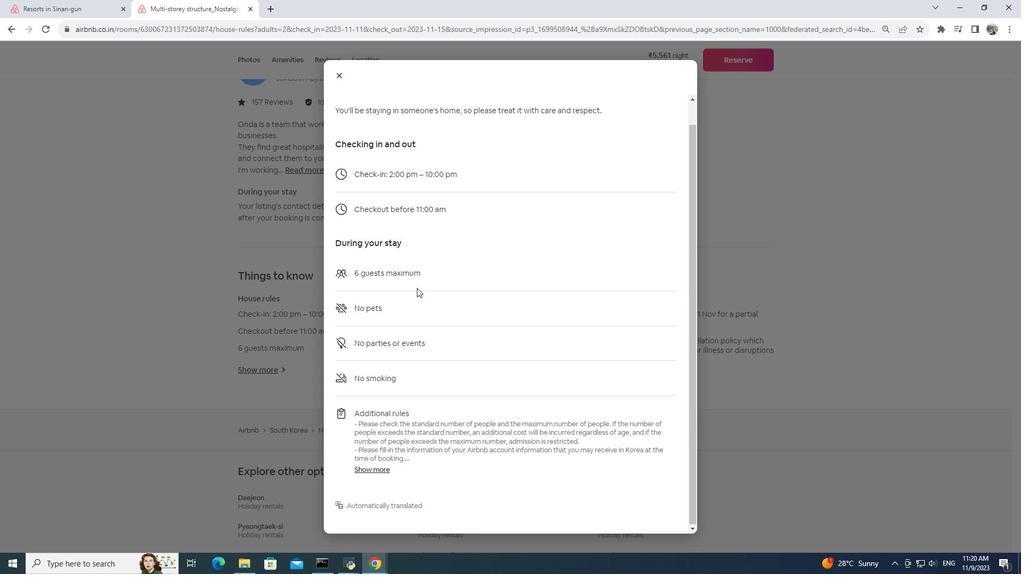 
Action: Mouse scrolled (417, 287) with delta (0, 0)
Screenshot: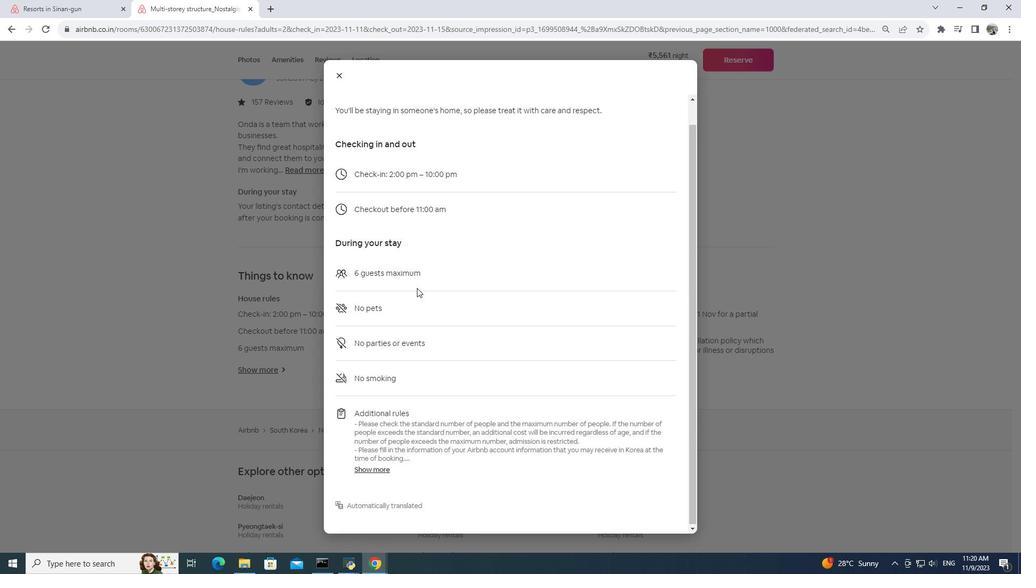 
Action: Mouse moved to (337, 70)
Screenshot: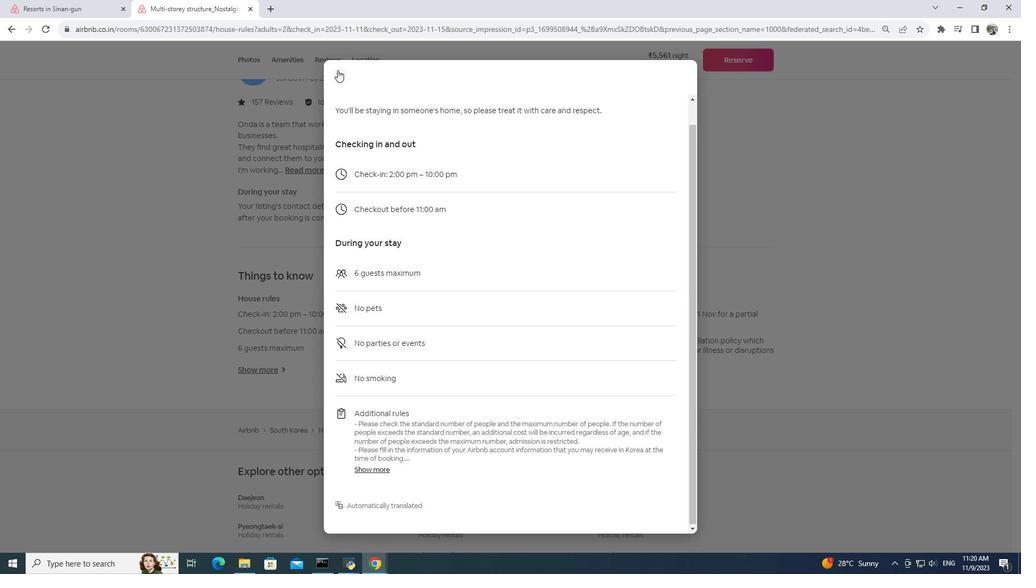 
Action: Mouse pressed left at (337, 70)
Screenshot: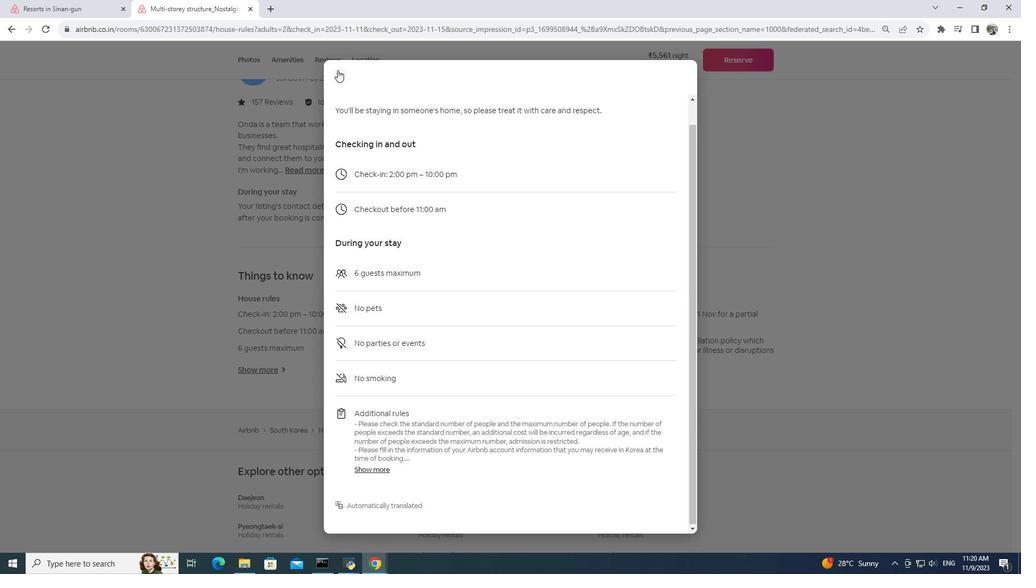 
Action: Mouse moved to (435, 372)
Screenshot: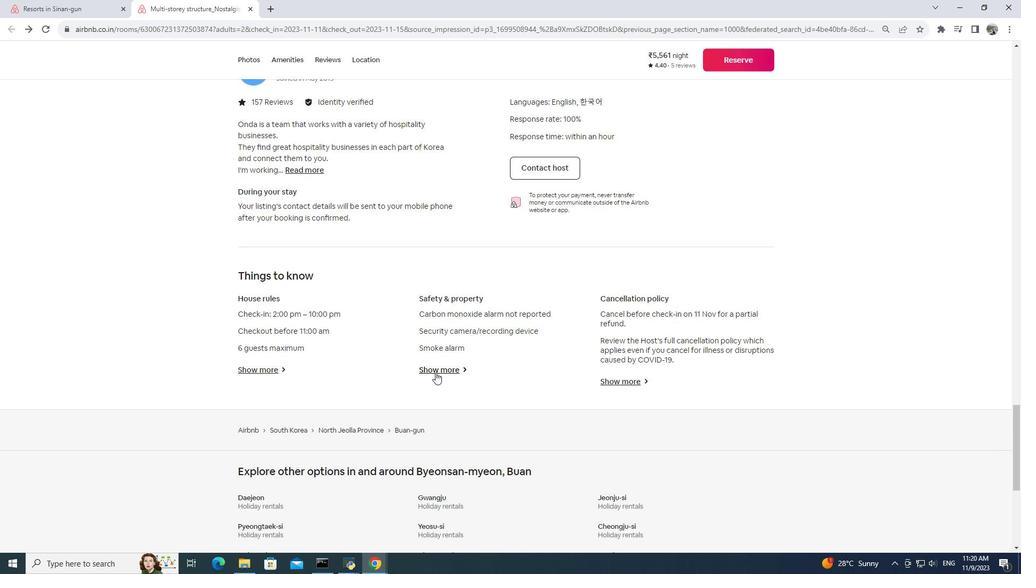 
Action: Mouse pressed left at (435, 372)
Screenshot: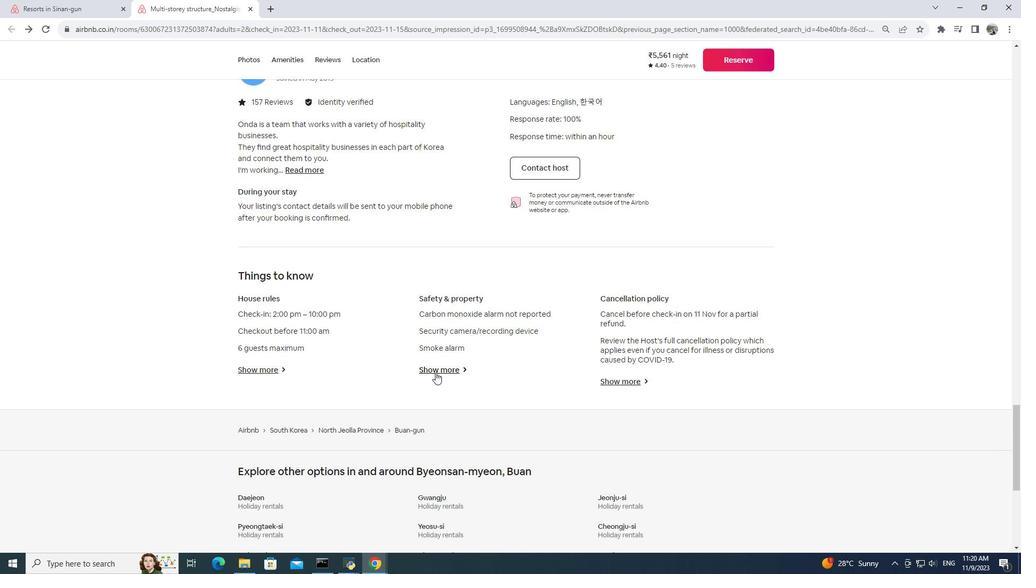 
Action: Mouse moved to (337, 170)
Screenshot: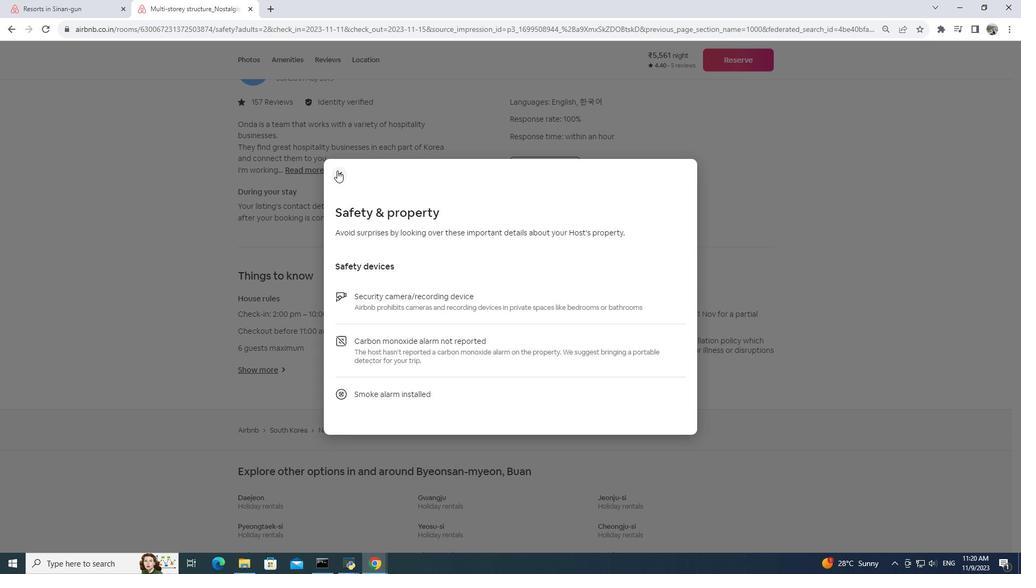 
Action: Mouse pressed left at (337, 170)
Screenshot: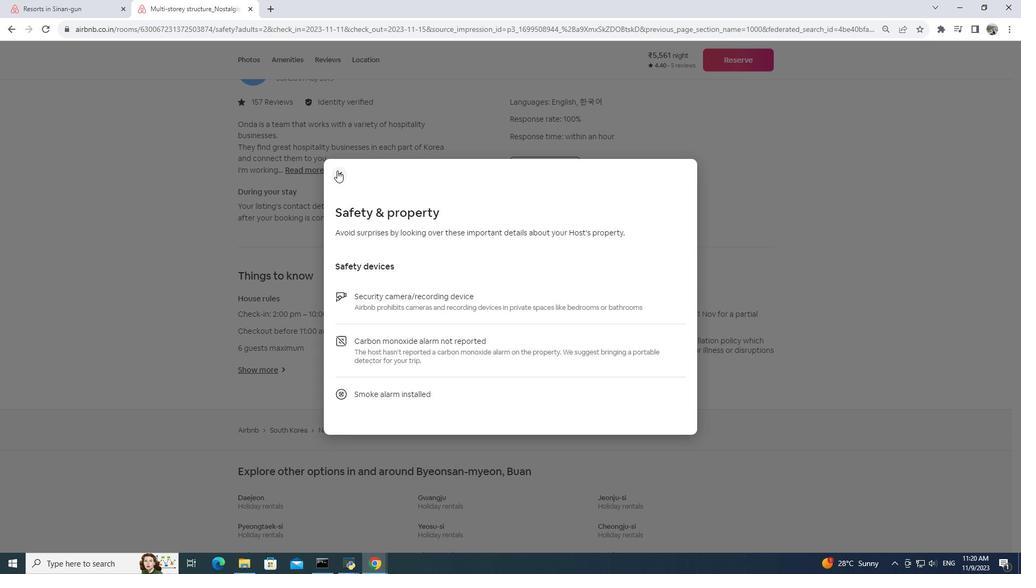
Action: Mouse moved to (626, 377)
Screenshot: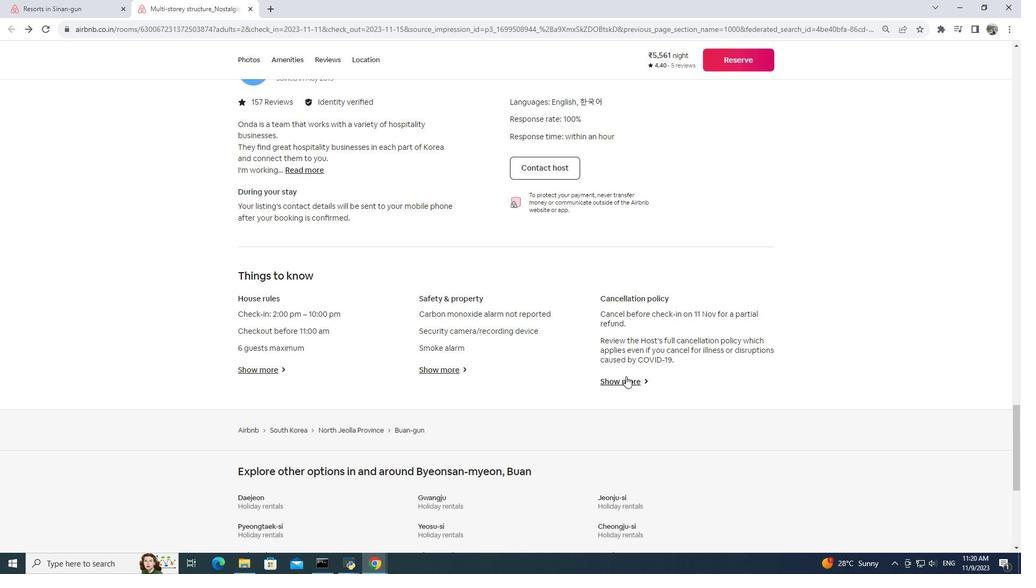 
Action: Mouse pressed left at (626, 377)
Screenshot: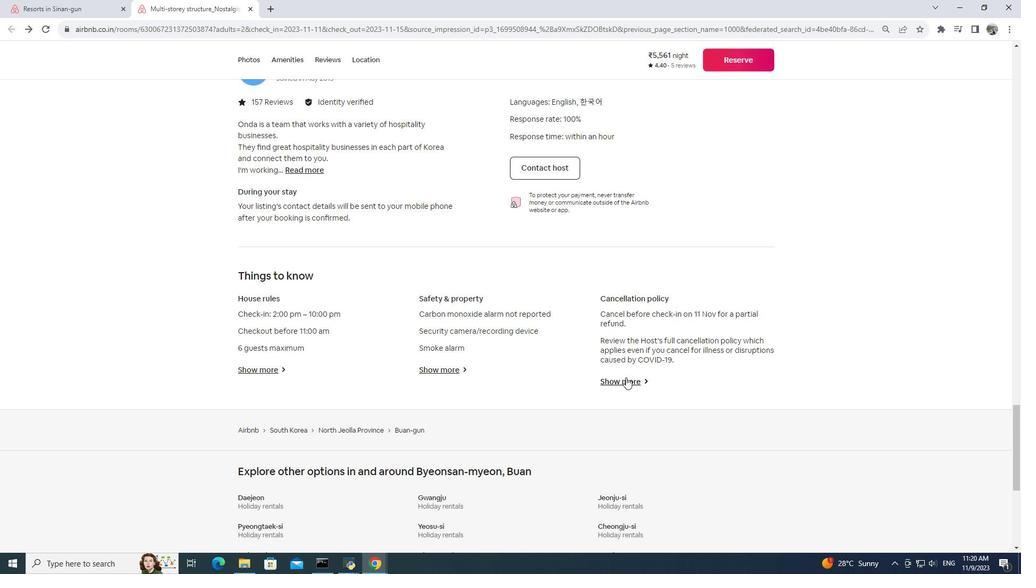 
Action: Mouse moved to (399, 288)
Screenshot: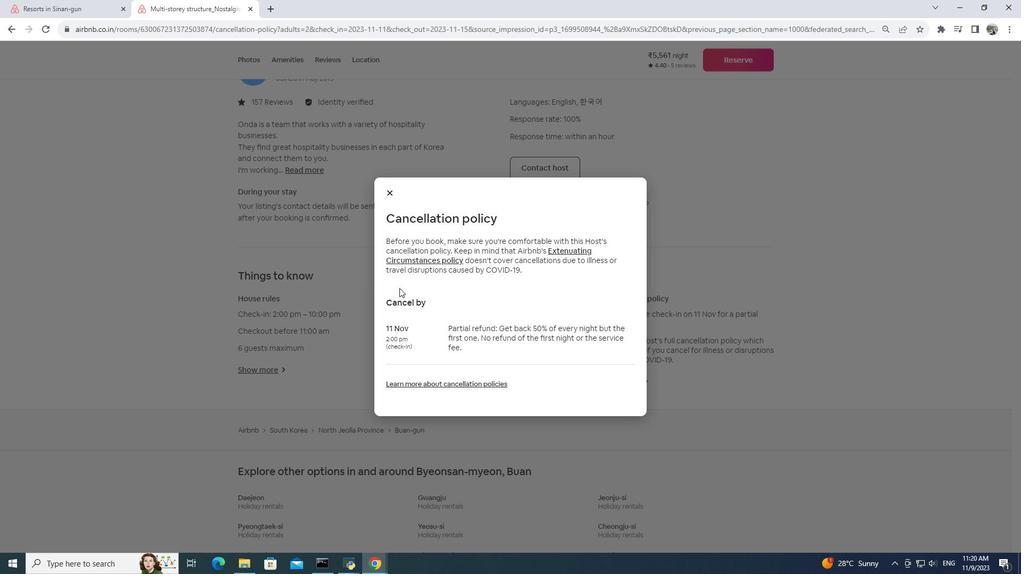 
Action: Mouse scrolled (399, 287) with delta (0, 0)
Screenshot: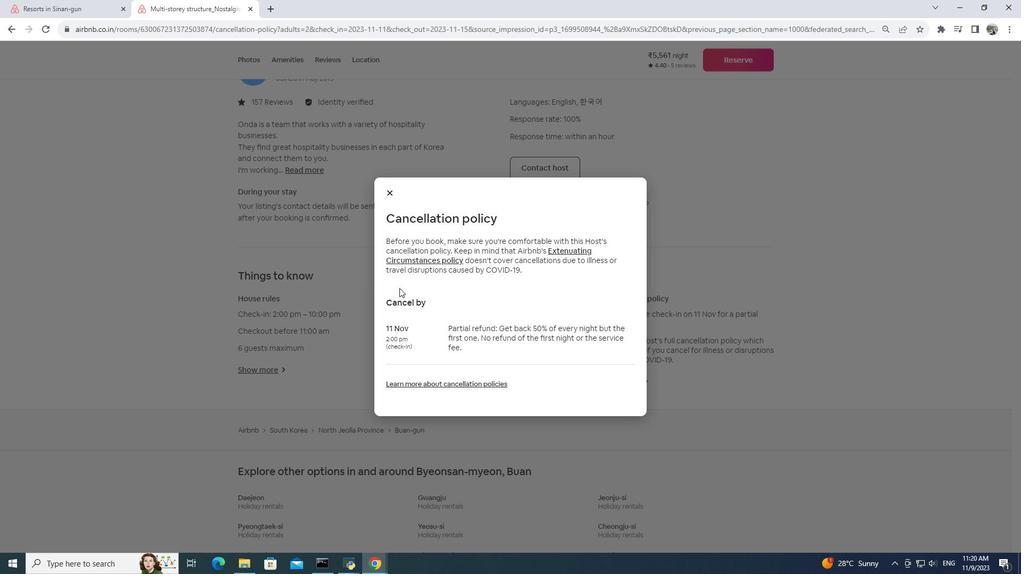
Action: Mouse scrolled (399, 287) with delta (0, 0)
Screenshot: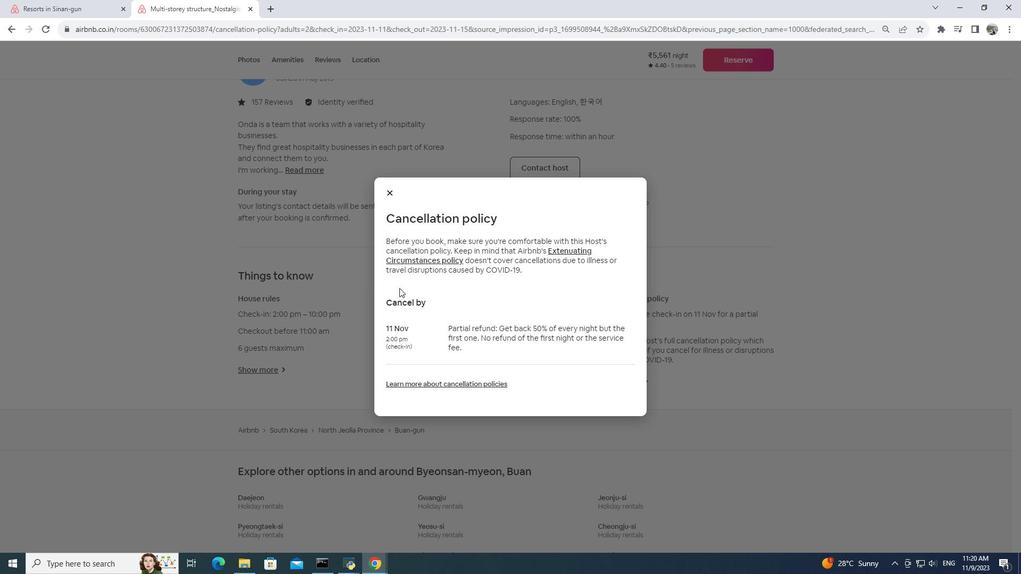 
Action: Mouse moved to (400, 288)
Screenshot: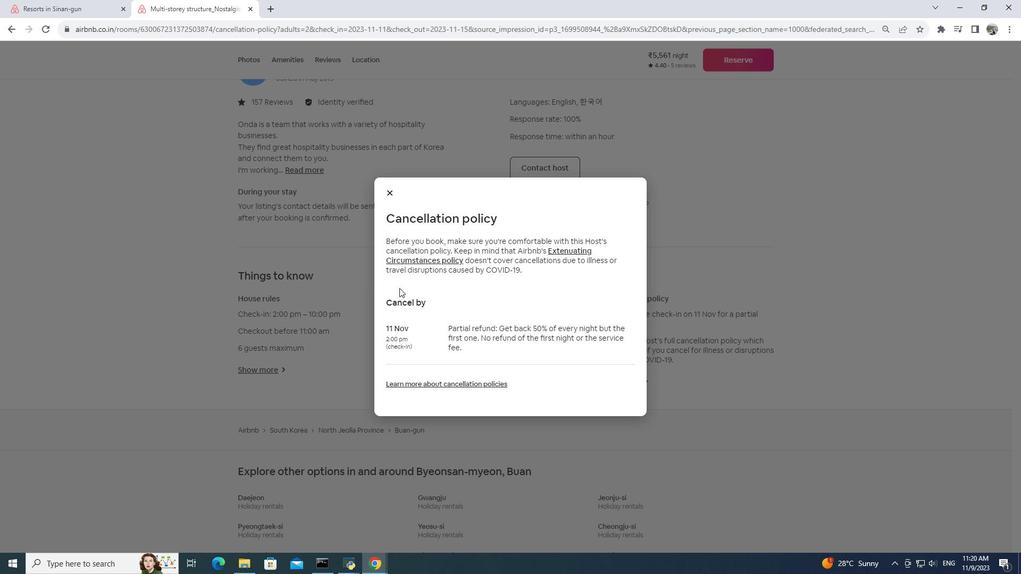 
Action: Mouse scrolled (400, 287) with delta (0, 0)
Screenshot: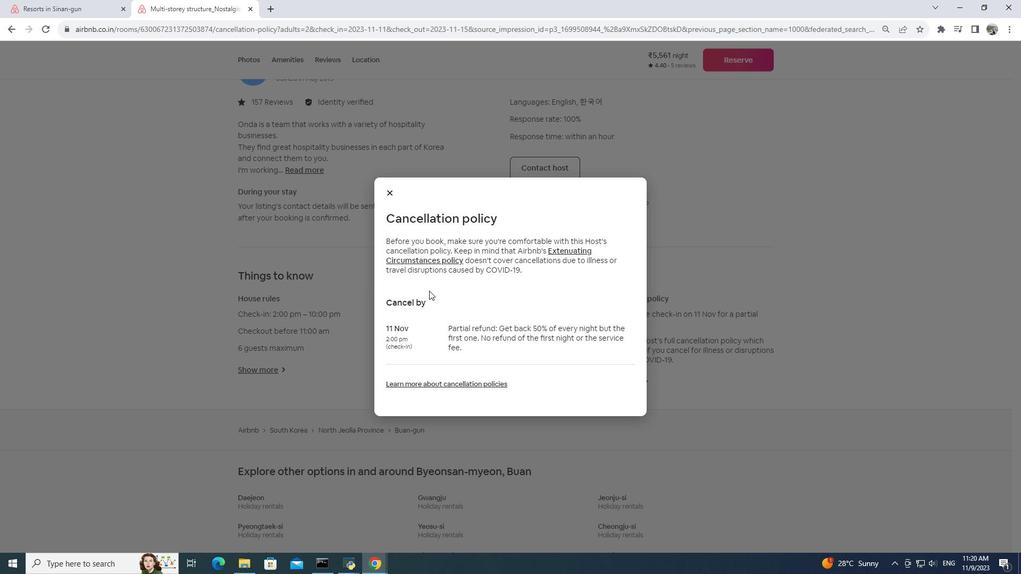 
Action: Mouse moved to (401, 288)
Screenshot: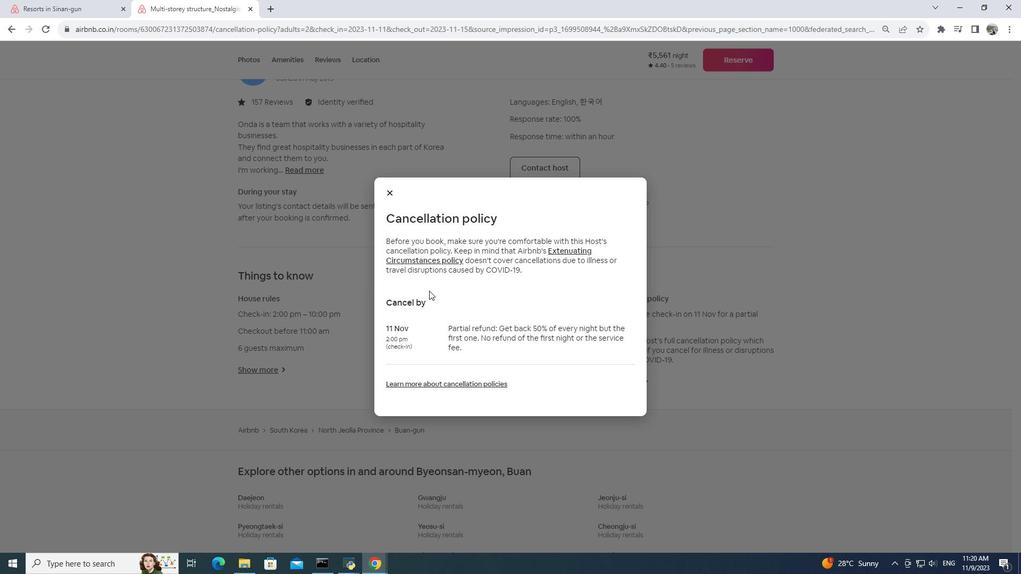 
Action: Mouse scrolled (401, 287) with delta (0, 0)
Screenshot: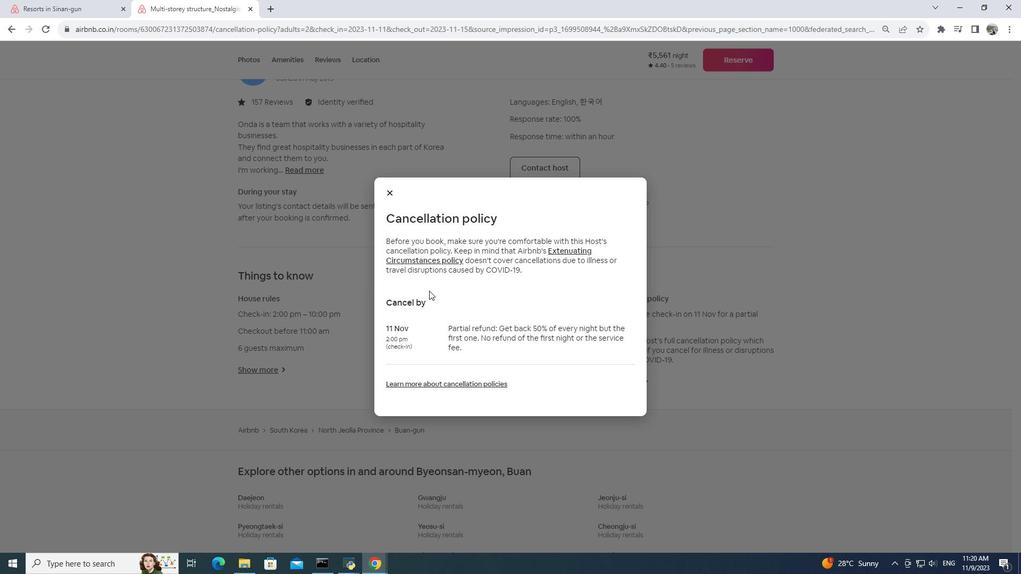 
Action: Mouse moved to (389, 190)
Screenshot: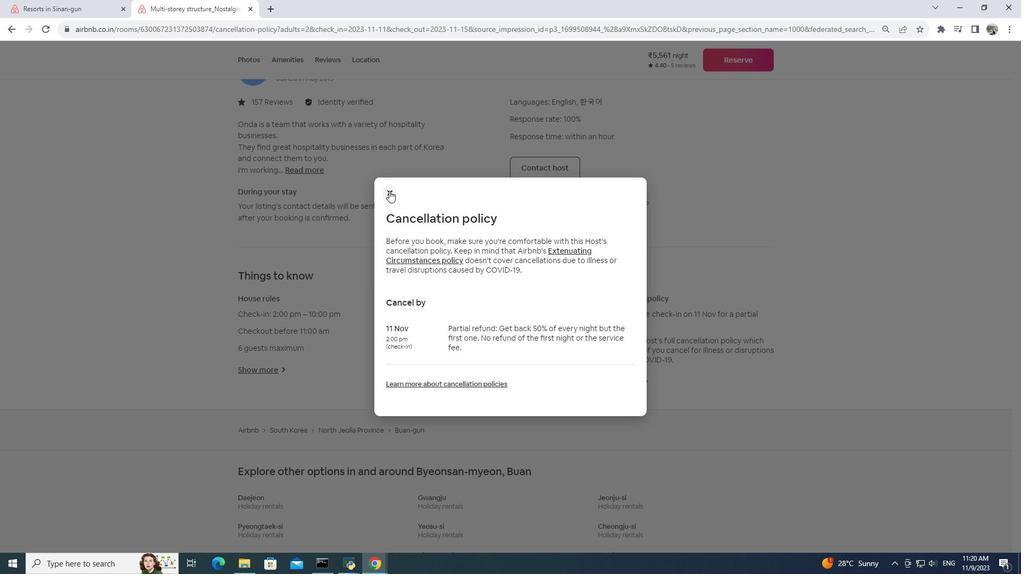 
Action: Mouse pressed left at (389, 190)
Screenshot: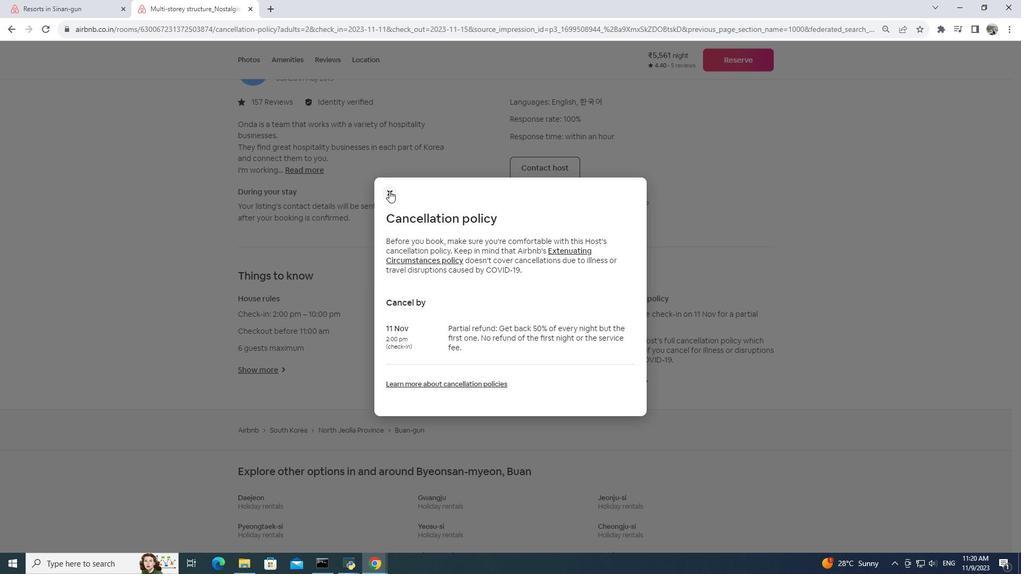 
Action: Mouse moved to (463, 254)
Screenshot: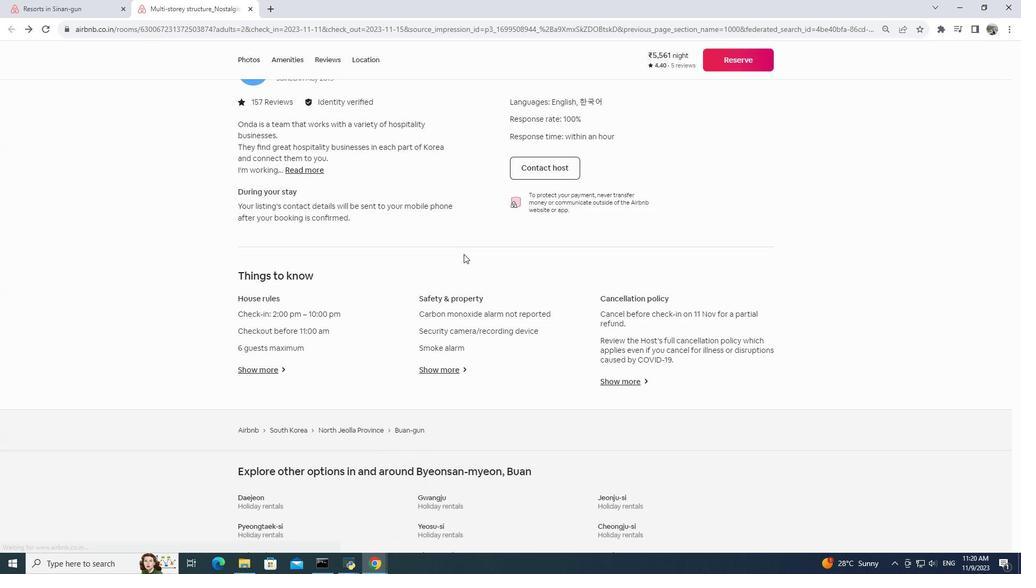 
Action: Mouse scrolled (463, 253) with delta (0, 0)
Screenshot: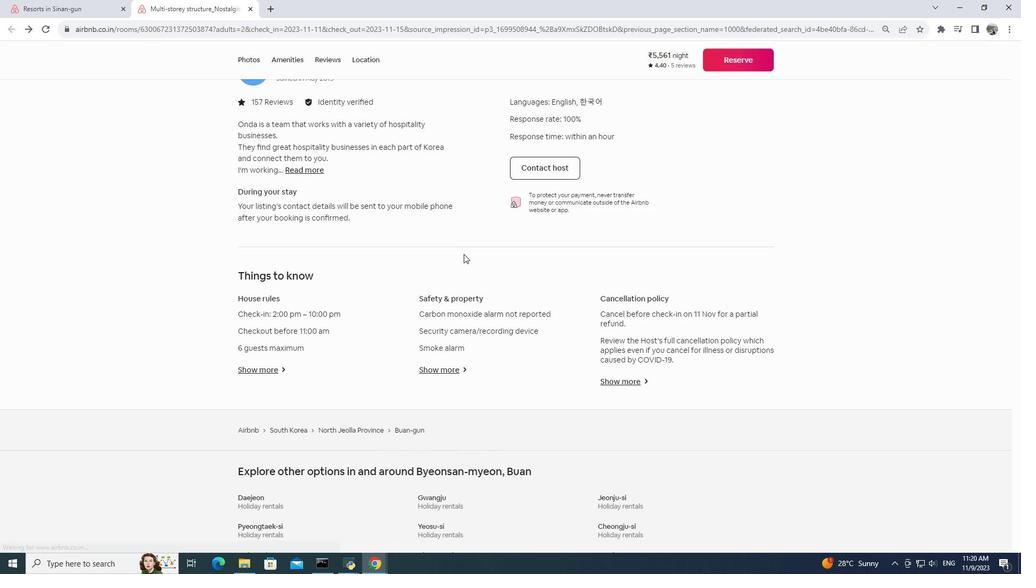 
Action: Mouse scrolled (463, 253) with delta (0, 0)
Screenshot: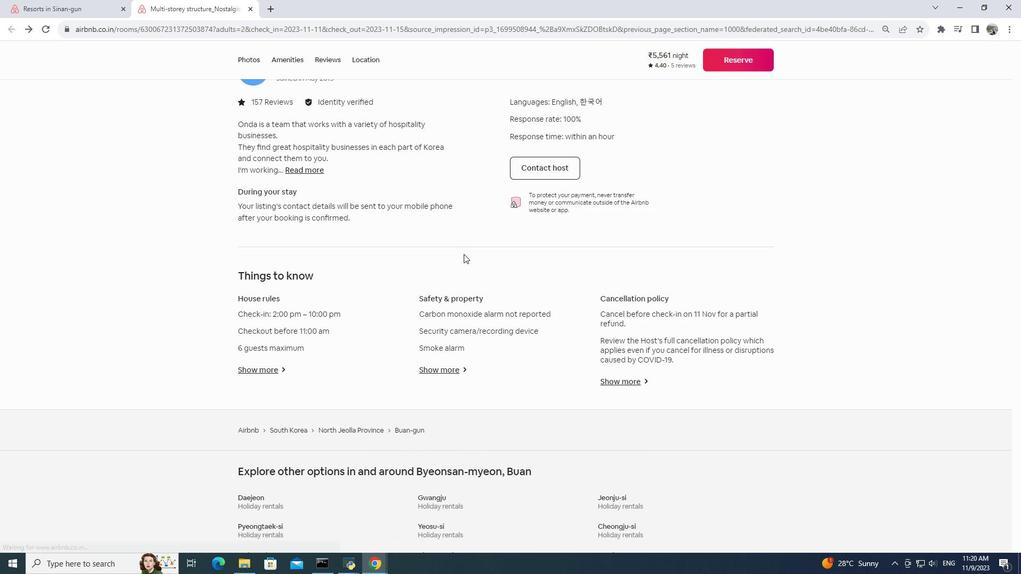 
Action: Mouse scrolled (463, 253) with delta (0, 0)
Screenshot: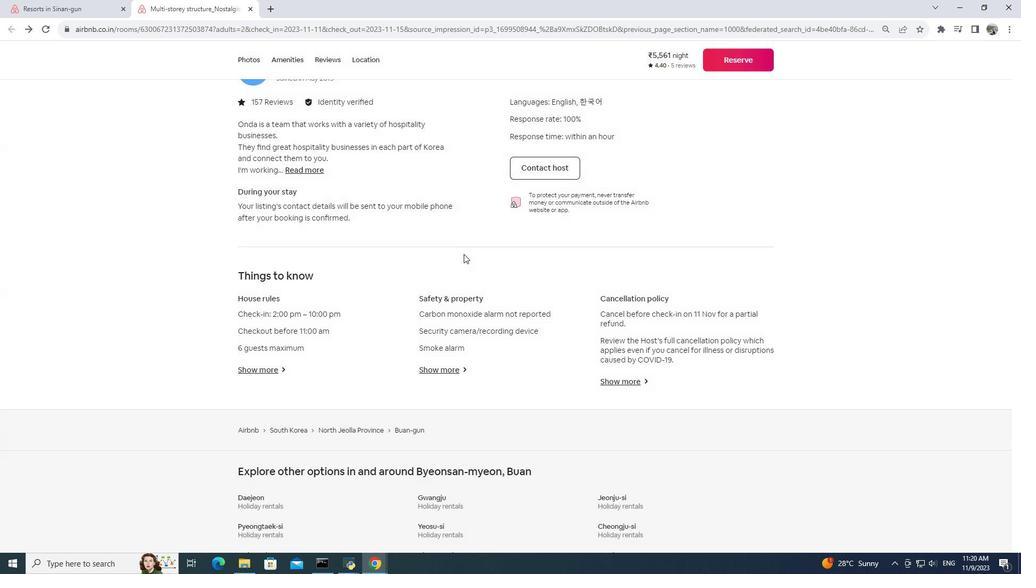 
Action: Mouse scrolled (463, 253) with delta (0, 0)
Screenshot: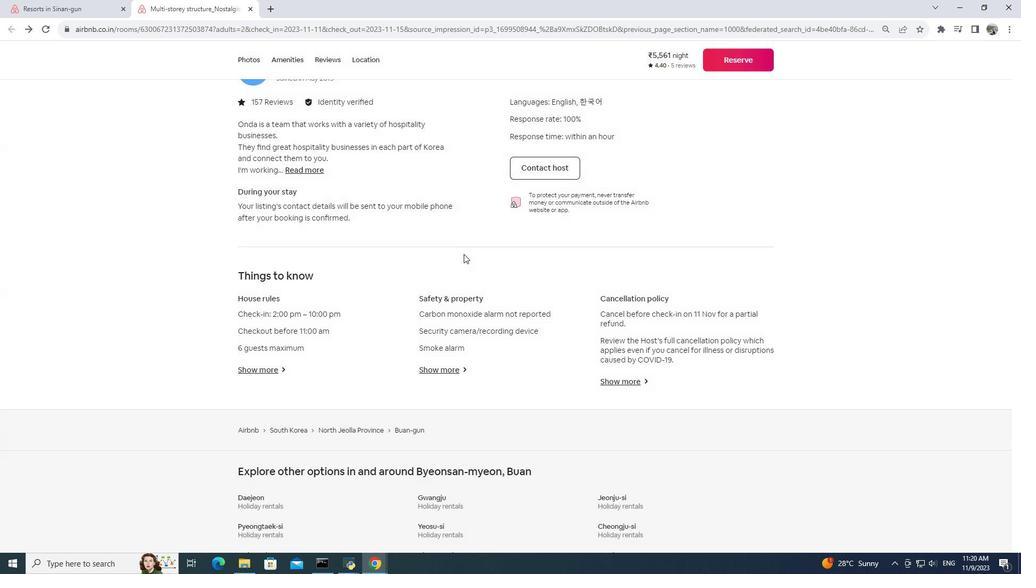 
Action: Mouse moved to (471, 257)
Screenshot: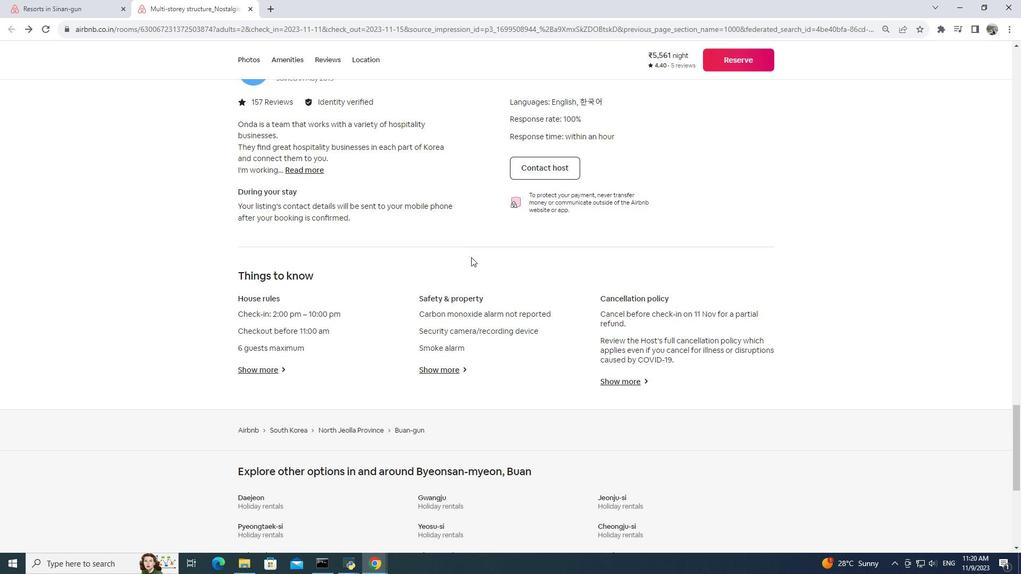 
Action: Mouse scrolled (471, 256) with delta (0, 0)
Screenshot: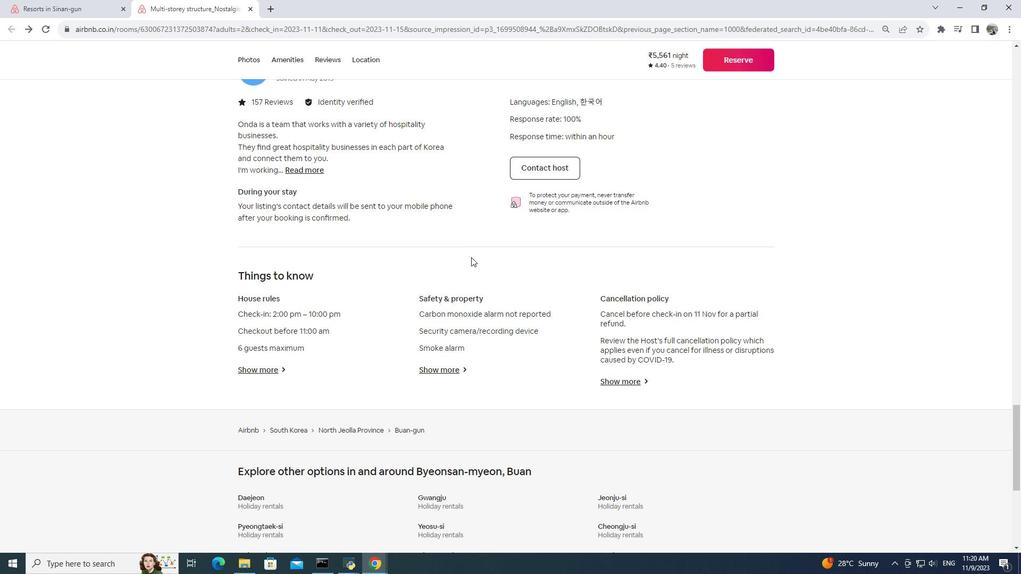 
Action: Mouse scrolled (471, 256) with delta (0, 0)
Screenshot: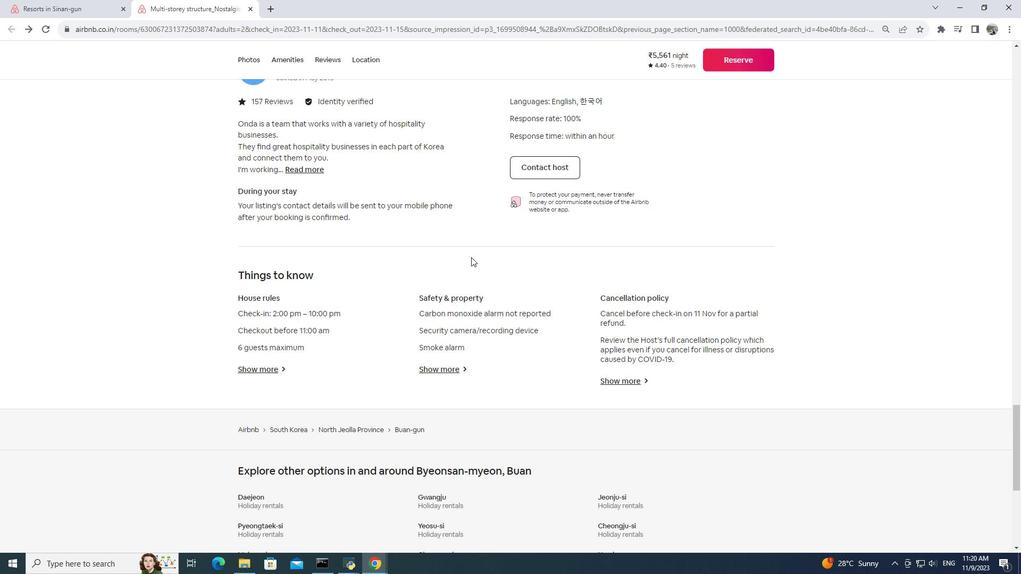 
Action: Mouse scrolled (471, 256) with delta (0, 0)
Screenshot: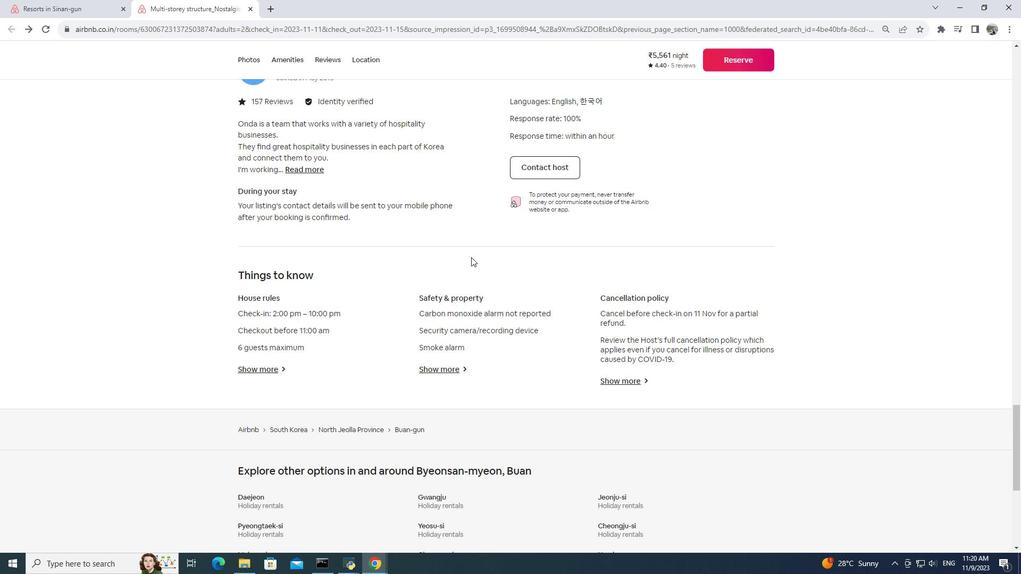 
Action: Mouse scrolled (471, 256) with delta (0, 0)
